 Task: Explore Airbnb accommodation in Mucumpiz, Venezuela from 12th  December, 2023 to 15th December, 2023 for 3 adults.2 bedrooms having 3 beds and 1 bathroom. Property type can be flat. Look for 5 properties as per requirement.
Action: Mouse moved to (423, 78)
Screenshot: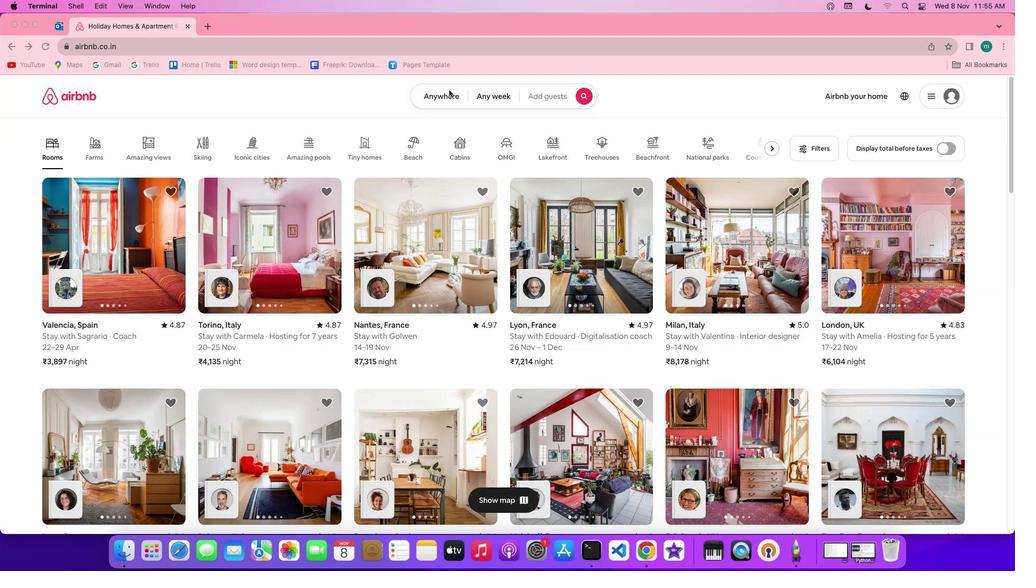 
Action: Mouse pressed left at (423, 78)
Screenshot: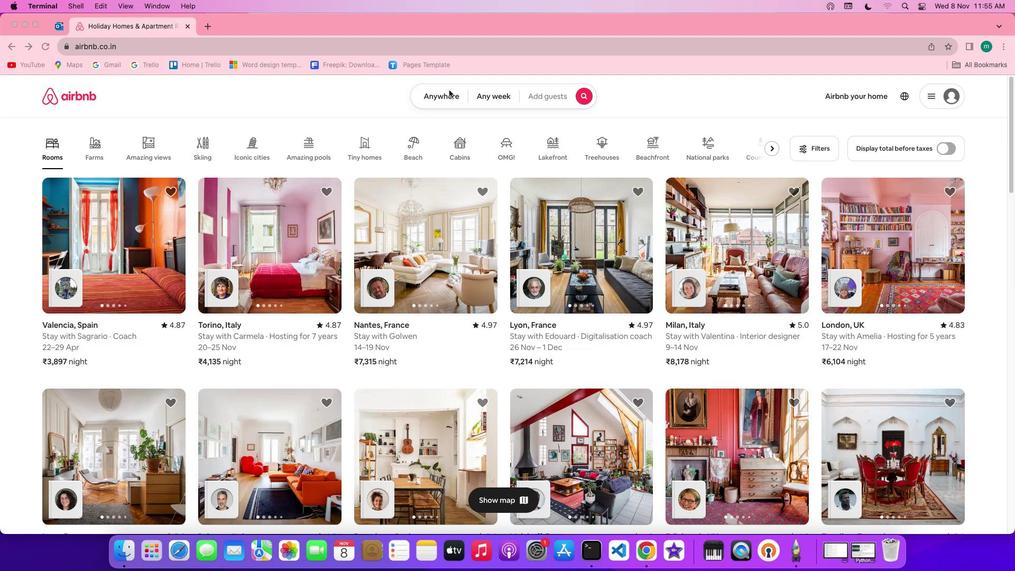 
Action: Mouse pressed left at (423, 78)
Screenshot: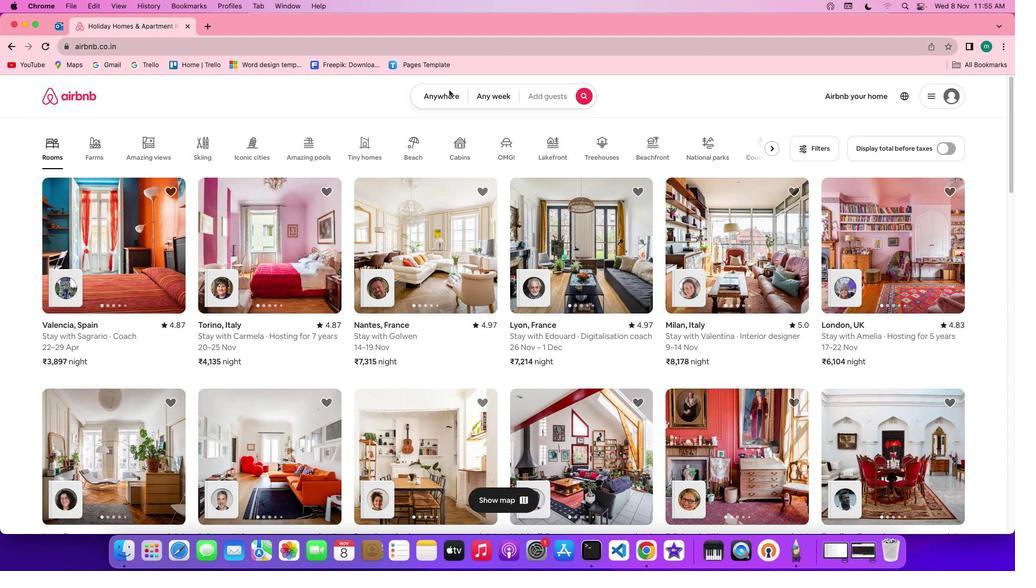 
Action: Mouse moved to (385, 122)
Screenshot: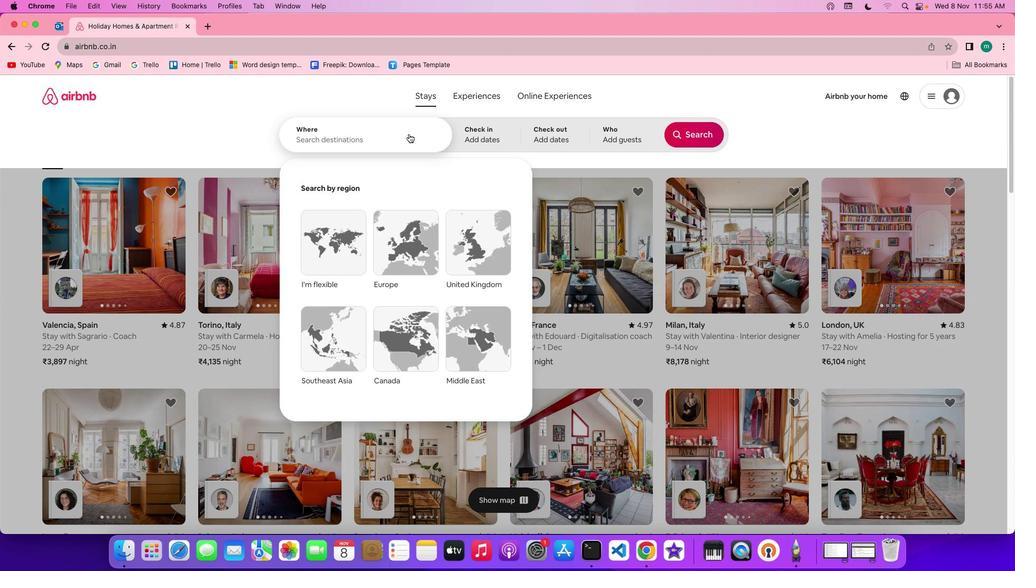 
Action: Mouse pressed left at (385, 122)
Screenshot: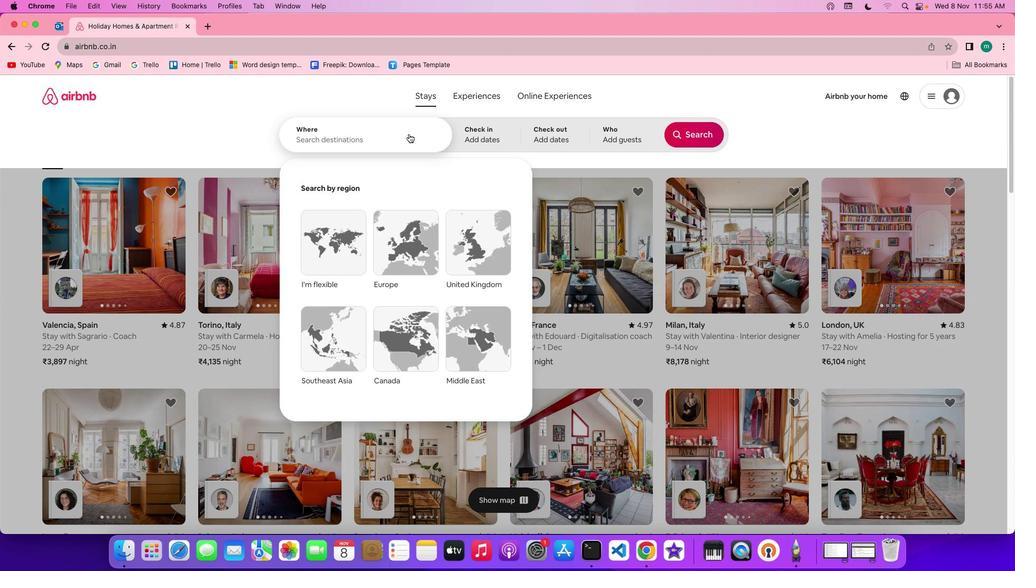 
Action: Mouse moved to (400, 130)
Screenshot: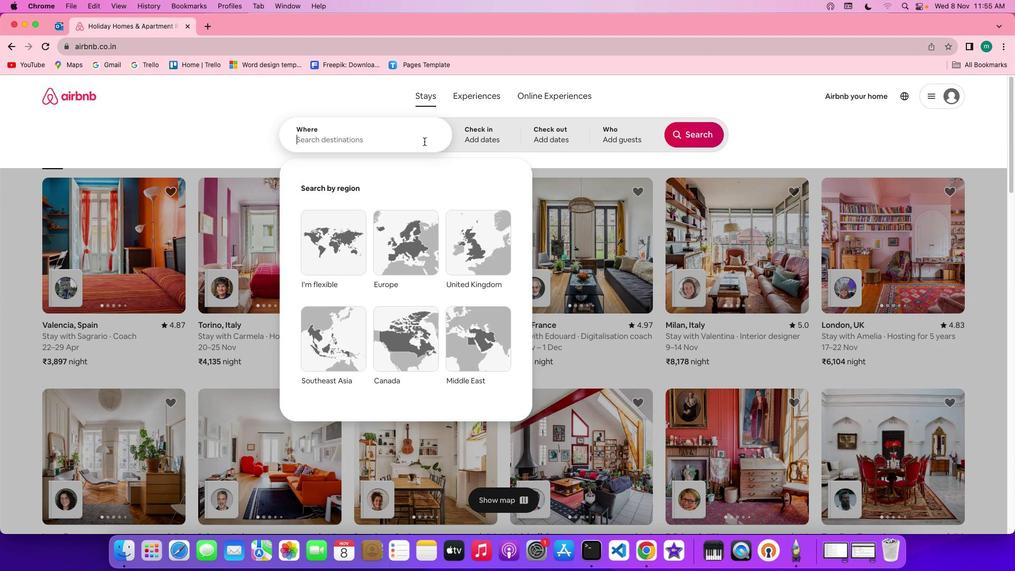 
Action: Key pressed Key.shift'M''u''c''u''m''p''i''z'','Key.spaceKey.shift'V''e''n''e''z''u''e''l''a'
Screenshot: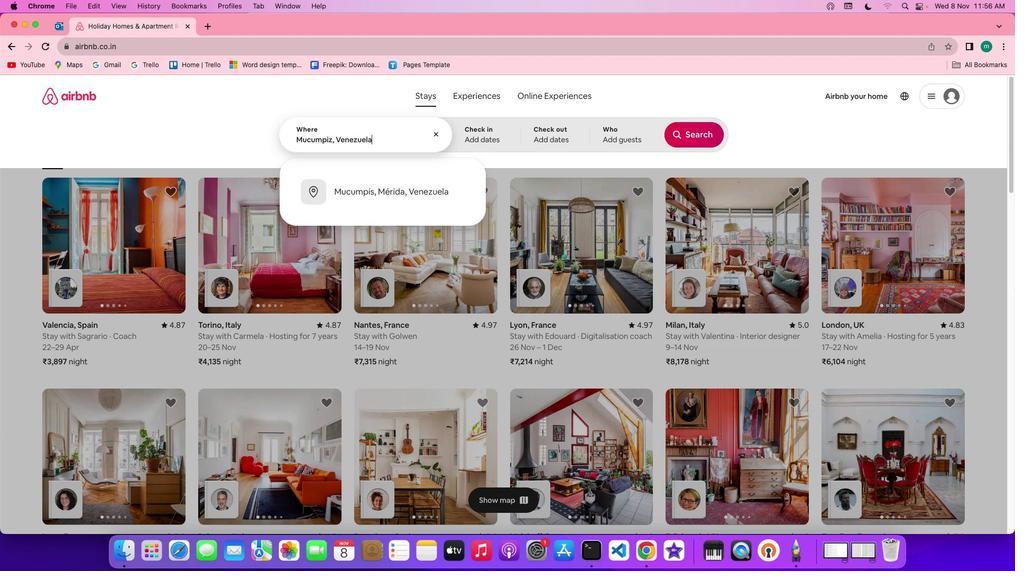 
Action: Mouse moved to (470, 126)
Screenshot: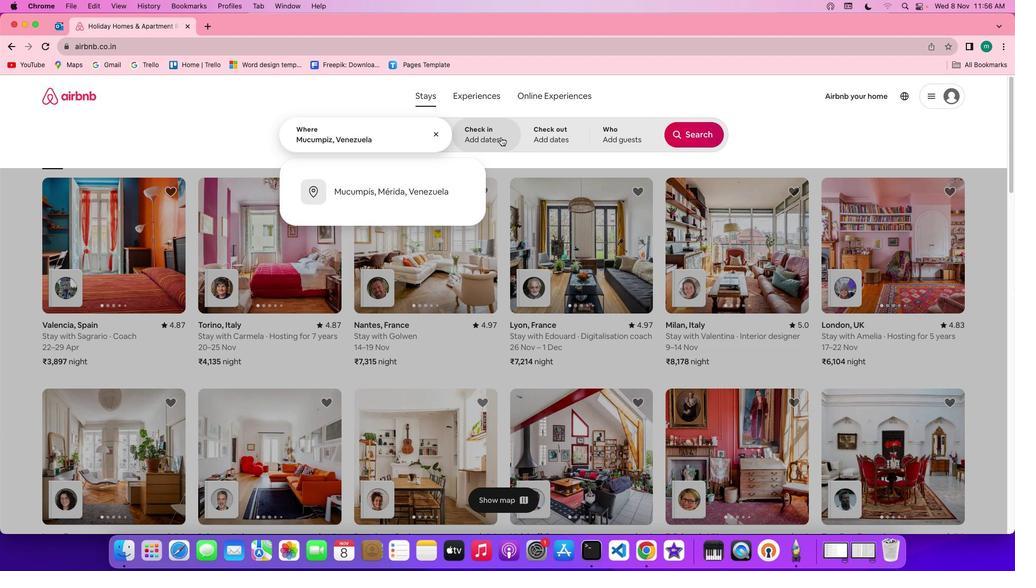 
Action: Mouse pressed left at (470, 126)
Screenshot: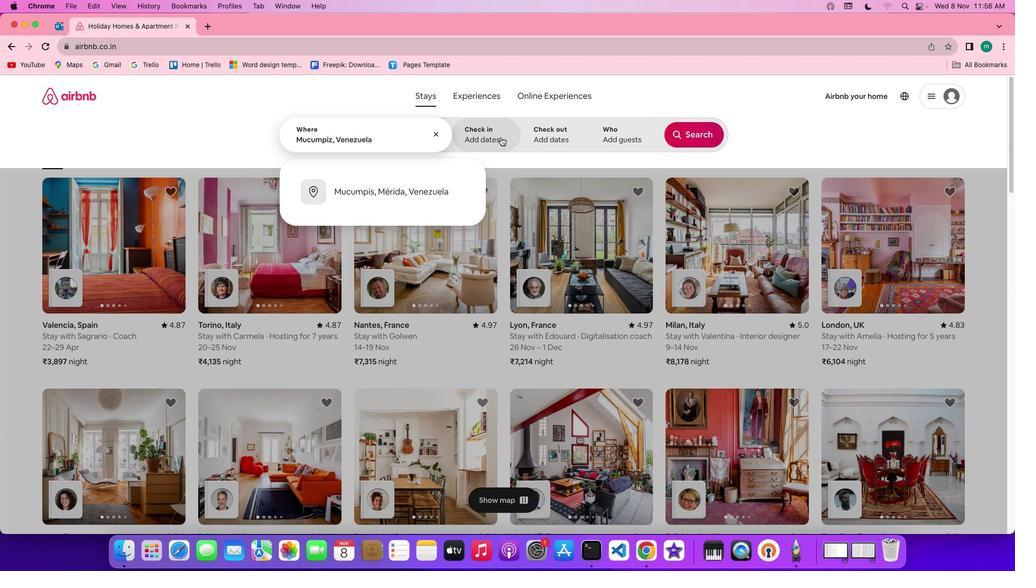 
Action: Mouse moved to (543, 310)
Screenshot: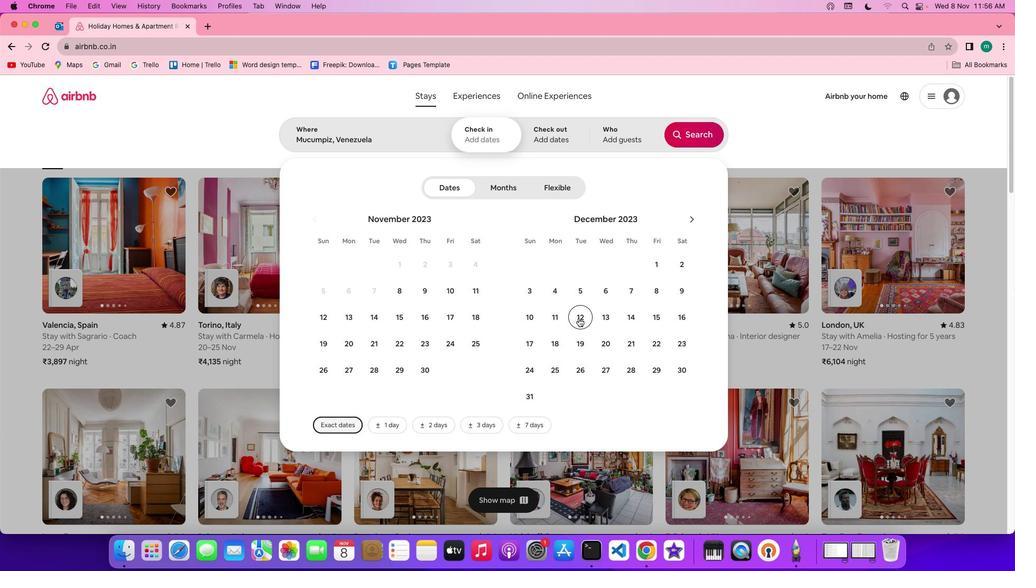 
Action: Mouse pressed left at (543, 310)
Screenshot: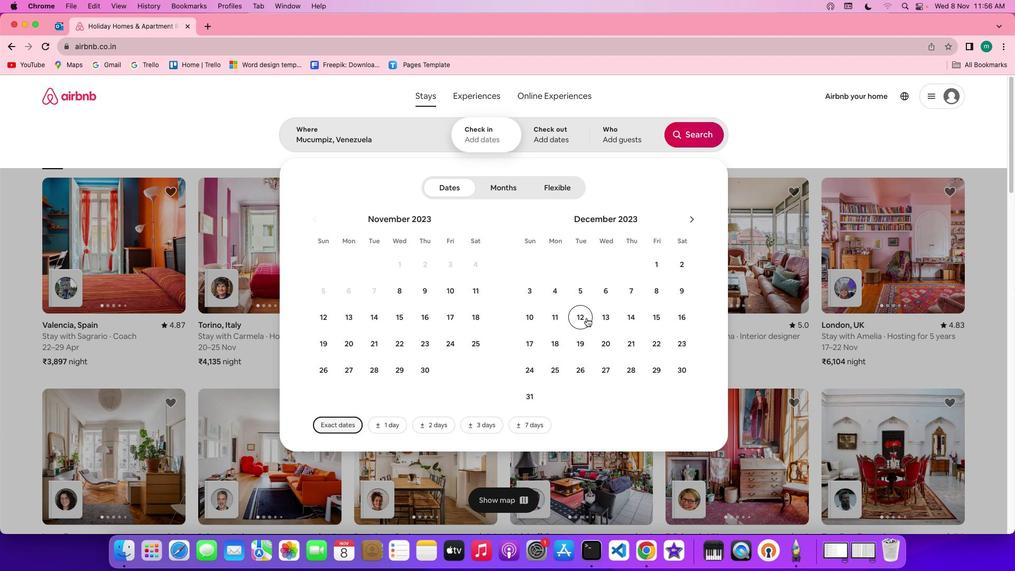 
Action: Mouse moved to (620, 303)
Screenshot: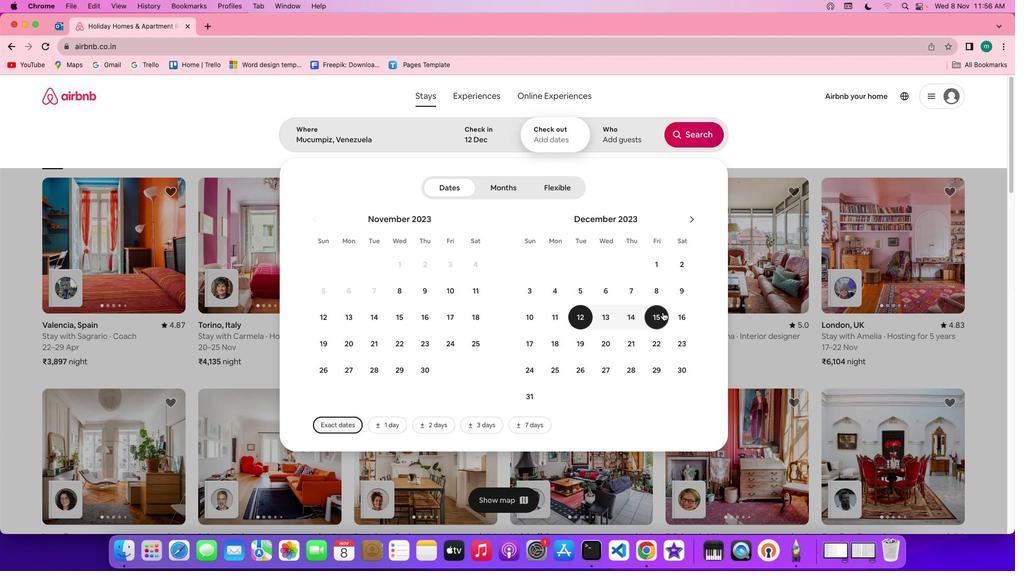 
Action: Mouse pressed left at (620, 303)
Screenshot: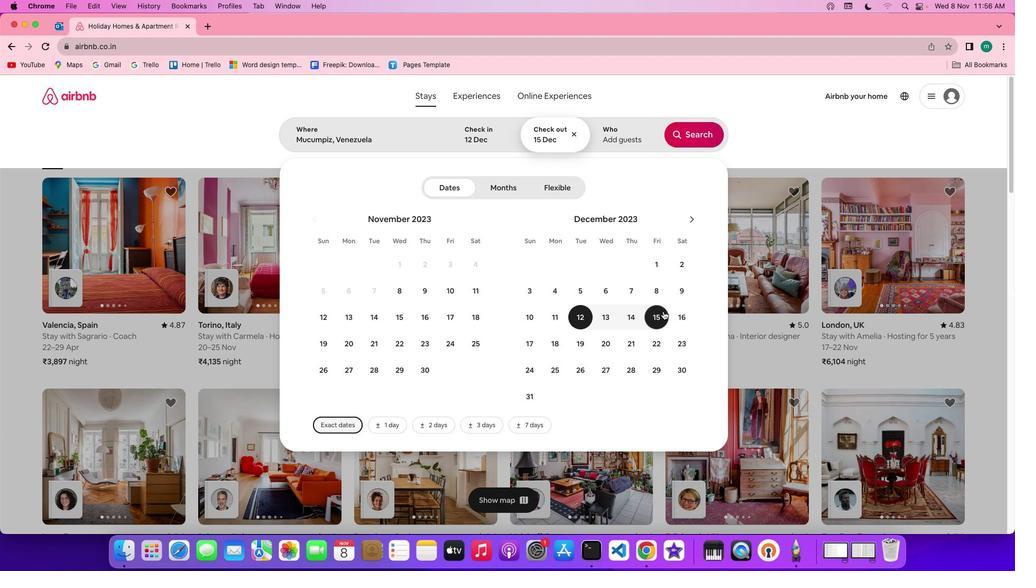 
Action: Mouse moved to (585, 136)
Screenshot: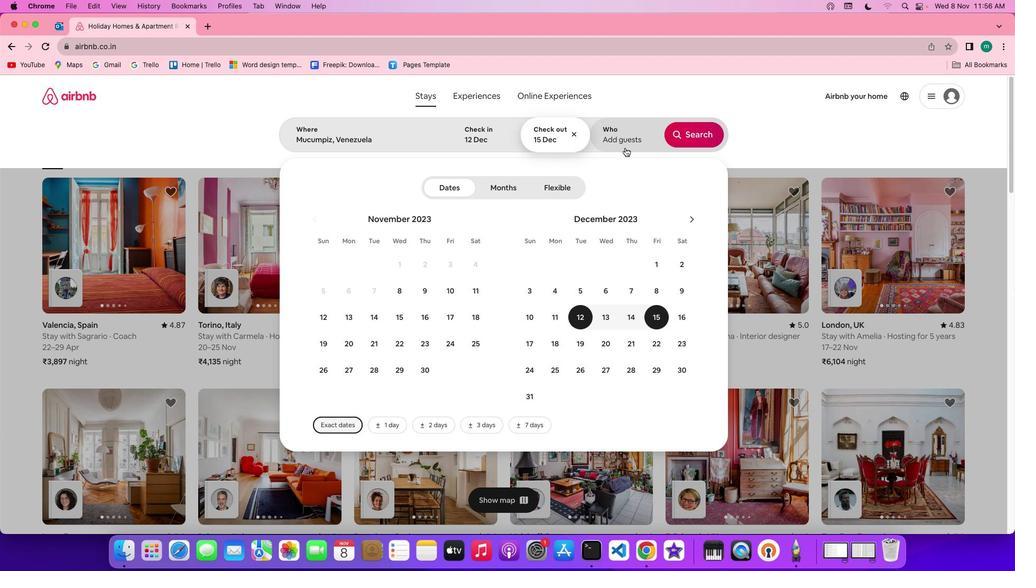 
Action: Mouse pressed left at (585, 136)
Screenshot: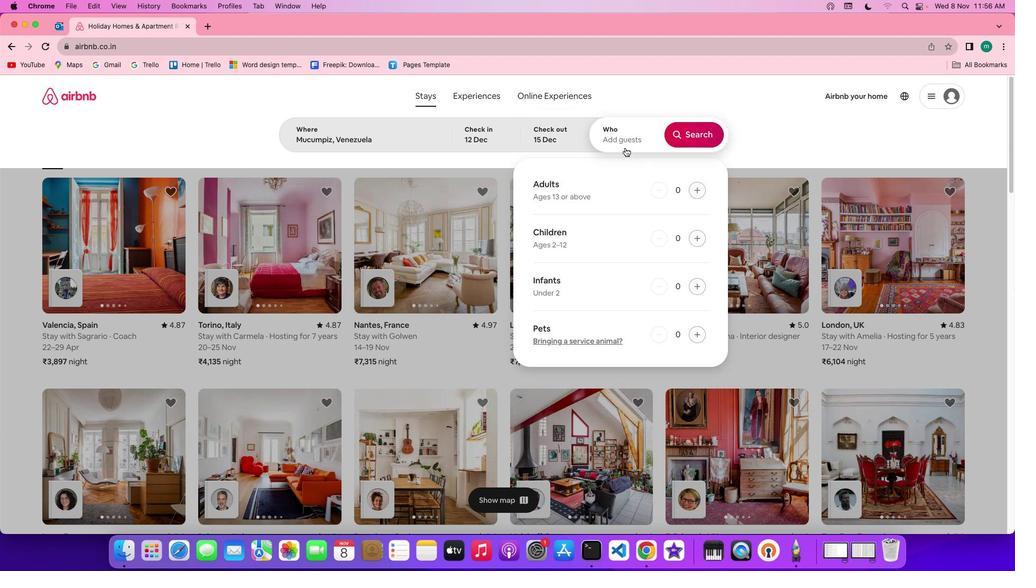 
Action: Mouse moved to (654, 186)
Screenshot: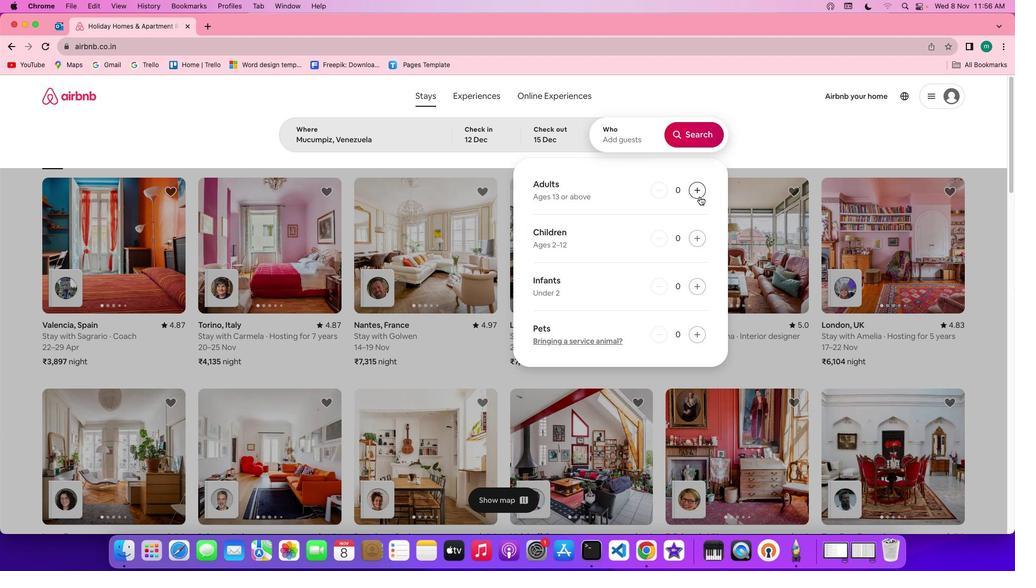 
Action: Mouse pressed left at (654, 186)
Screenshot: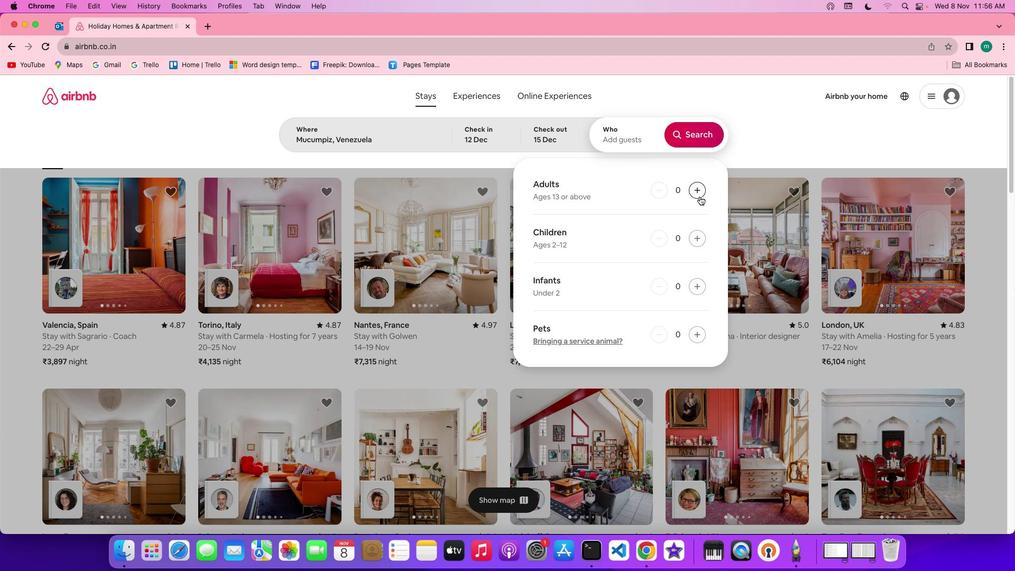 
Action: Mouse pressed left at (654, 186)
Screenshot: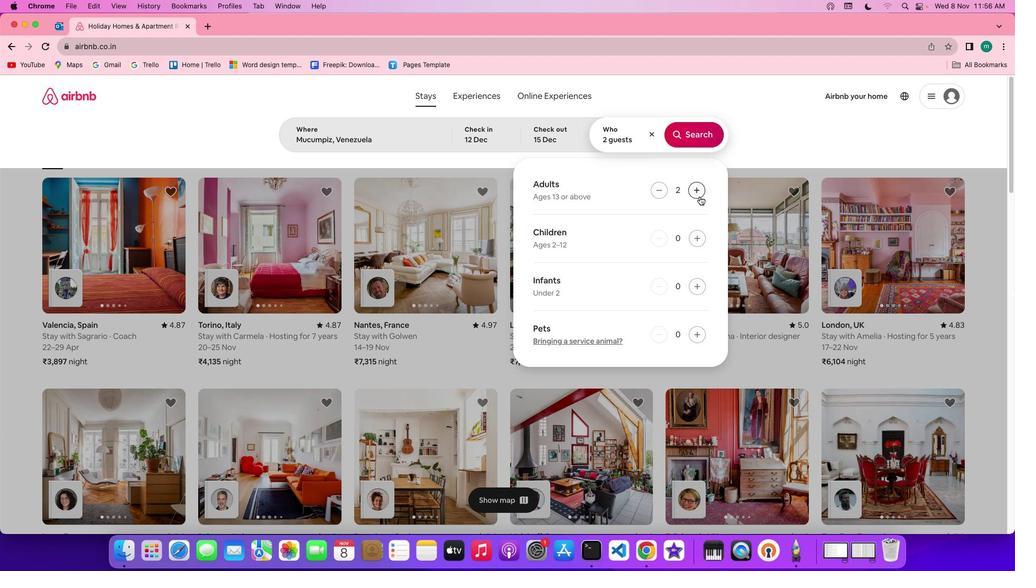 
Action: Mouse pressed left at (654, 186)
Screenshot: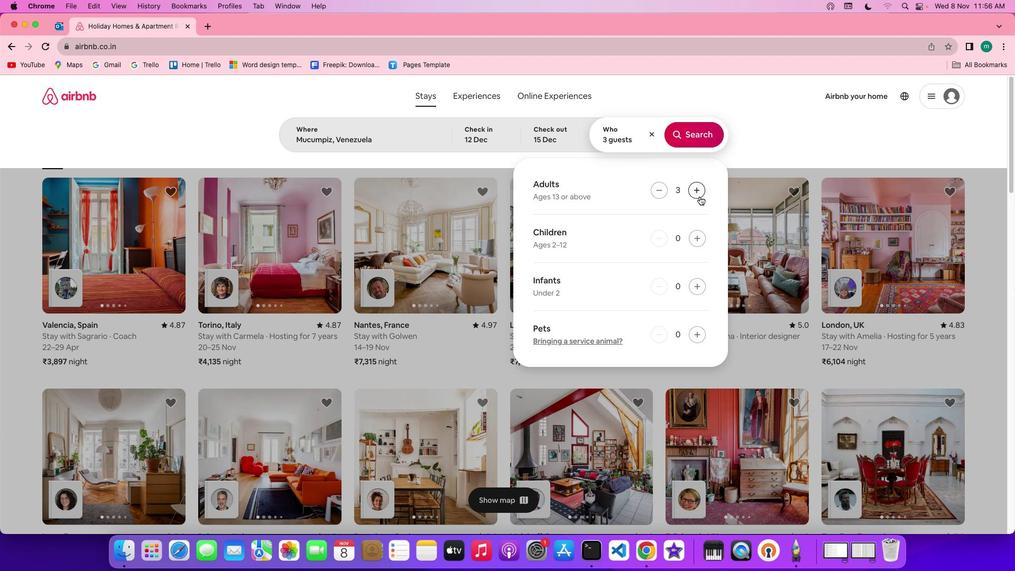 
Action: Mouse moved to (651, 132)
Screenshot: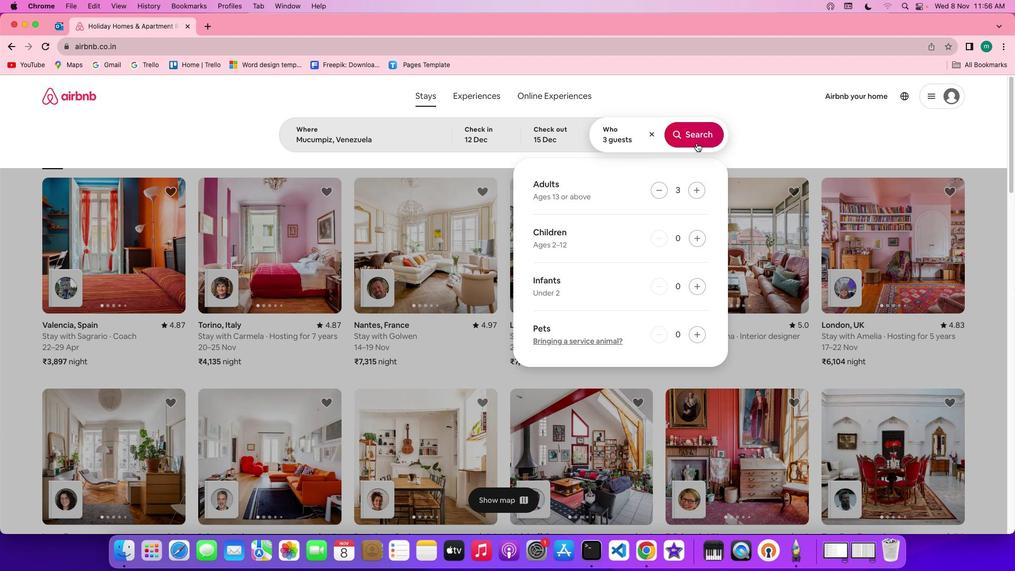 
Action: Mouse pressed left at (651, 132)
Screenshot: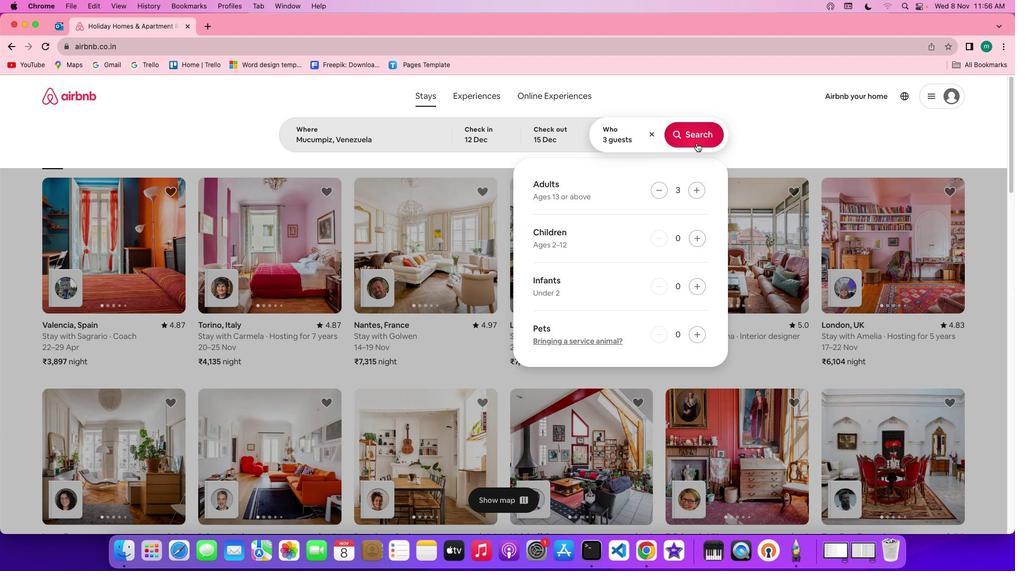 
Action: Mouse moved to (774, 131)
Screenshot: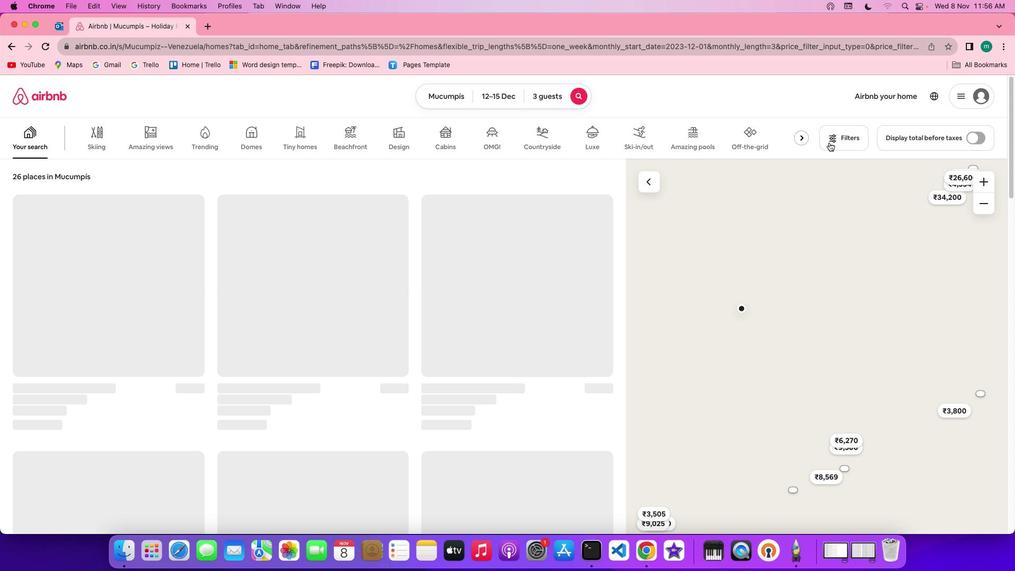 
Action: Mouse pressed left at (774, 131)
Screenshot: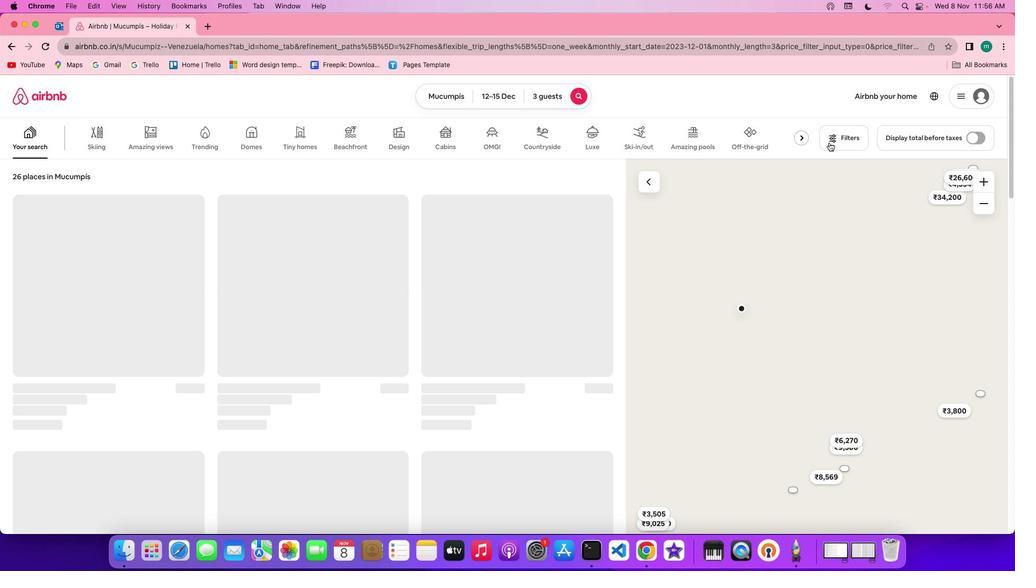 
Action: Mouse moved to (787, 125)
Screenshot: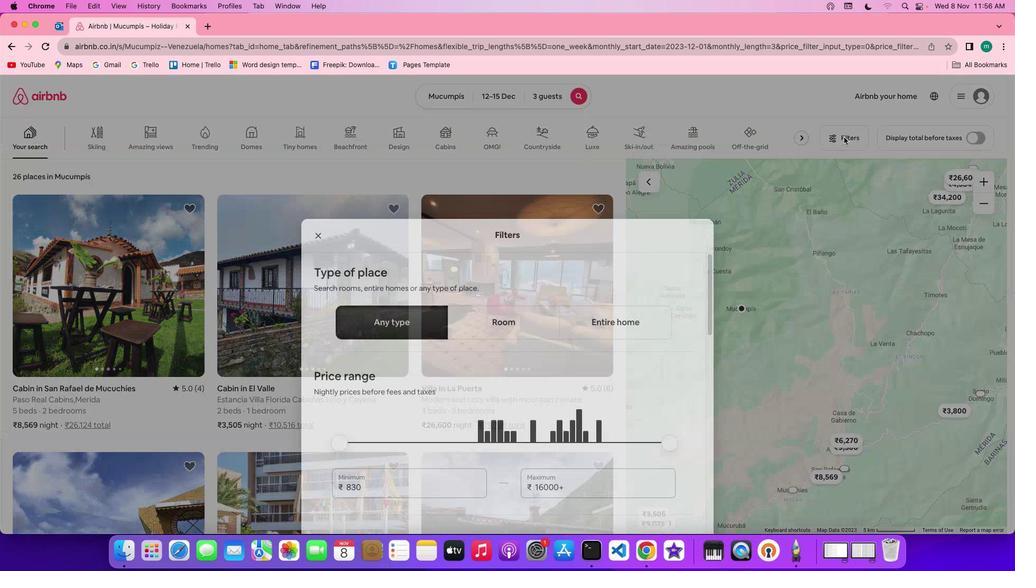 
Action: Mouse pressed left at (787, 125)
Screenshot: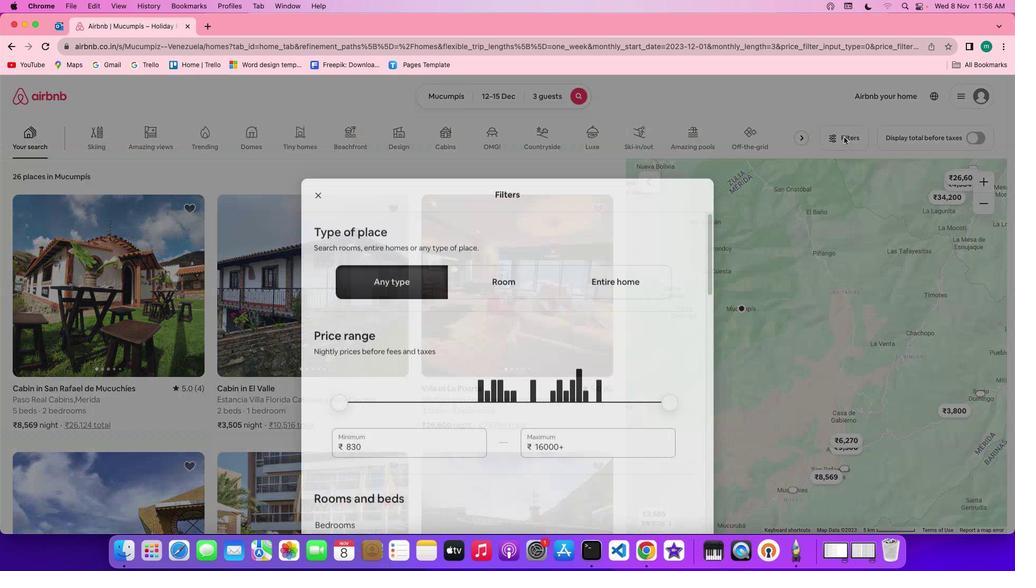 
Action: Mouse pressed left at (787, 125)
Screenshot: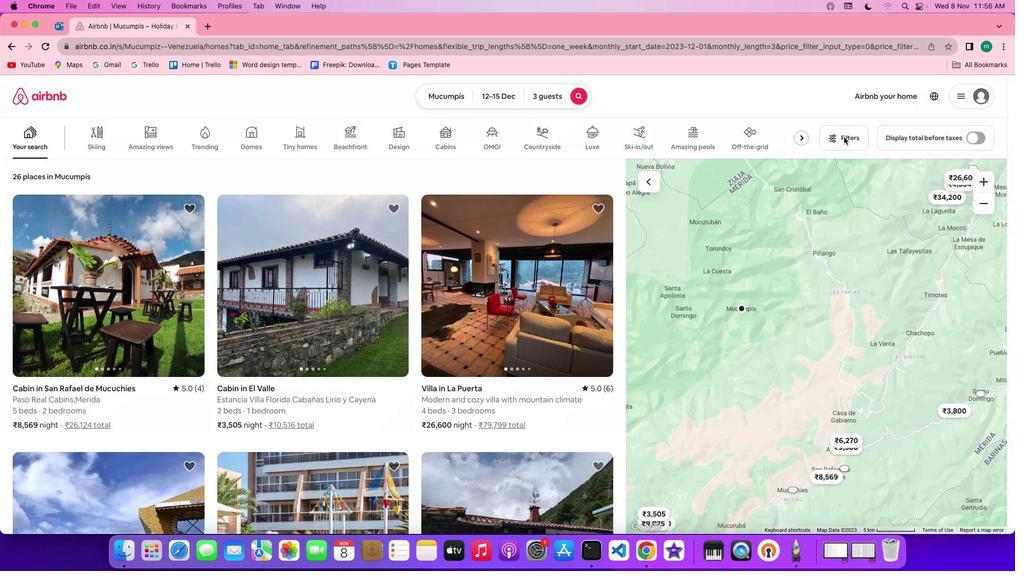 
Action: Mouse moved to (506, 309)
Screenshot: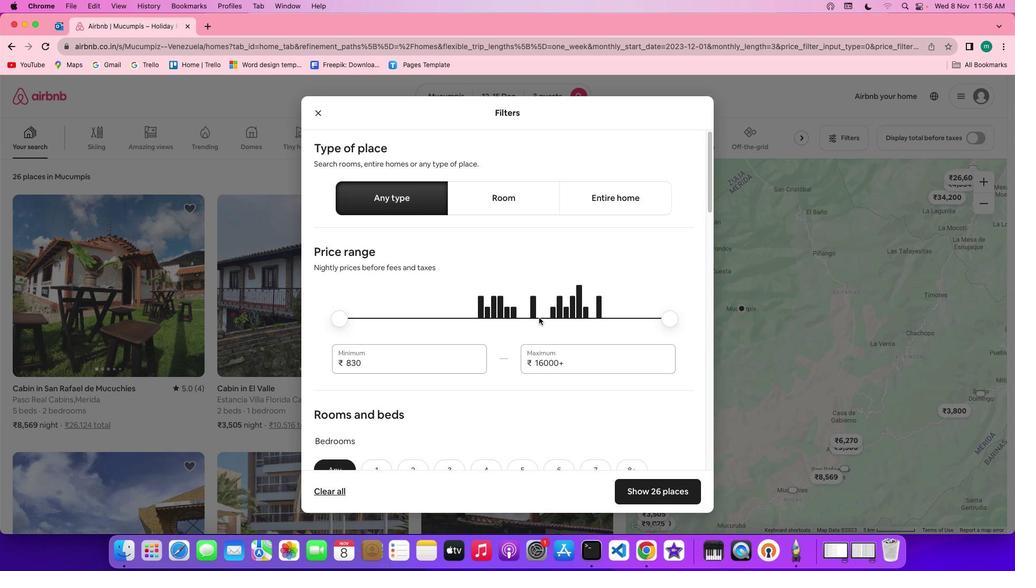 
Action: Mouse scrolled (506, 309) with delta (8, -13)
Screenshot: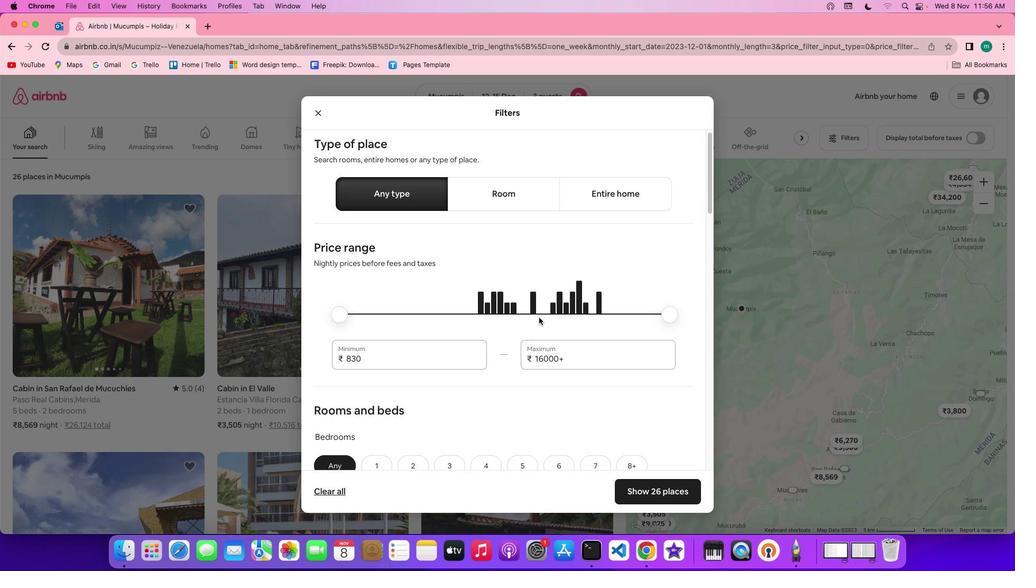 
Action: Mouse scrolled (506, 309) with delta (8, -13)
Screenshot: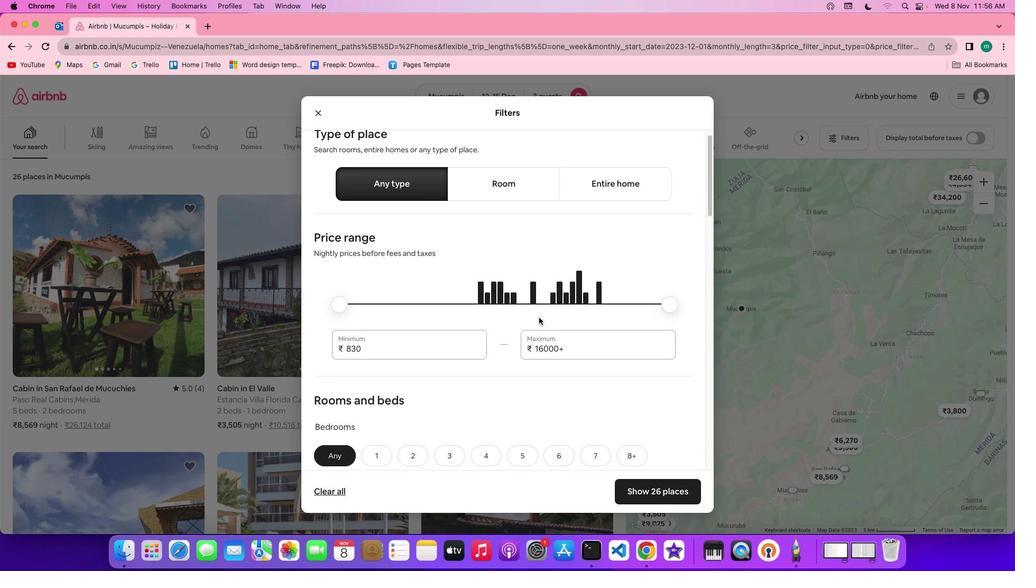 
Action: Mouse moved to (506, 309)
Screenshot: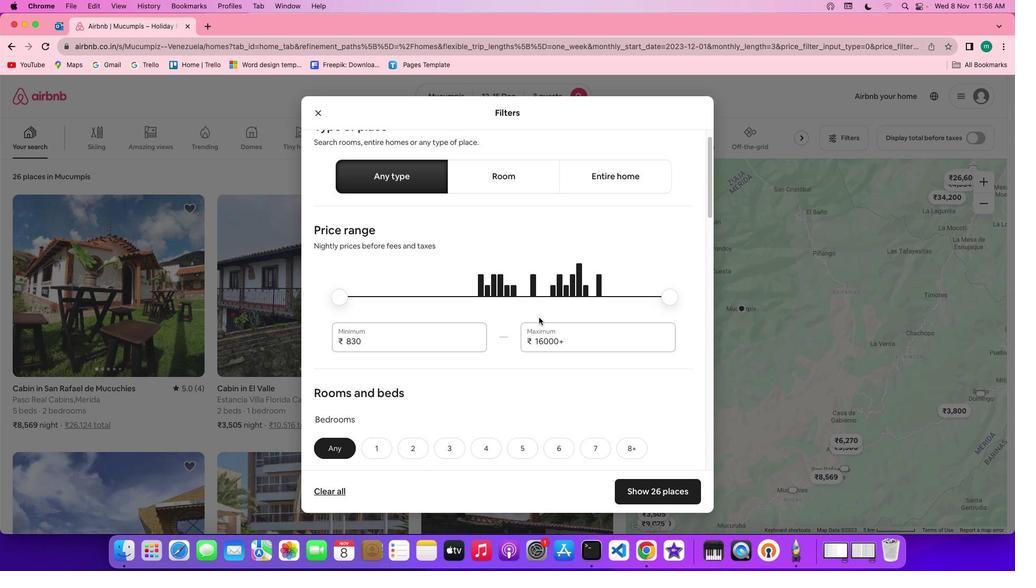 
Action: Mouse scrolled (506, 309) with delta (8, -13)
Screenshot: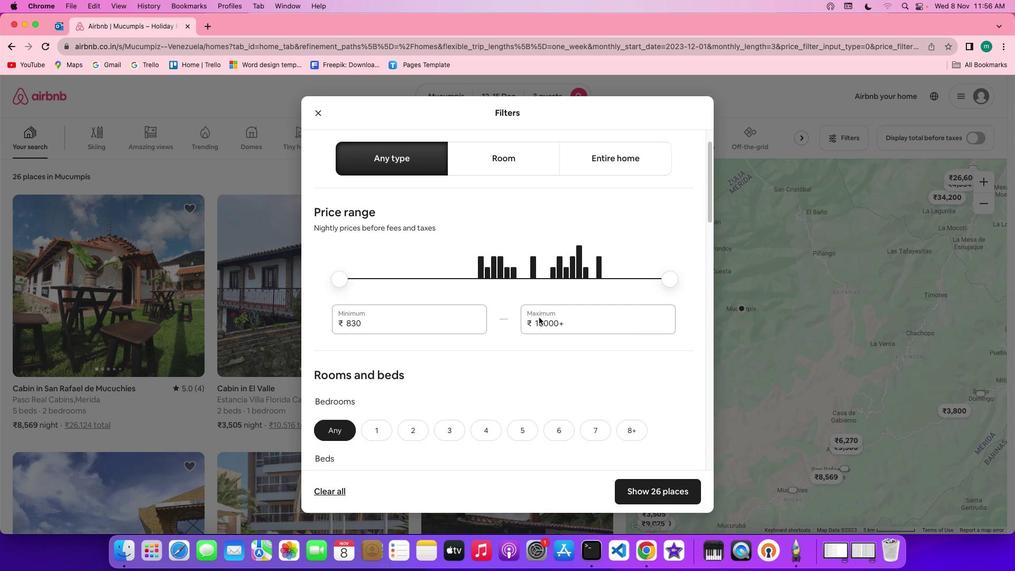 
Action: Mouse scrolled (506, 309) with delta (8, -13)
Screenshot: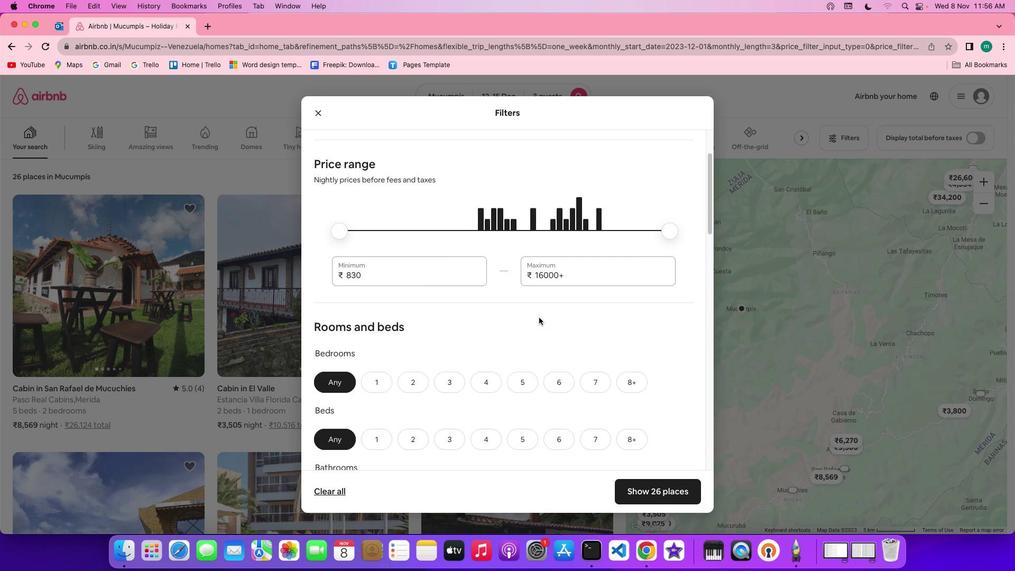 
Action: Mouse moved to (506, 309)
Screenshot: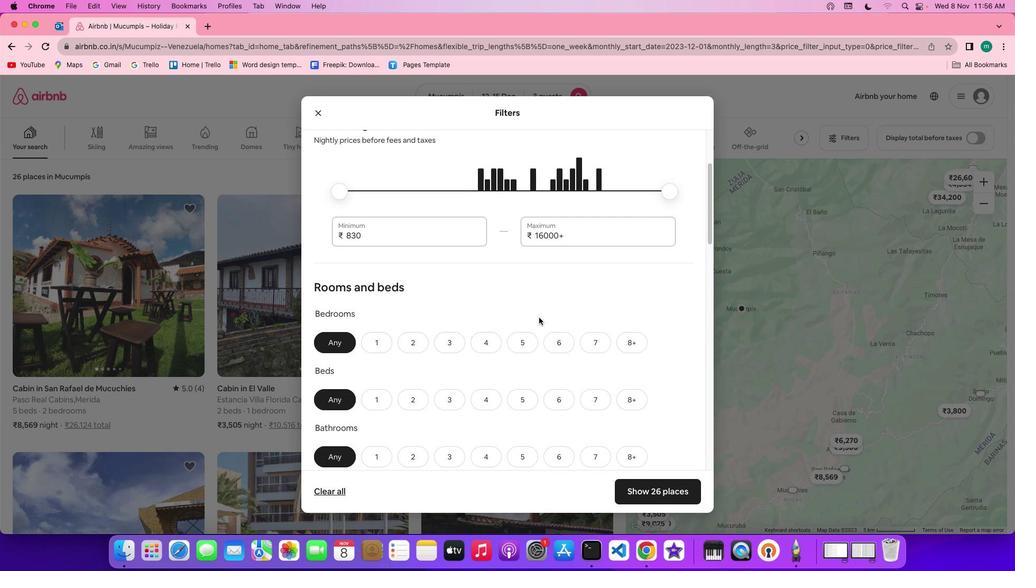 
Action: Mouse scrolled (506, 309) with delta (8, -13)
Screenshot: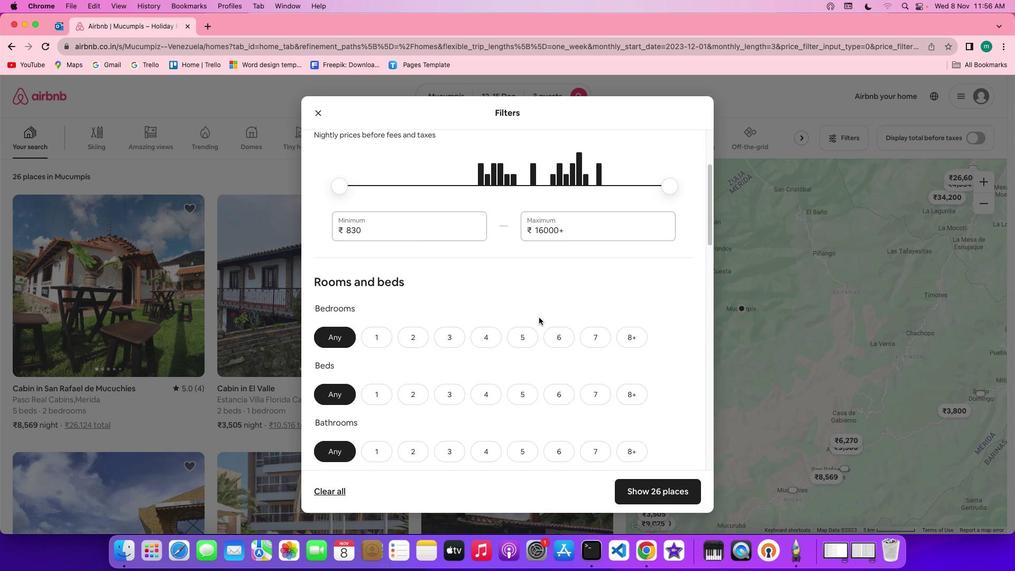 
Action: Mouse scrolled (506, 309) with delta (8, -13)
Screenshot: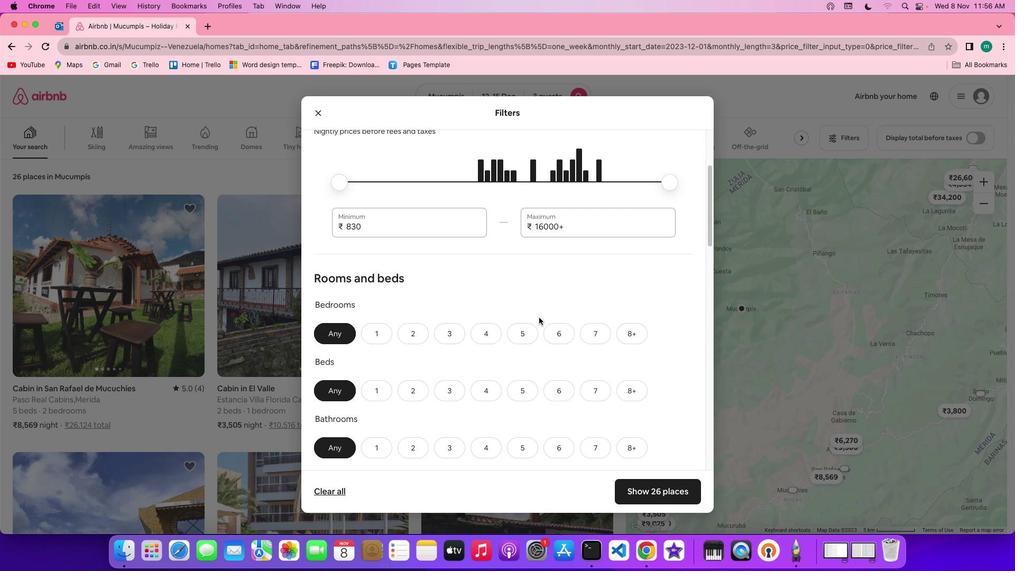 
Action: Mouse scrolled (506, 309) with delta (8, -13)
Screenshot: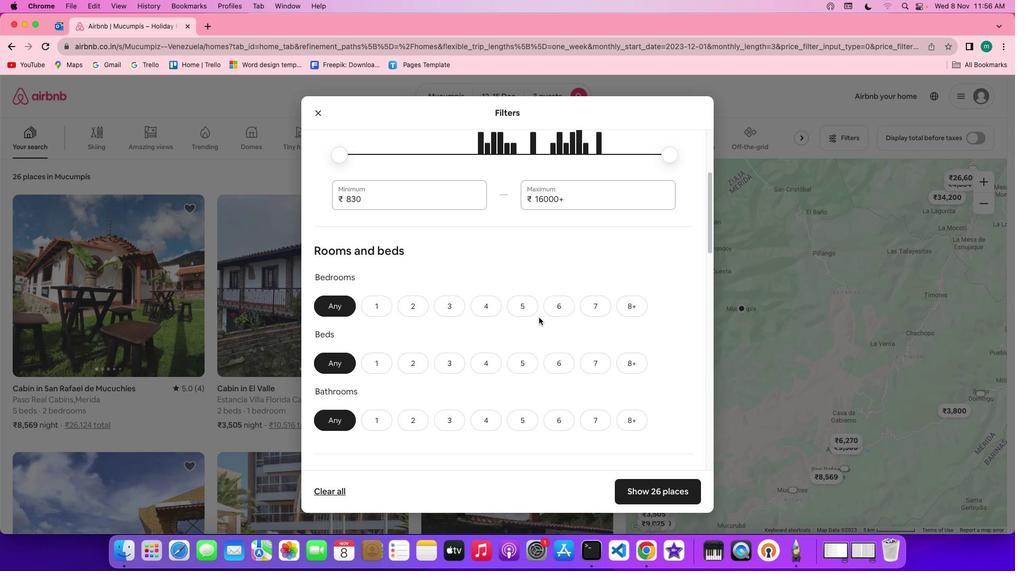 
Action: Mouse scrolled (506, 309) with delta (8, -13)
Screenshot: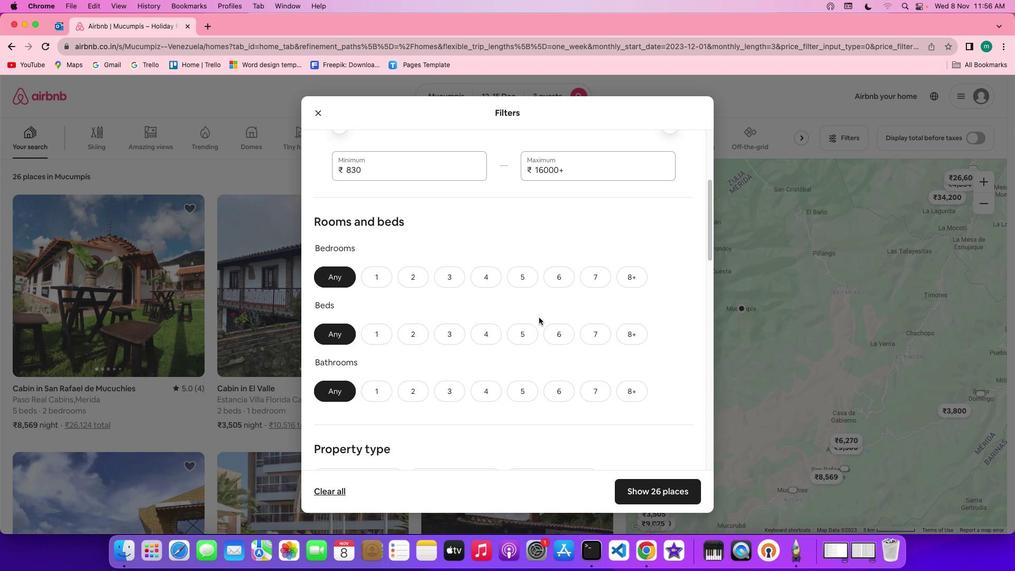 
Action: Mouse scrolled (506, 309) with delta (8, -13)
Screenshot: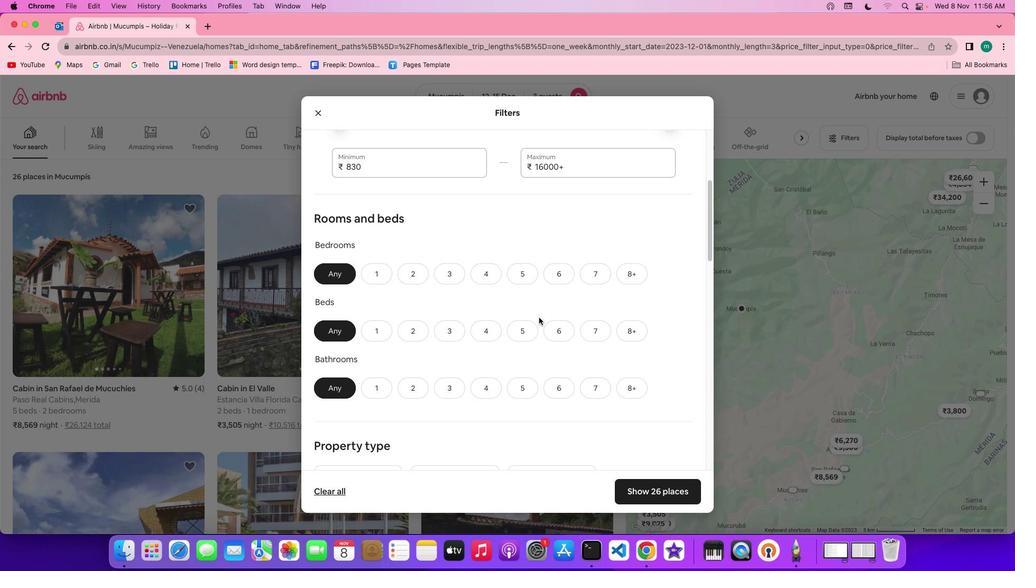 
Action: Mouse moved to (392, 261)
Screenshot: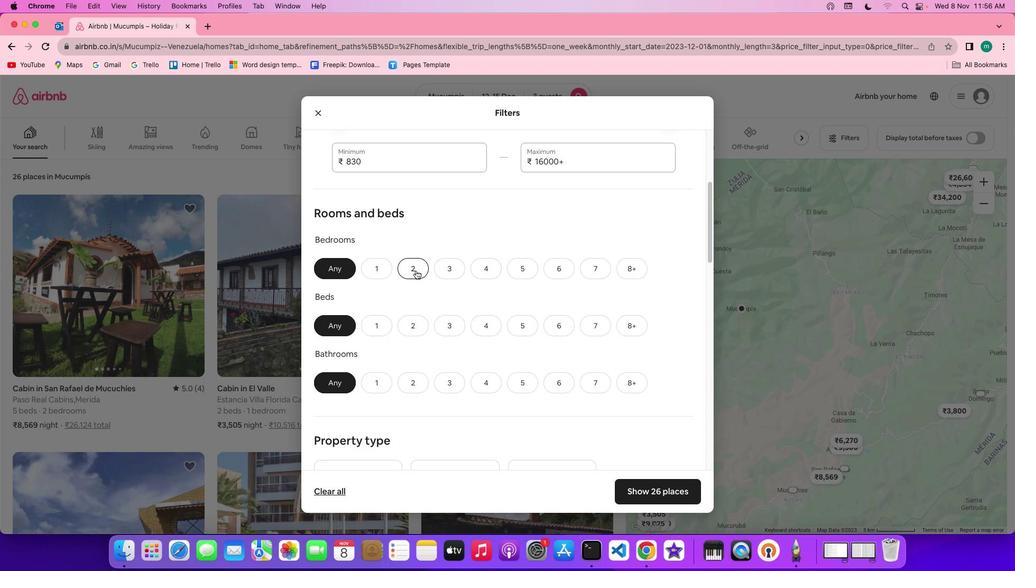 
Action: Mouse pressed left at (392, 261)
Screenshot: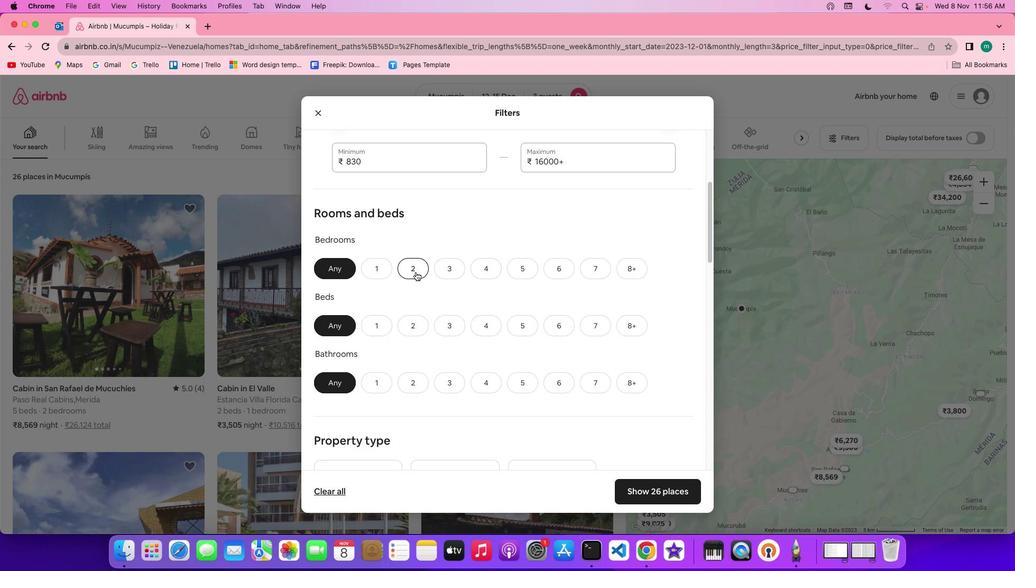 
Action: Mouse moved to (423, 324)
Screenshot: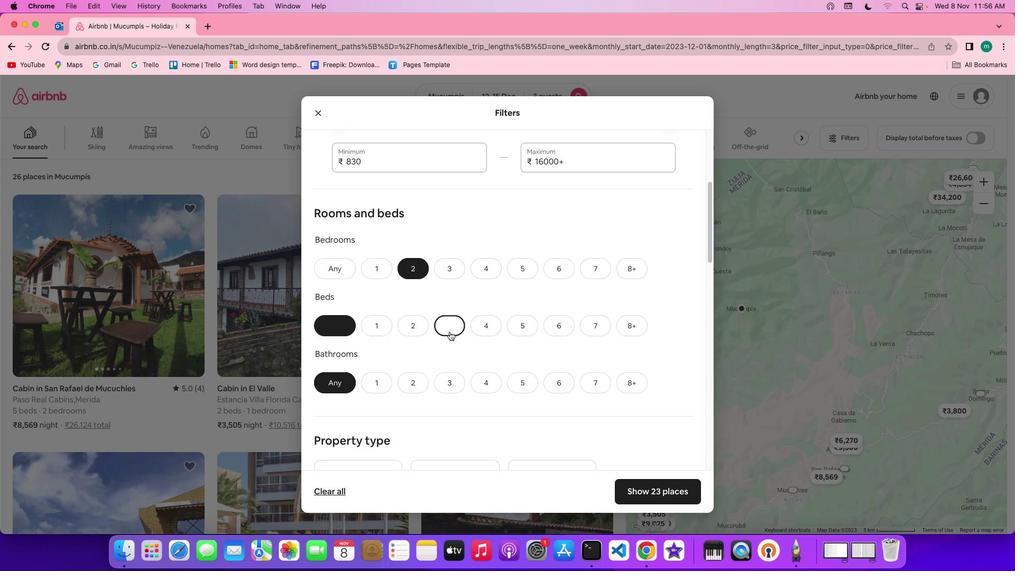 
Action: Mouse pressed left at (423, 324)
Screenshot: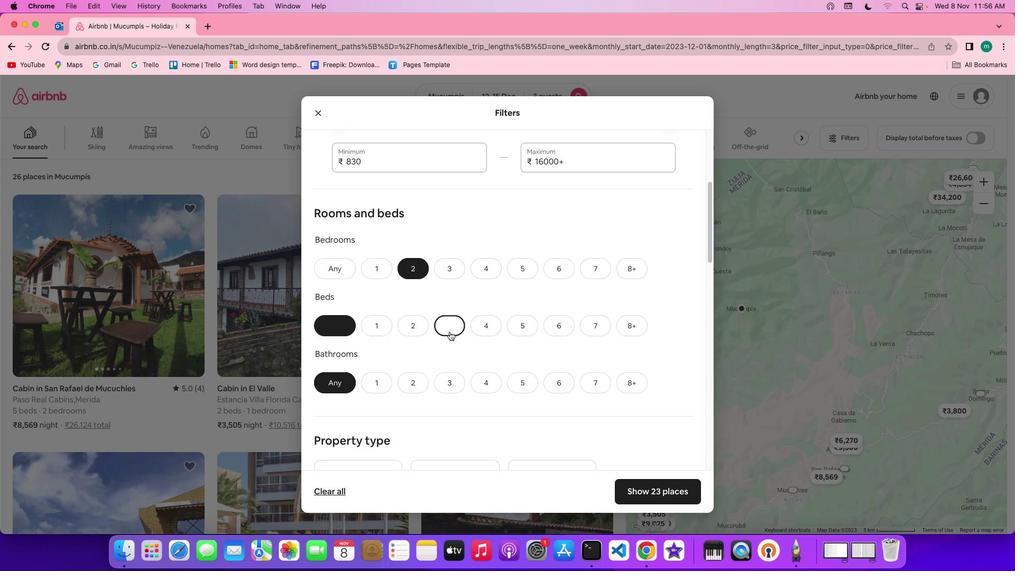 
Action: Mouse moved to (361, 372)
Screenshot: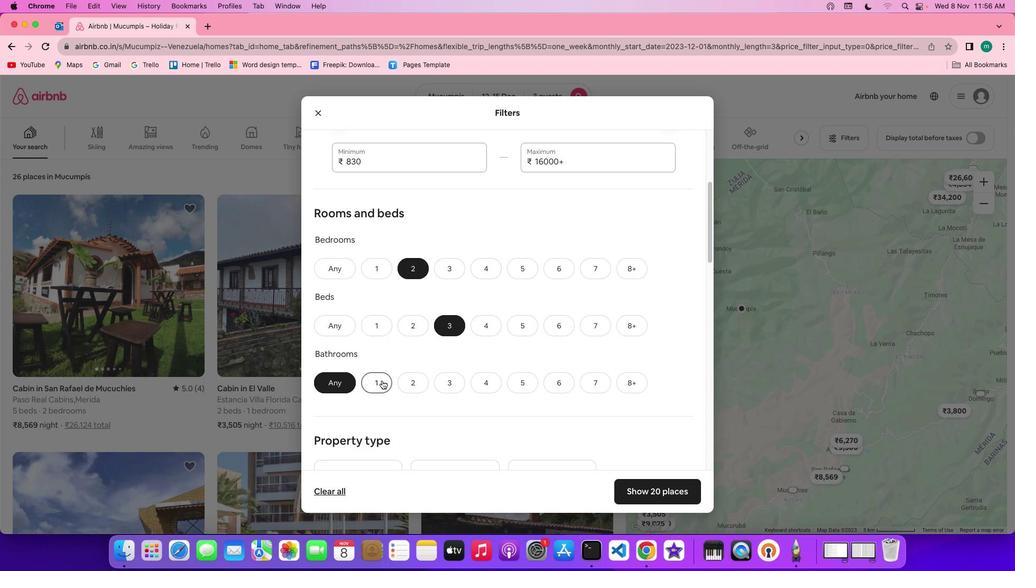
Action: Mouse pressed left at (361, 372)
Screenshot: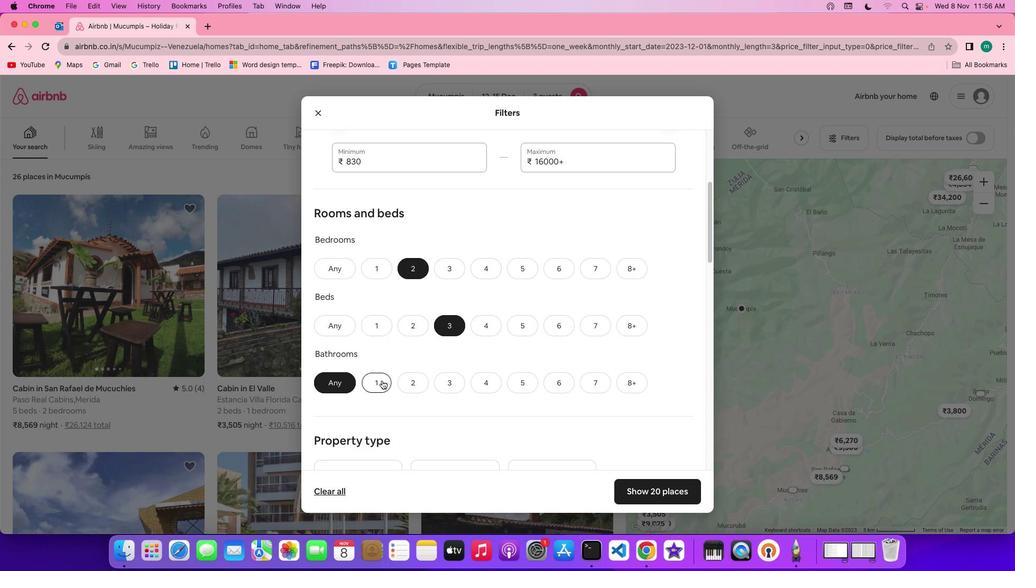 
Action: Mouse moved to (586, 307)
Screenshot: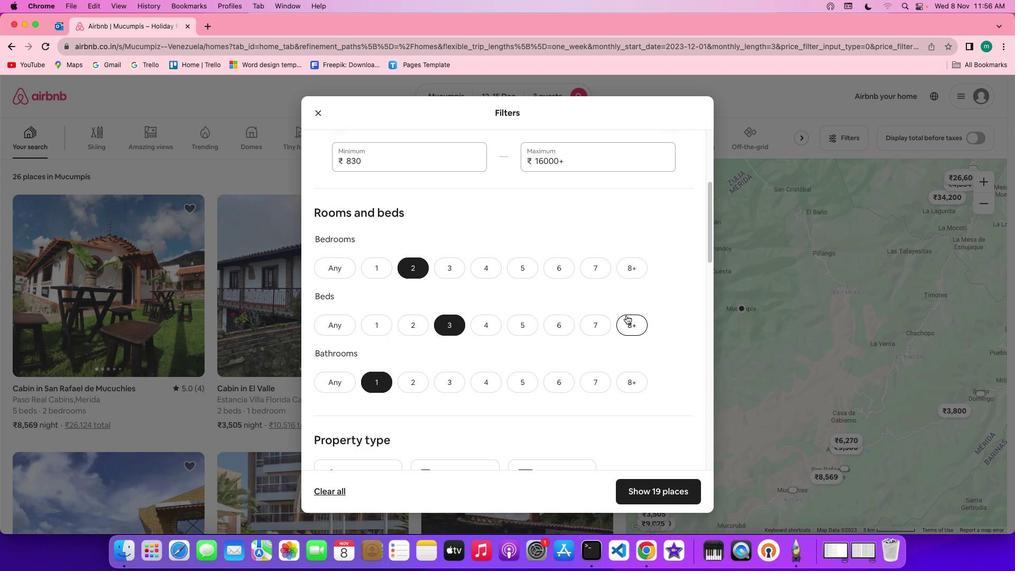 
Action: Mouse scrolled (586, 307) with delta (8, -13)
Screenshot: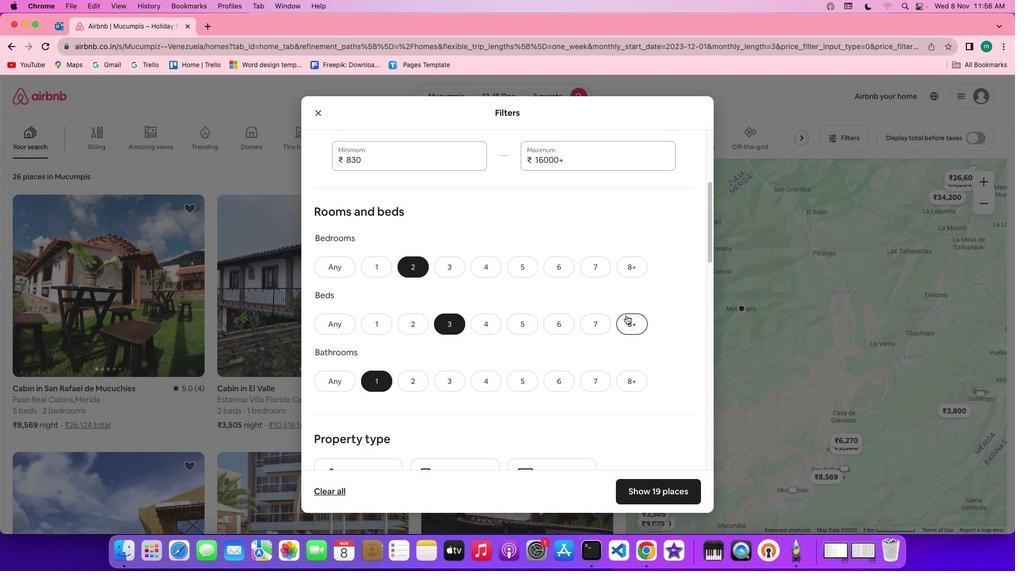 
Action: Mouse scrolled (586, 307) with delta (8, -13)
Screenshot: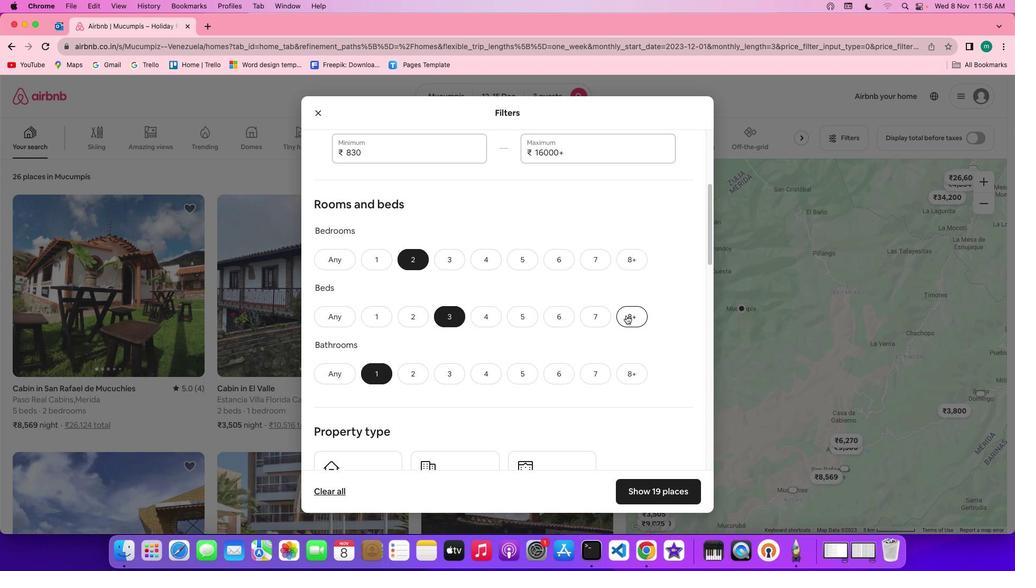 
Action: Mouse scrolled (586, 307) with delta (8, -13)
Screenshot: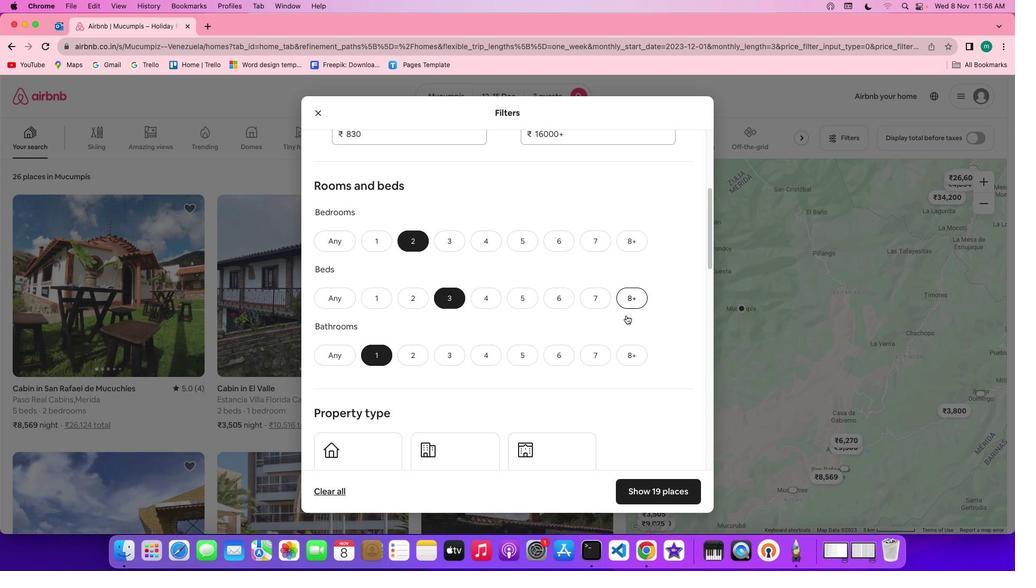 
Action: Mouse scrolled (586, 307) with delta (8, -13)
Screenshot: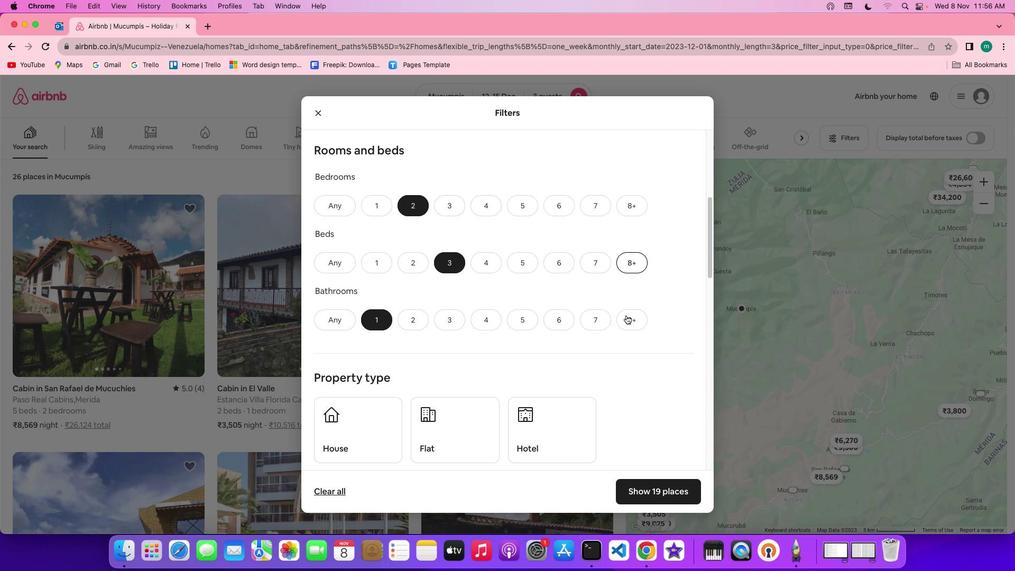 
Action: Mouse moved to (586, 305)
Screenshot: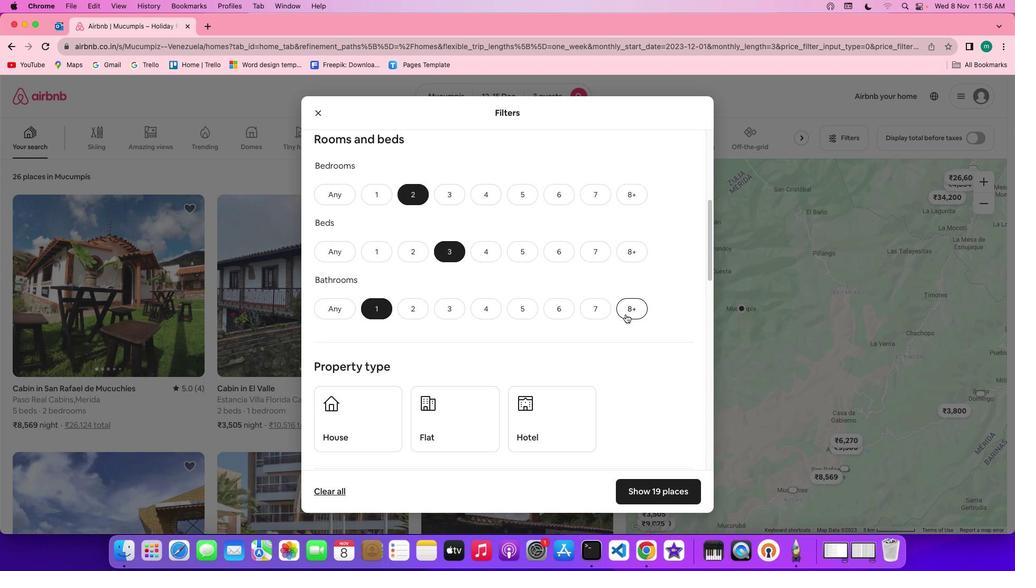 
Action: Mouse scrolled (586, 305) with delta (8, -13)
Screenshot: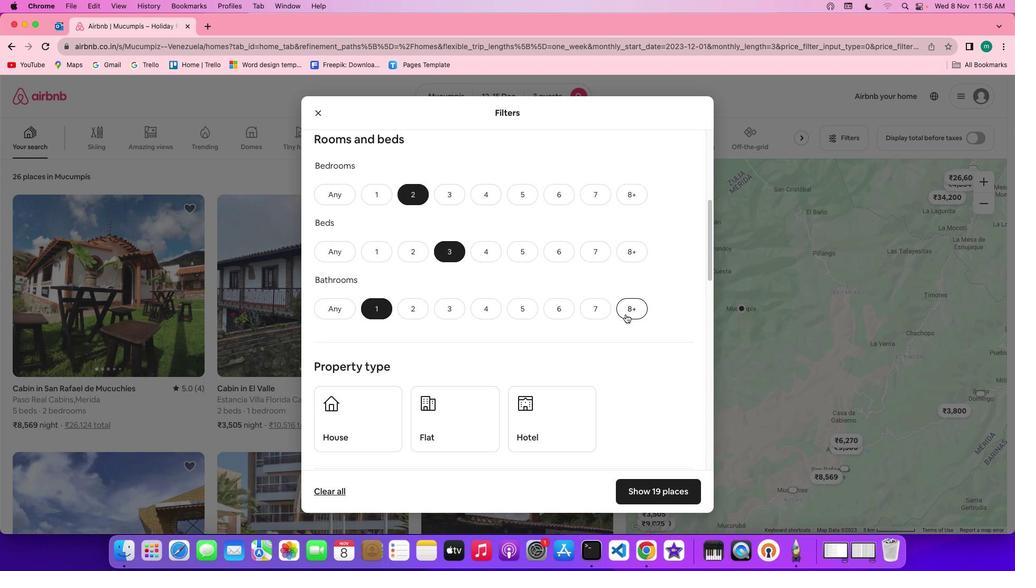 
Action: Mouse scrolled (586, 305) with delta (8, -13)
Screenshot: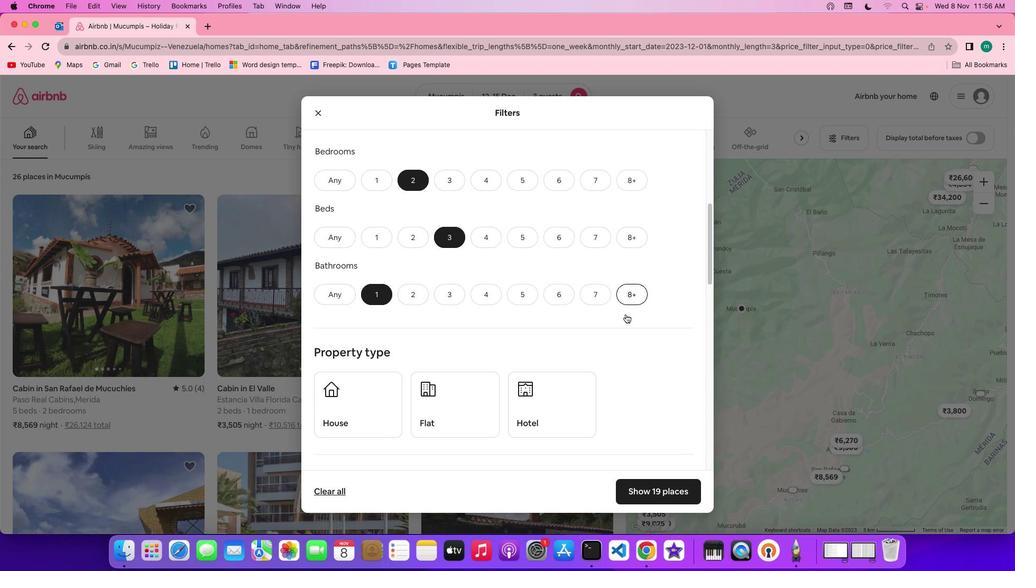 
Action: Mouse scrolled (586, 305) with delta (8, -13)
Screenshot: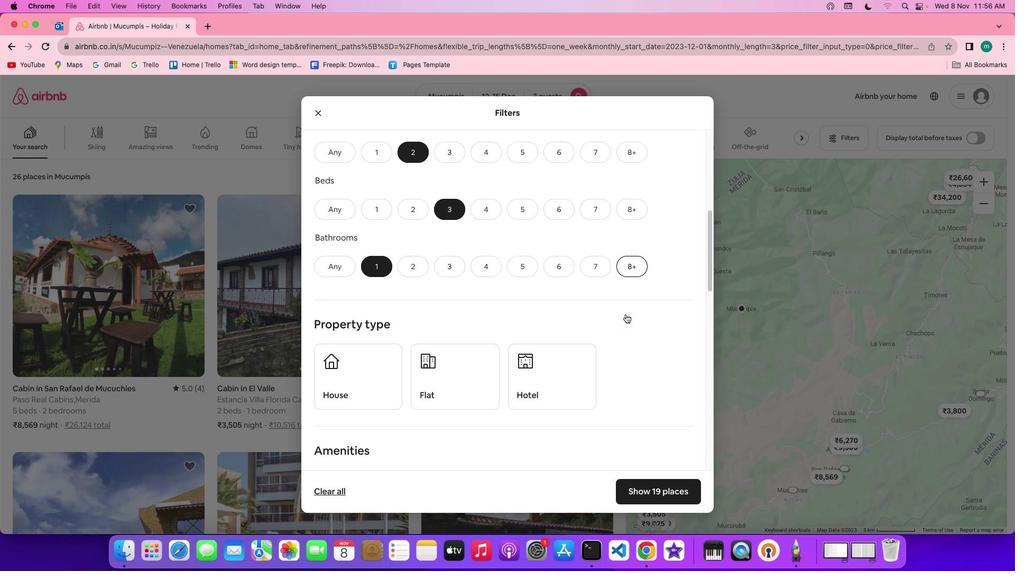 
Action: Mouse scrolled (586, 305) with delta (8, -13)
Screenshot: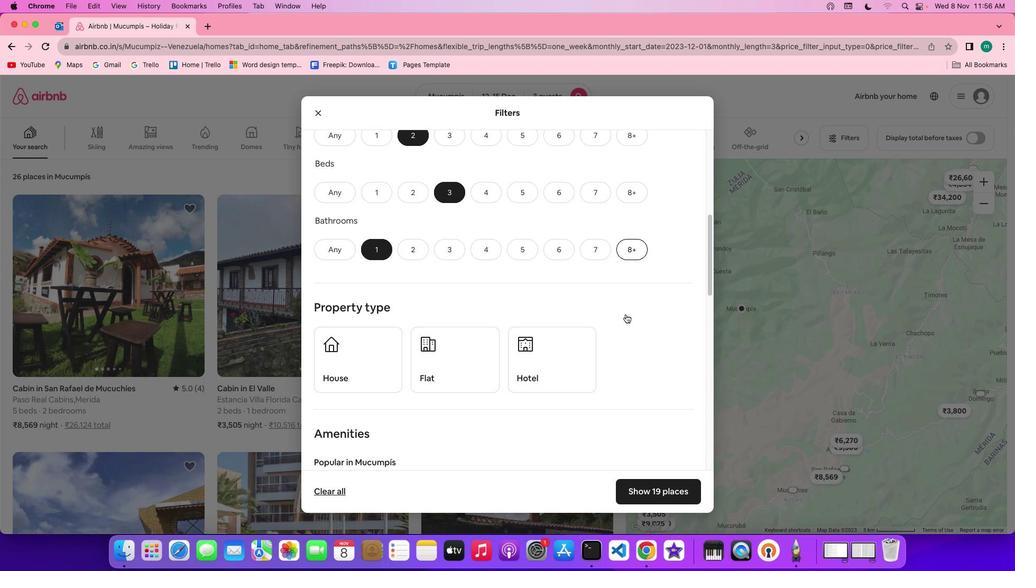 
Action: Mouse scrolled (586, 305) with delta (8, -13)
Screenshot: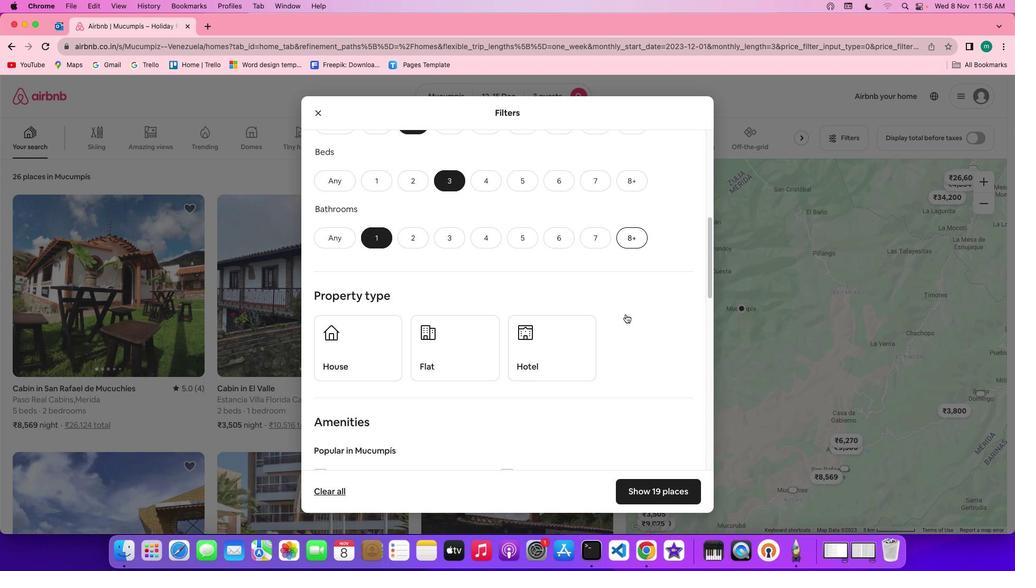 
Action: Mouse scrolled (586, 305) with delta (8, -13)
Screenshot: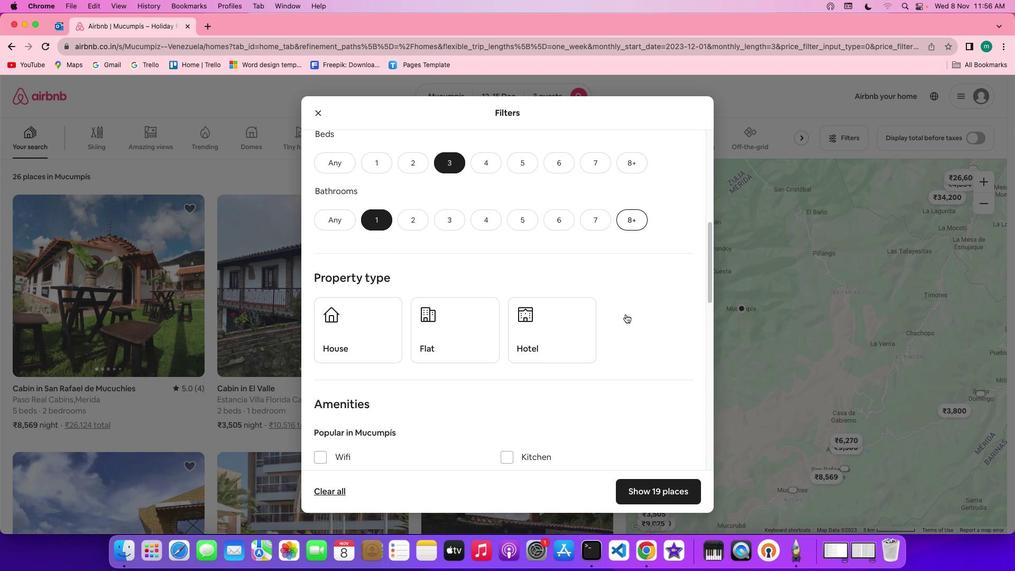 
Action: Mouse moved to (420, 306)
Screenshot: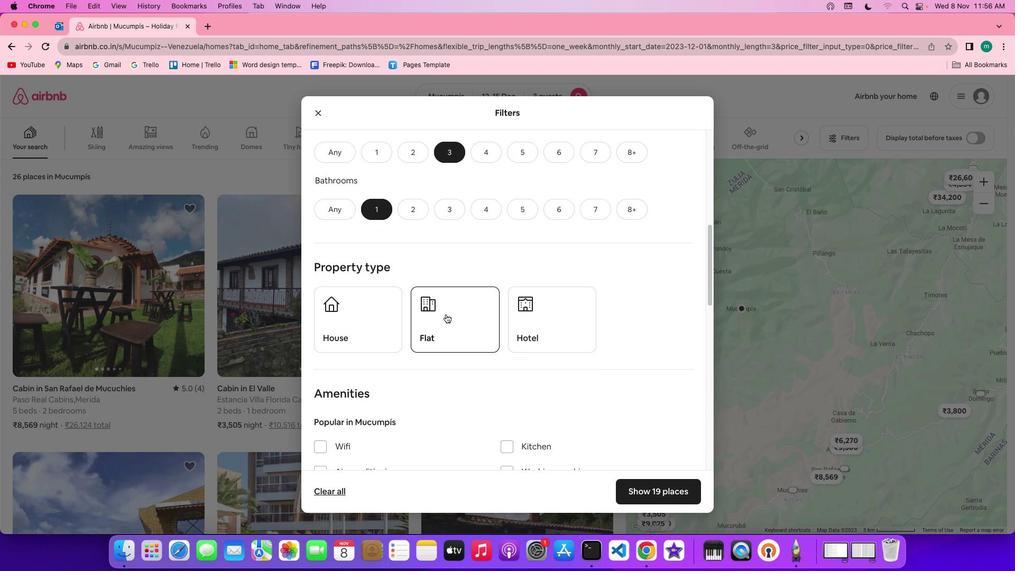 
Action: Mouse pressed left at (420, 306)
Screenshot: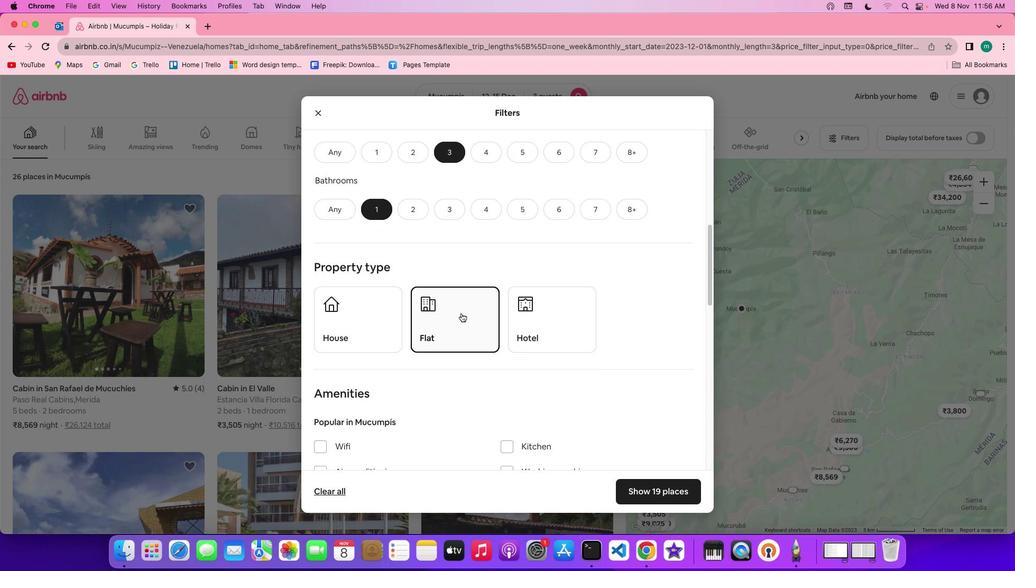 
Action: Mouse moved to (609, 303)
Screenshot: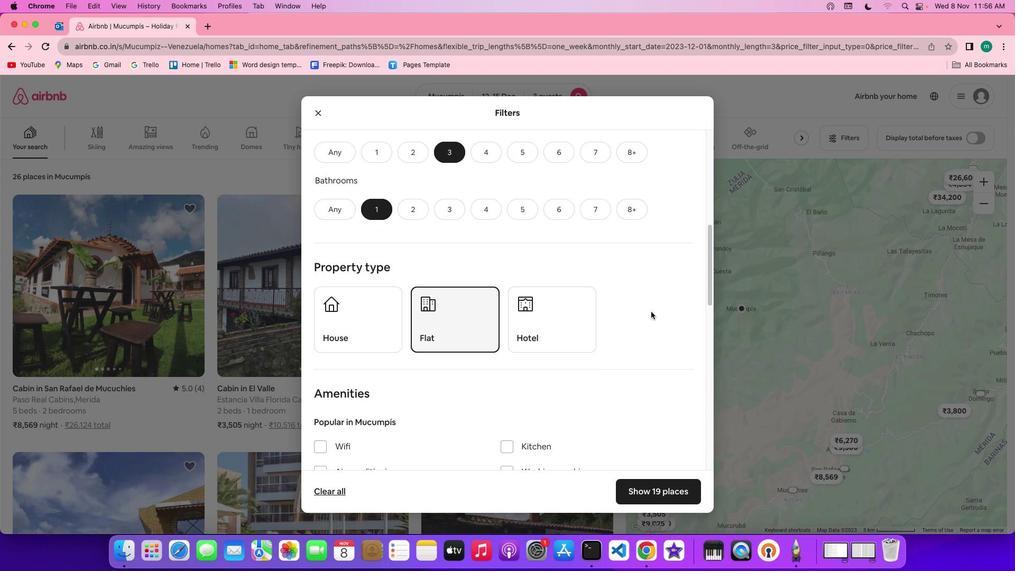 
Action: Mouse scrolled (609, 303) with delta (8, -13)
Screenshot: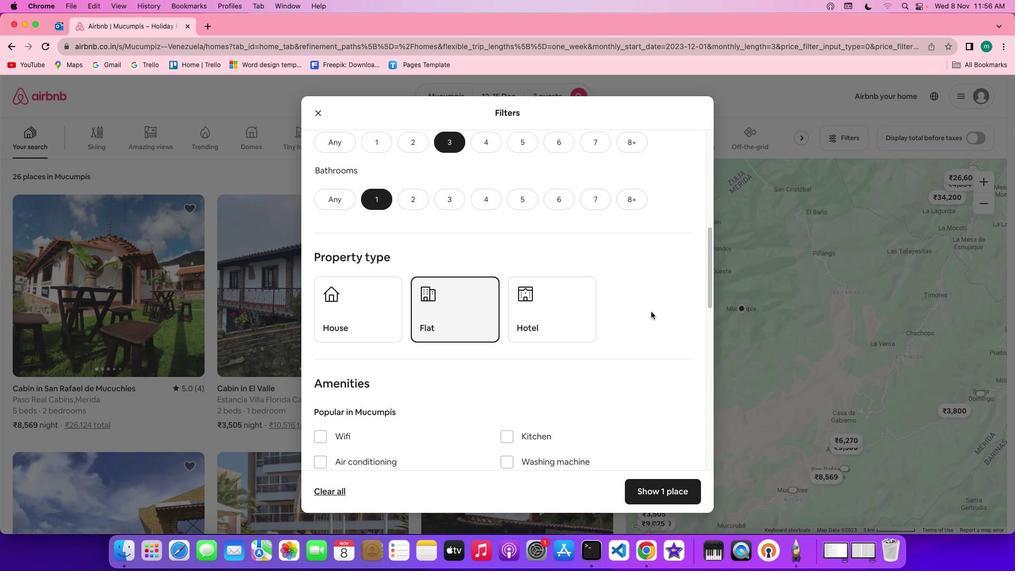 
Action: Mouse scrolled (609, 303) with delta (8, -13)
Screenshot: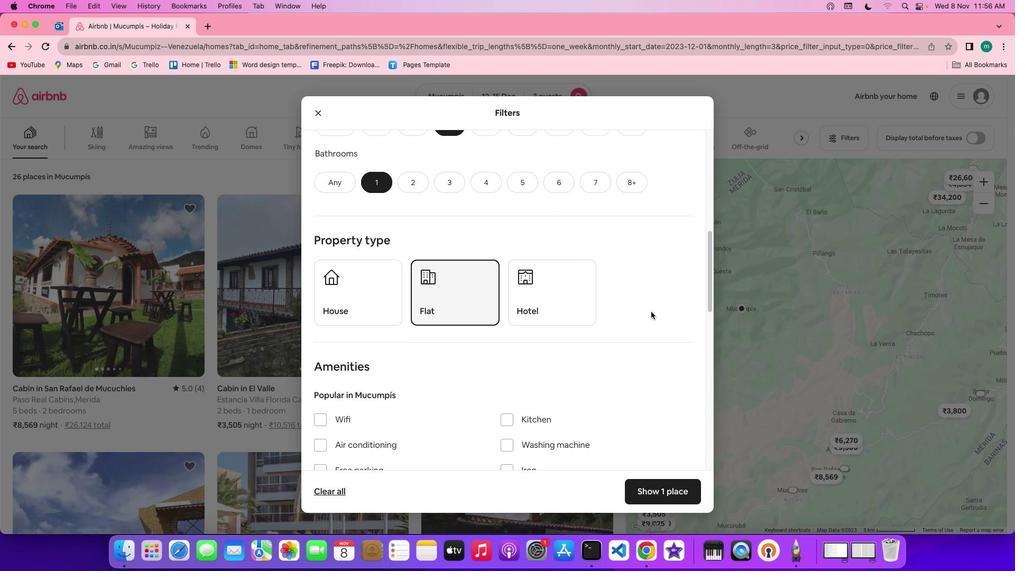 
Action: Mouse scrolled (609, 303) with delta (8, -13)
Screenshot: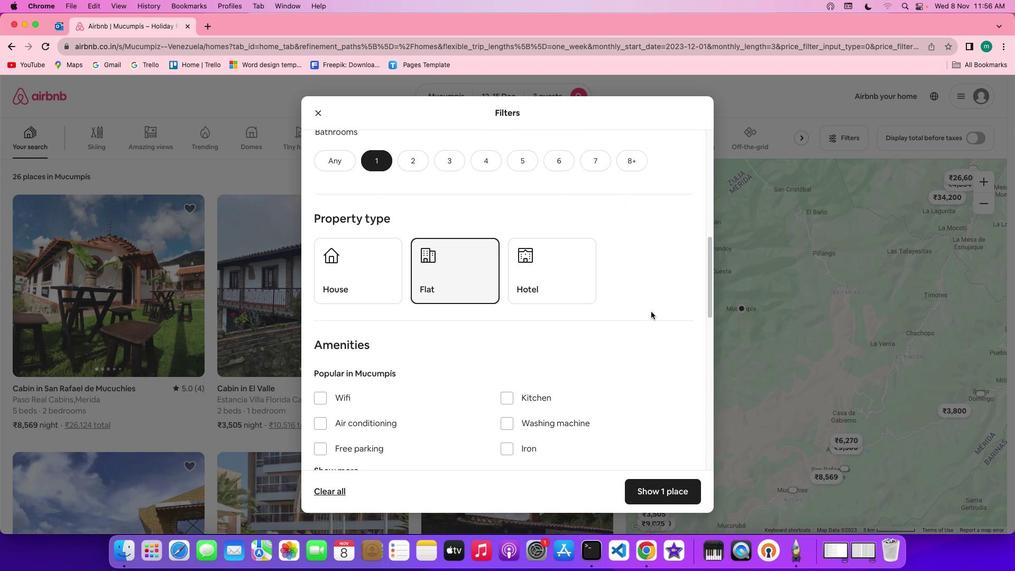 
Action: Mouse scrolled (609, 303) with delta (8, -13)
Screenshot: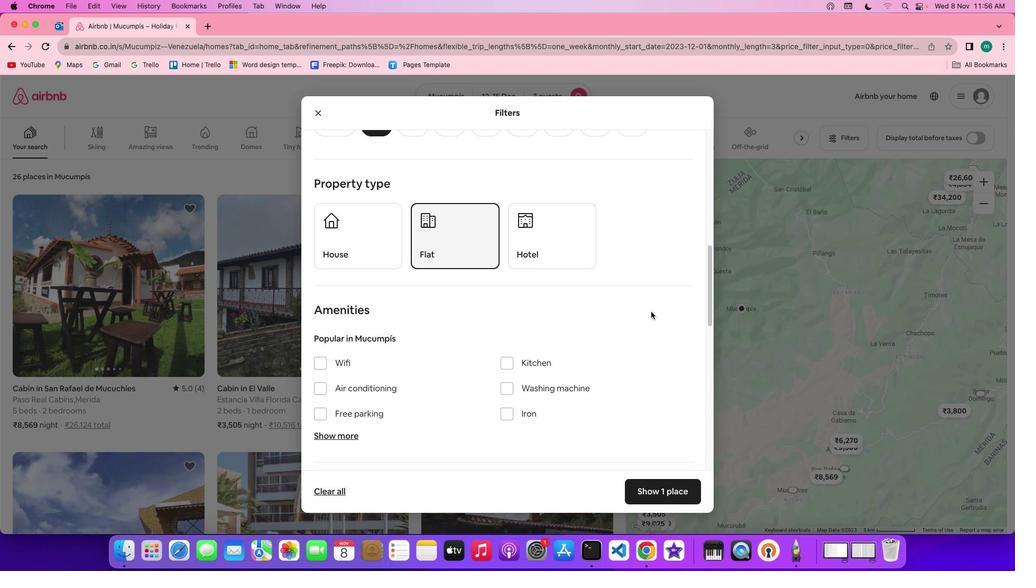 
Action: Mouse scrolled (609, 303) with delta (8, -13)
Screenshot: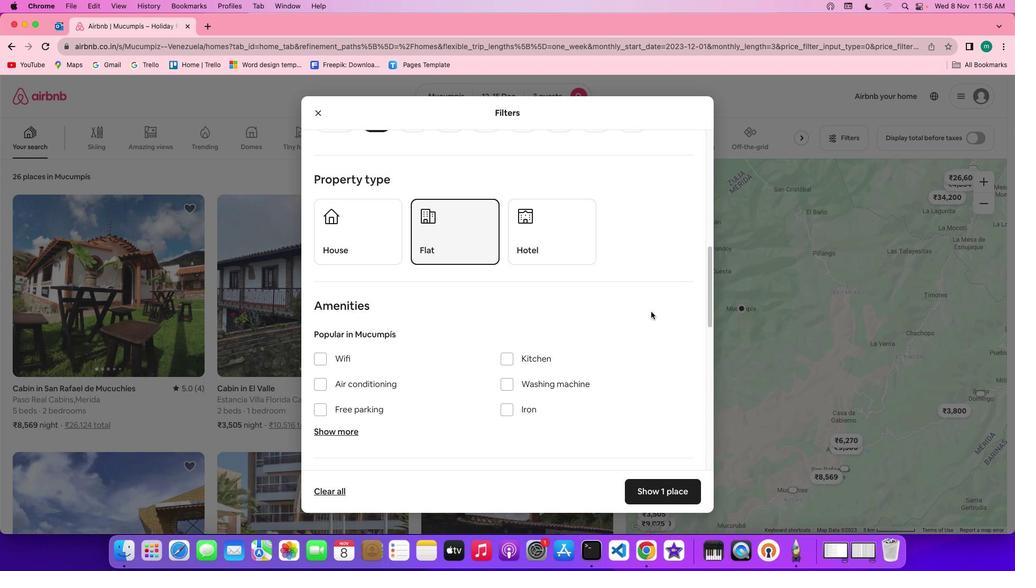 
Action: Mouse scrolled (609, 303) with delta (8, -13)
Screenshot: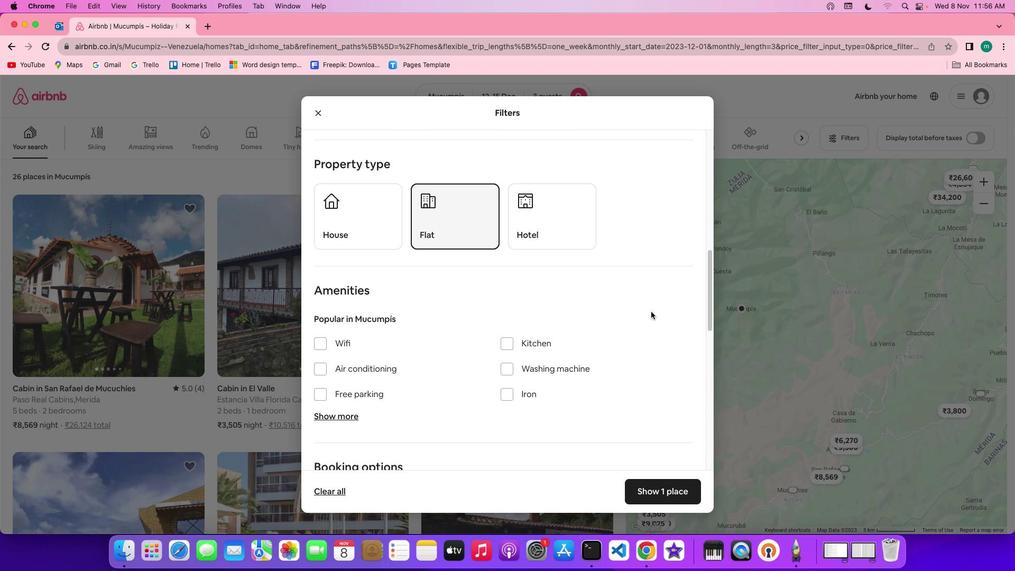 
Action: Mouse scrolled (609, 303) with delta (8, -13)
Screenshot: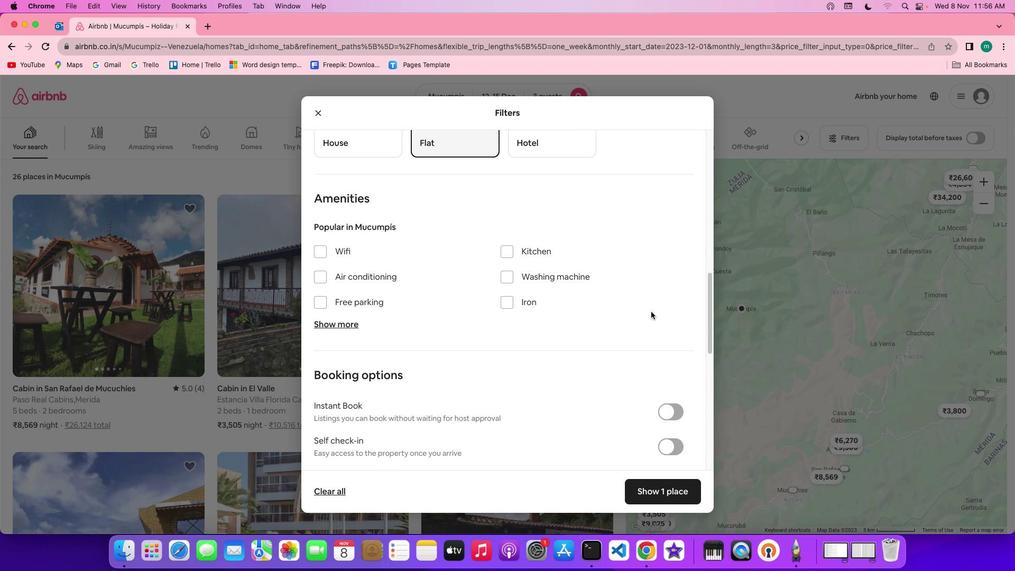 
Action: Mouse scrolled (609, 303) with delta (8, -13)
Screenshot: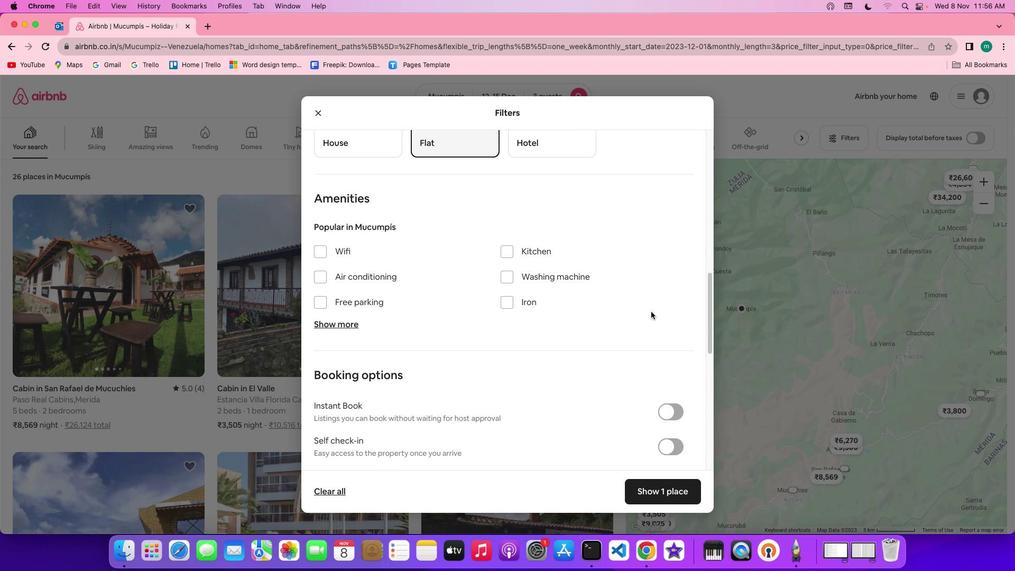 
Action: Mouse scrolled (609, 303) with delta (8, -14)
Screenshot: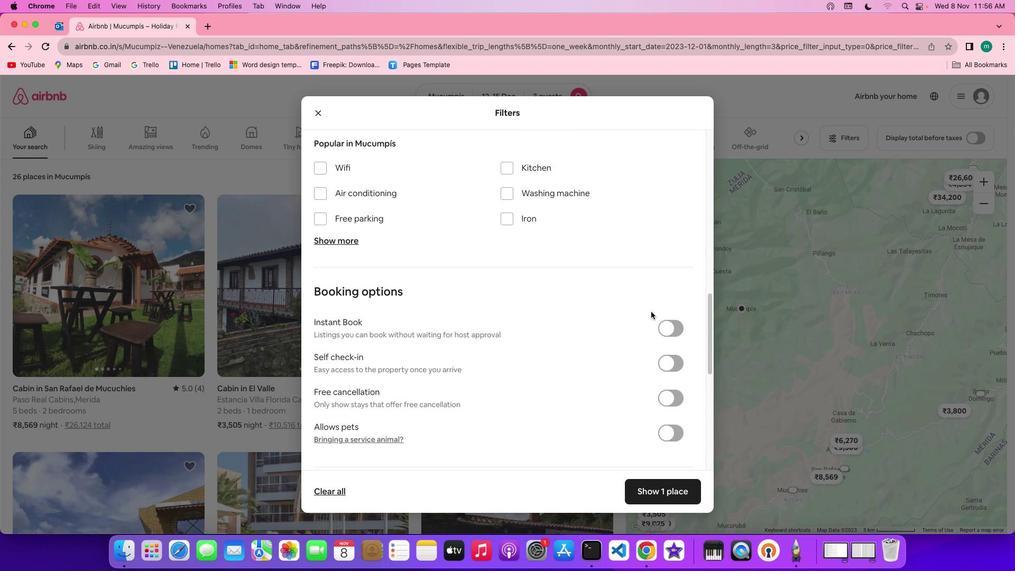 
Action: Mouse scrolled (609, 303) with delta (8, -15)
Screenshot: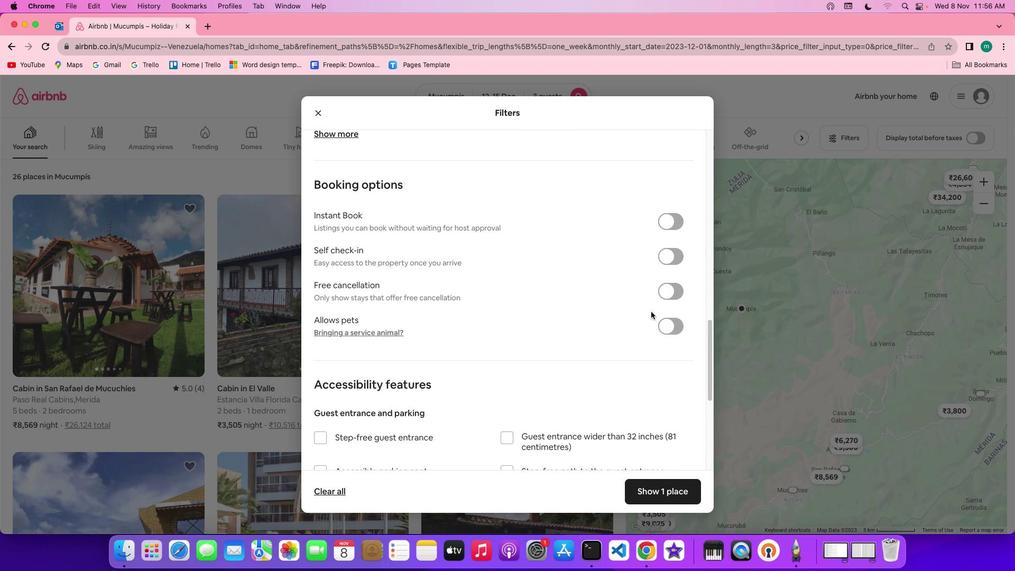 
Action: Mouse scrolled (609, 303) with delta (8, -13)
Screenshot: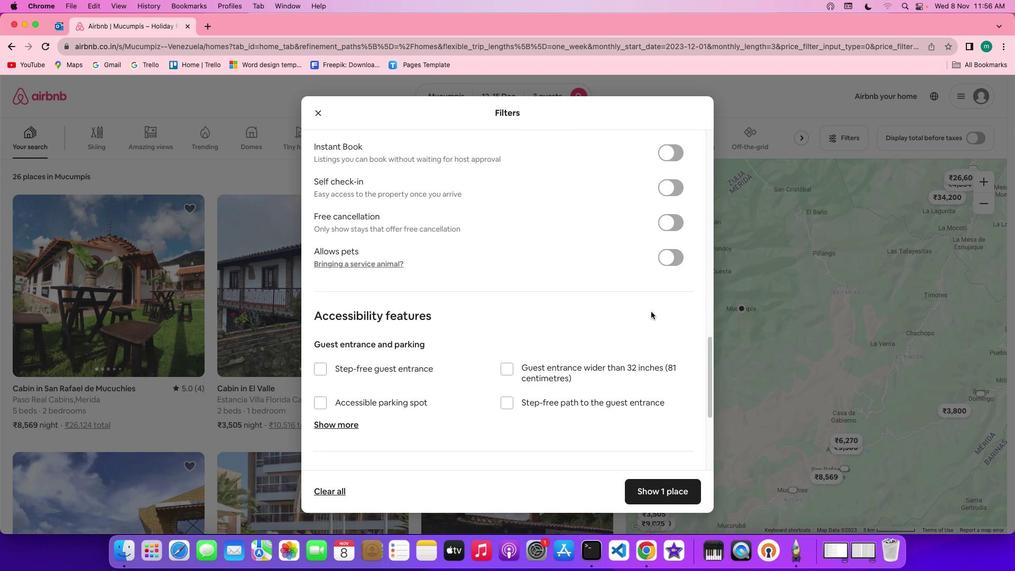 
Action: Mouse scrolled (609, 303) with delta (8, -13)
Screenshot: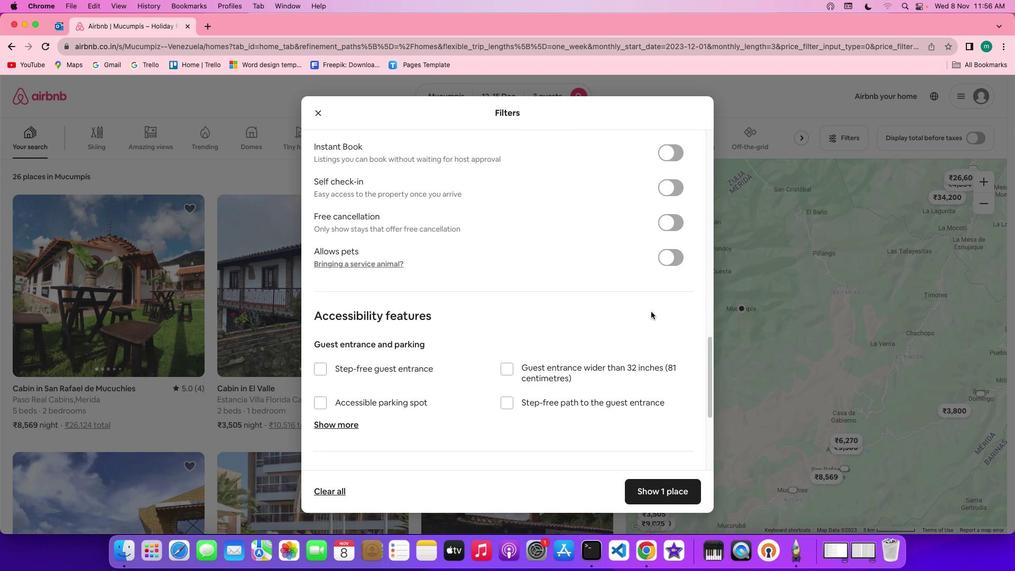 
Action: Mouse scrolled (609, 303) with delta (8, -14)
Screenshot: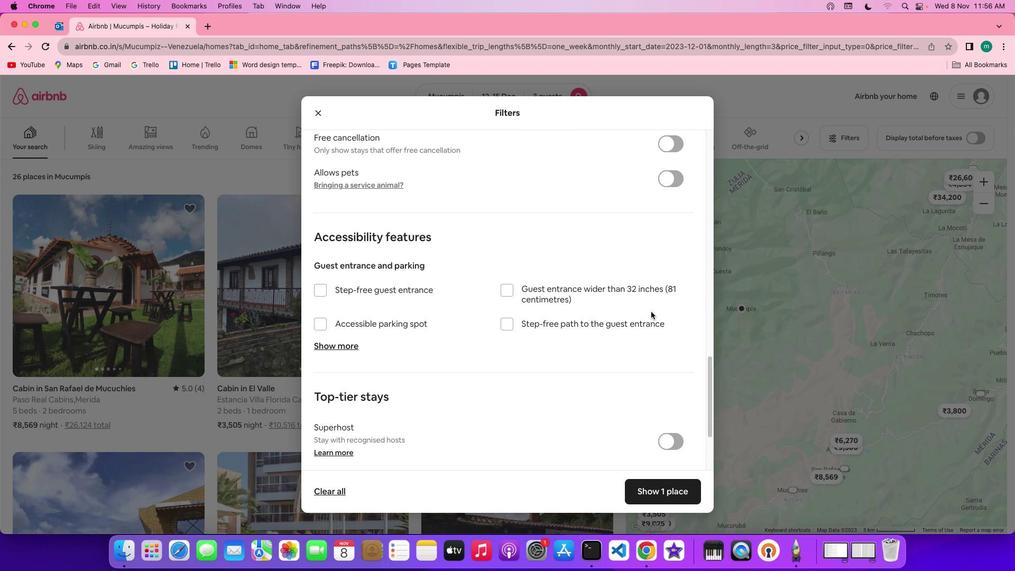 
Action: Mouse scrolled (609, 303) with delta (8, -15)
Screenshot: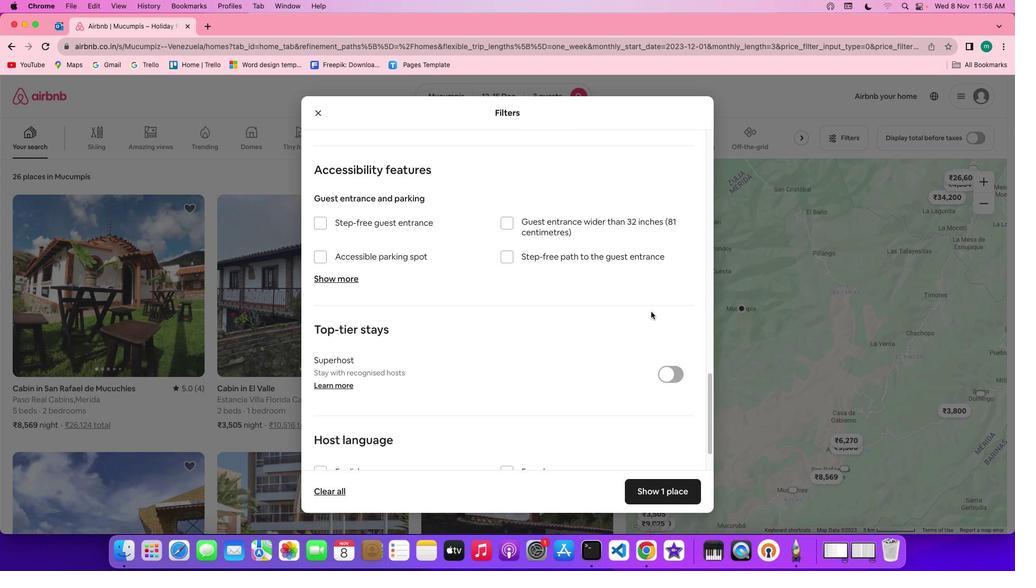 
Action: Mouse scrolled (609, 303) with delta (8, -15)
Screenshot: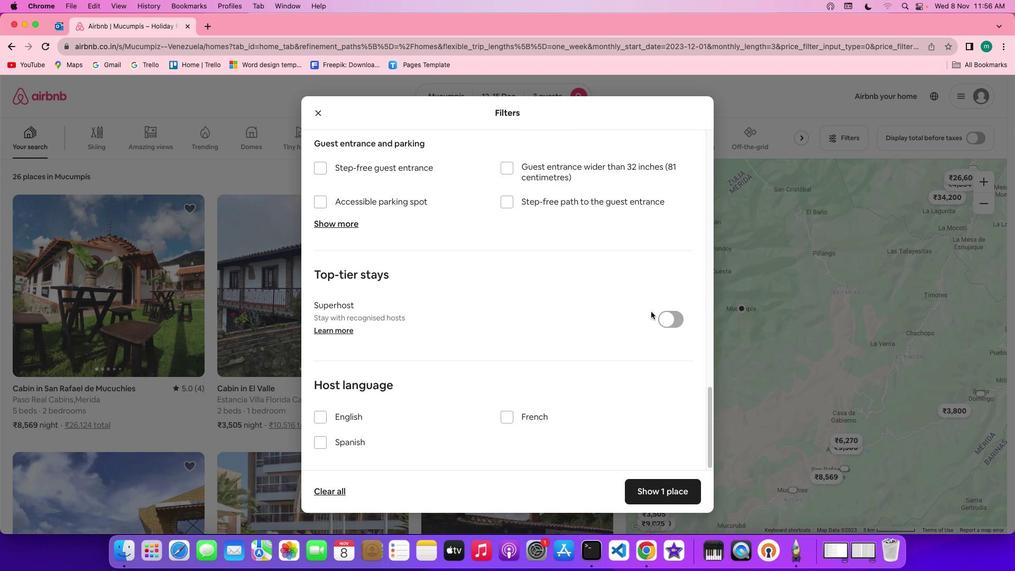 
Action: Mouse scrolled (609, 303) with delta (8, -13)
Screenshot: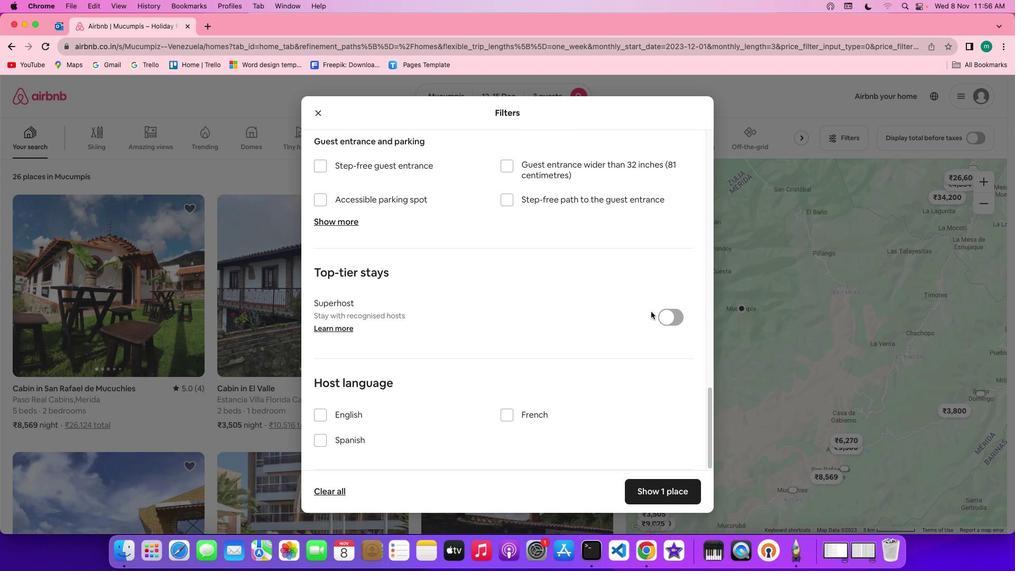 
Action: Mouse scrolled (609, 303) with delta (8, -13)
Screenshot: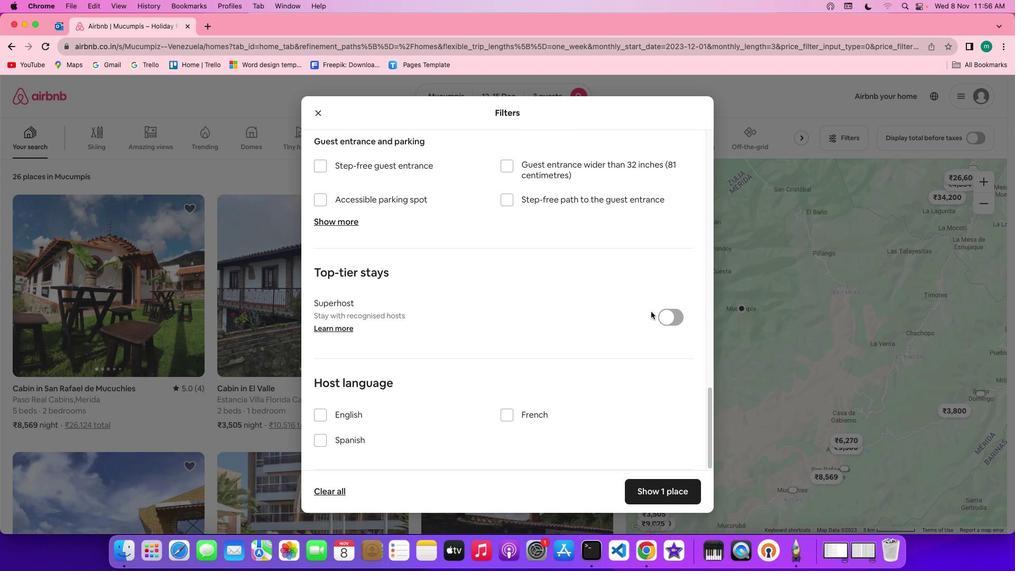 
Action: Mouse scrolled (609, 303) with delta (8, -14)
Screenshot: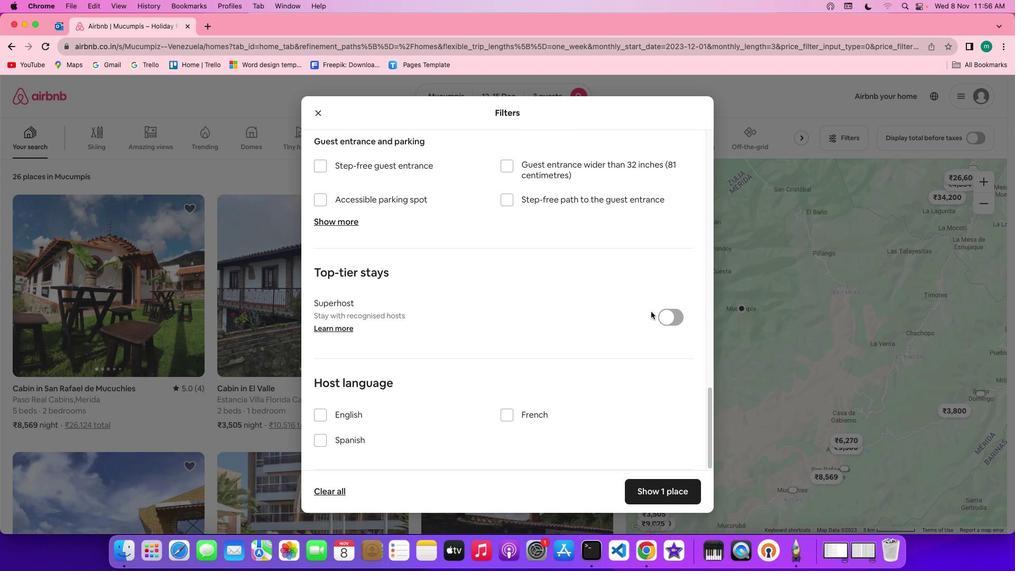 
Action: Mouse scrolled (609, 303) with delta (8, -15)
Screenshot: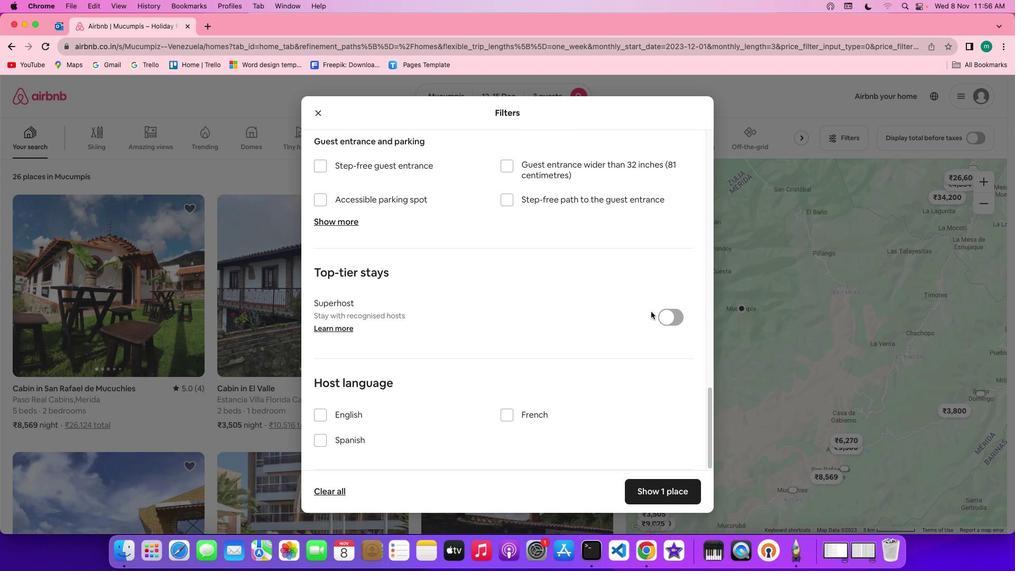 
Action: Mouse scrolled (609, 303) with delta (8, -15)
Screenshot: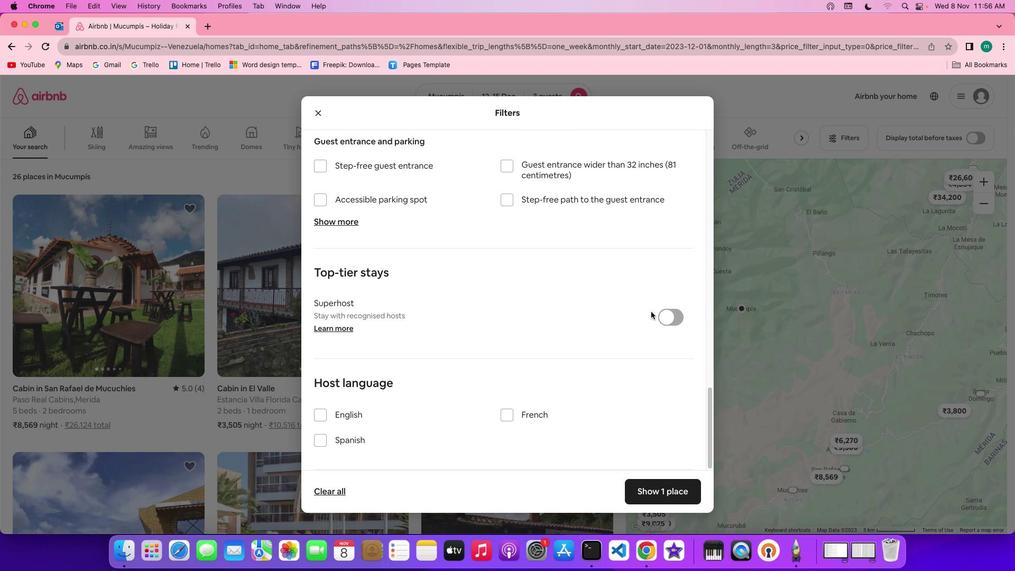 
Action: Mouse scrolled (609, 303) with delta (8, -13)
Screenshot: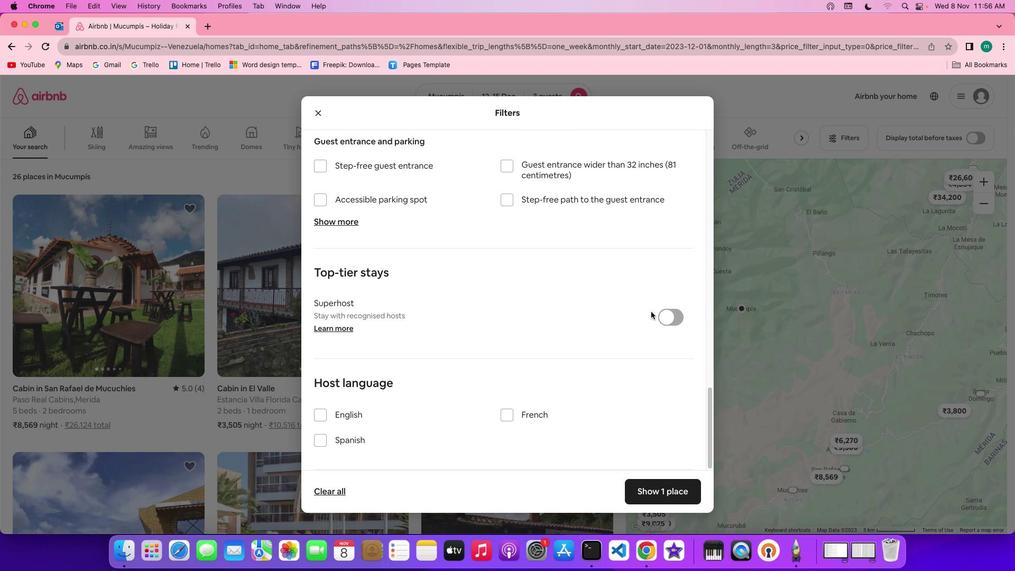 
Action: Mouse scrolled (609, 303) with delta (8, -13)
Screenshot: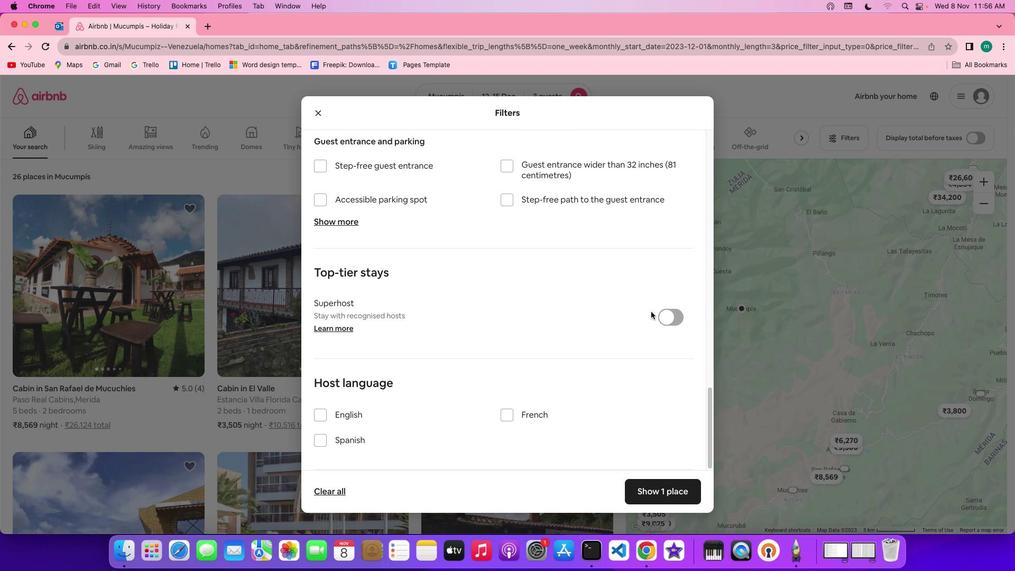 
Action: Mouse scrolled (609, 303) with delta (8, -14)
Screenshot: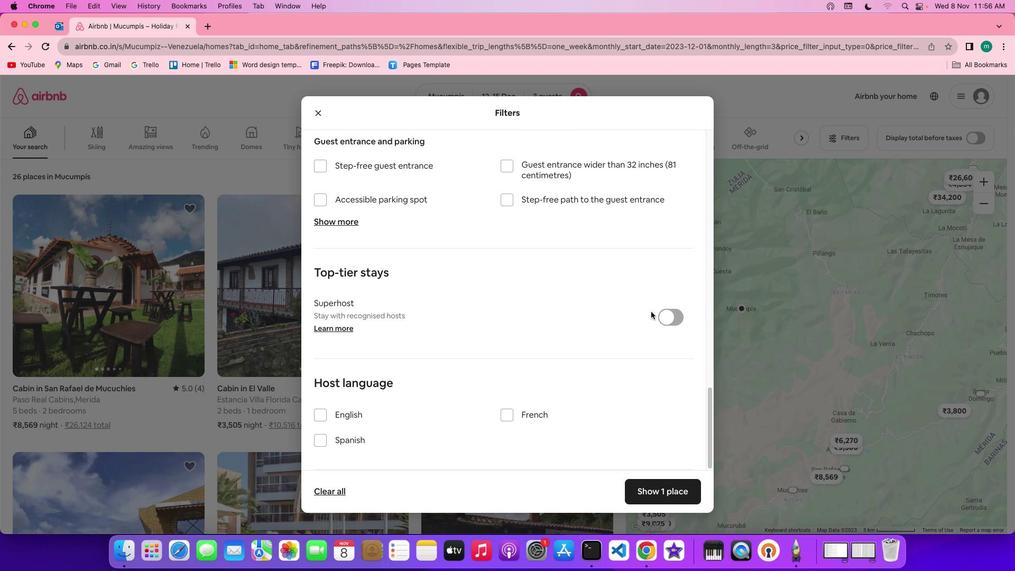
Action: Mouse scrolled (609, 303) with delta (8, -15)
Screenshot: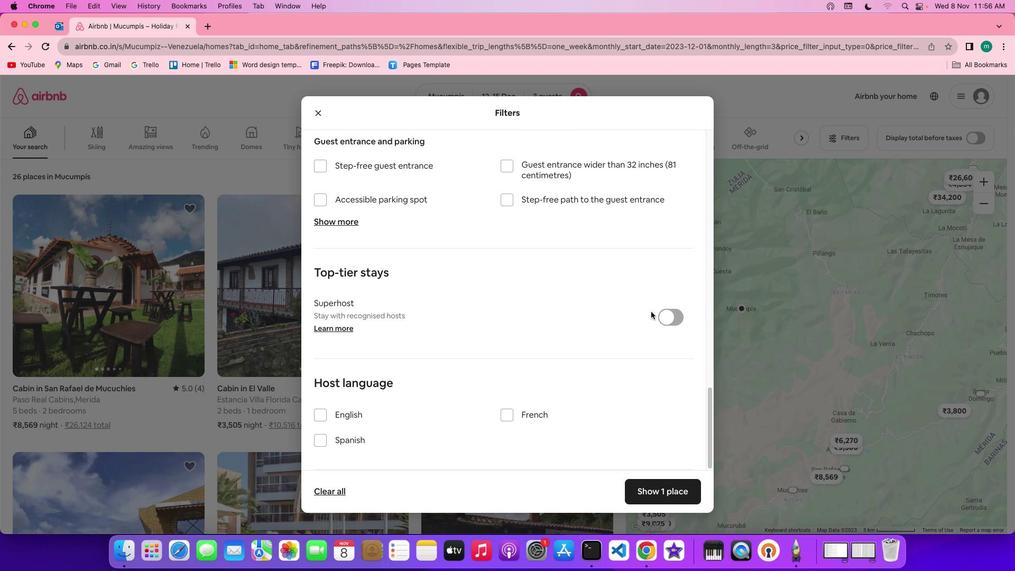 
Action: Mouse scrolled (609, 303) with delta (8, -15)
Screenshot: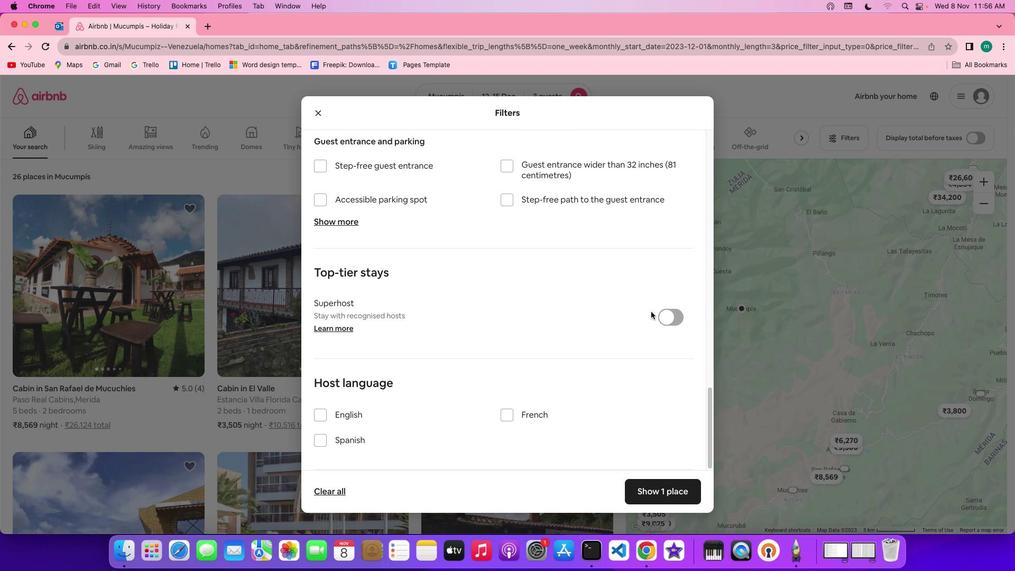 
Action: Mouse moved to (599, 481)
Screenshot: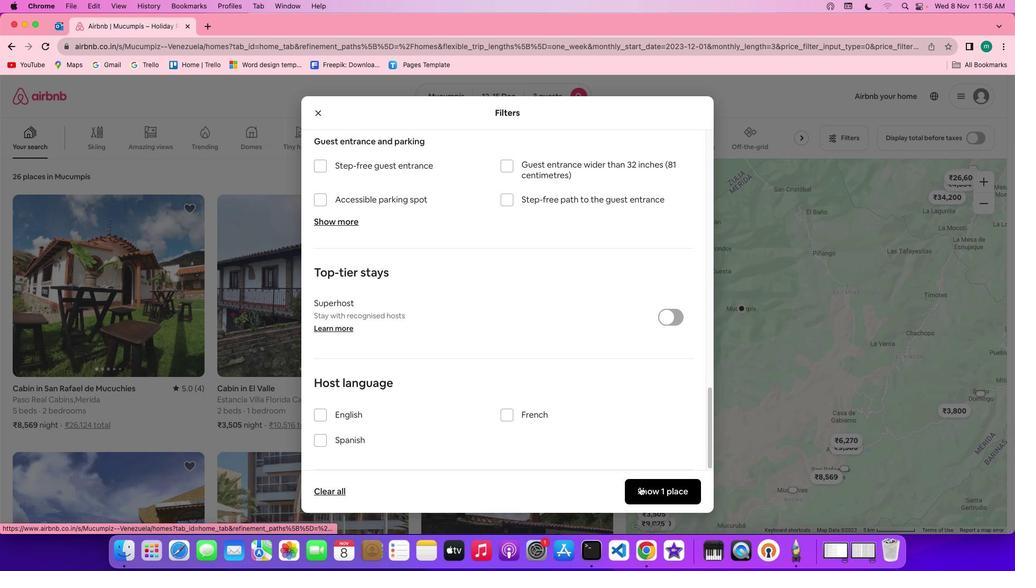 
Action: Mouse pressed left at (599, 481)
Screenshot: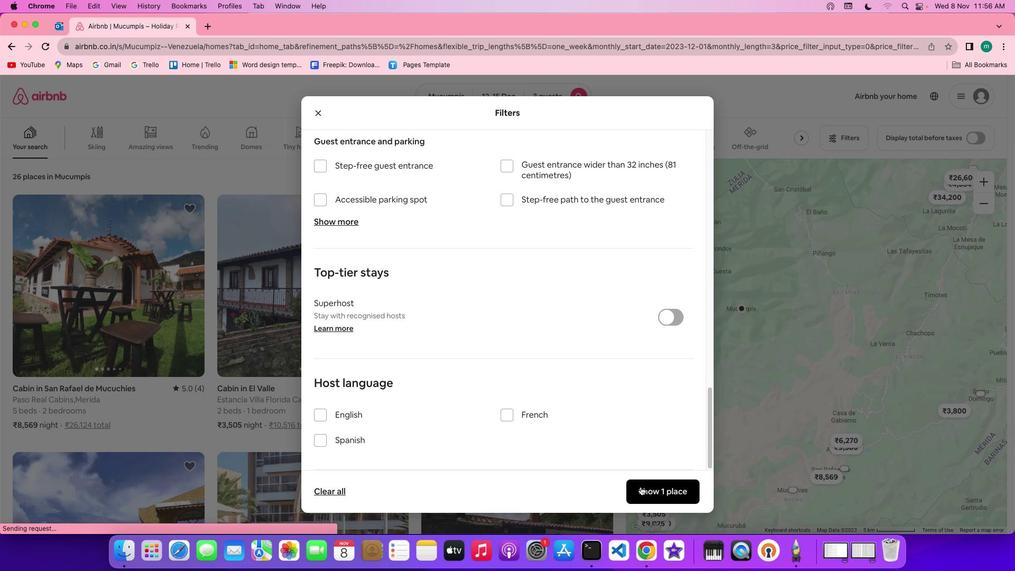 
Action: Mouse moved to (74, 325)
Screenshot: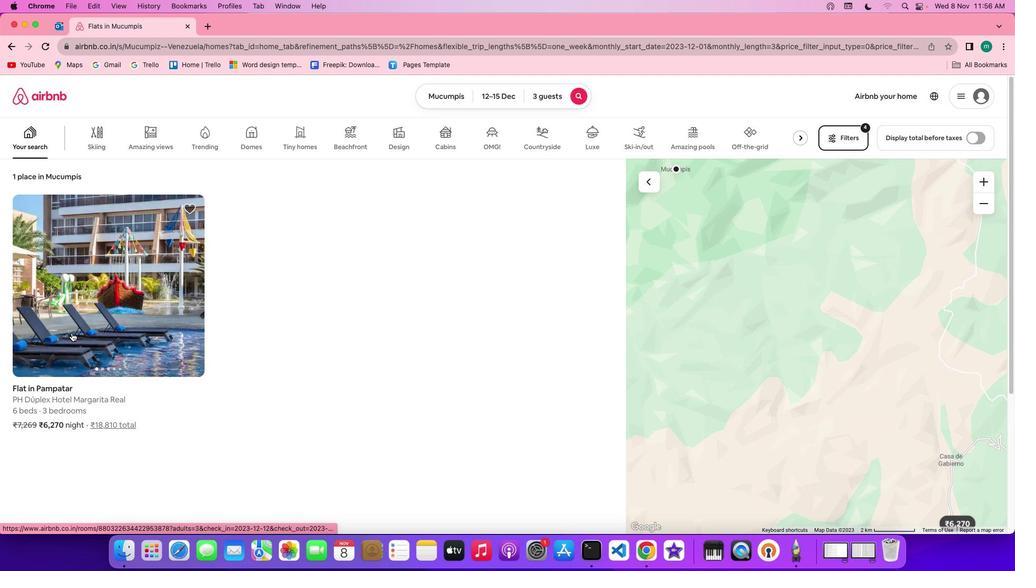
Action: Mouse pressed left at (74, 325)
Screenshot: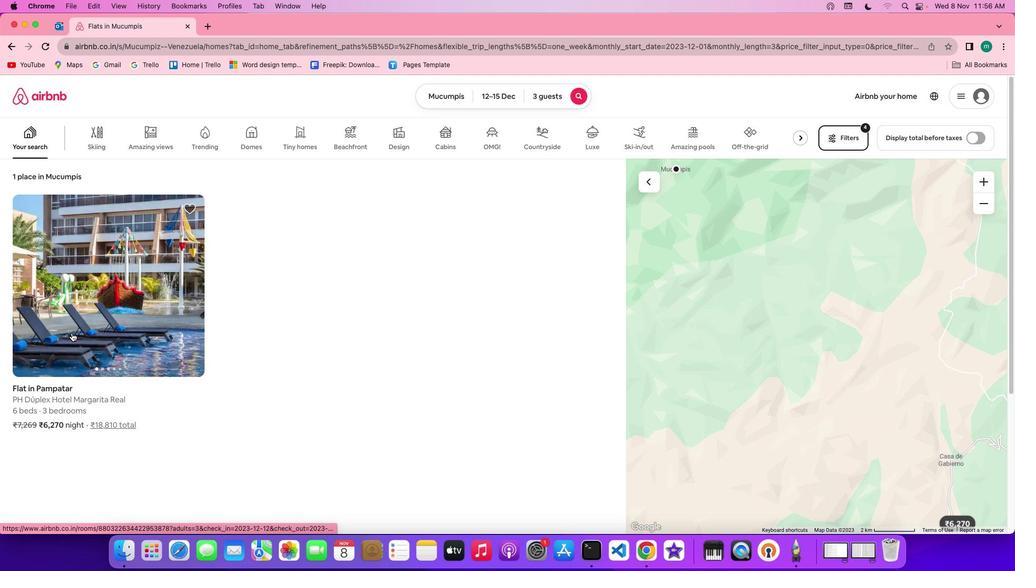 
Action: Mouse moved to (711, 377)
Screenshot: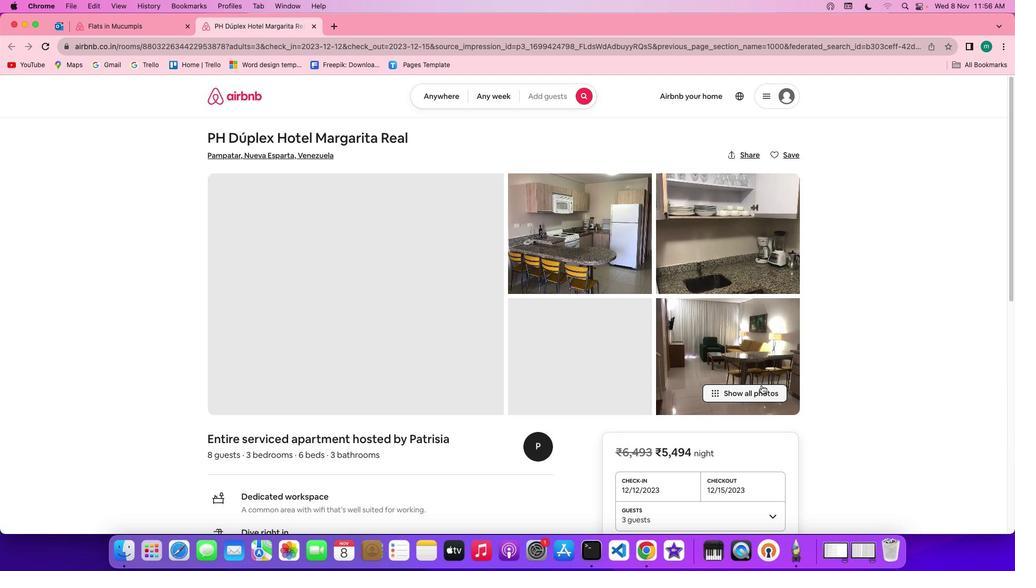 
Action: Mouse pressed left at (711, 377)
Screenshot: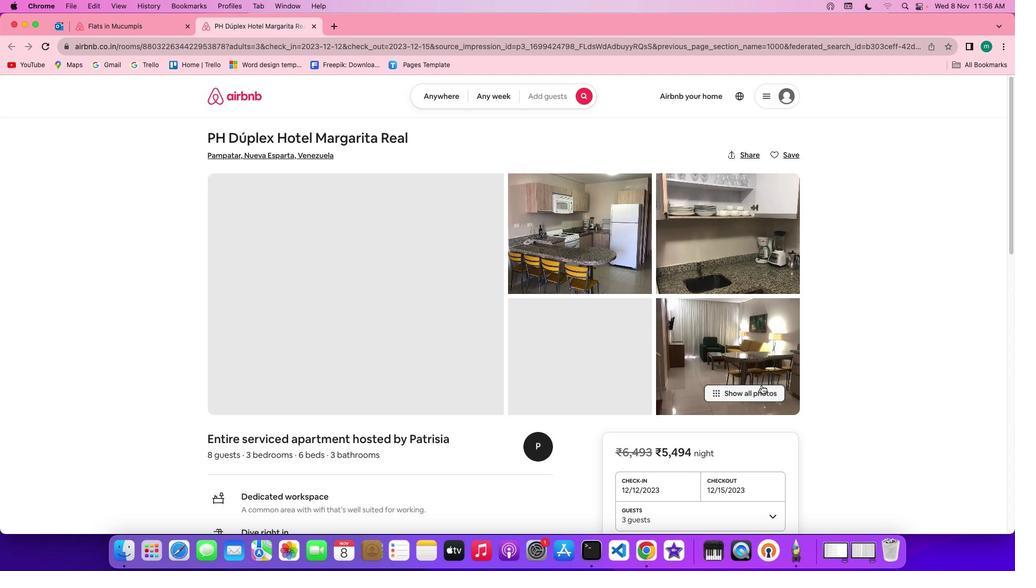 
Action: Mouse moved to (607, 348)
Screenshot: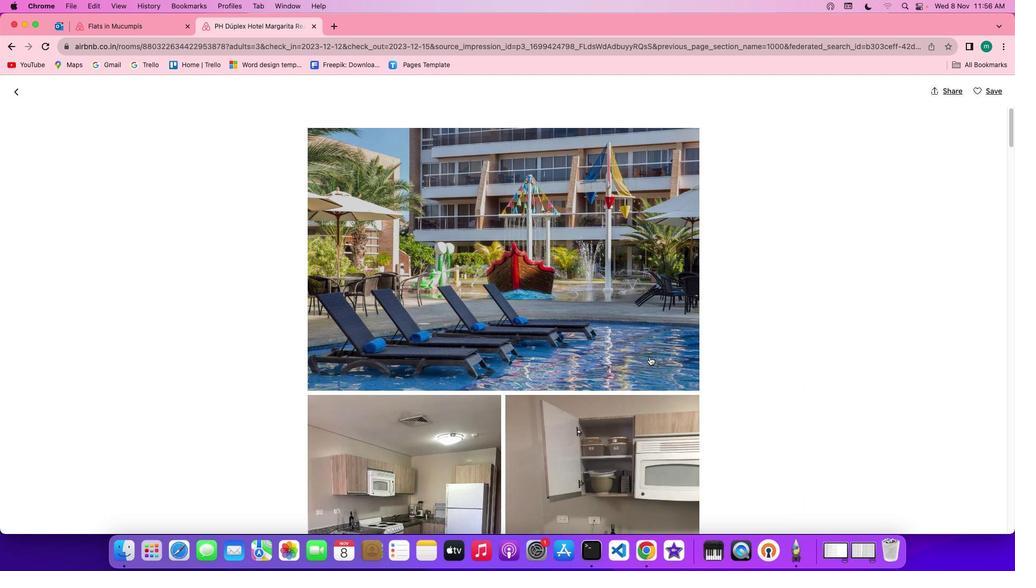 
Action: Mouse scrolled (607, 348) with delta (8, -13)
Screenshot: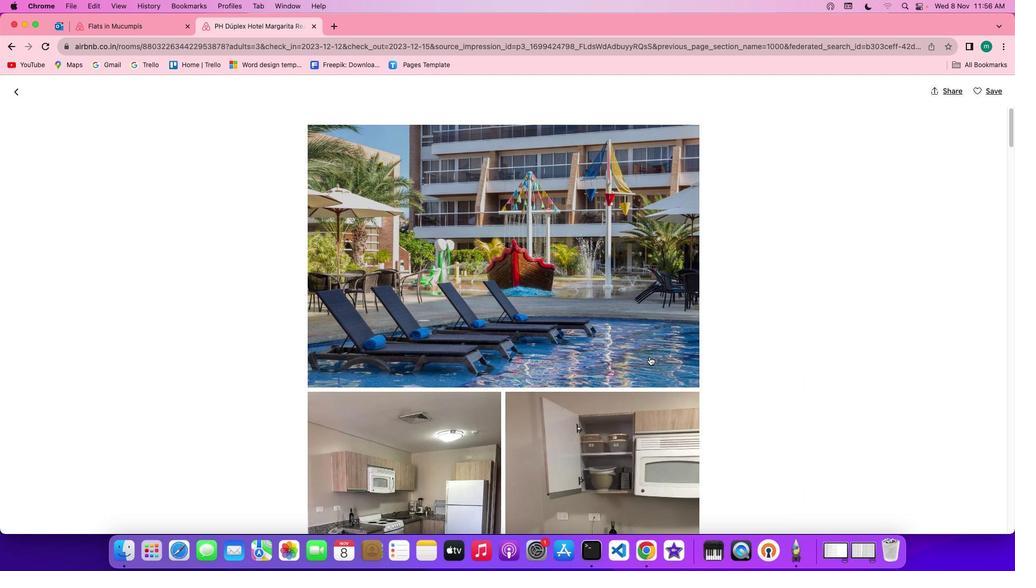 
Action: Mouse scrolled (607, 348) with delta (8, -13)
Screenshot: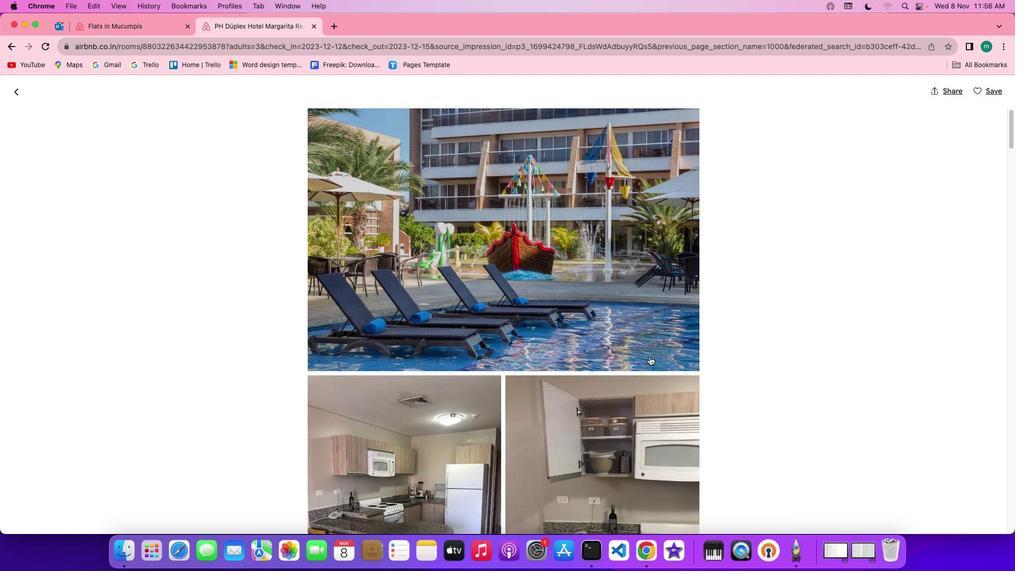 
Action: Mouse scrolled (607, 348) with delta (8, -13)
Screenshot: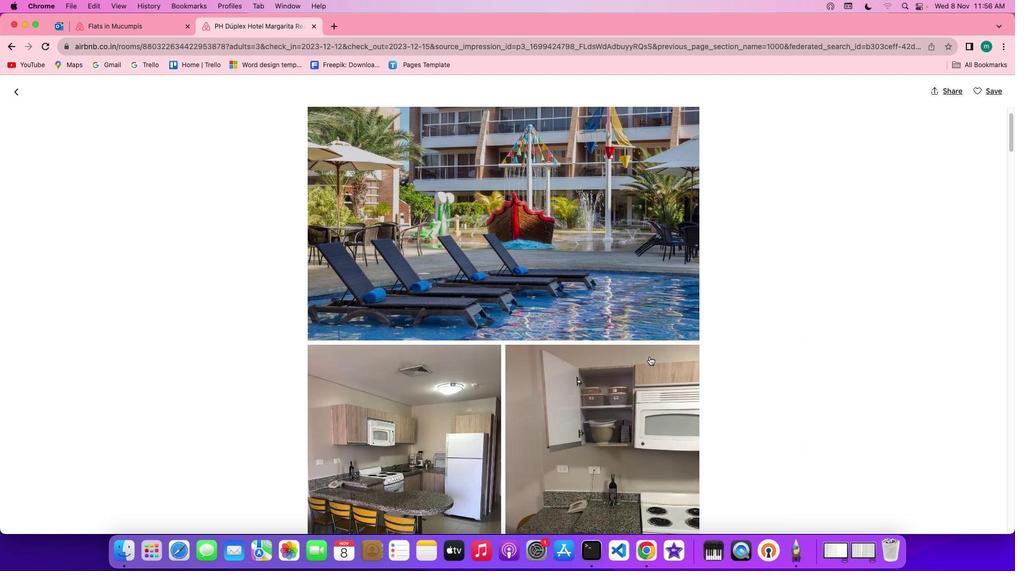 
Action: Mouse scrolled (607, 348) with delta (8, -13)
Screenshot: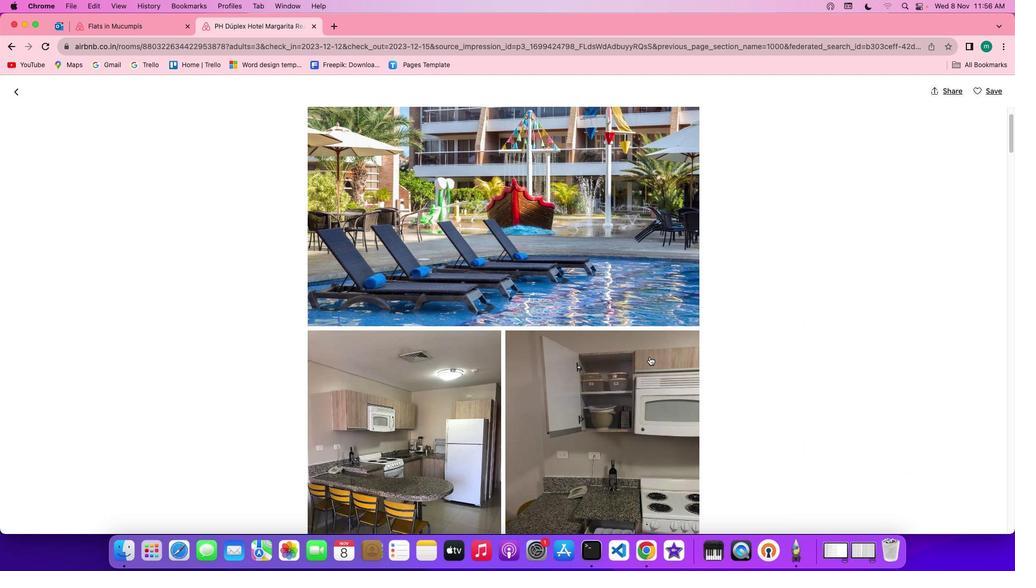 
Action: Mouse scrolled (607, 348) with delta (8, -13)
Screenshot: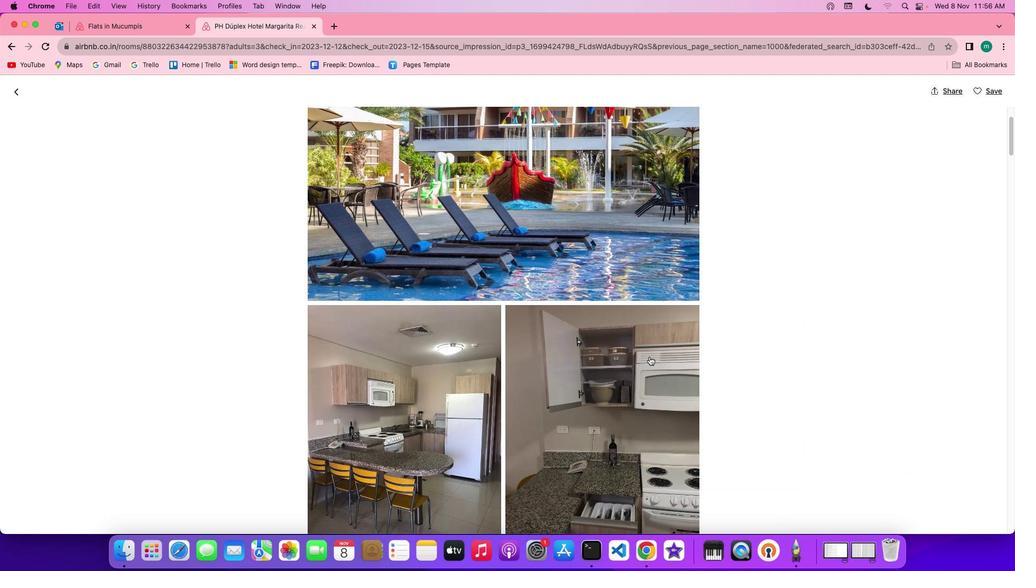 
Action: Mouse scrolled (607, 348) with delta (8, -13)
Screenshot: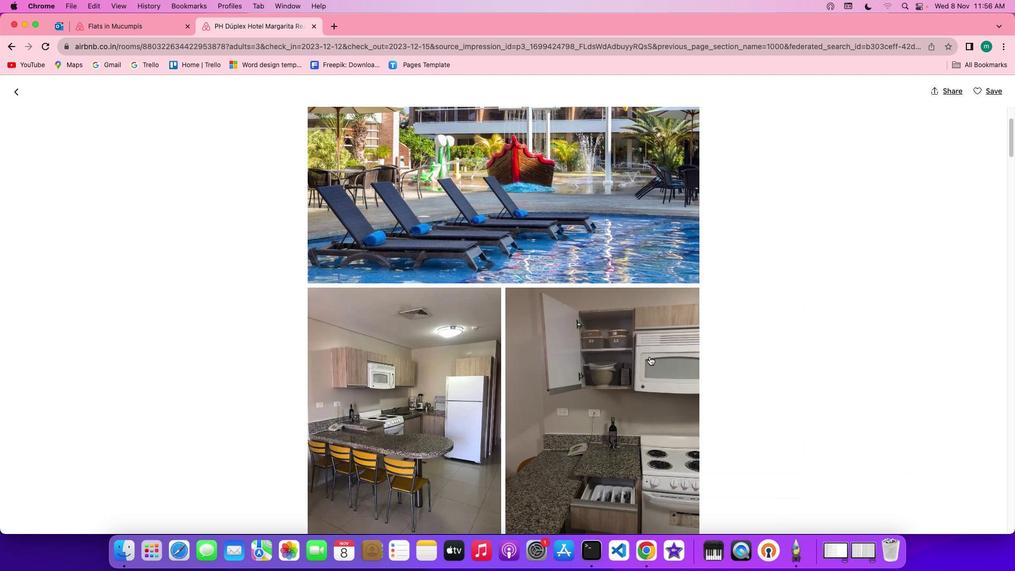 
Action: Mouse scrolled (607, 348) with delta (8, -13)
Screenshot: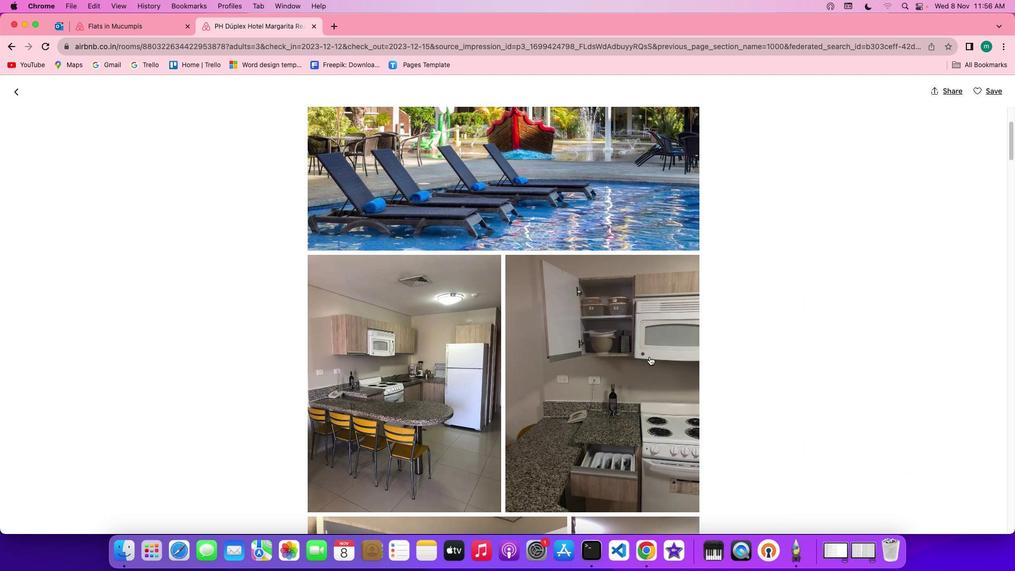 
Action: Mouse scrolled (607, 348) with delta (8, -13)
Screenshot: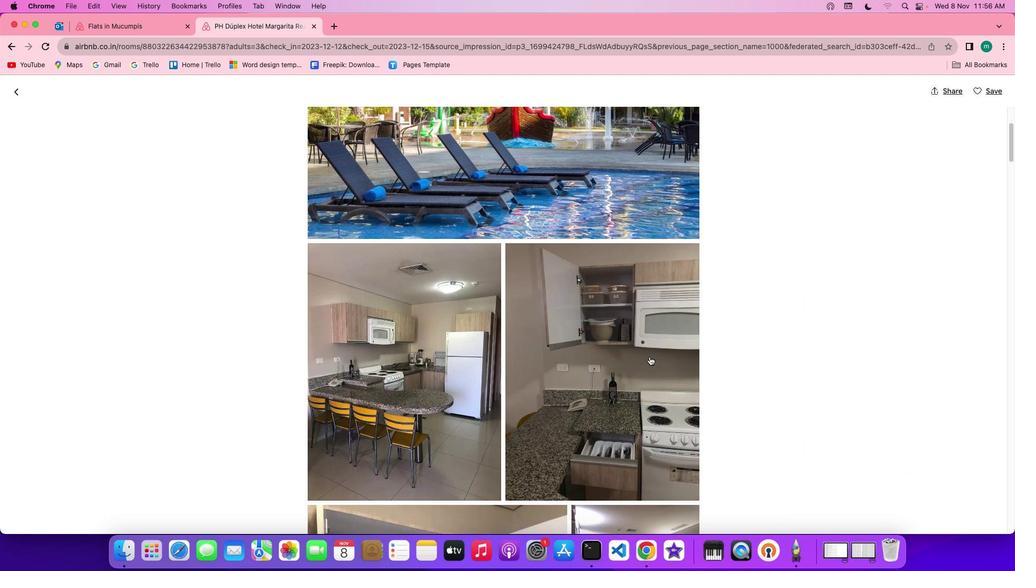 
Action: Mouse scrolled (607, 348) with delta (8, -13)
Screenshot: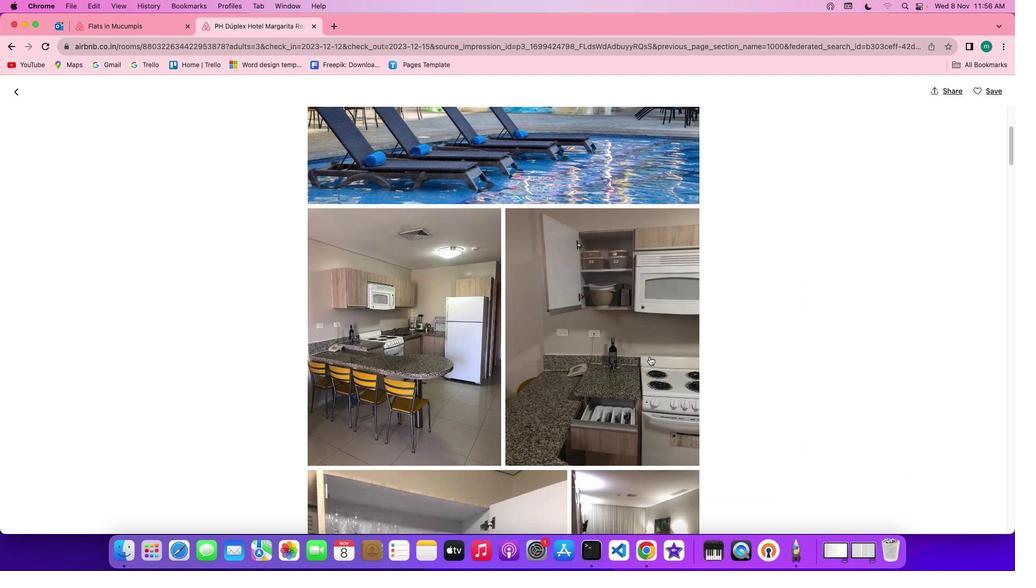 
Action: Mouse scrolled (607, 348) with delta (8, -13)
Screenshot: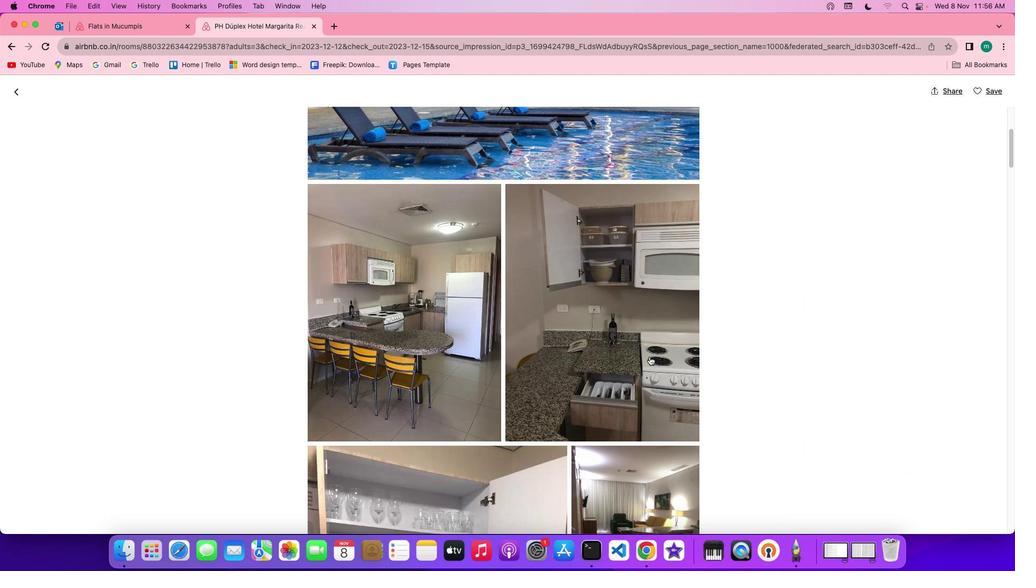 
Action: Mouse scrolled (607, 348) with delta (8, -13)
Screenshot: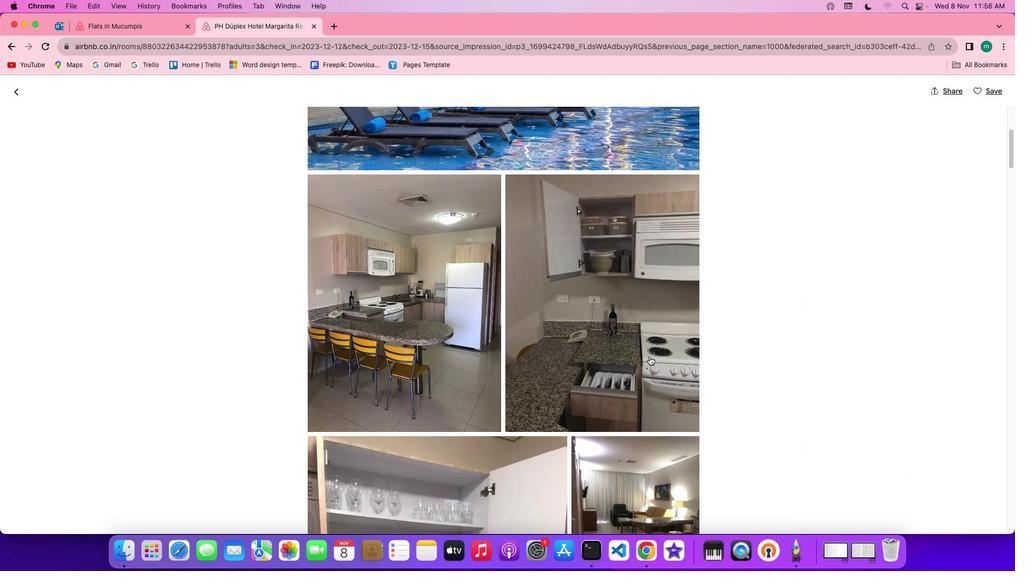 
Action: Mouse scrolled (607, 348) with delta (8, -13)
Screenshot: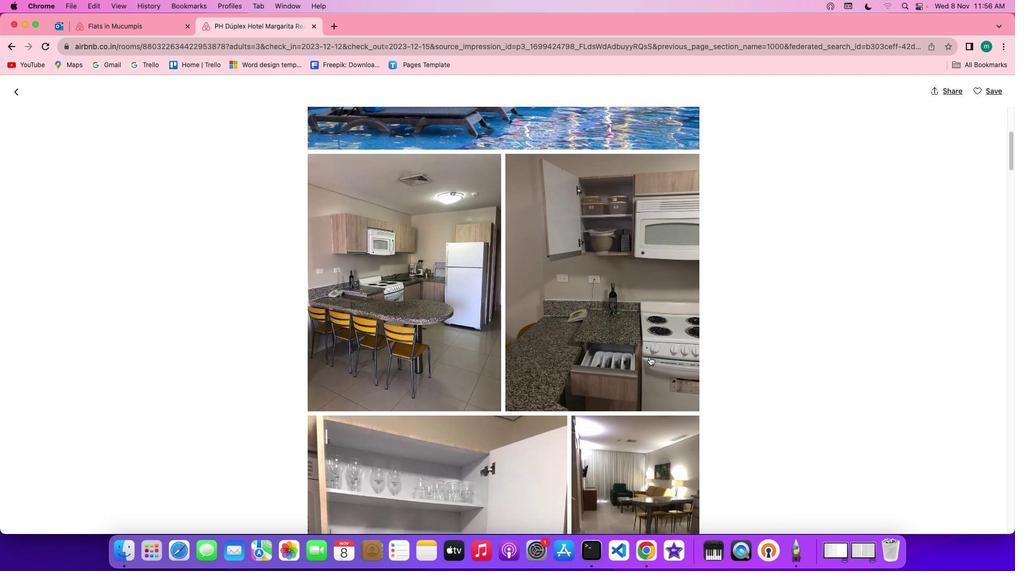 
Action: Mouse scrolled (607, 348) with delta (8, -13)
Screenshot: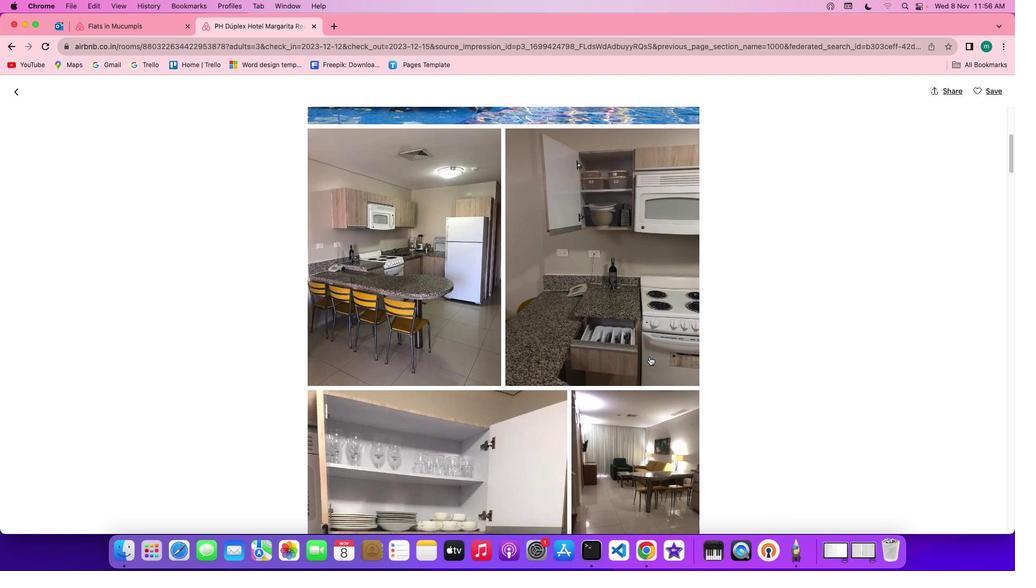 
Action: Mouse scrolled (607, 348) with delta (8, -13)
Screenshot: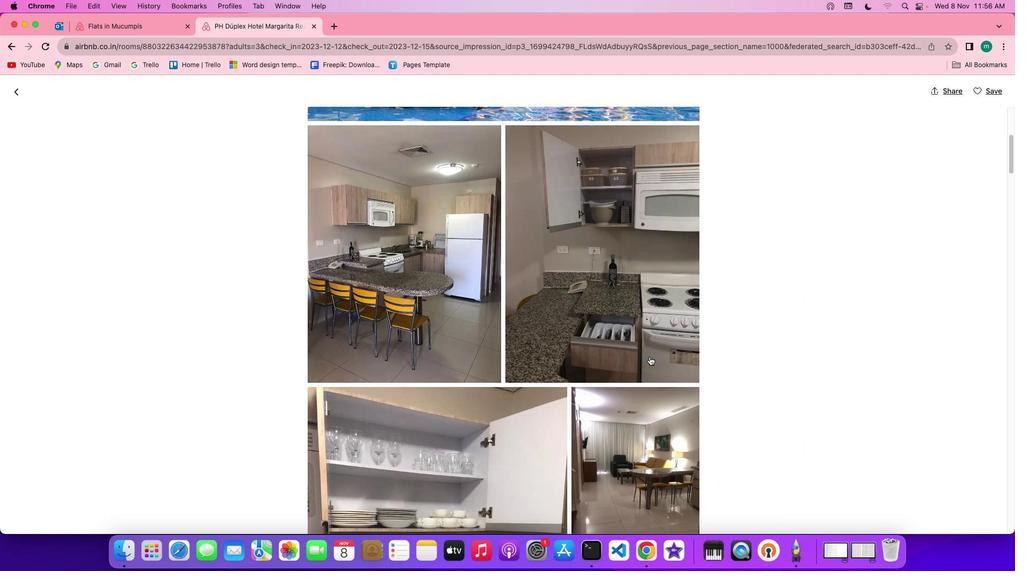 
Action: Mouse scrolled (607, 348) with delta (8, -13)
Screenshot: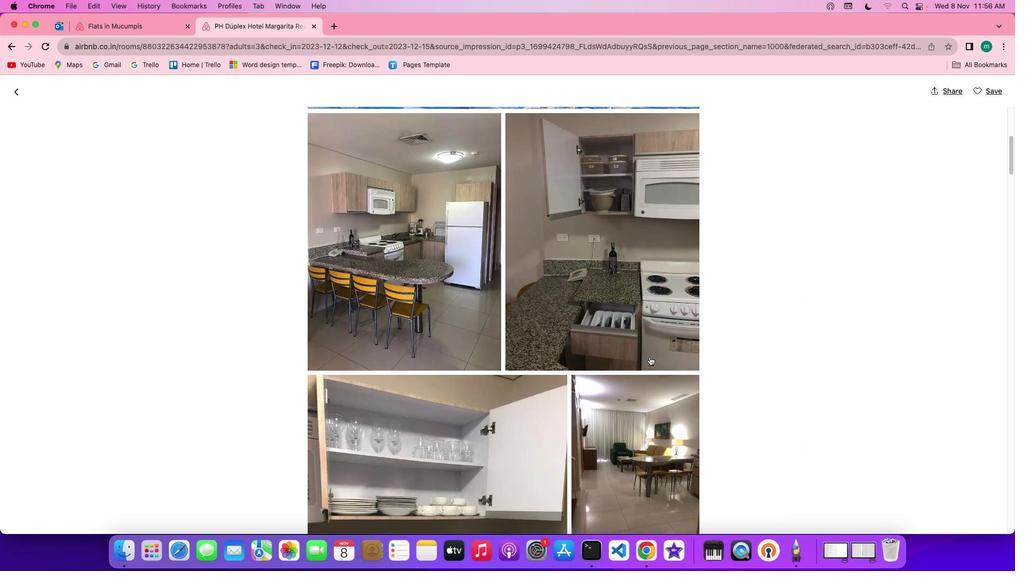 
Action: Mouse scrolled (607, 348) with delta (8, -13)
Screenshot: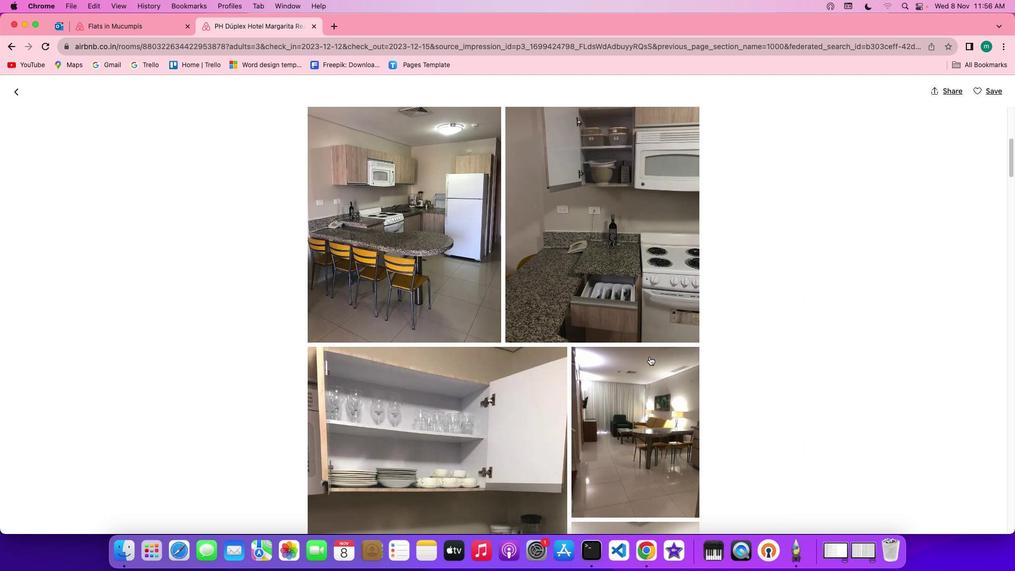 
Action: Mouse scrolled (607, 348) with delta (8, -13)
Screenshot: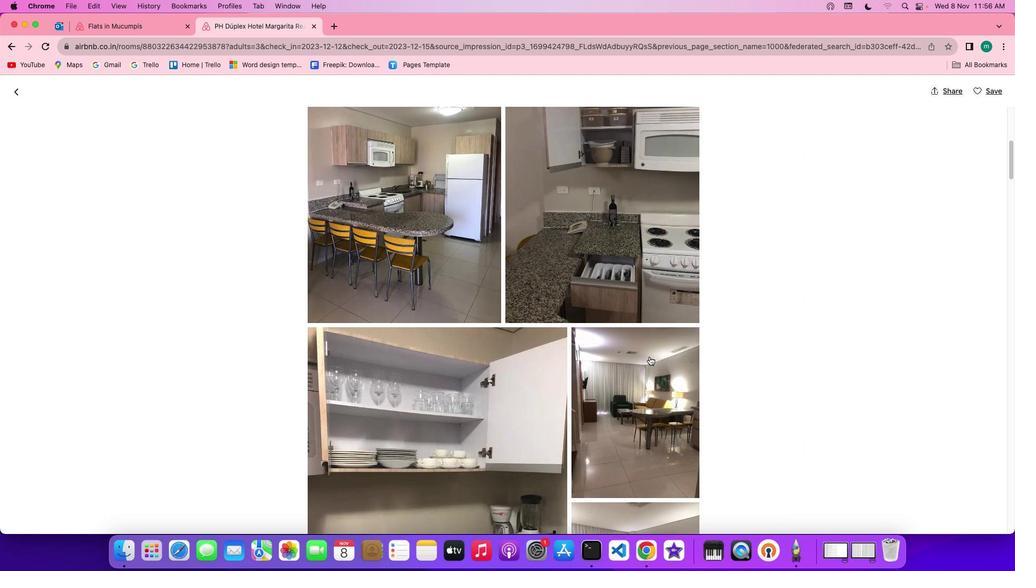 
Action: Mouse scrolled (607, 348) with delta (8, -13)
Screenshot: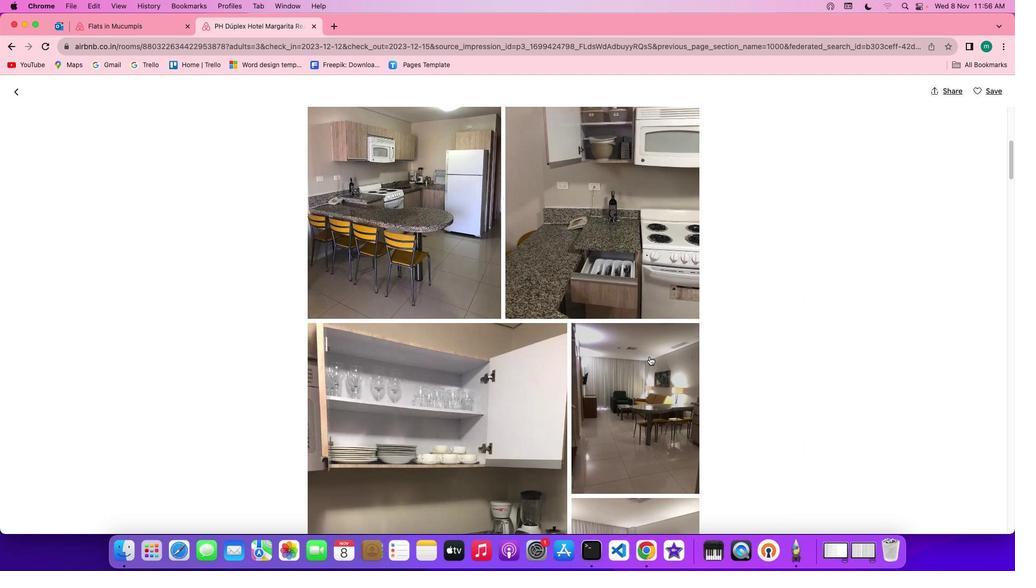 
Action: Mouse scrolled (607, 348) with delta (8, -13)
Screenshot: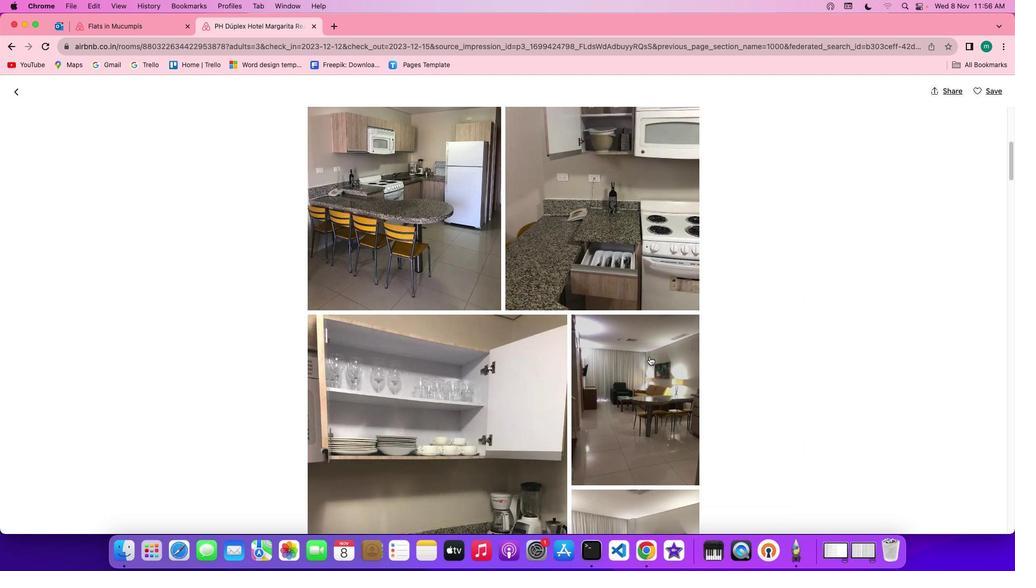 
Action: Mouse scrolled (607, 348) with delta (8, -13)
Screenshot: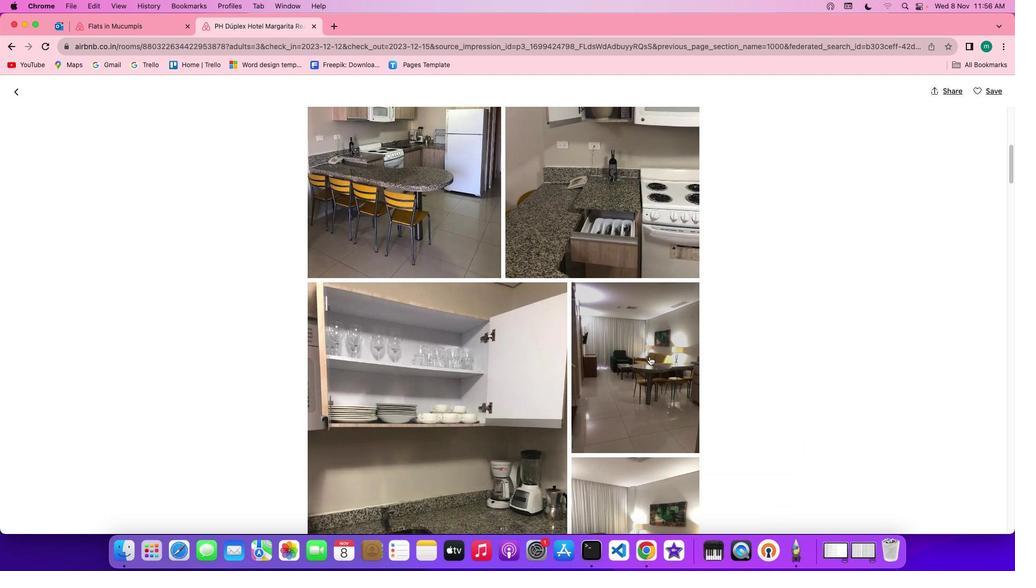 
Action: Mouse scrolled (607, 348) with delta (8, -13)
Screenshot: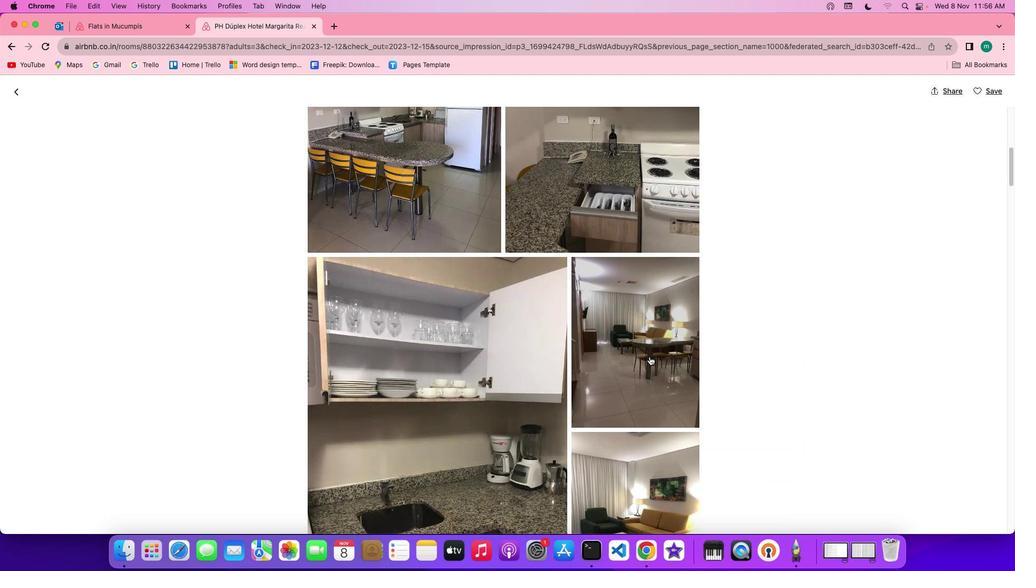
Action: Mouse scrolled (607, 348) with delta (8, -13)
Screenshot: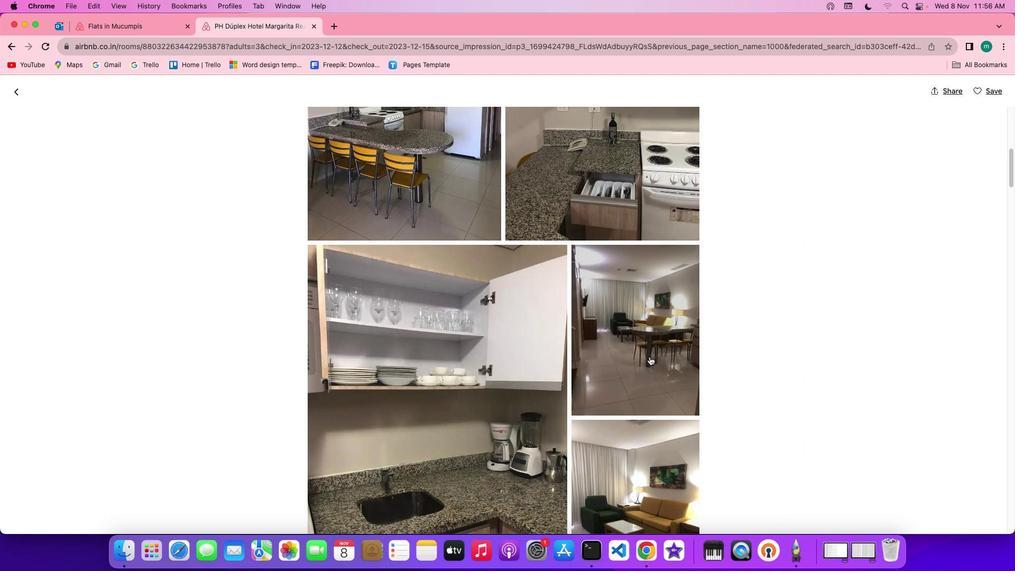 
Action: Mouse scrolled (607, 348) with delta (8, -13)
Screenshot: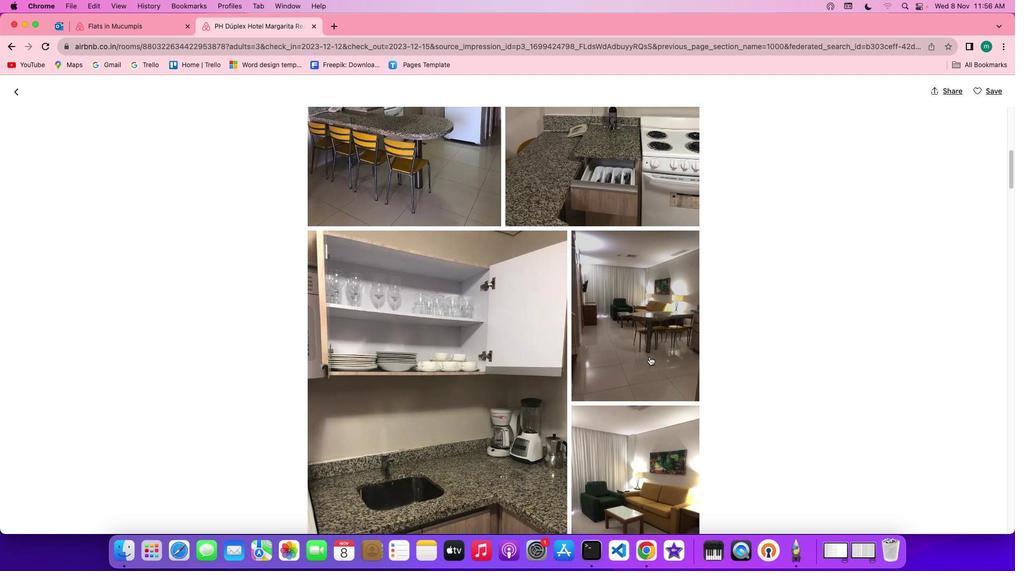 
Action: Mouse scrolled (607, 348) with delta (8, -13)
Screenshot: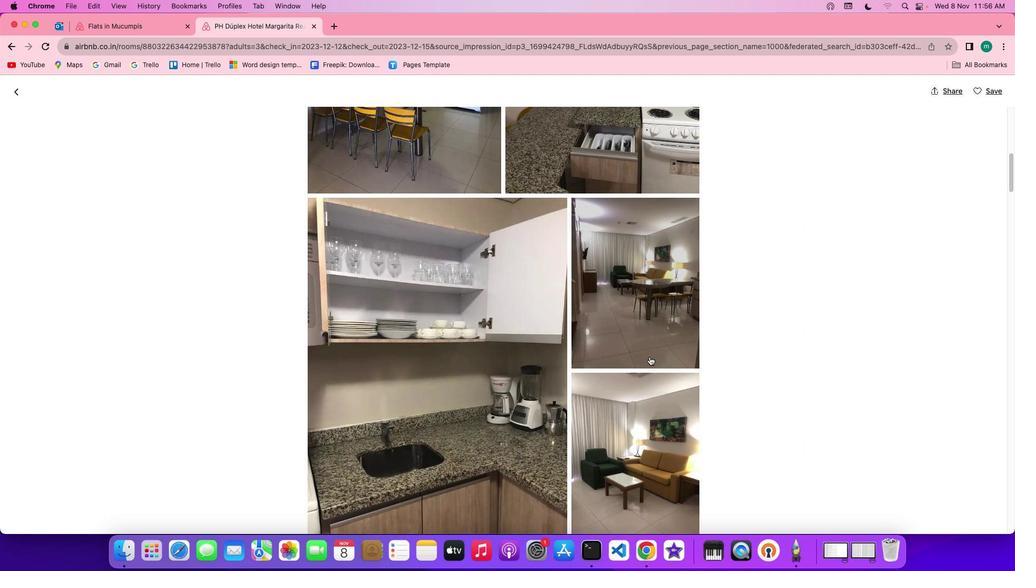 
Action: Mouse scrolled (607, 348) with delta (8, -13)
Screenshot: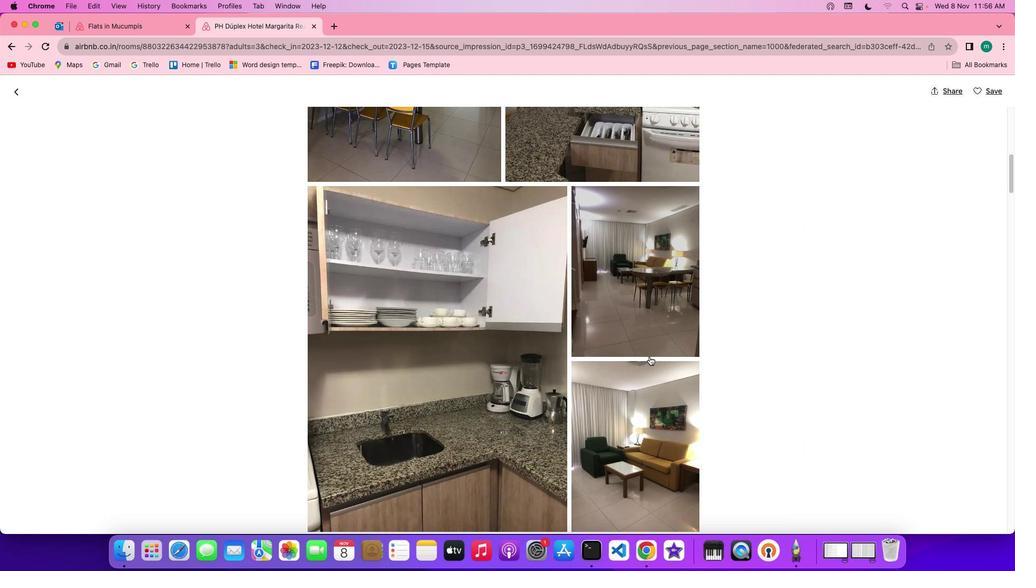 
Action: Mouse scrolled (607, 348) with delta (8, -13)
Screenshot: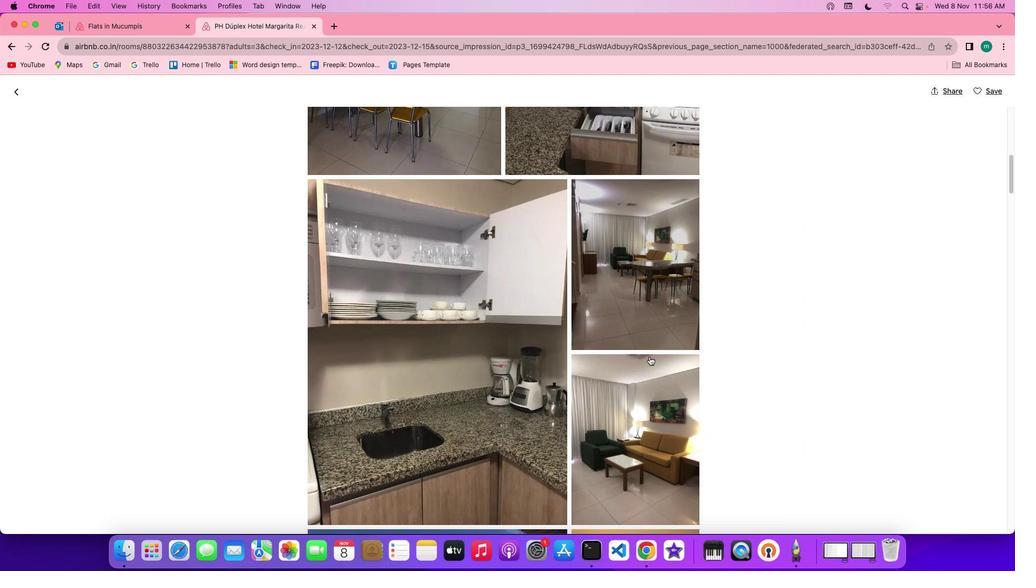 
Action: Mouse scrolled (607, 348) with delta (8, -13)
Screenshot: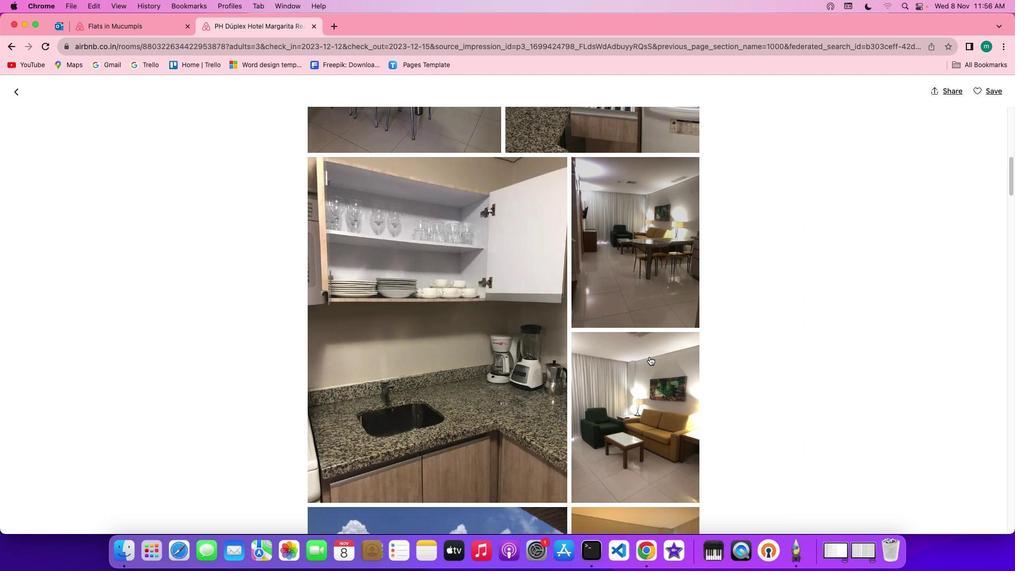 
Action: Mouse scrolled (607, 348) with delta (8, -13)
Screenshot: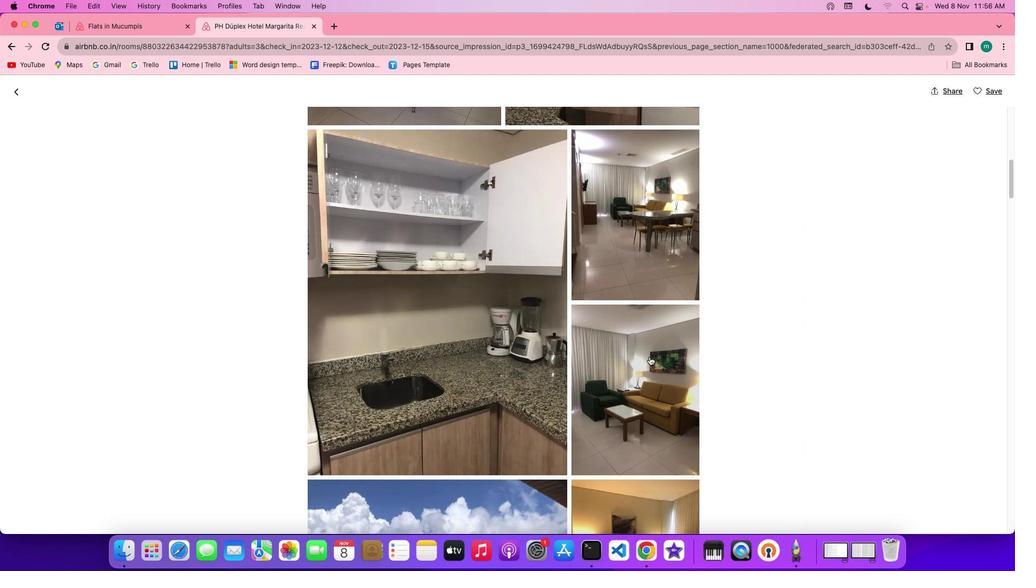 
Action: Mouse scrolled (607, 348) with delta (8, -13)
Screenshot: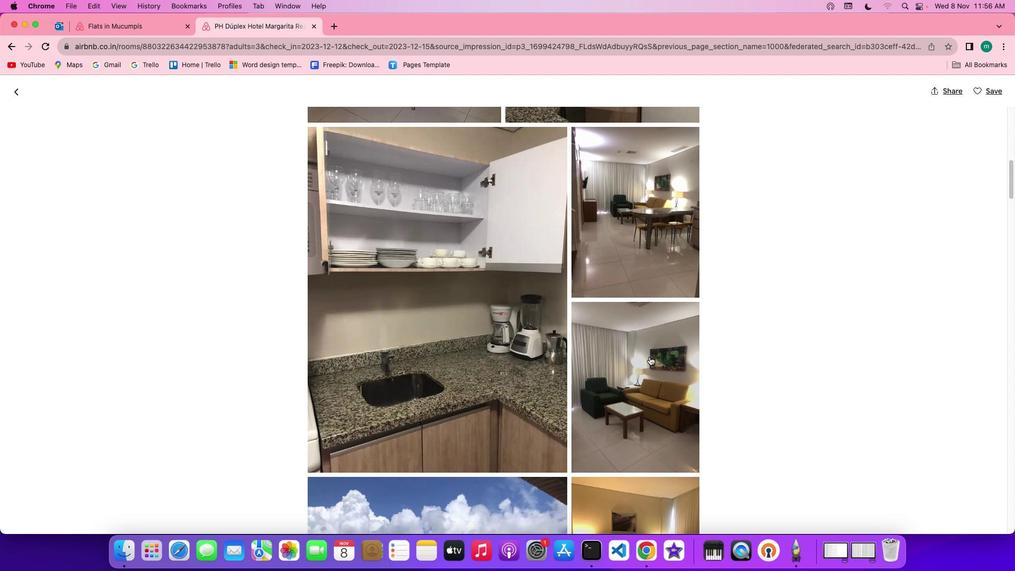 
Action: Mouse scrolled (607, 348) with delta (8, -13)
Screenshot: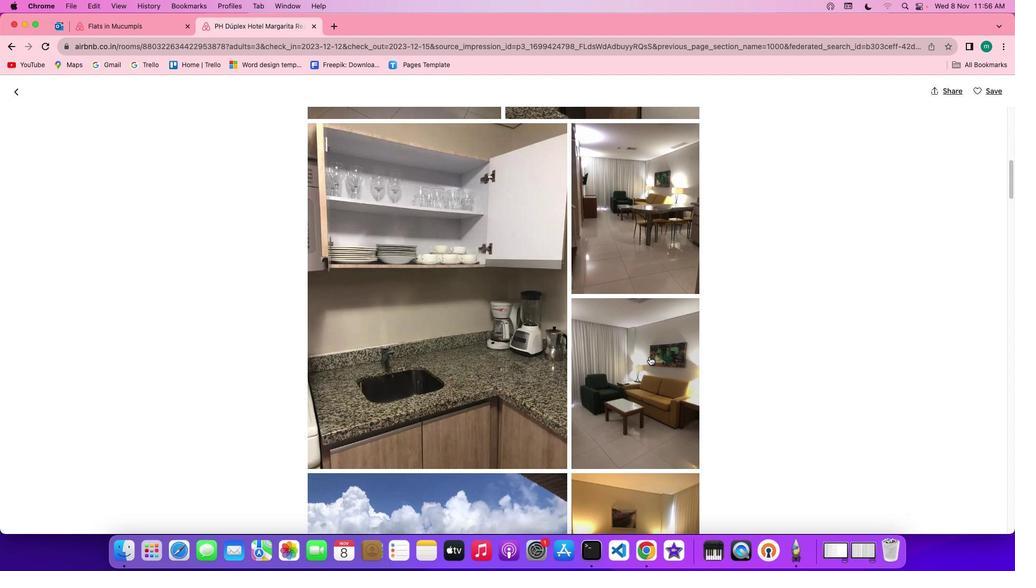 
Action: Mouse scrolled (607, 348) with delta (8, -13)
Screenshot: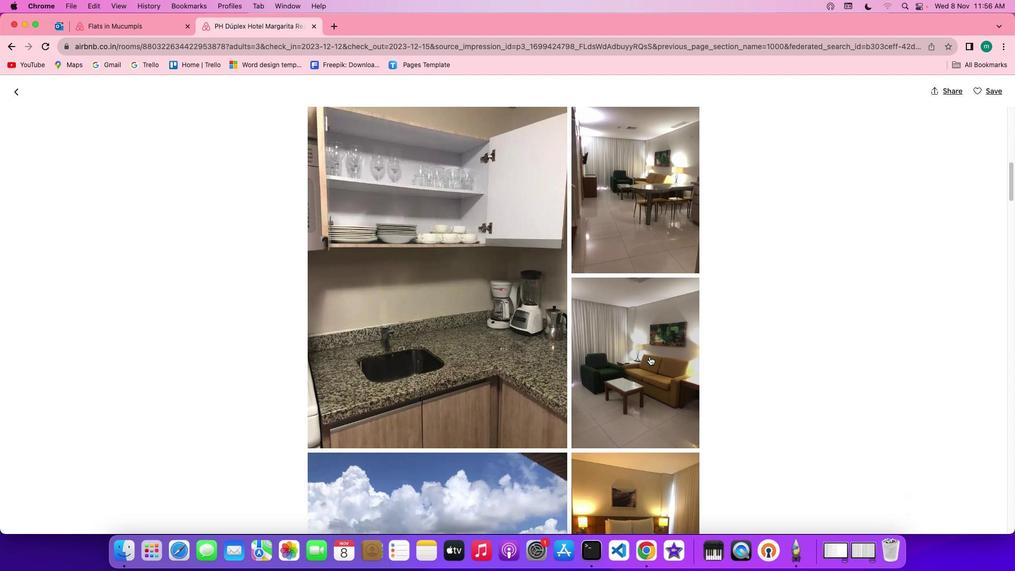 
Action: Mouse scrolled (607, 348) with delta (8, -14)
Screenshot: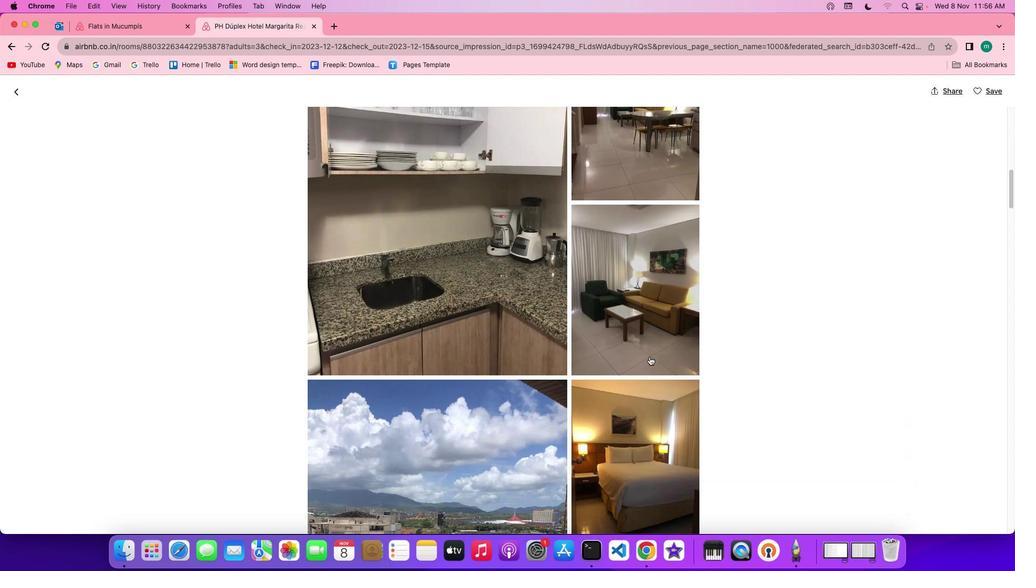 
Action: Mouse scrolled (607, 348) with delta (8, -13)
Screenshot: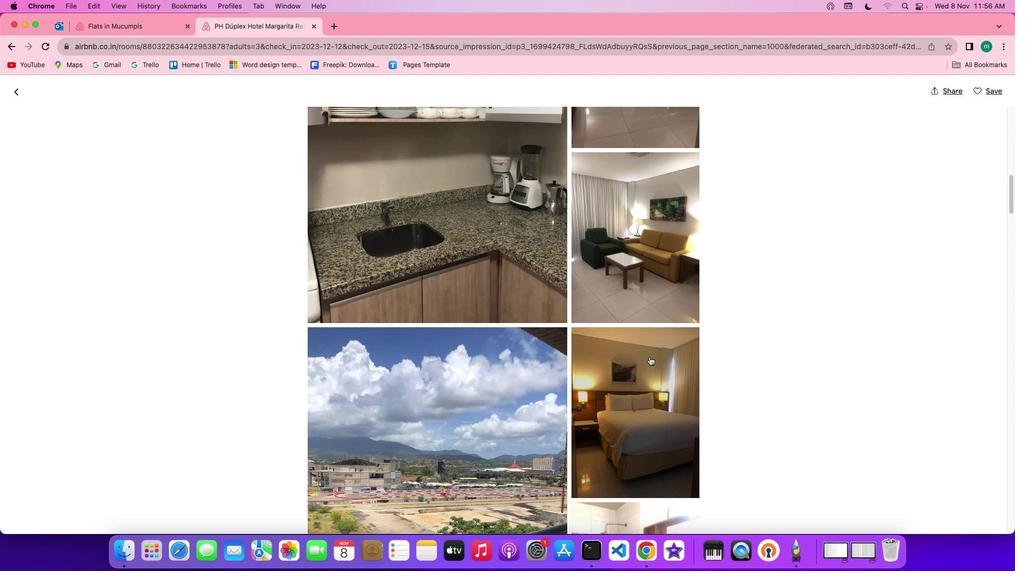 
Action: Mouse scrolled (607, 348) with delta (8, -13)
Screenshot: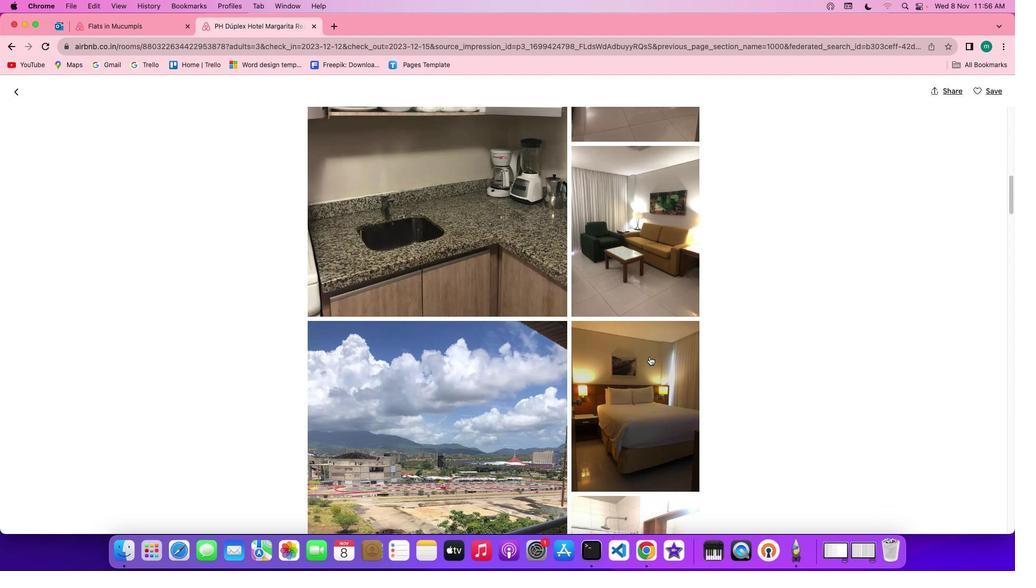 
Action: Mouse scrolled (607, 348) with delta (8, -13)
Screenshot: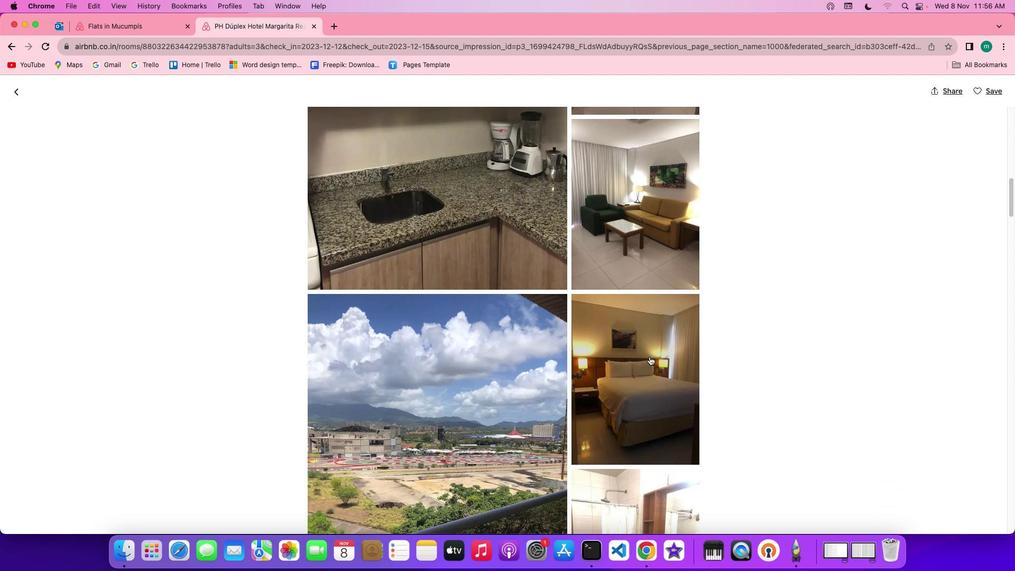 
Action: Mouse scrolled (607, 348) with delta (8, -13)
Screenshot: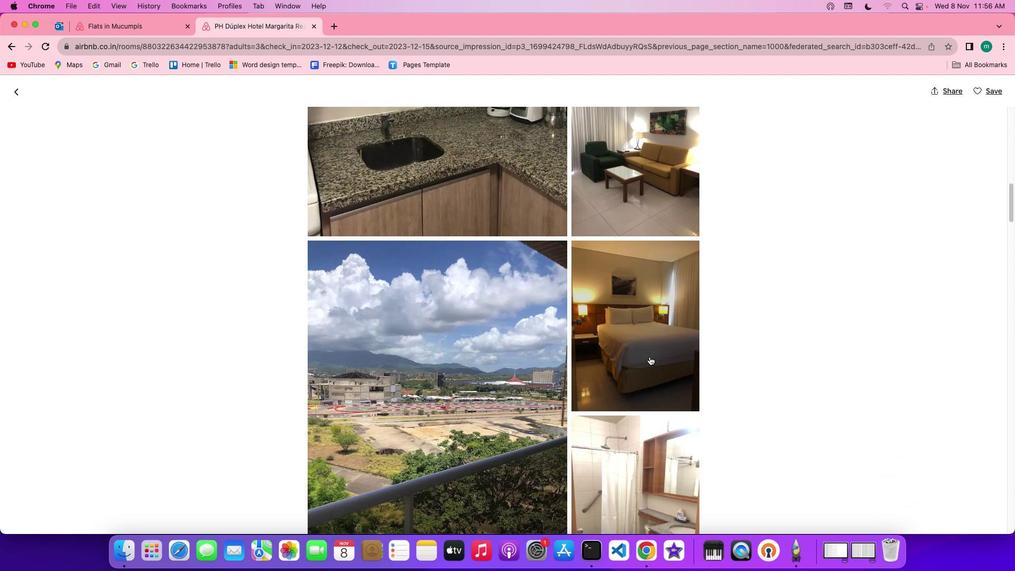 
Action: Mouse scrolled (607, 348) with delta (8, -13)
Screenshot: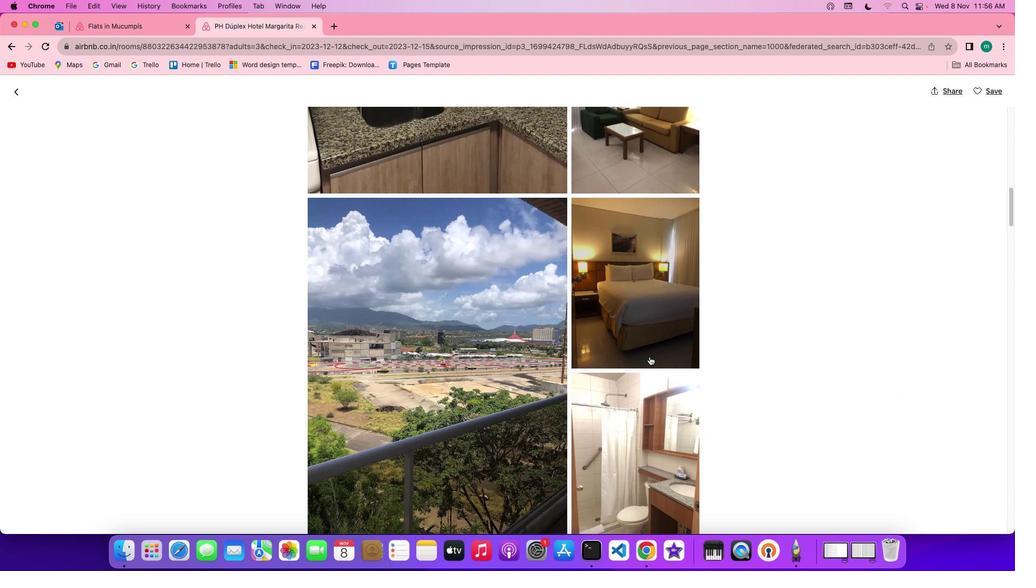 
Action: Mouse scrolled (607, 348) with delta (8, -13)
Screenshot: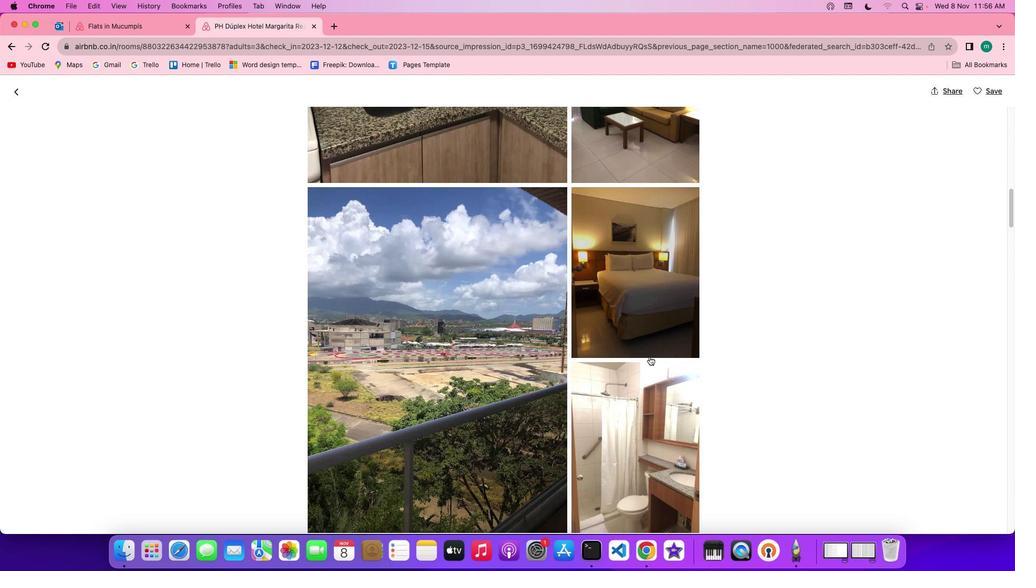 
Action: Mouse scrolled (607, 348) with delta (8, -13)
Screenshot: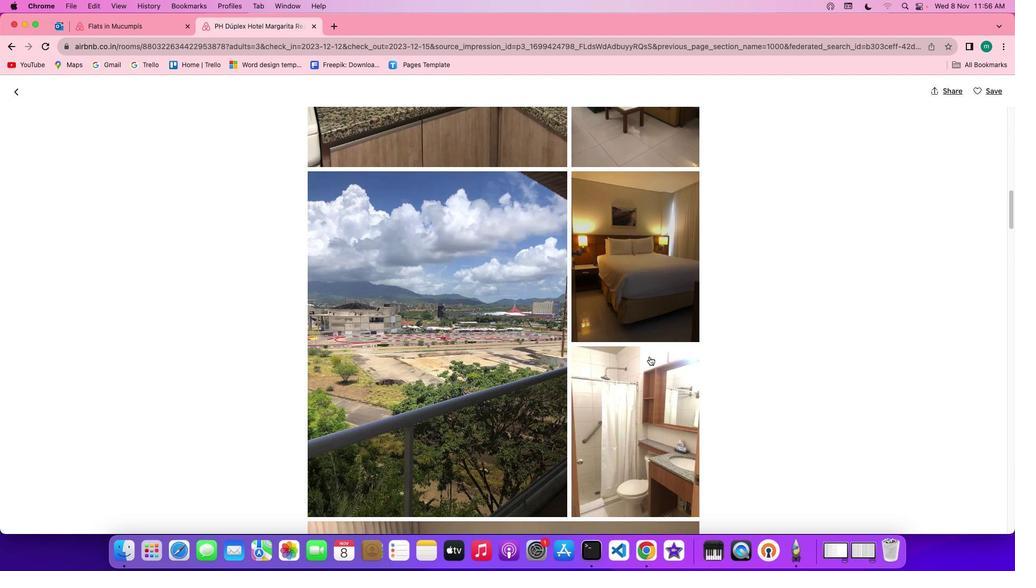 
Action: Mouse scrolled (607, 348) with delta (8, -14)
Screenshot: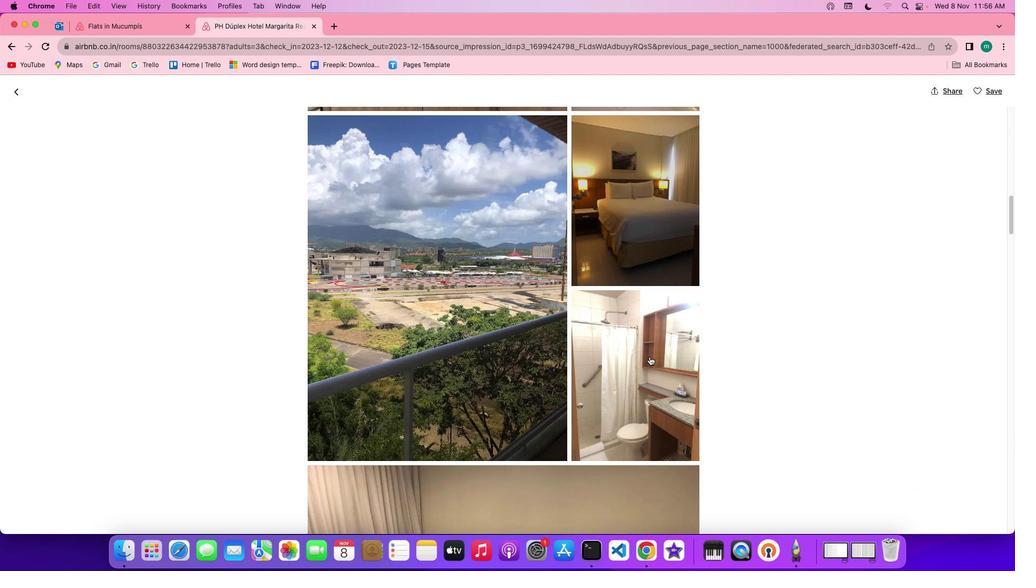 
Action: Mouse scrolled (607, 348) with delta (8, -13)
Screenshot: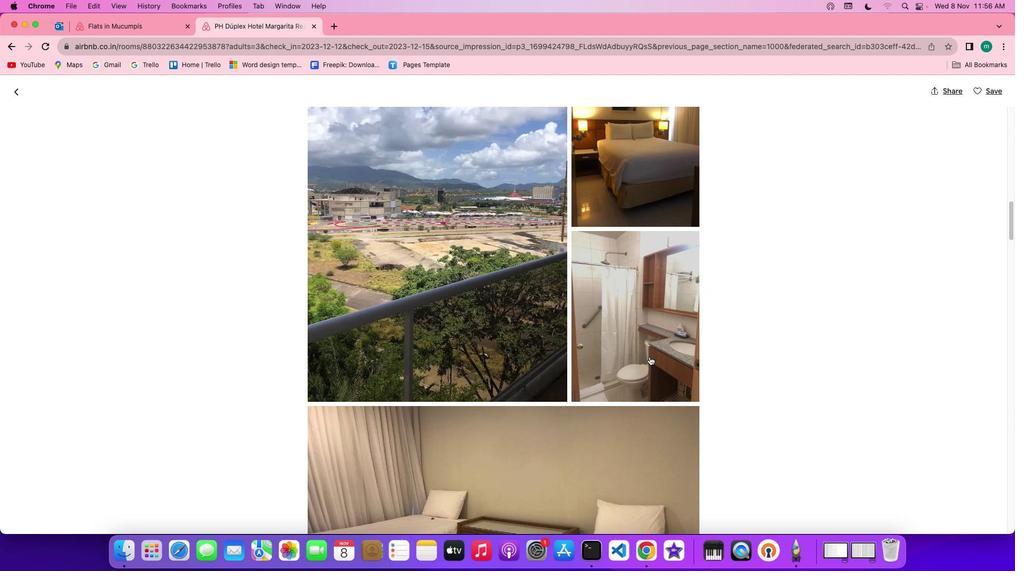 
Action: Mouse scrolled (607, 348) with delta (8, -13)
Screenshot: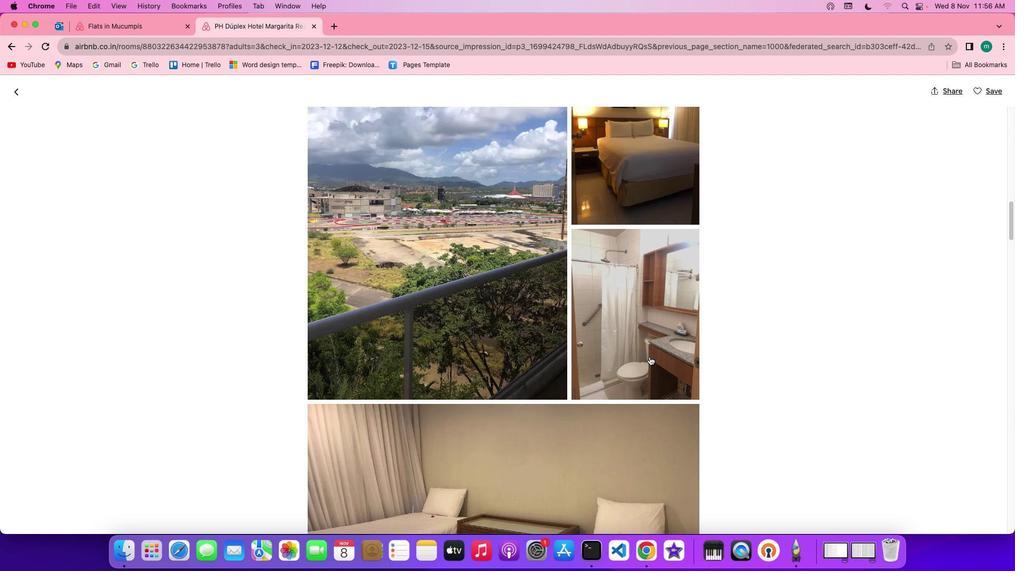 
Action: Mouse scrolled (607, 348) with delta (8, -13)
Screenshot: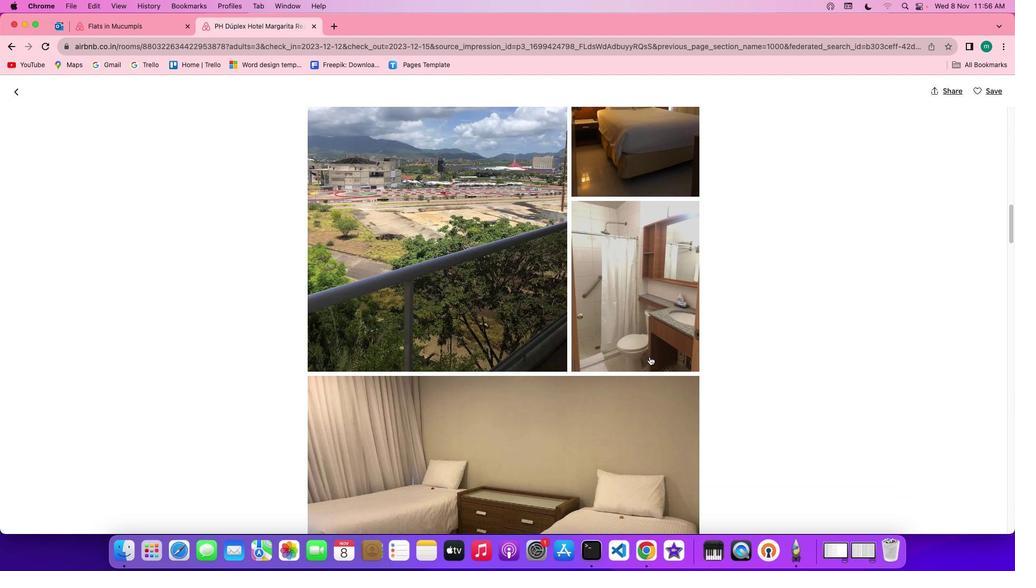 
Action: Mouse scrolled (607, 348) with delta (8, -13)
Screenshot: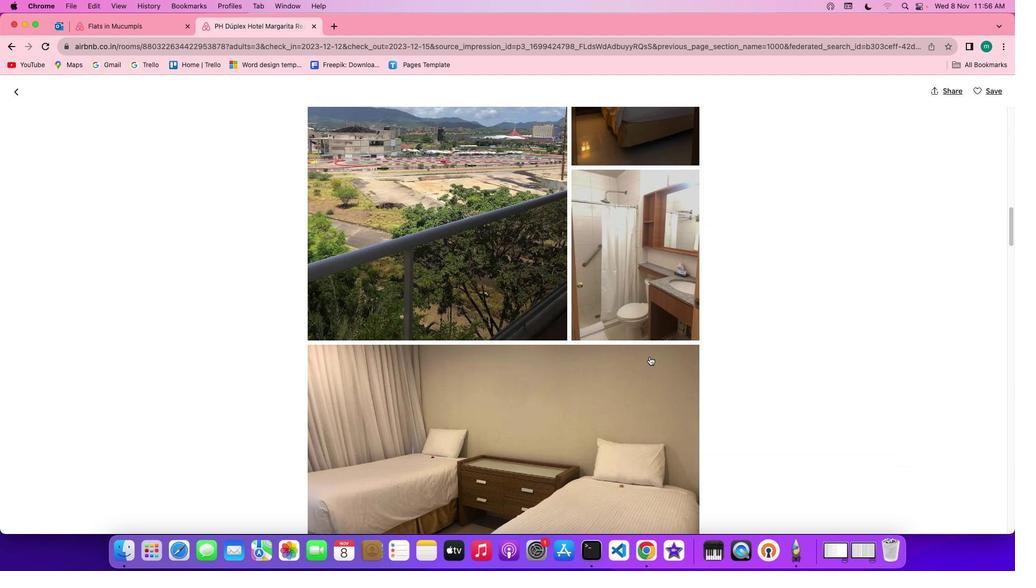 
Action: Mouse scrolled (607, 348) with delta (8, -13)
Screenshot: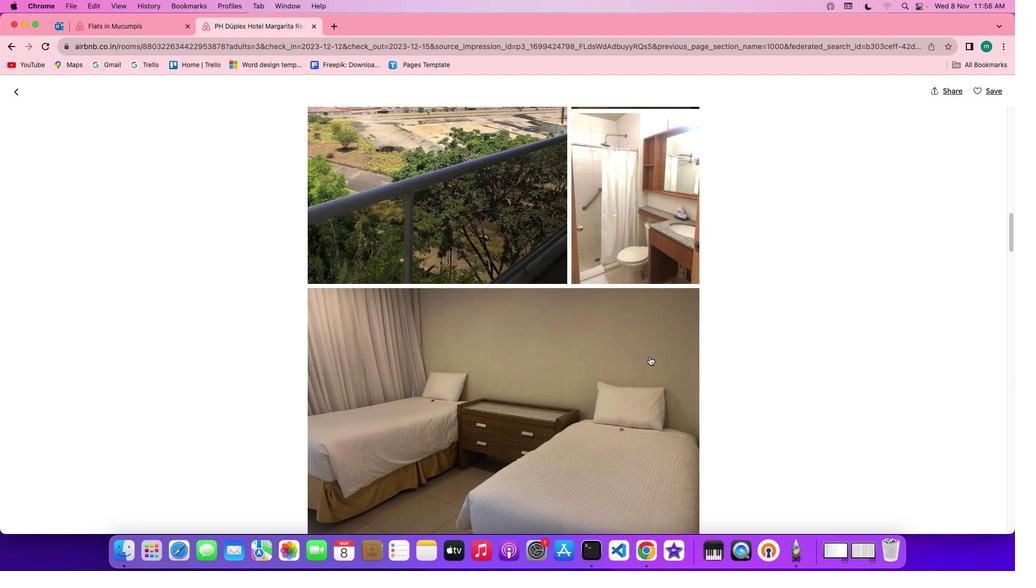 
Action: Mouse scrolled (607, 348) with delta (8, -13)
Screenshot: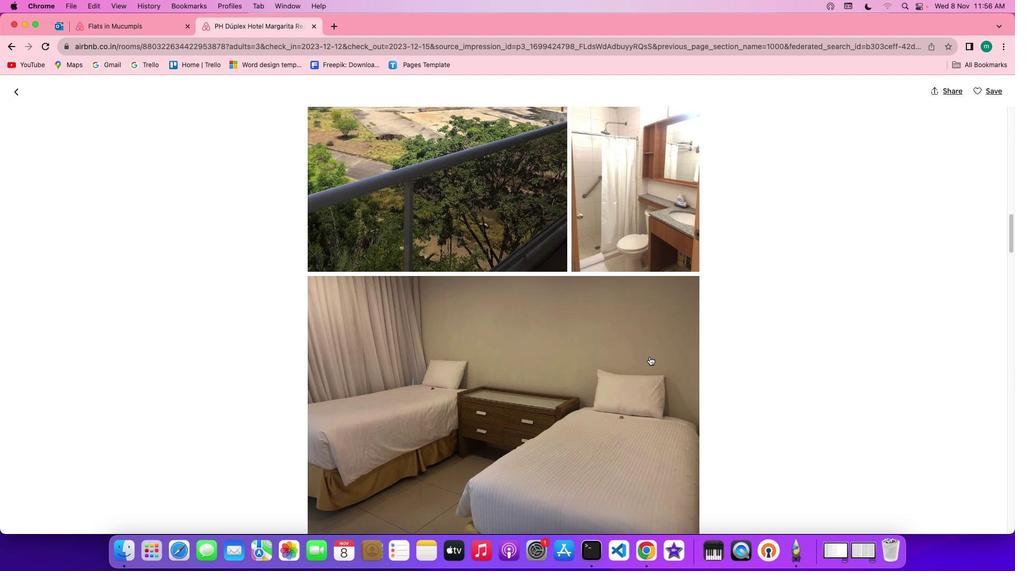 
Action: Mouse scrolled (607, 348) with delta (8, -13)
Screenshot: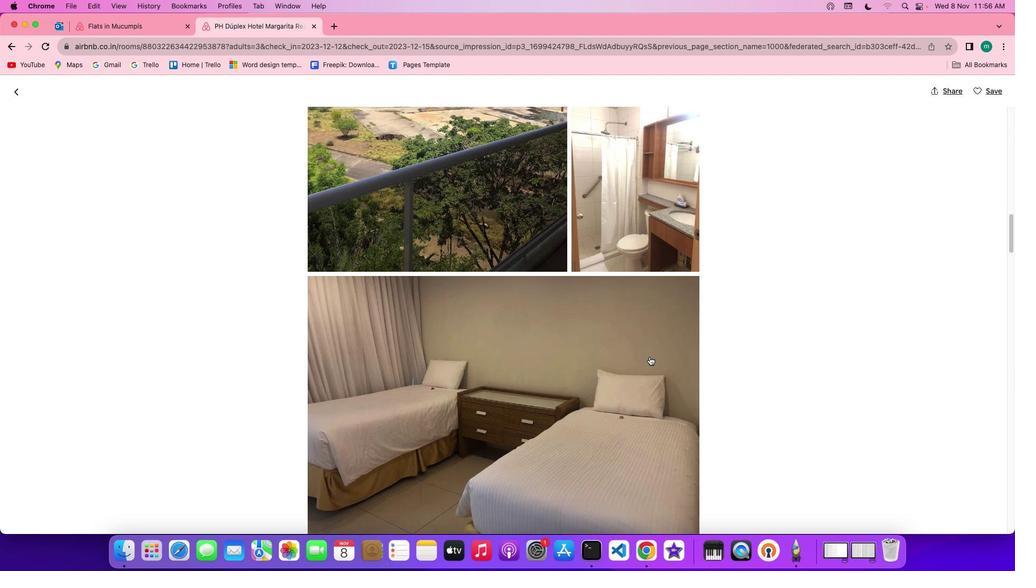 
Action: Mouse scrolled (607, 348) with delta (8, -13)
Screenshot: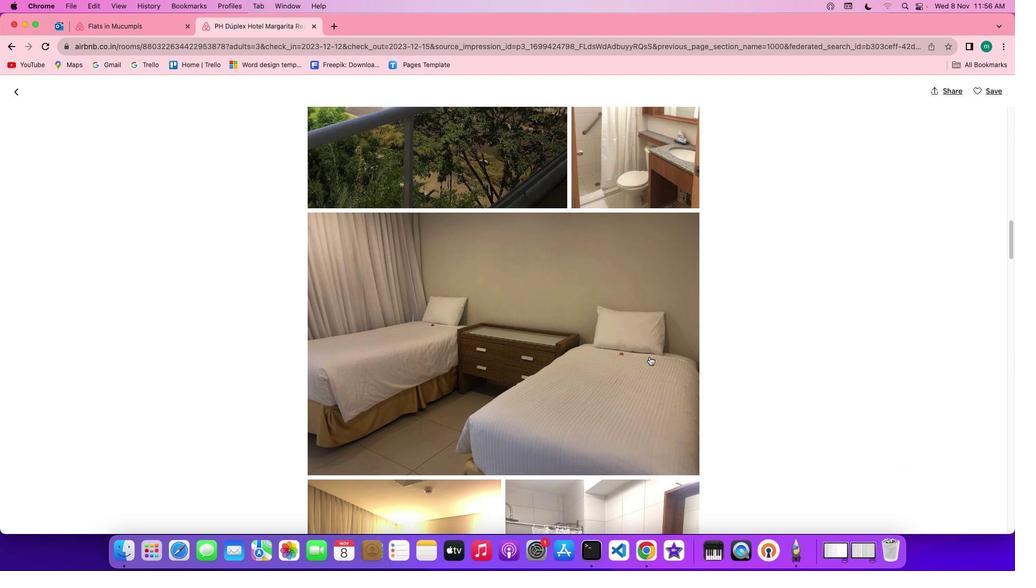 
Action: Mouse scrolled (607, 348) with delta (8, -13)
Screenshot: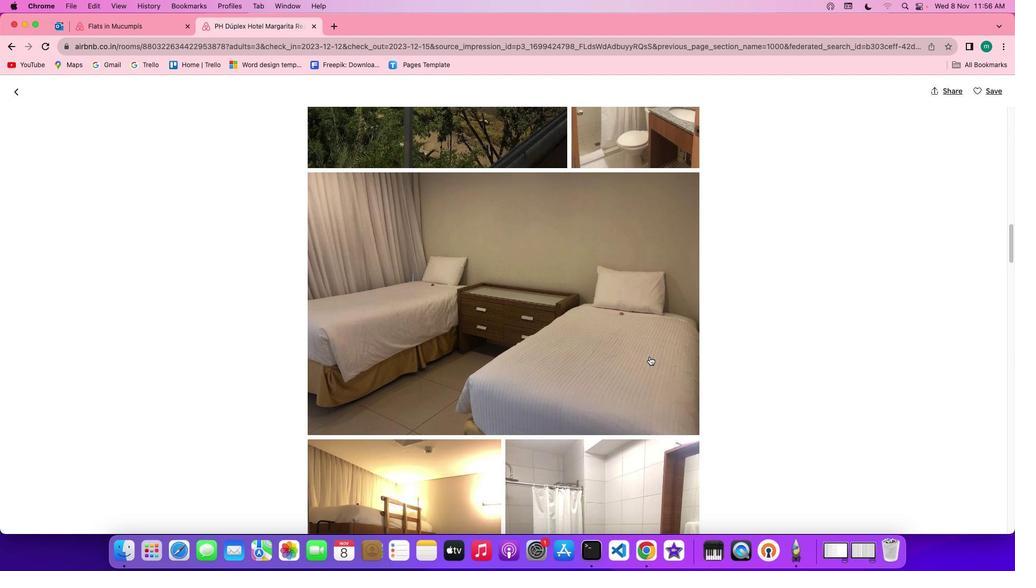 
Action: Mouse scrolled (607, 348) with delta (8, -13)
Screenshot: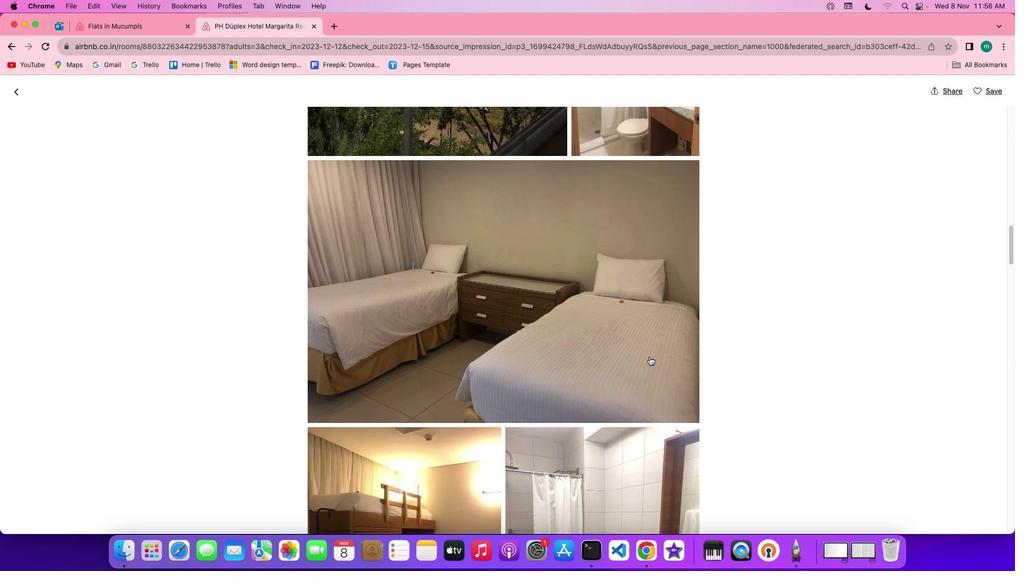 
Action: Mouse scrolled (607, 348) with delta (8, -13)
Screenshot: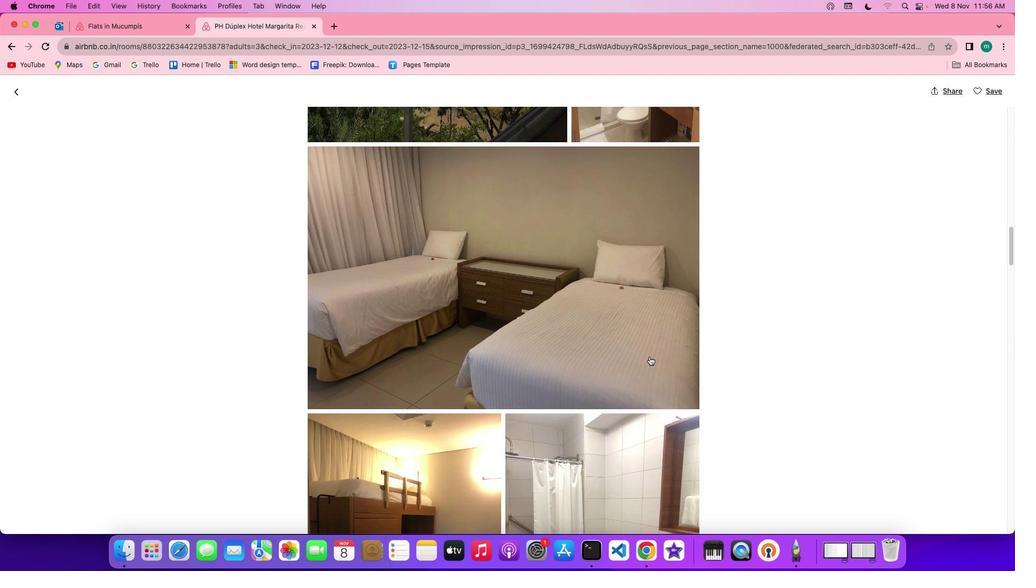
Action: Mouse scrolled (607, 348) with delta (8, -13)
Screenshot: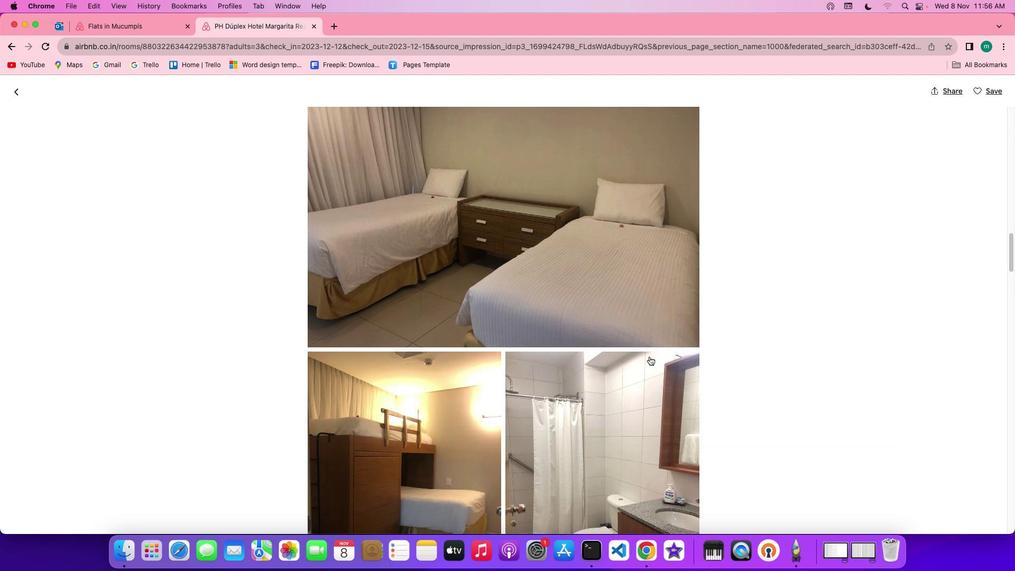 
Action: Mouse scrolled (607, 348) with delta (8, -13)
Screenshot: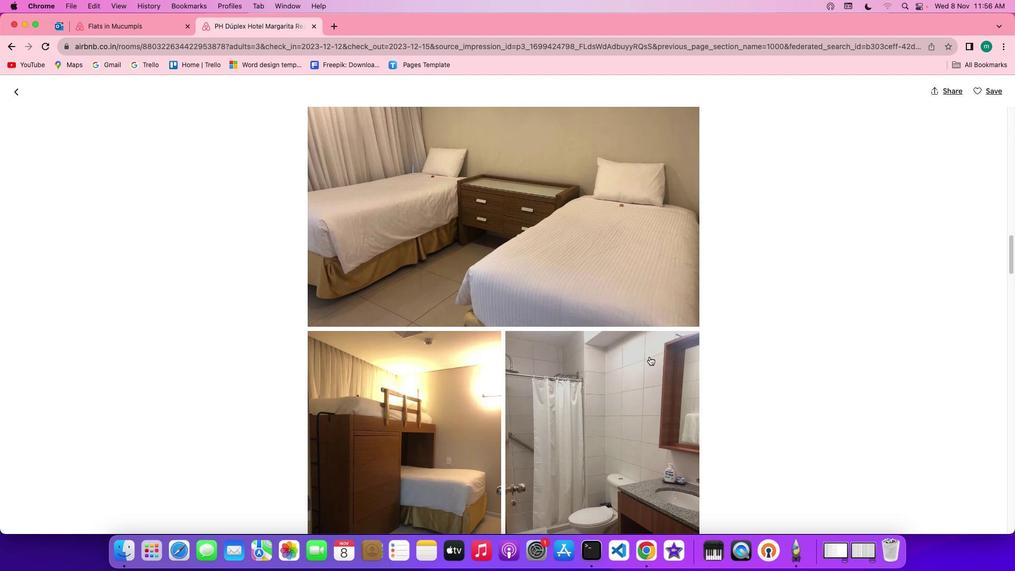 
Action: Mouse scrolled (607, 348) with delta (8, -13)
Screenshot: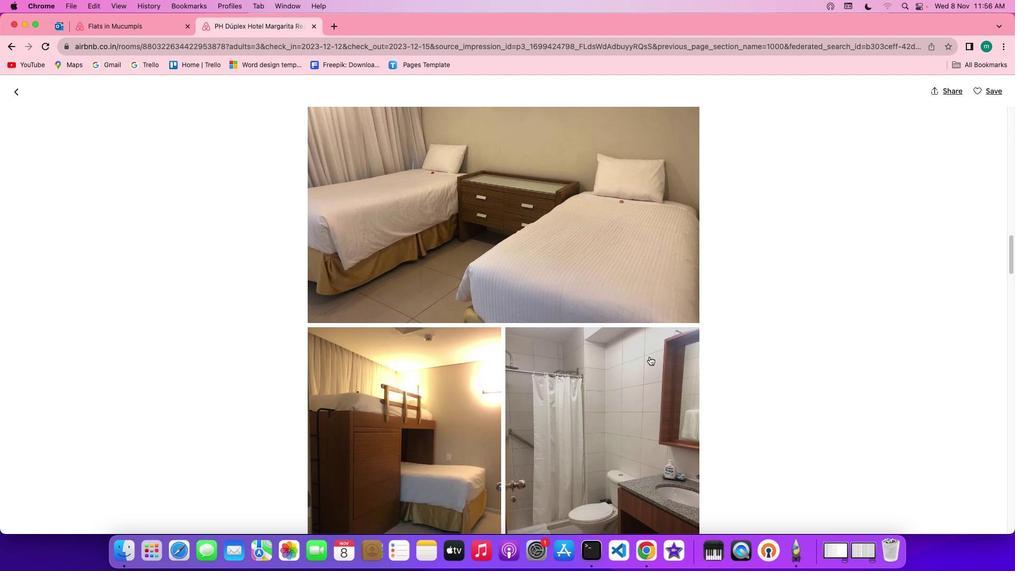 
Action: Mouse scrolled (607, 348) with delta (8, -13)
Screenshot: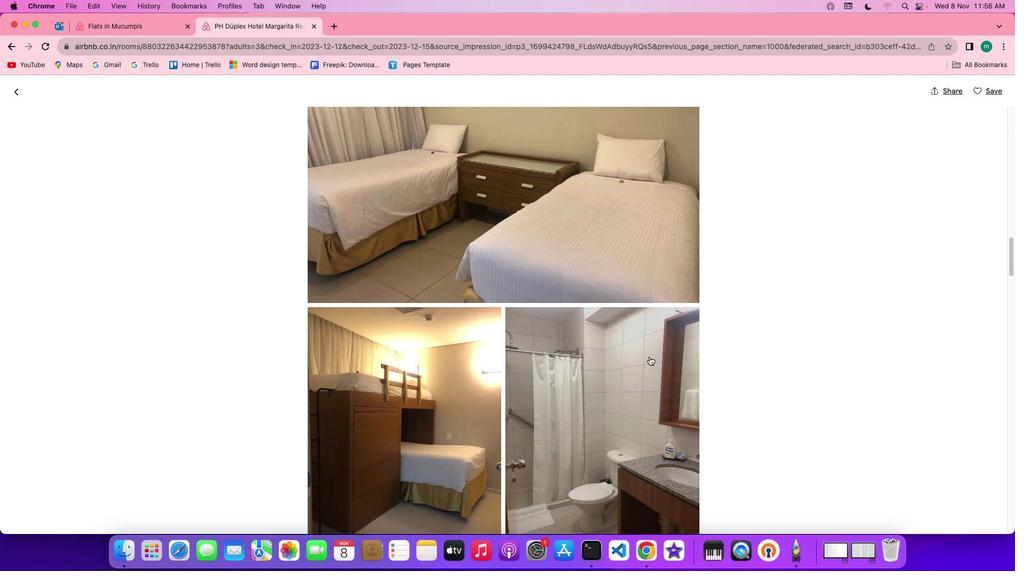 
Action: Mouse scrolled (607, 348) with delta (8, -13)
Screenshot: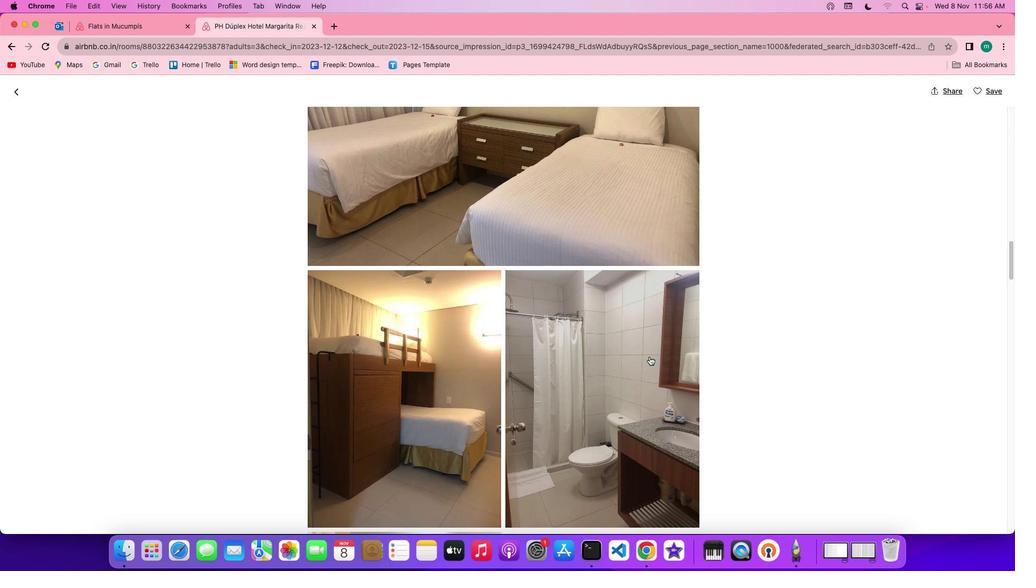
Action: Mouse scrolled (607, 348) with delta (8, -13)
Screenshot: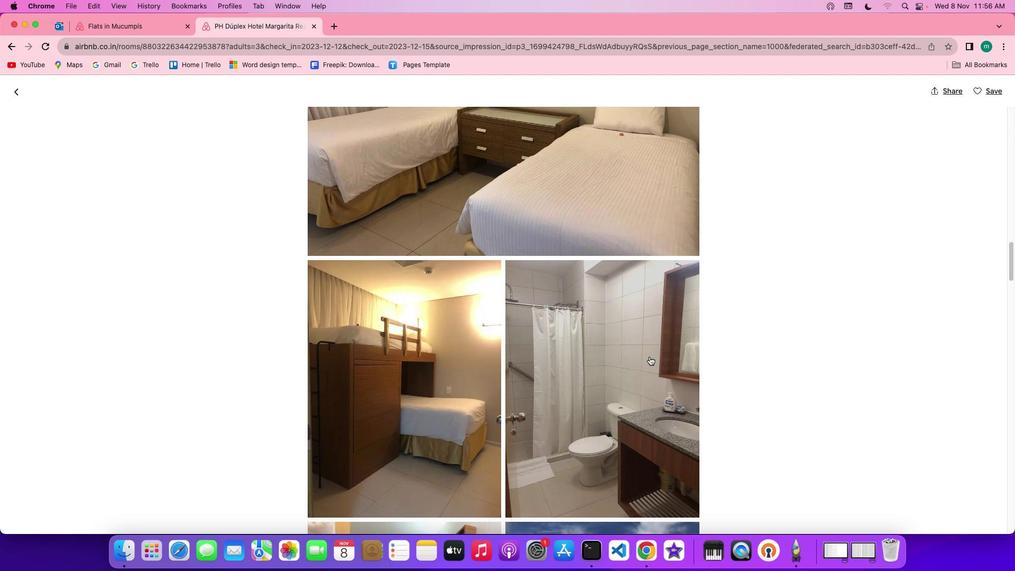 
Action: Mouse scrolled (607, 348) with delta (8, -13)
Screenshot: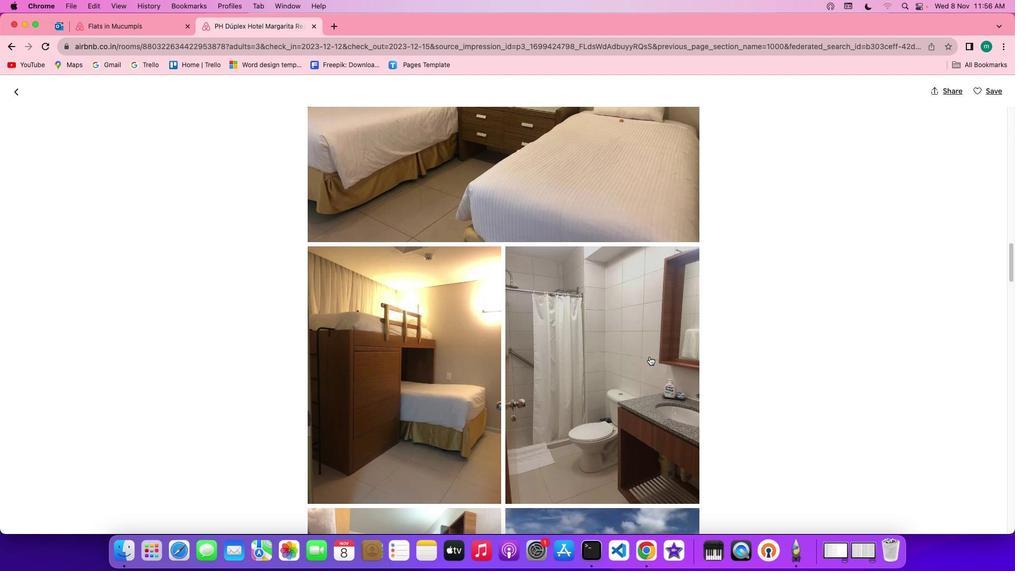 
Action: Mouse scrolled (607, 348) with delta (8, -13)
Screenshot: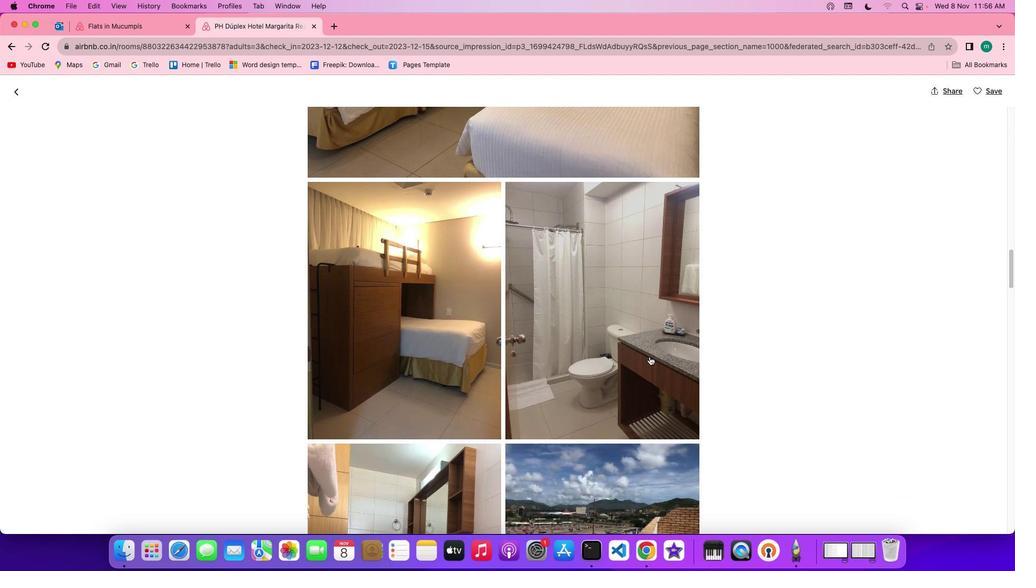 
Action: Mouse scrolled (607, 348) with delta (8, -13)
Screenshot: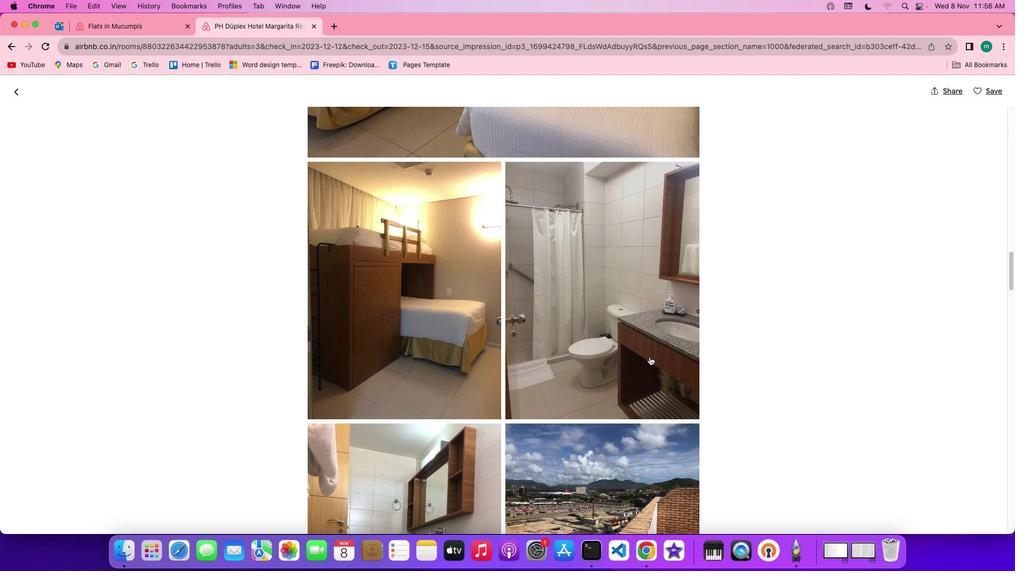 
Action: Mouse scrolled (607, 348) with delta (8, -13)
Screenshot: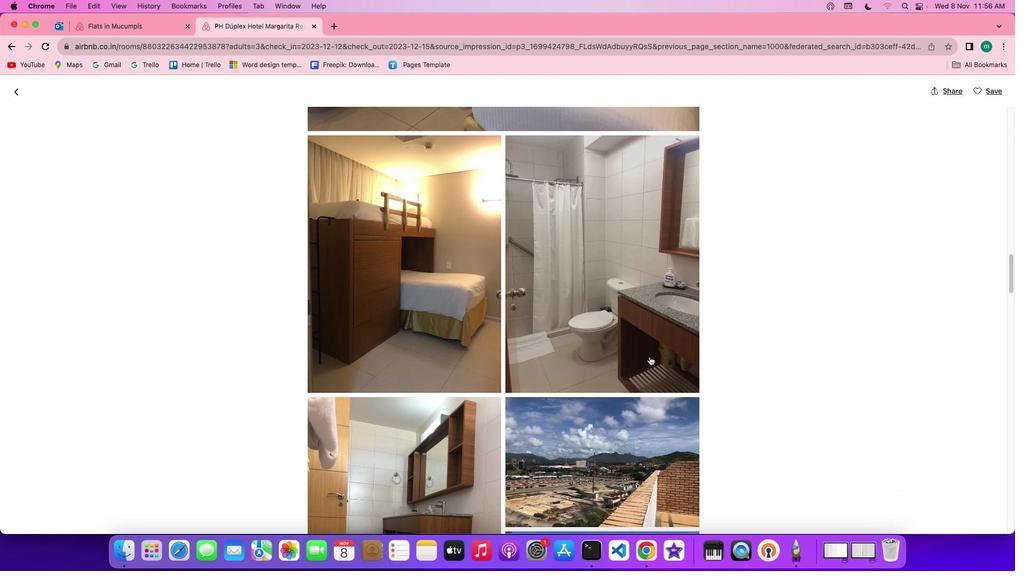
Action: Mouse scrolled (607, 348) with delta (8, -13)
Screenshot: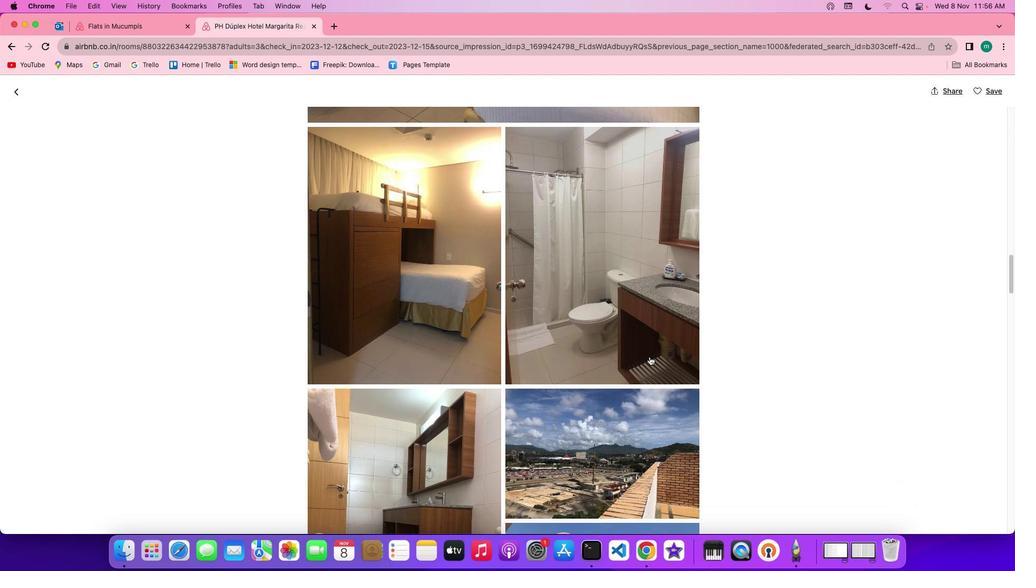 
Action: Mouse scrolled (607, 348) with delta (8, -13)
Screenshot: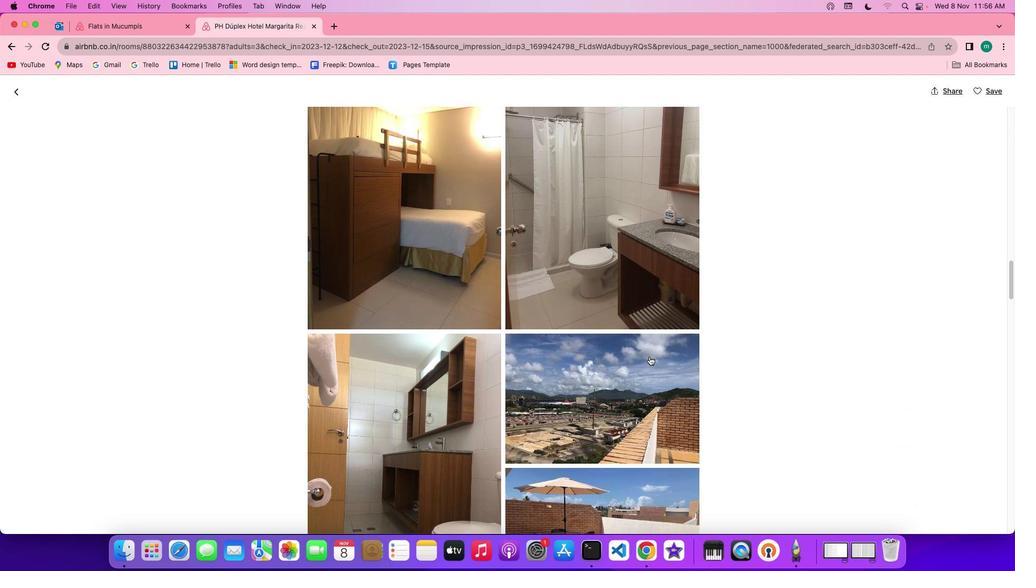
Action: Mouse scrolled (607, 348) with delta (8, -13)
Screenshot: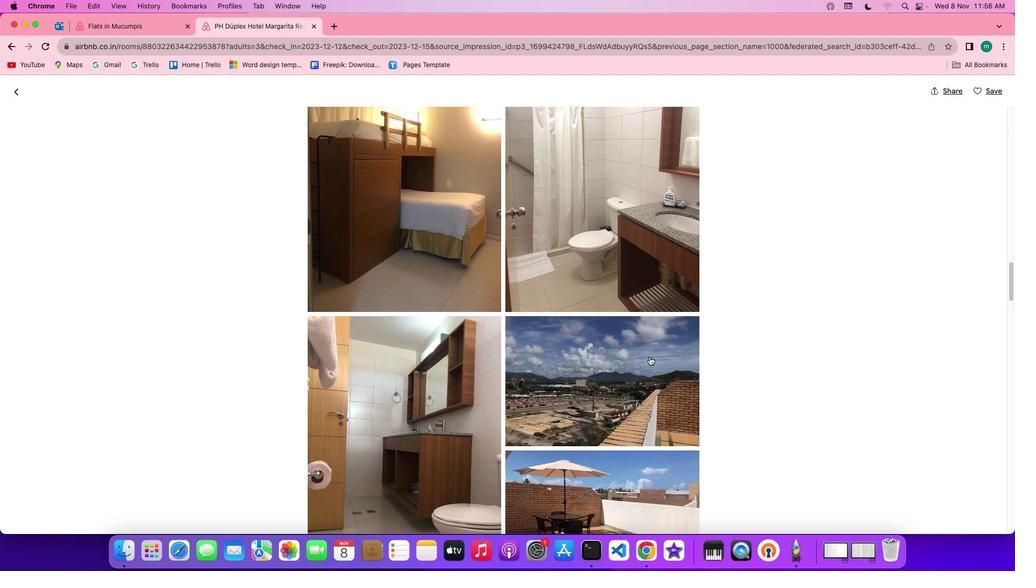 
Action: Mouse scrolled (607, 348) with delta (8, -13)
Screenshot: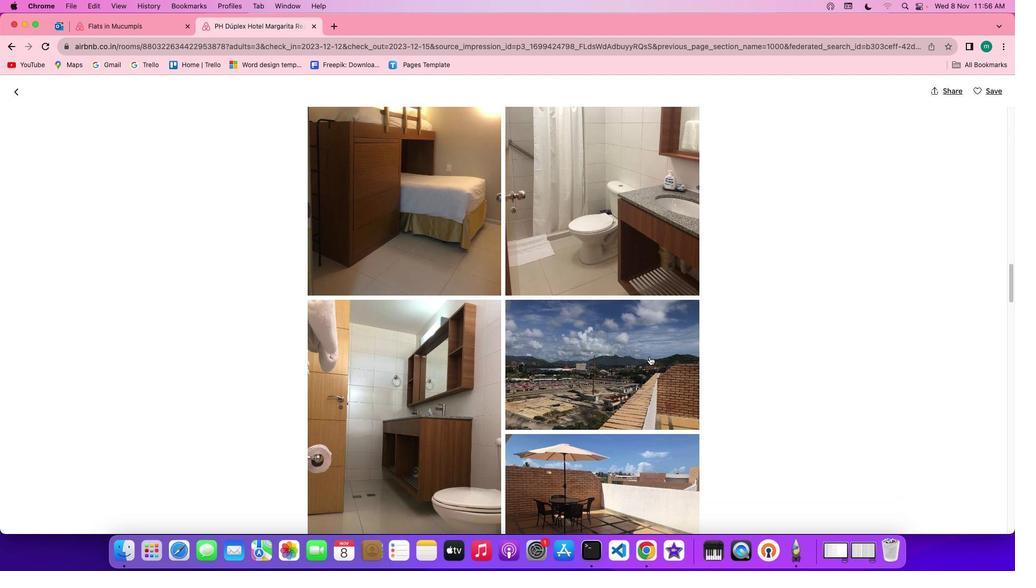 
Action: Mouse scrolled (607, 348) with delta (8, -13)
Screenshot: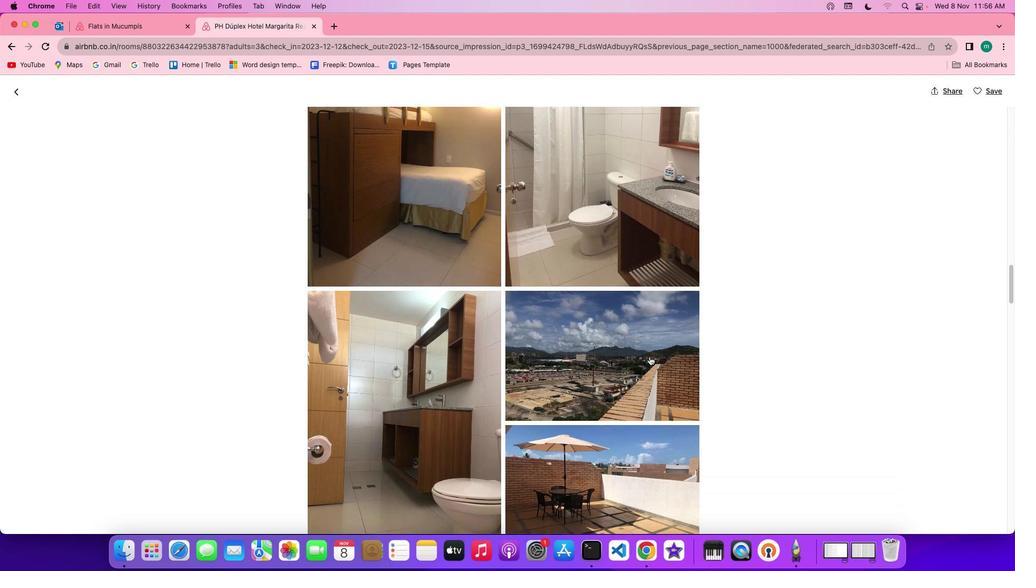 
Action: Mouse scrolled (607, 348) with delta (8, -14)
Screenshot: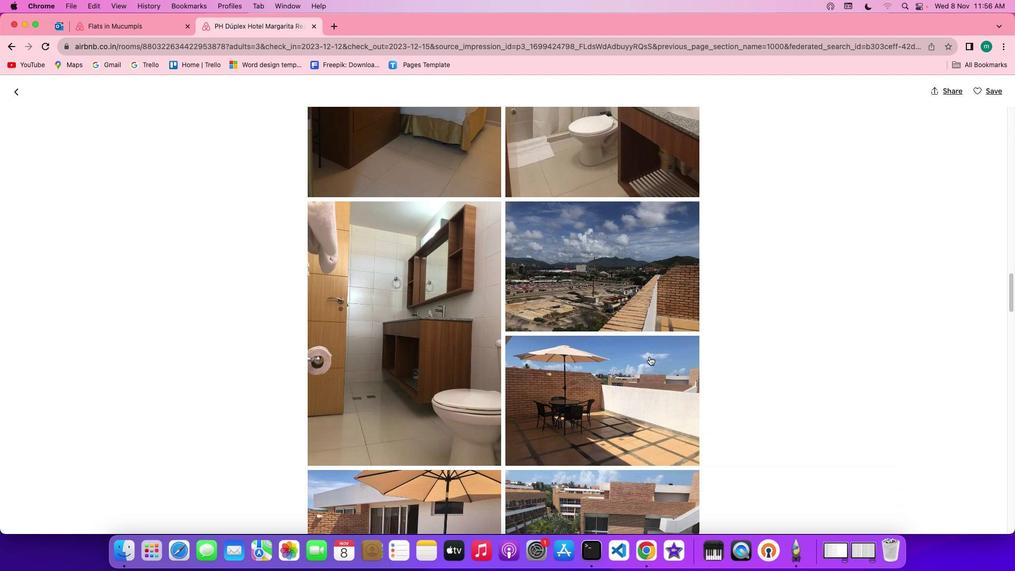 
Action: Mouse scrolled (607, 348) with delta (8, -13)
Screenshot: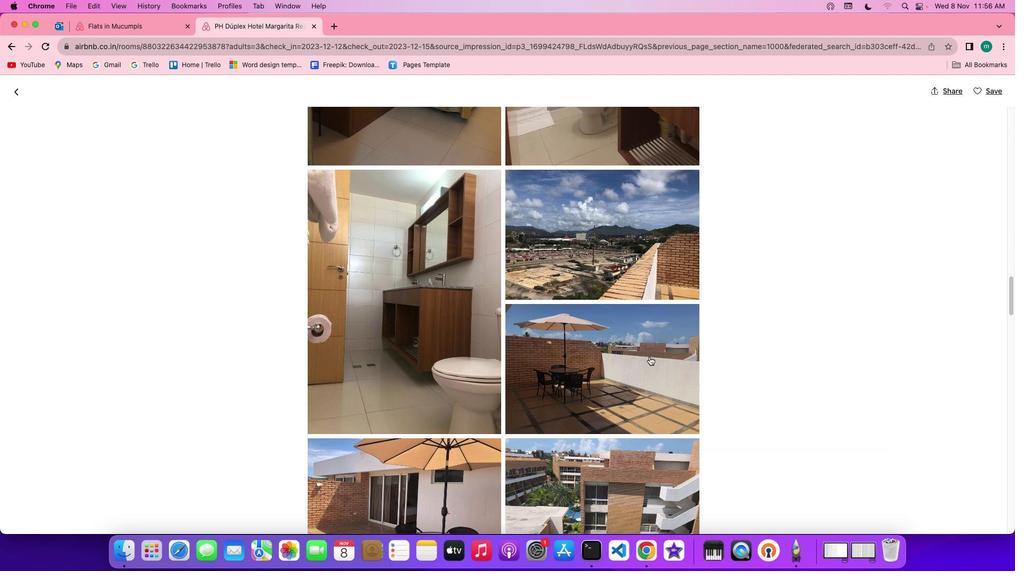 
Action: Mouse scrolled (607, 348) with delta (8, -13)
Screenshot: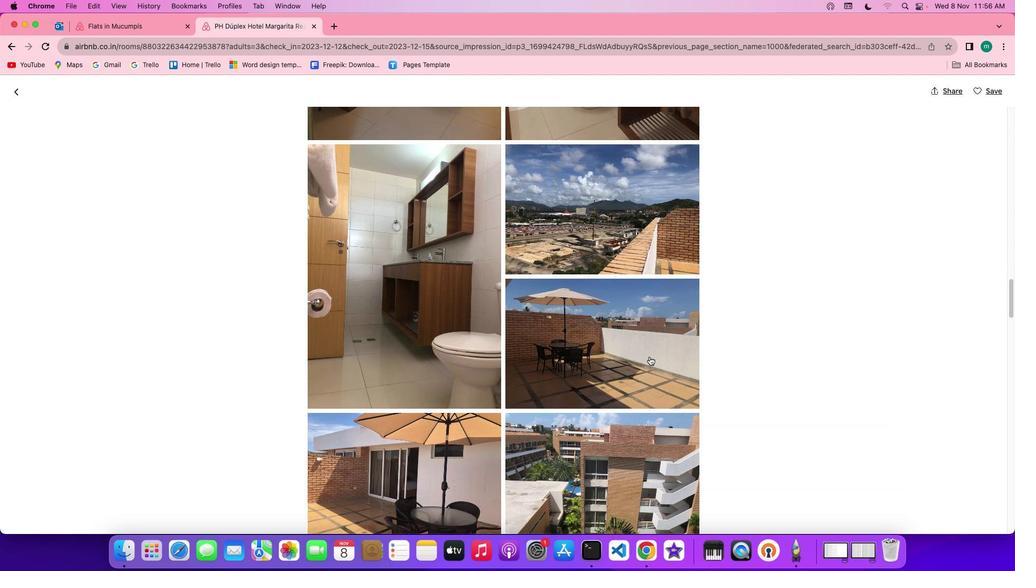 
Action: Mouse scrolled (607, 348) with delta (8, -13)
Screenshot: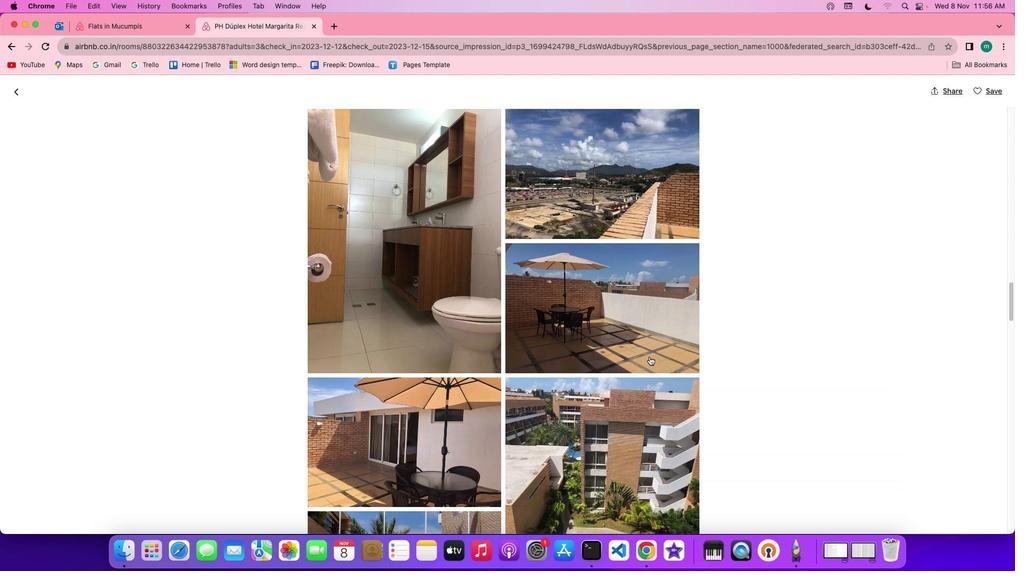 
Action: Mouse scrolled (607, 348) with delta (8, -14)
Screenshot: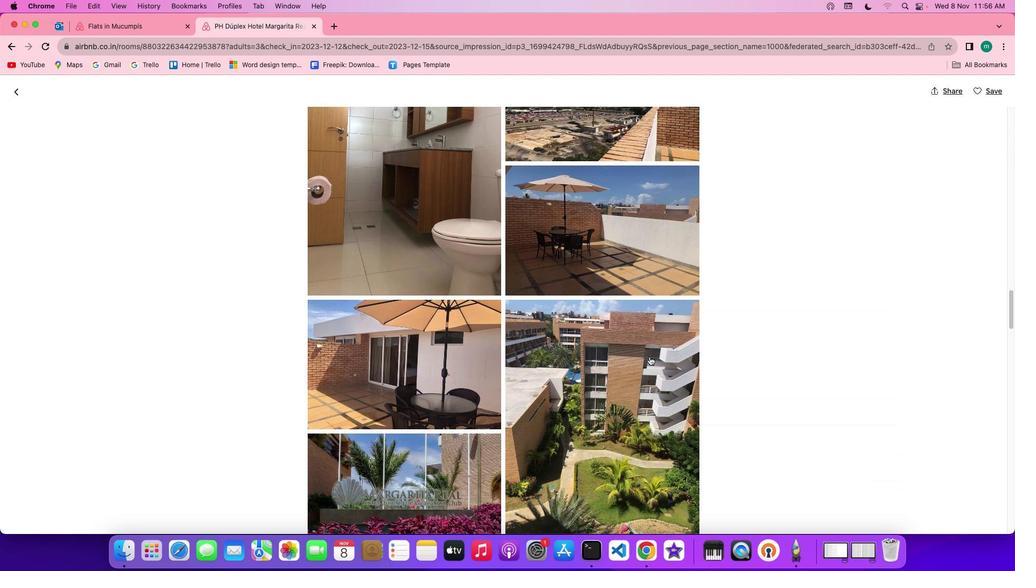 
Action: Mouse scrolled (607, 348) with delta (8, -13)
Screenshot: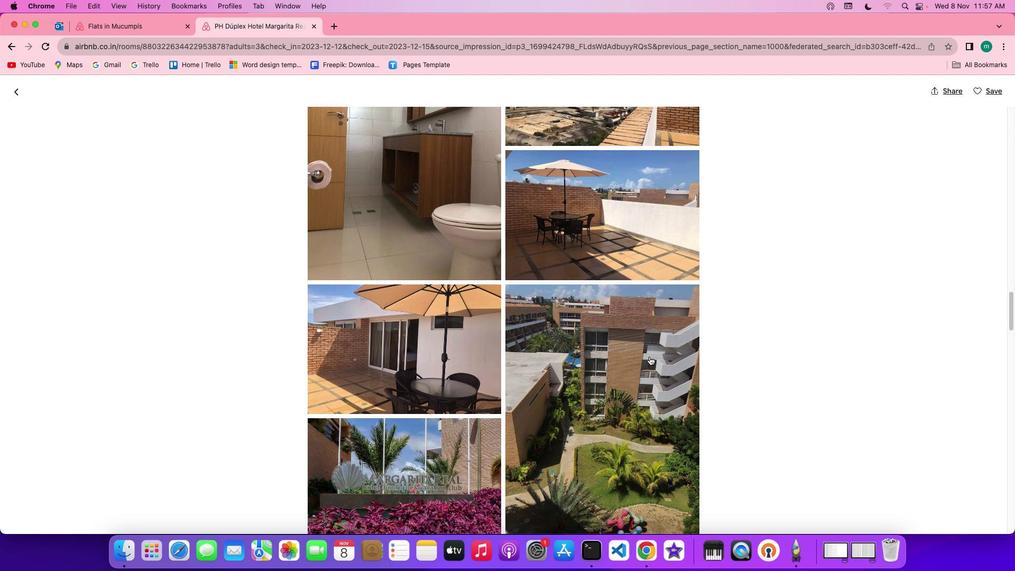 
Action: Mouse scrolled (607, 348) with delta (8, -13)
Screenshot: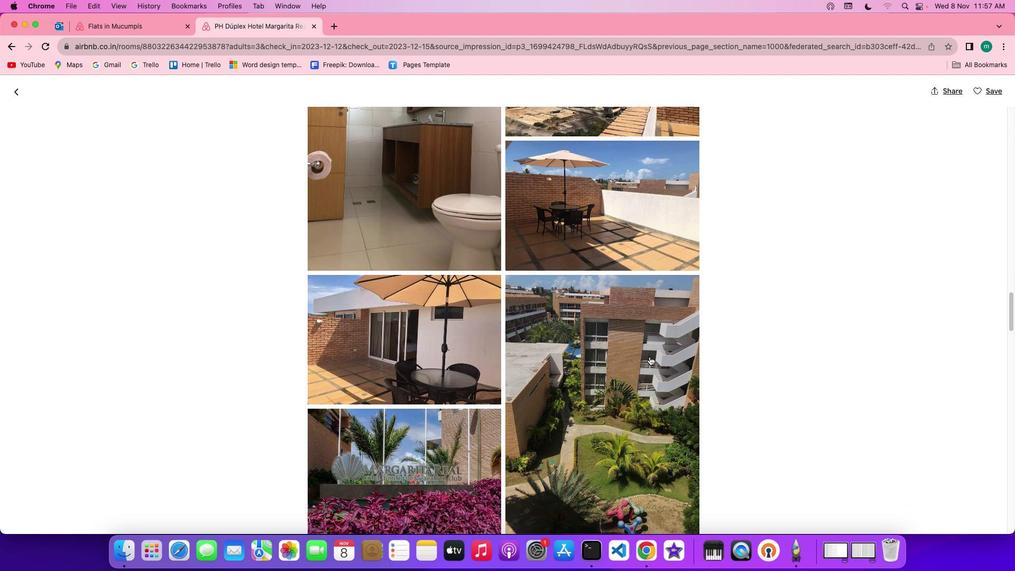 
Action: Mouse scrolled (607, 348) with delta (8, -13)
Screenshot: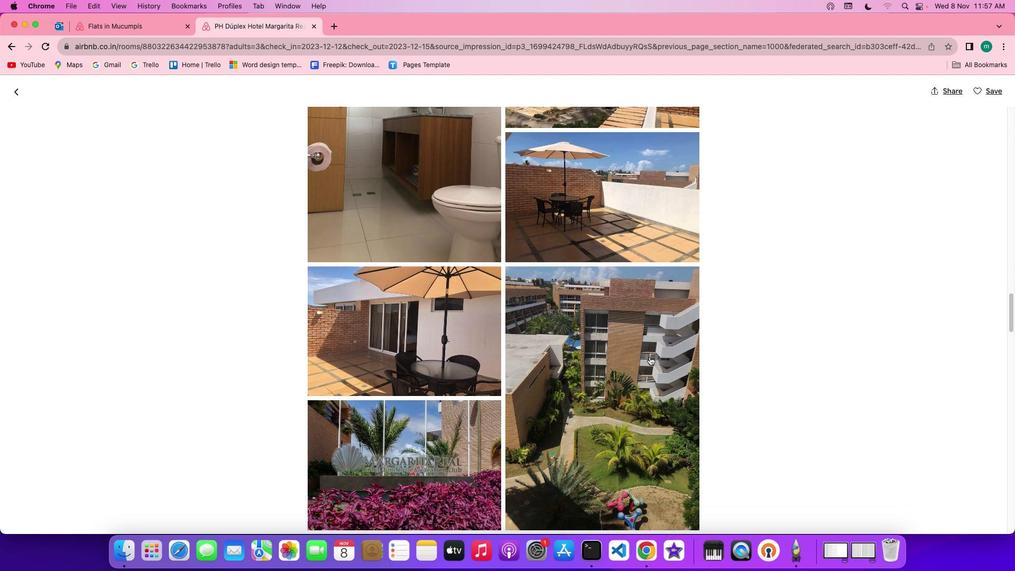 
Action: Mouse scrolled (607, 348) with delta (8, -14)
Screenshot: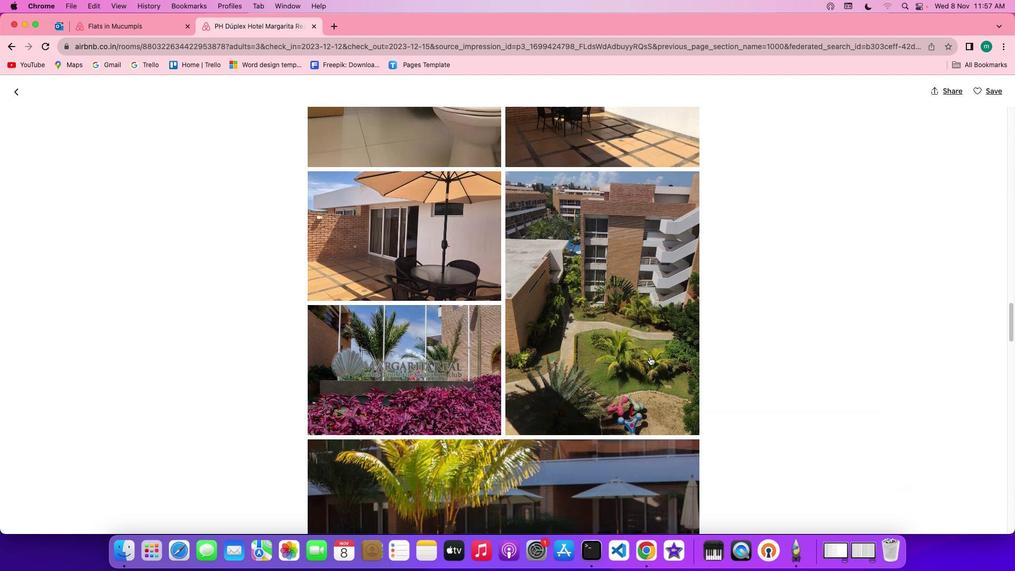 
Action: Mouse scrolled (607, 348) with delta (8, -13)
Screenshot: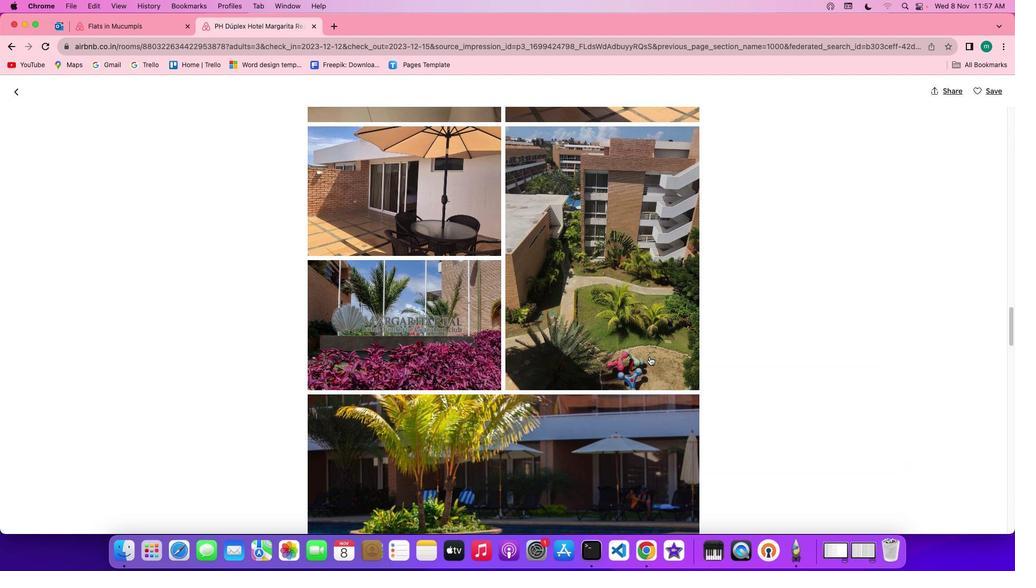 
Action: Mouse scrolled (607, 348) with delta (8, -13)
Screenshot: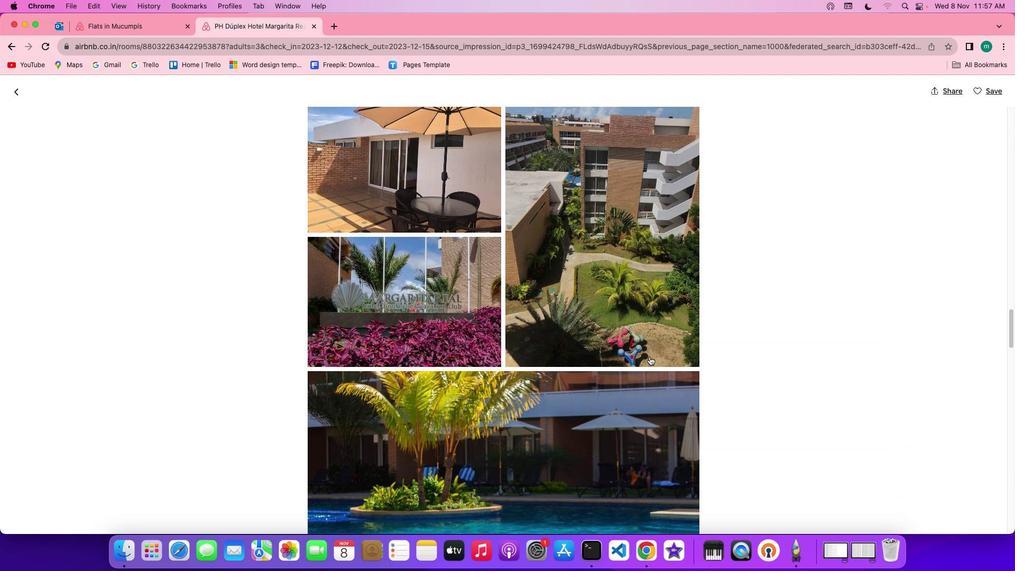 
Action: Mouse scrolled (607, 348) with delta (8, -13)
Screenshot: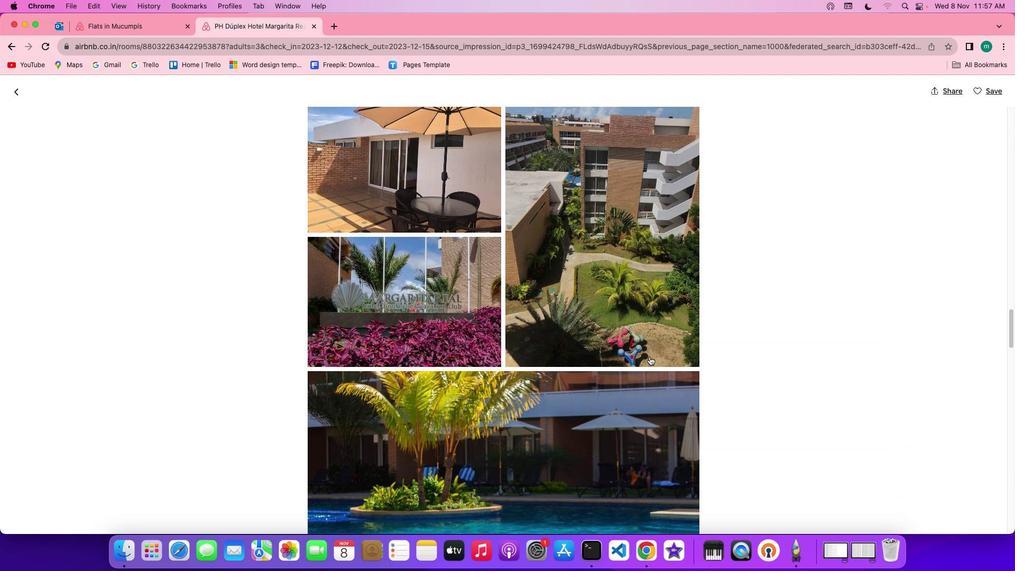 
Action: Mouse scrolled (607, 348) with delta (8, -14)
Screenshot: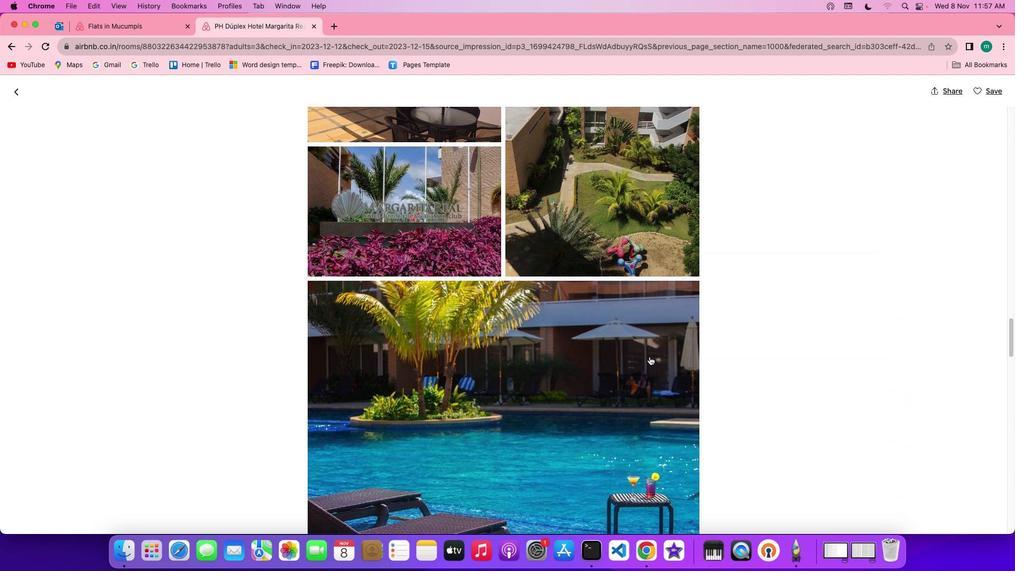 
Action: Mouse scrolled (607, 348) with delta (8, -13)
Screenshot: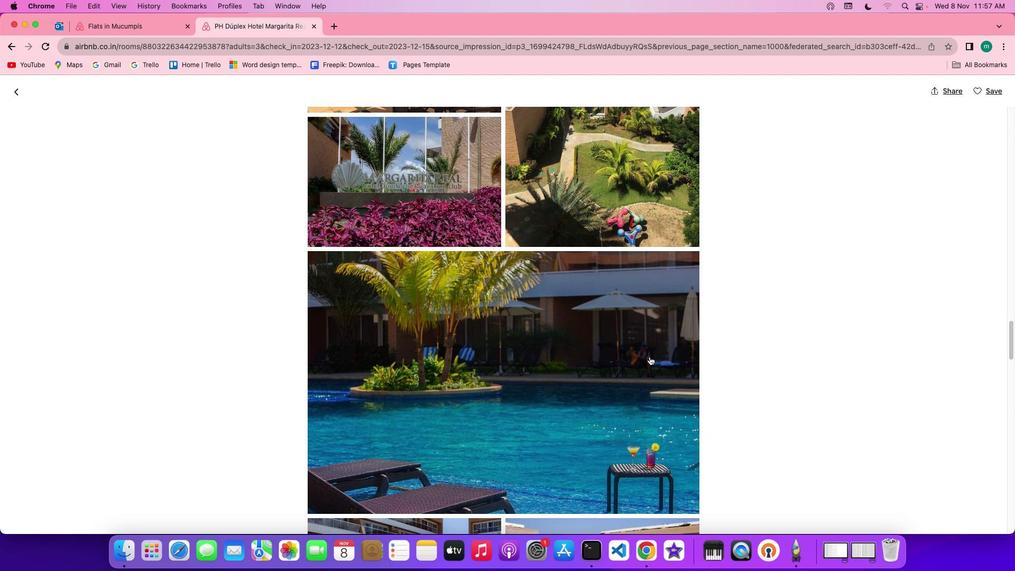 
Action: Mouse scrolled (607, 348) with delta (8, -13)
Screenshot: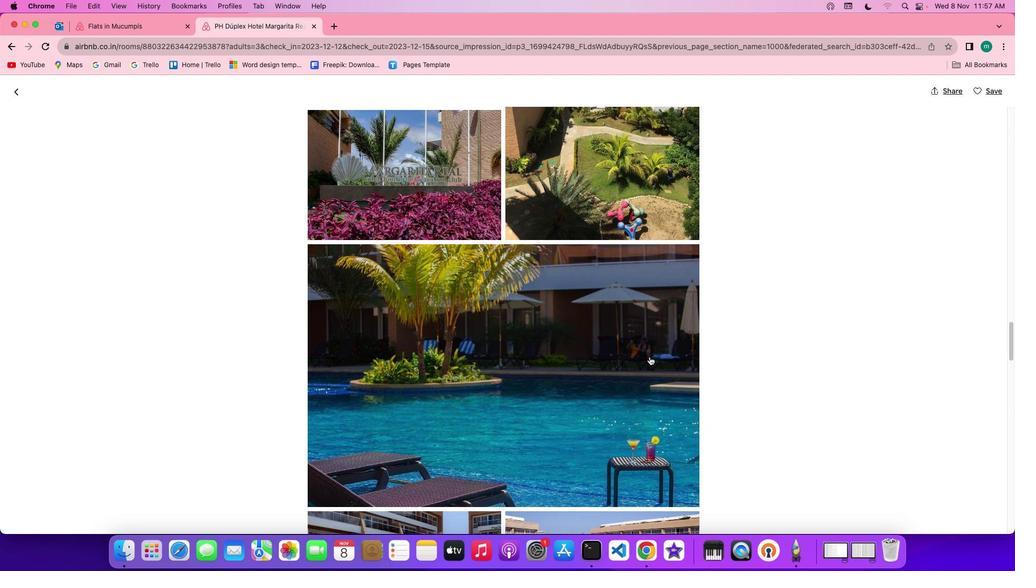 
Action: Mouse scrolled (607, 348) with delta (8, -13)
Screenshot: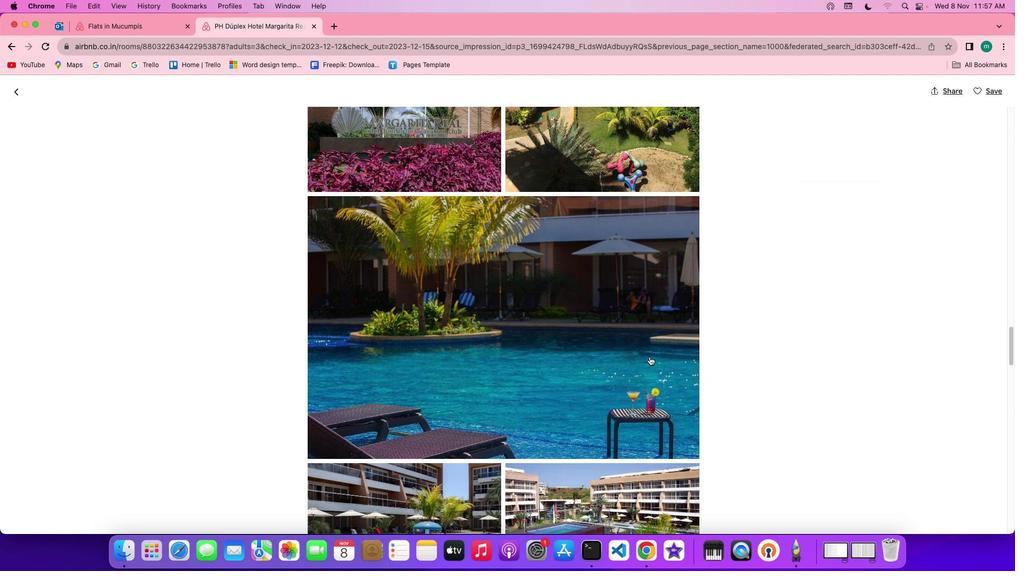 
Action: Mouse scrolled (607, 348) with delta (8, -14)
Screenshot: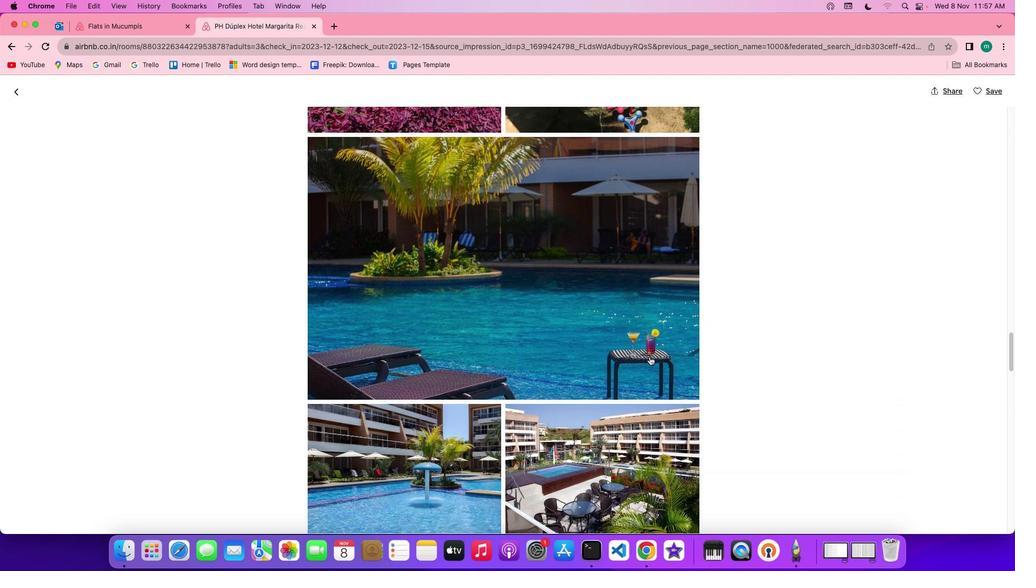 
Action: Mouse scrolled (607, 348) with delta (8, -13)
Screenshot: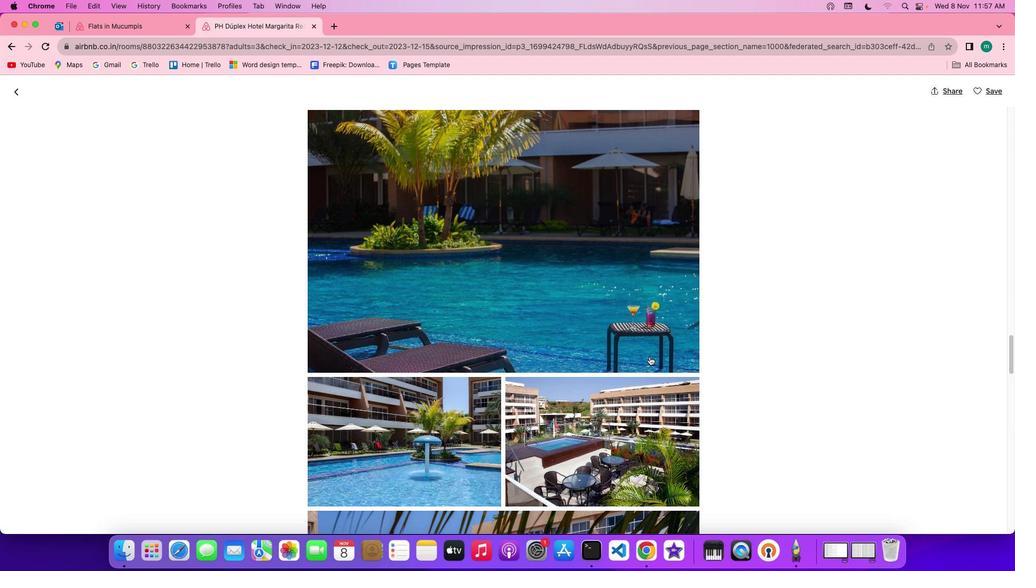 
Action: Mouse scrolled (607, 348) with delta (8, -13)
Screenshot: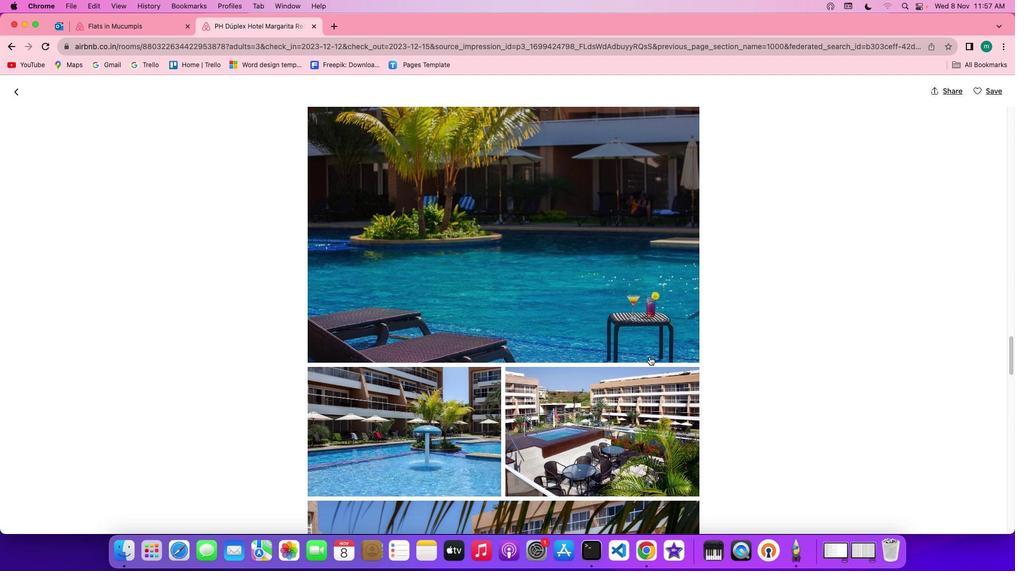 
Action: Mouse scrolled (607, 348) with delta (8, -13)
Screenshot: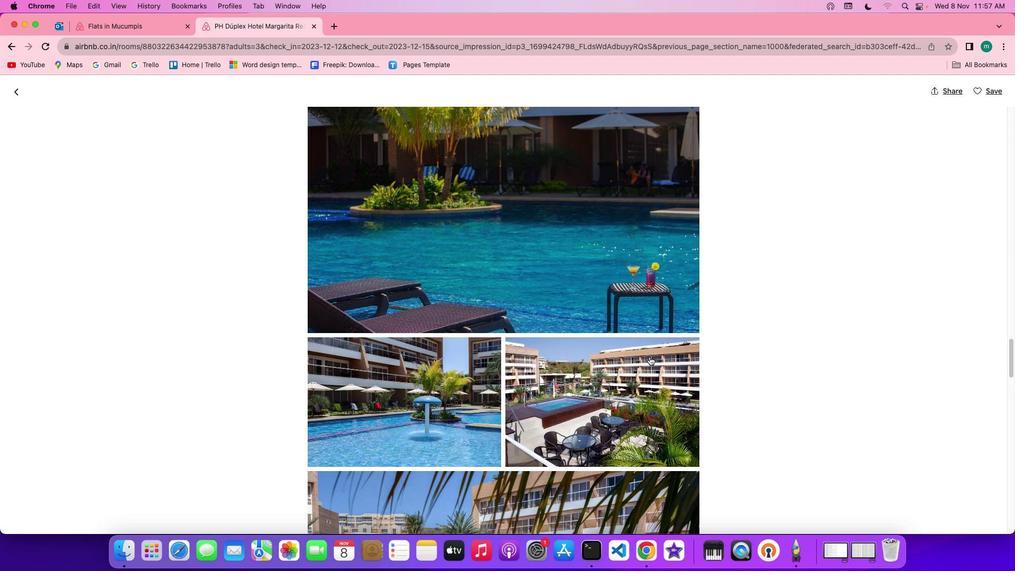 
Action: Mouse scrolled (607, 348) with delta (8, -13)
Screenshot: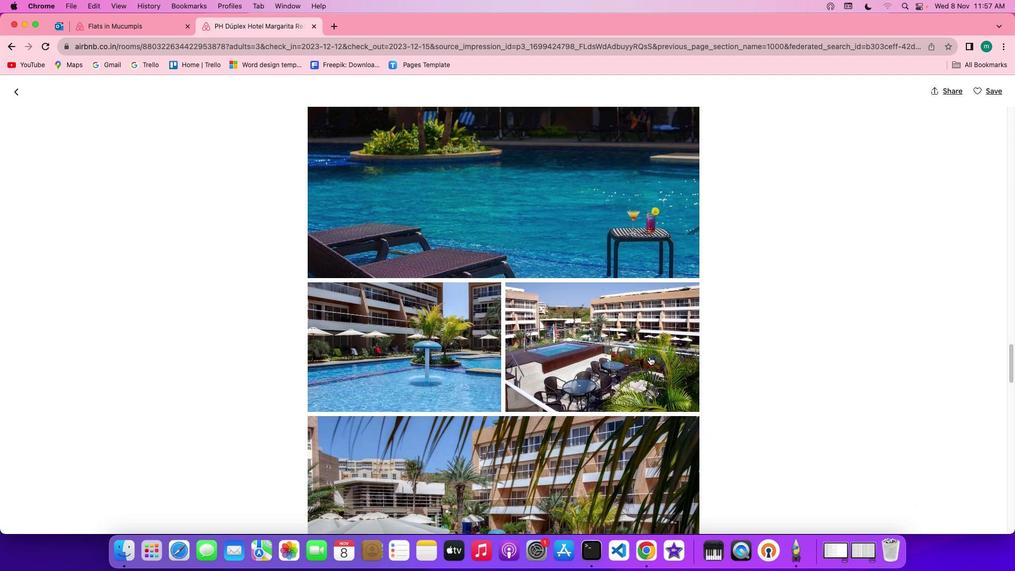
Action: Mouse scrolled (607, 348) with delta (8, -13)
Screenshot: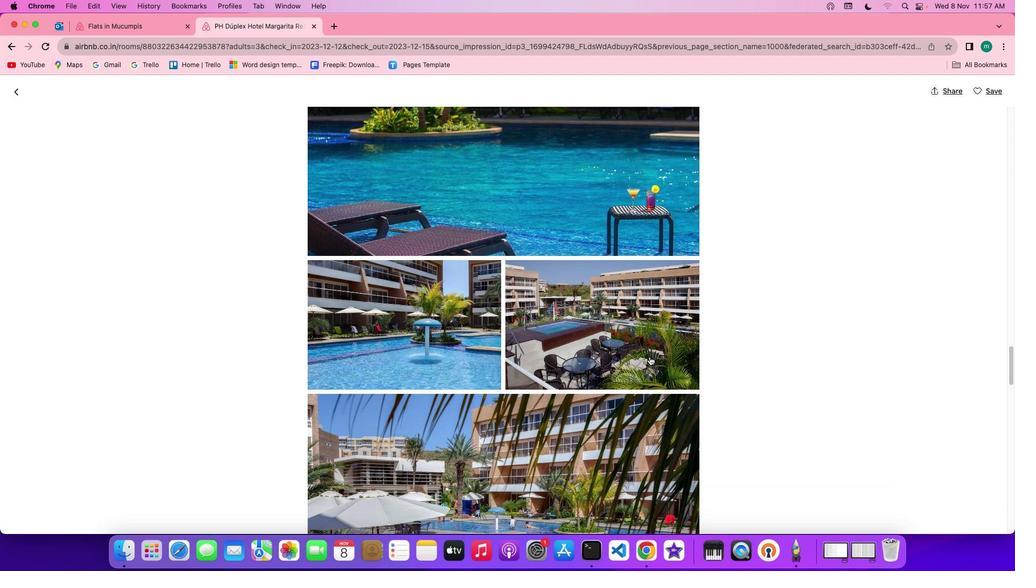 
Action: Mouse scrolled (607, 348) with delta (8, -13)
Screenshot: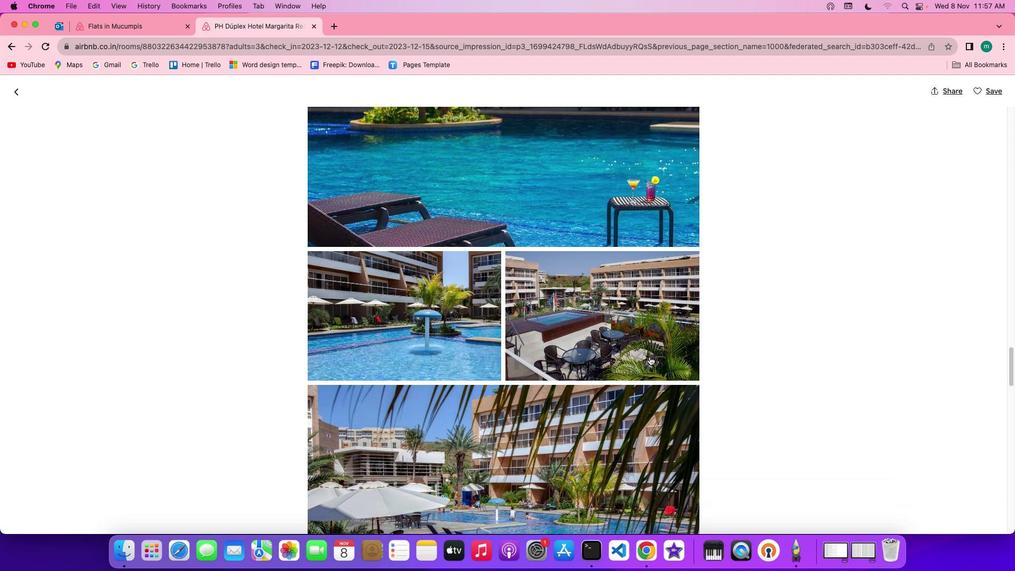 
Action: Mouse scrolled (607, 348) with delta (8, -13)
Screenshot: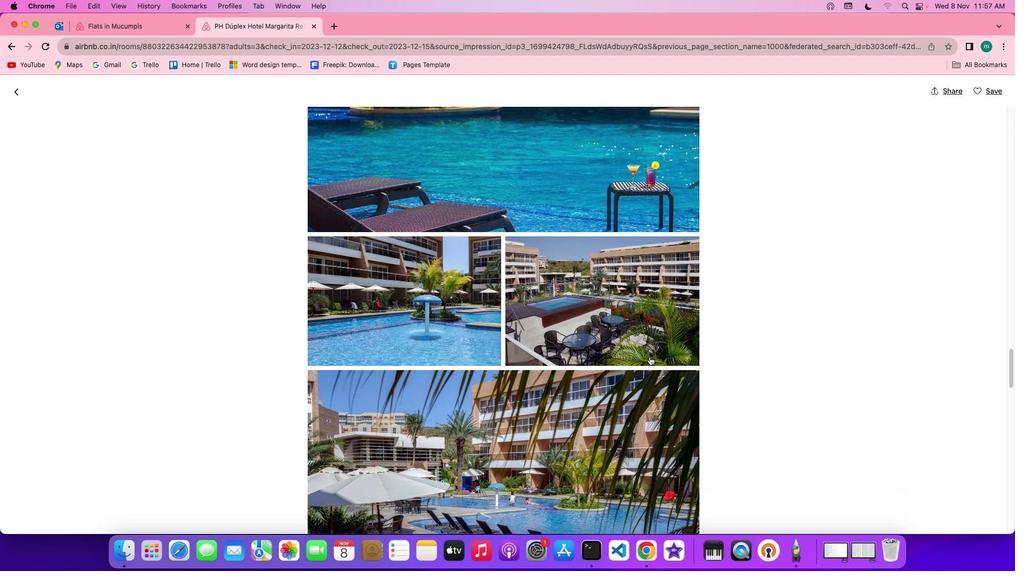 
Action: Mouse scrolled (607, 348) with delta (8, -13)
Screenshot: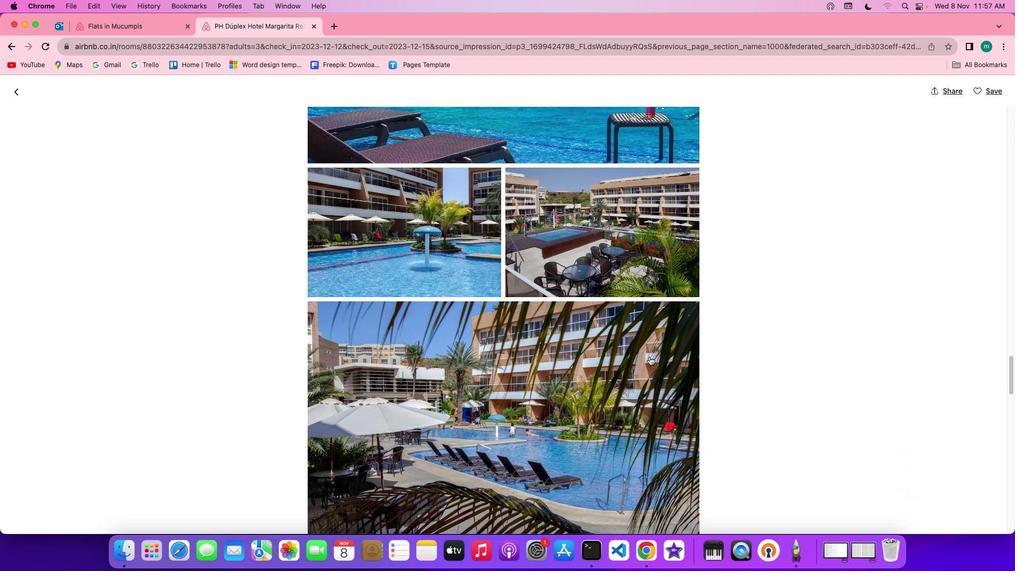 
Action: Mouse scrolled (607, 348) with delta (8, -13)
Screenshot: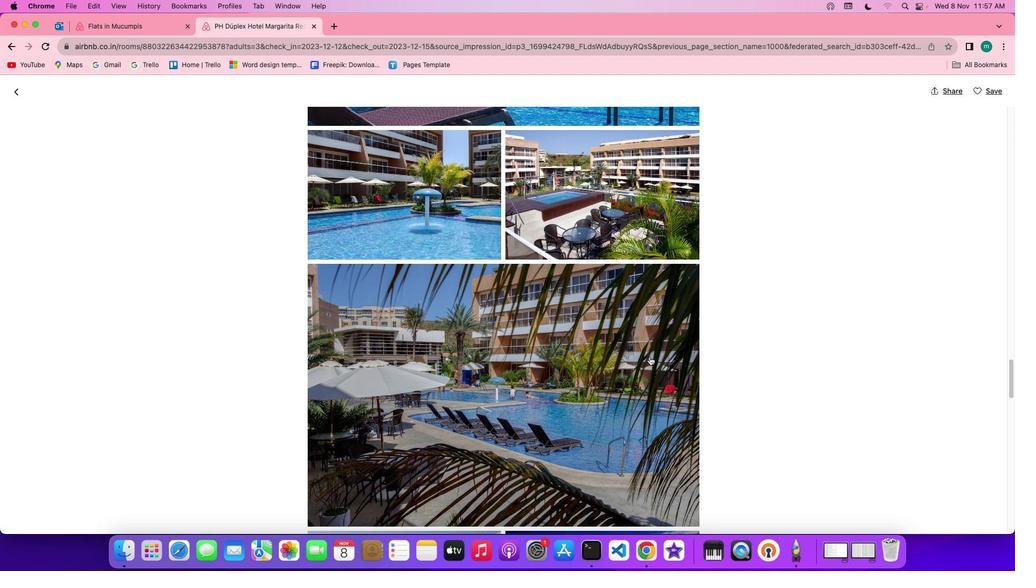 
Action: Mouse scrolled (607, 348) with delta (8, -13)
Screenshot: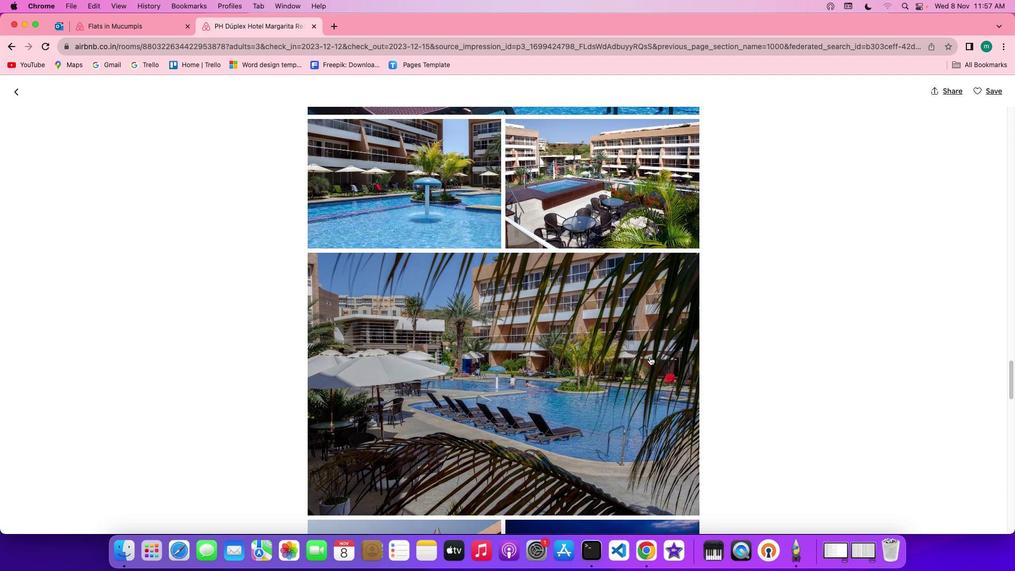 
Action: Mouse scrolled (607, 348) with delta (8, -13)
Screenshot: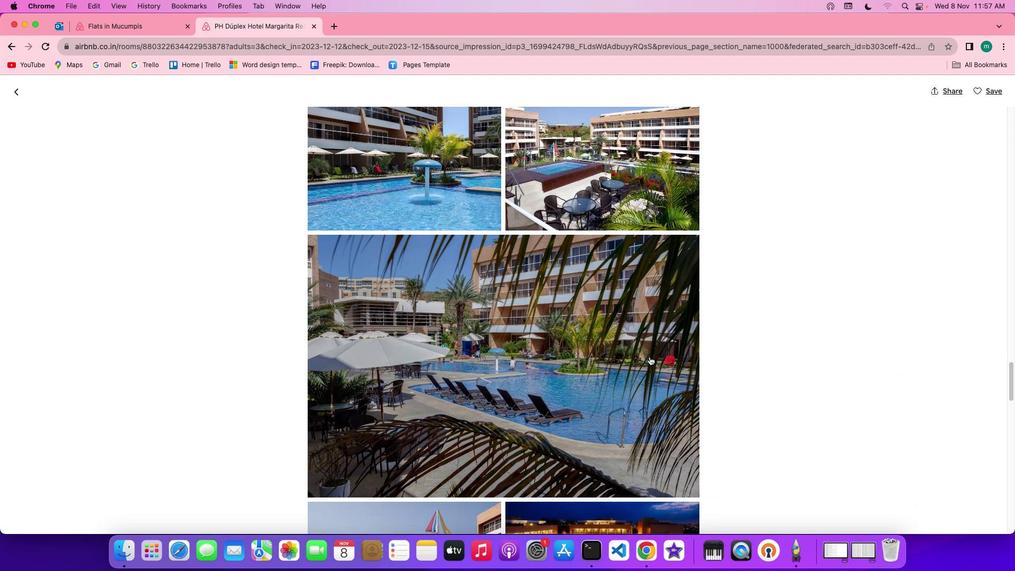
Action: Mouse scrolled (607, 348) with delta (8, -14)
Screenshot: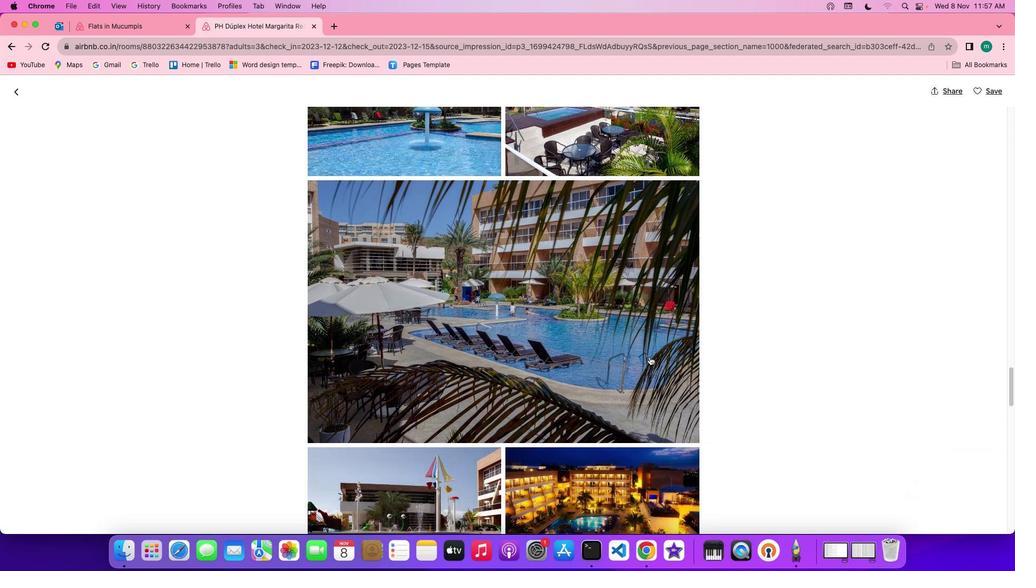 
Action: Mouse scrolled (607, 348) with delta (8, -13)
Screenshot: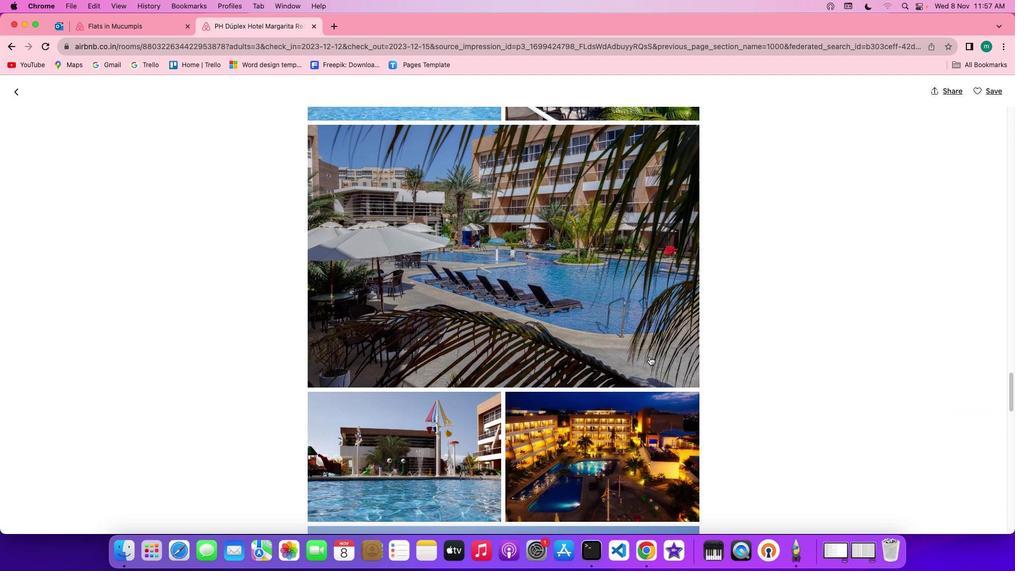 
Action: Mouse scrolled (607, 348) with delta (8, -13)
Screenshot: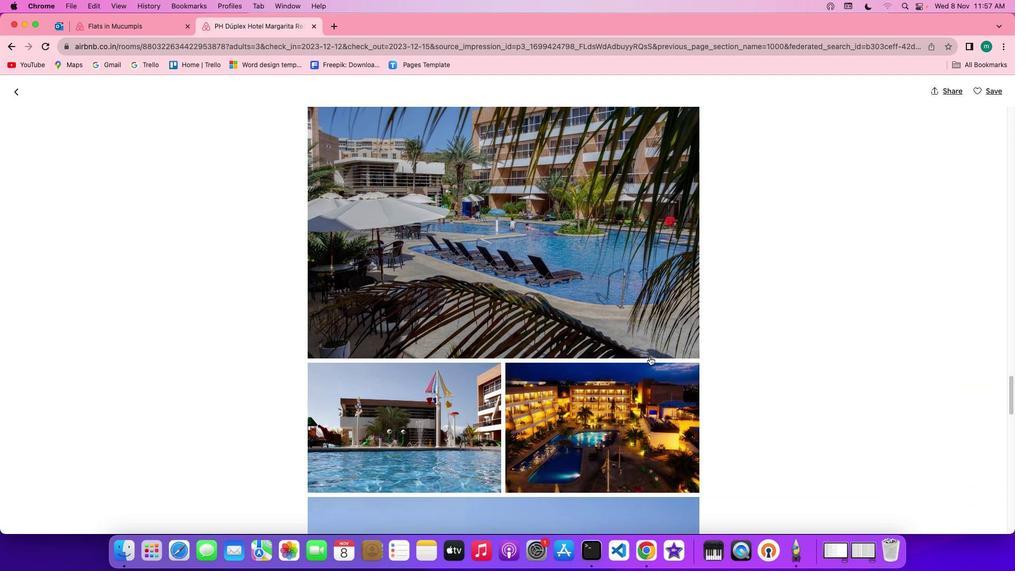 
Action: Mouse scrolled (607, 348) with delta (8, -13)
Screenshot: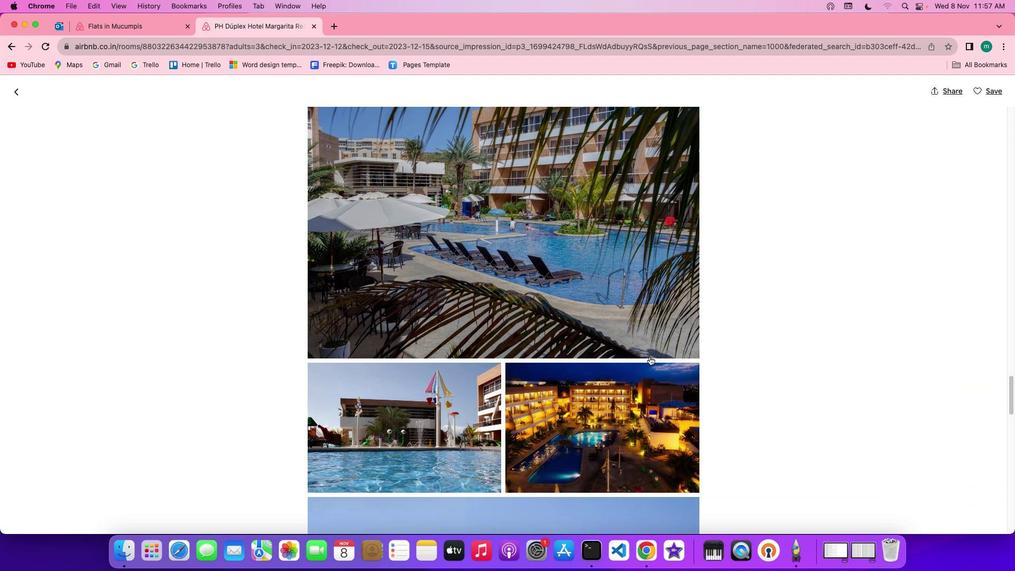 
Action: Mouse scrolled (607, 348) with delta (8, -14)
Screenshot: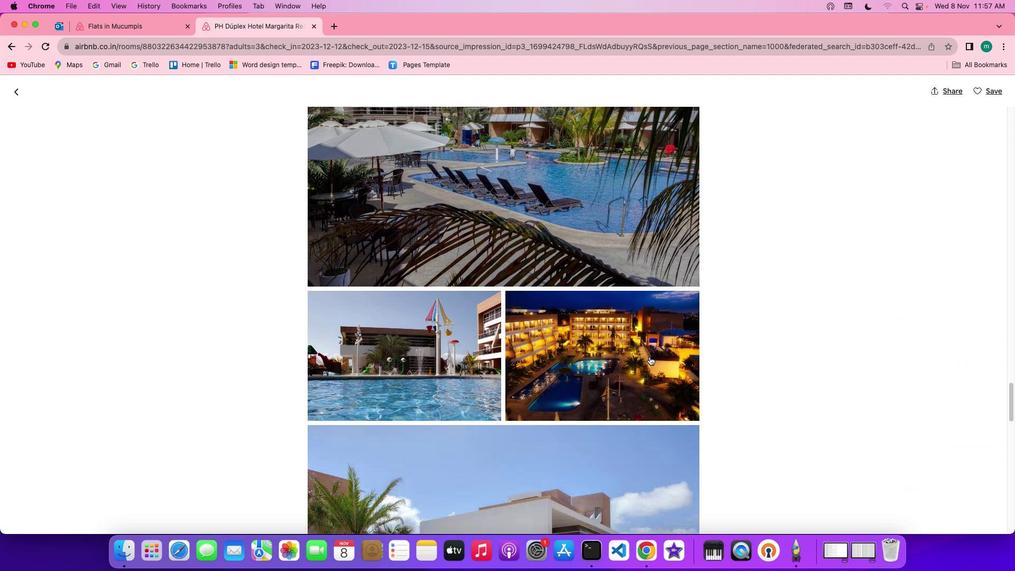 
Action: Mouse scrolled (607, 348) with delta (8, -13)
Screenshot: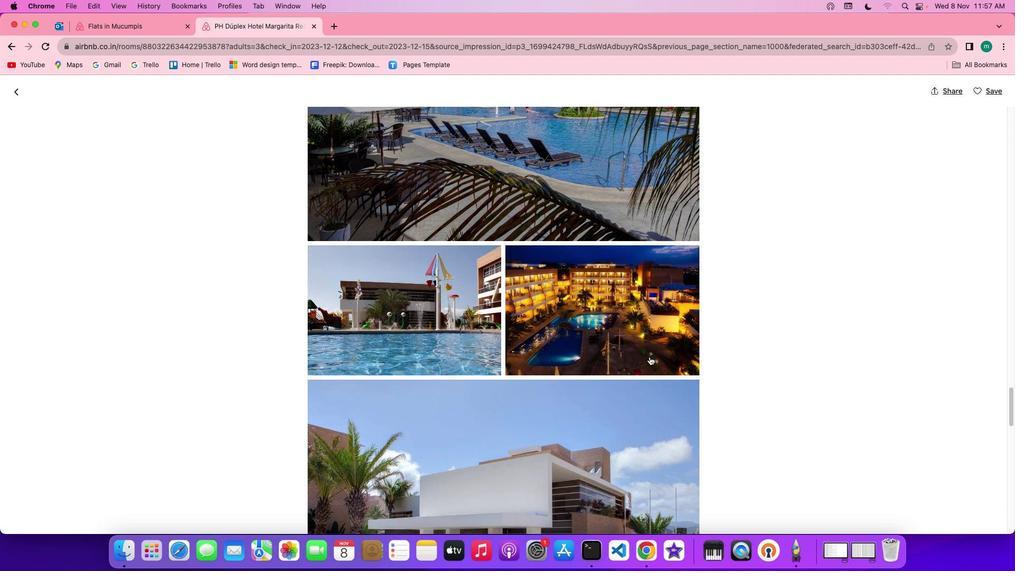 
Action: Mouse scrolled (607, 348) with delta (8, -13)
Screenshot: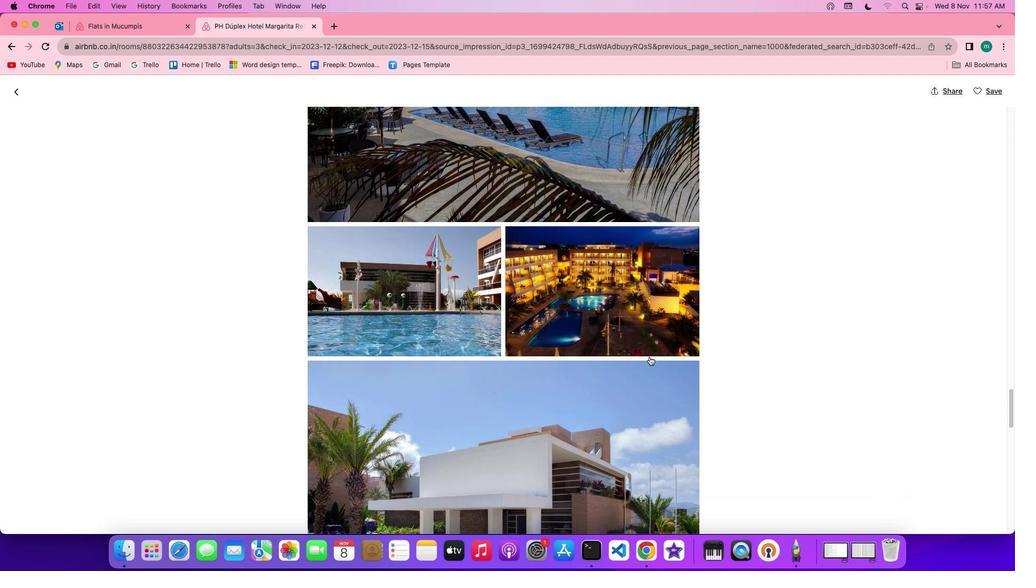 
Action: Mouse scrolled (607, 348) with delta (8, -13)
Screenshot: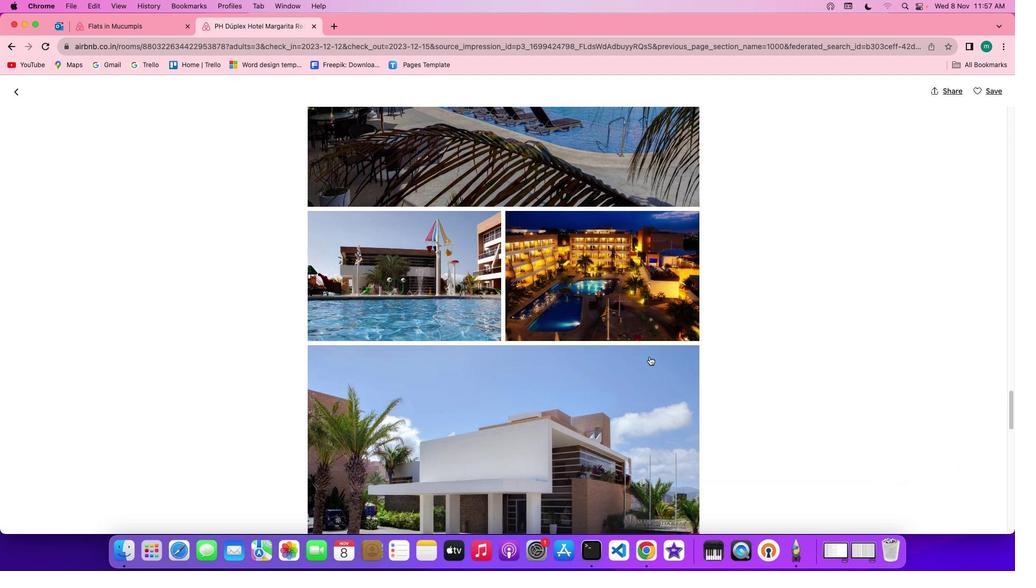 
Action: Mouse scrolled (607, 348) with delta (8, -14)
Screenshot: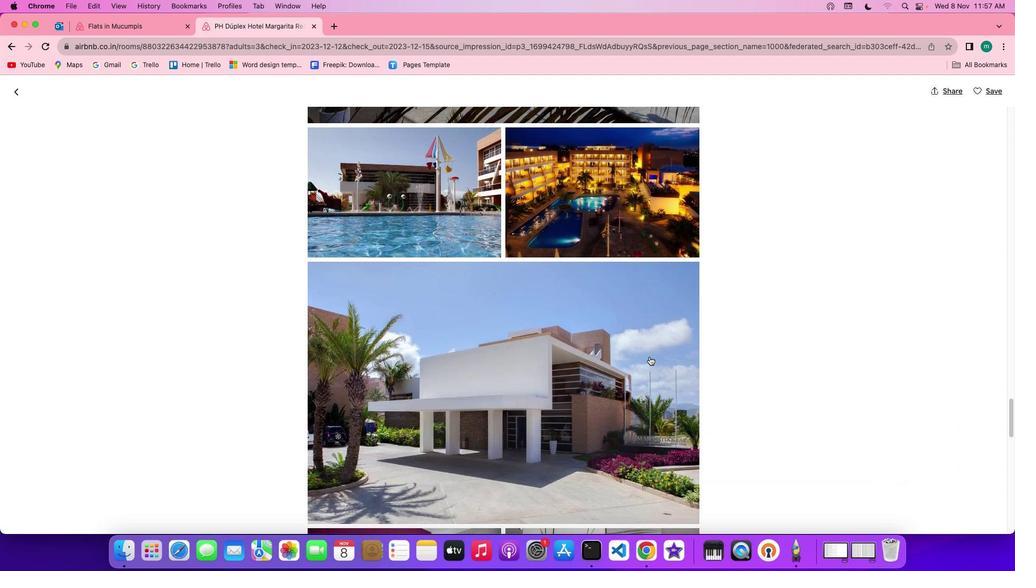 
Action: Mouse scrolled (607, 348) with delta (8, -13)
Screenshot: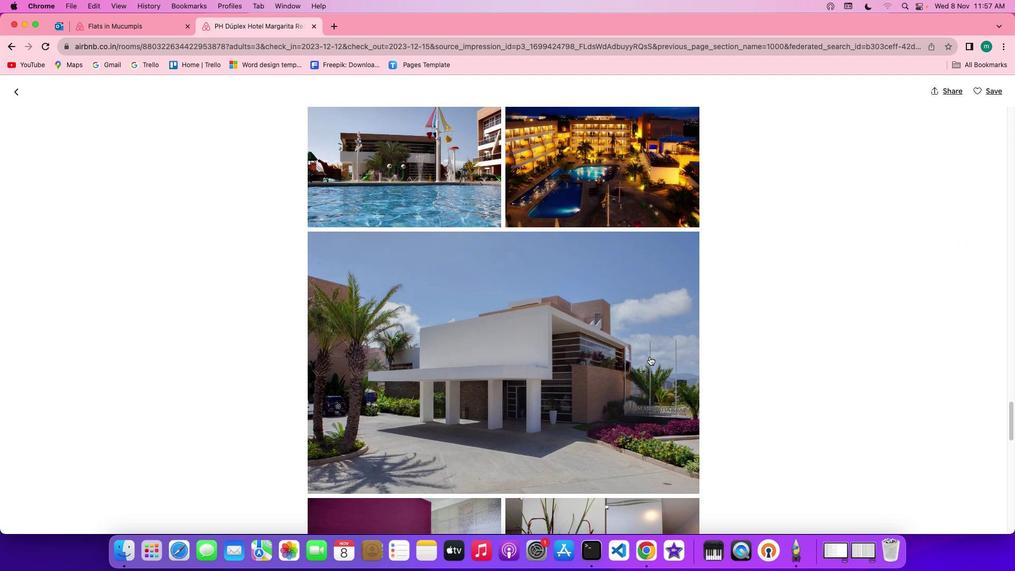 
Action: Mouse scrolled (607, 348) with delta (8, -13)
Screenshot: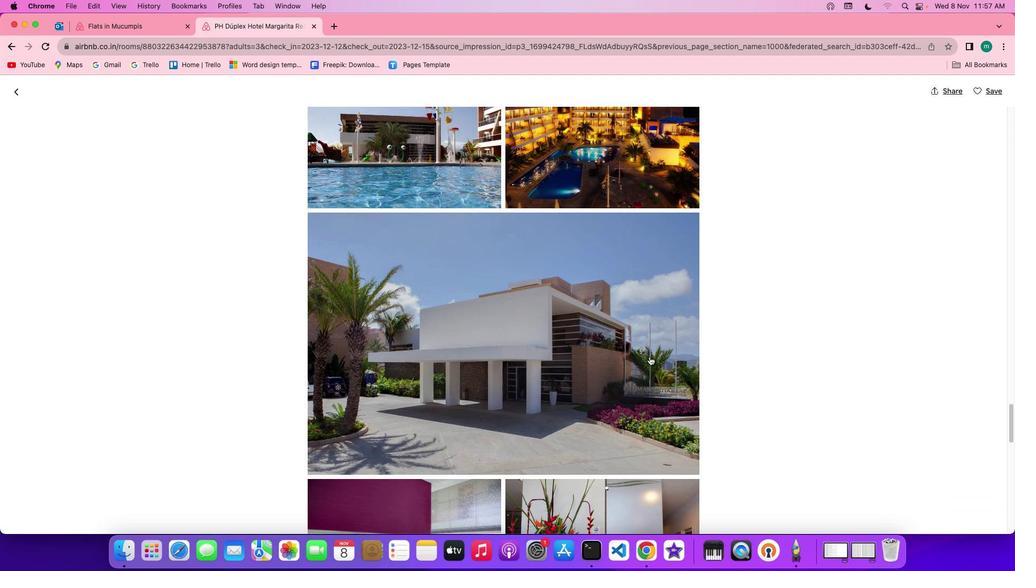 
Action: Mouse scrolled (607, 348) with delta (8, -13)
Screenshot: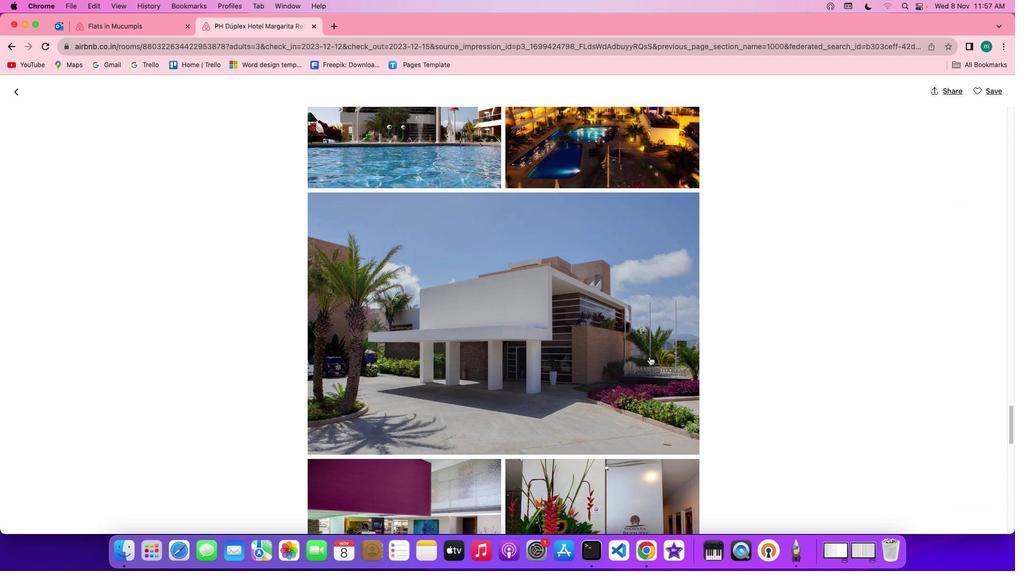 
Action: Mouse scrolled (607, 348) with delta (8, -14)
Screenshot: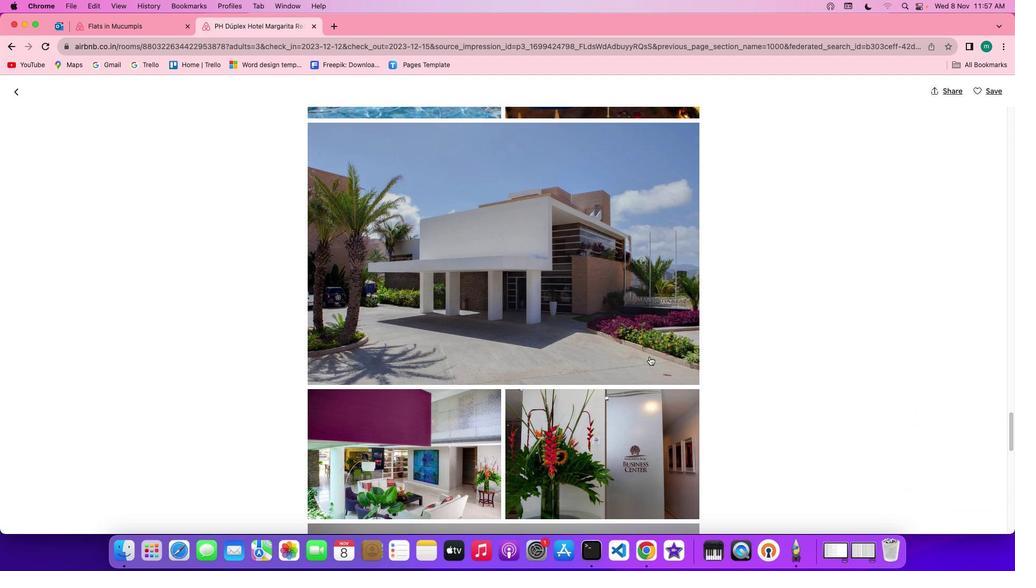 
Action: Mouse scrolled (607, 348) with delta (8, -13)
Screenshot: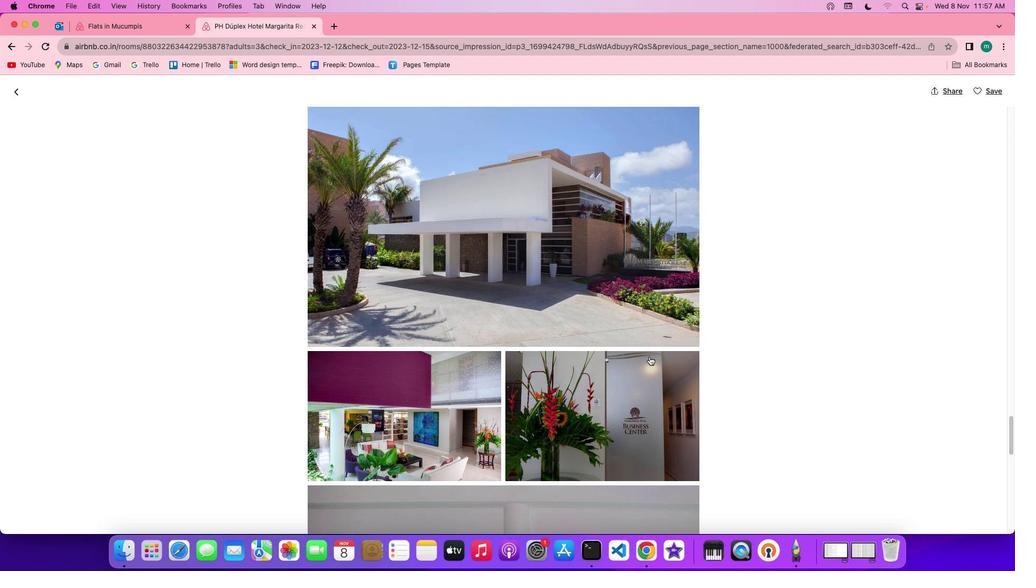 
Action: Mouse scrolled (607, 348) with delta (8, -13)
Screenshot: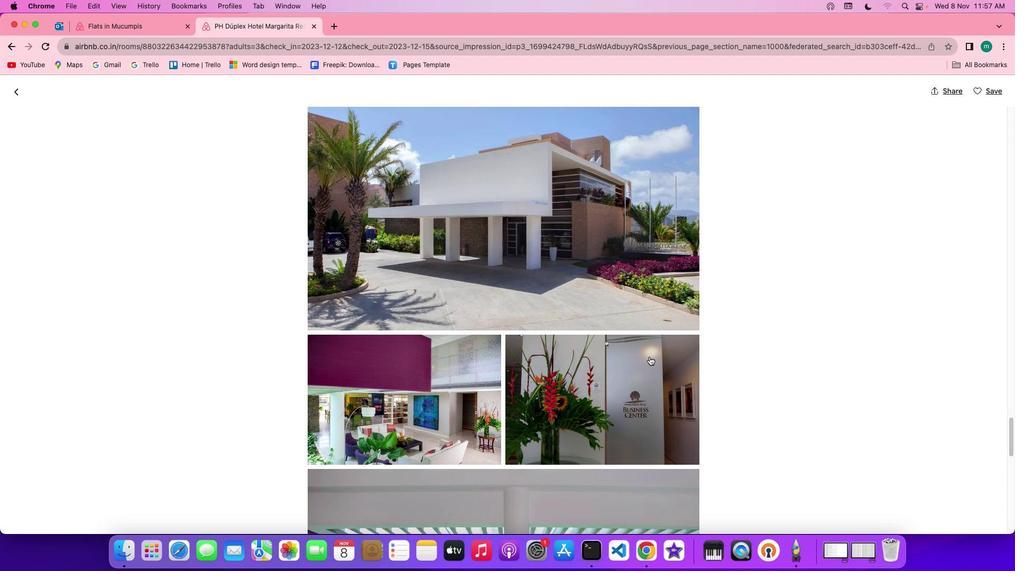 
Action: Mouse scrolled (607, 348) with delta (8, -13)
Screenshot: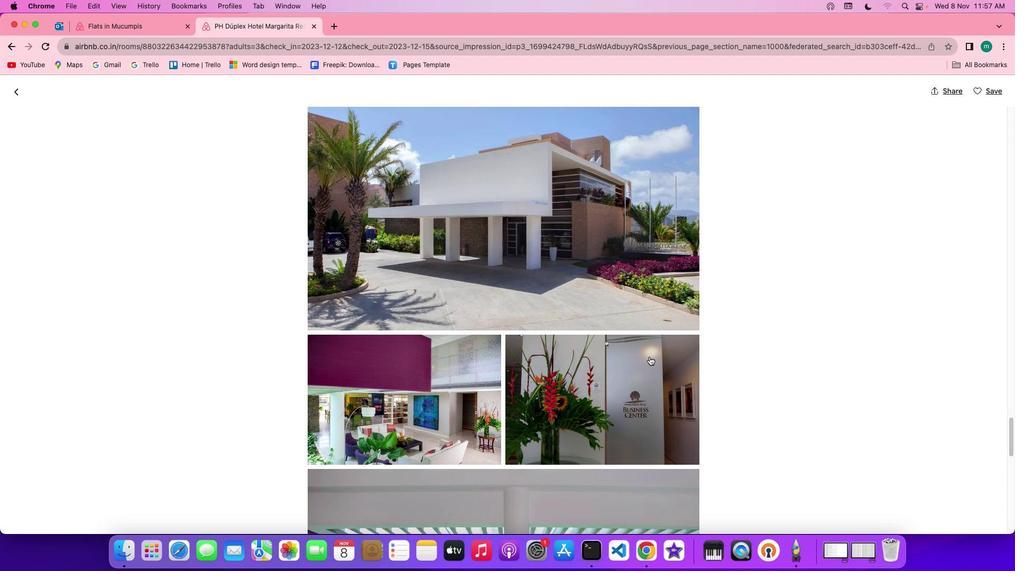
Action: Mouse scrolled (607, 348) with delta (8, -14)
Screenshot: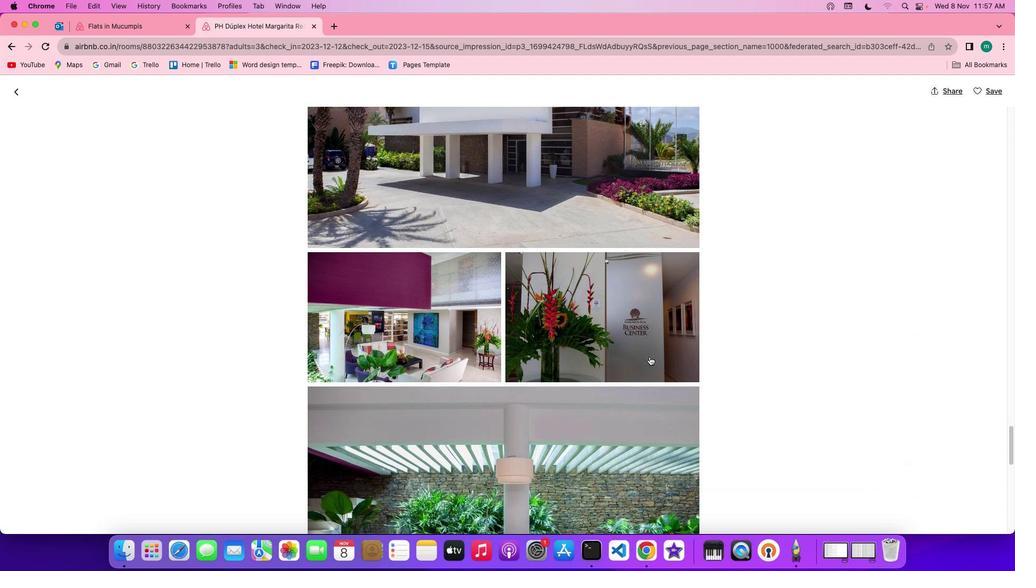 
Action: Mouse scrolled (607, 348) with delta (8, -13)
Screenshot: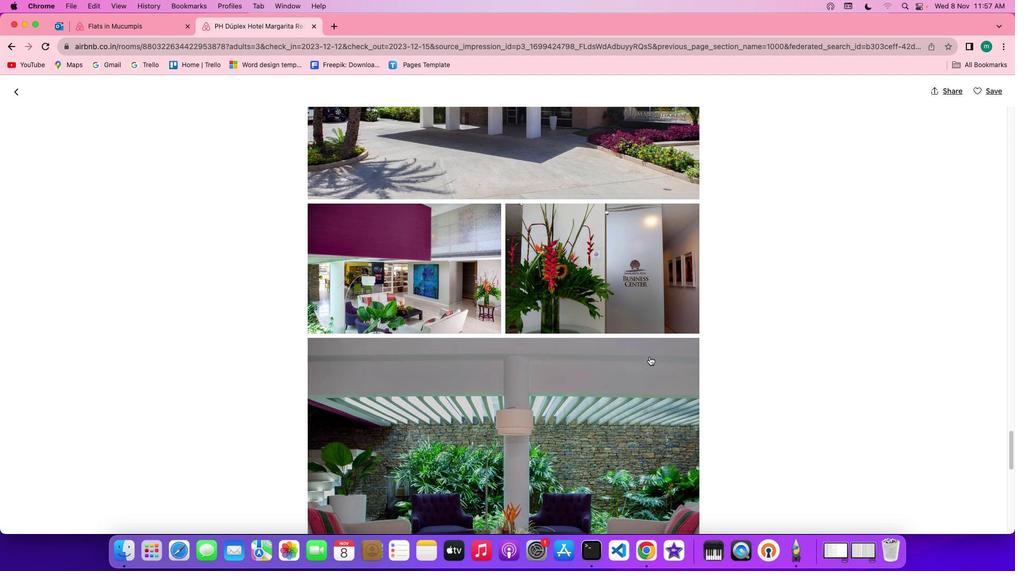 
Action: Mouse scrolled (607, 348) with delta (8, -13)
Screenshot: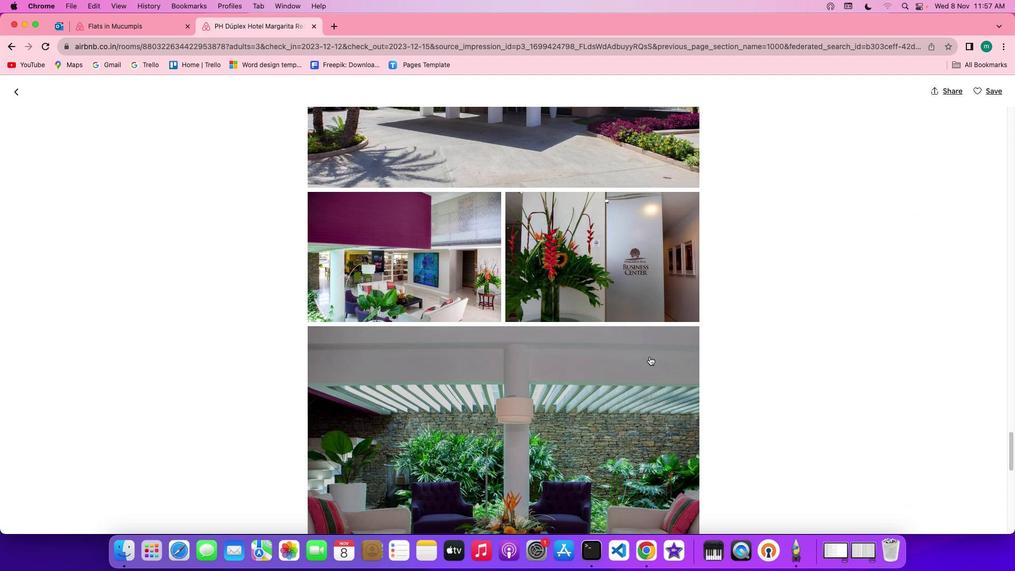 
Action: Mouse scrolled (607, 348) with delta (8, -13)
Screenshot: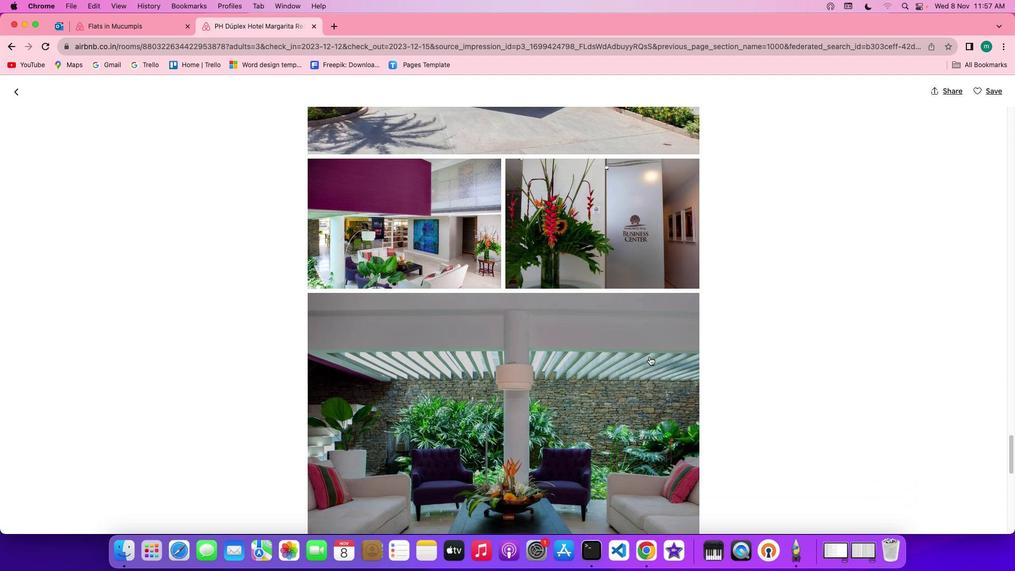 
Action: Mouse scrolled (607, 348) with delta (8, -13)
Screenshot: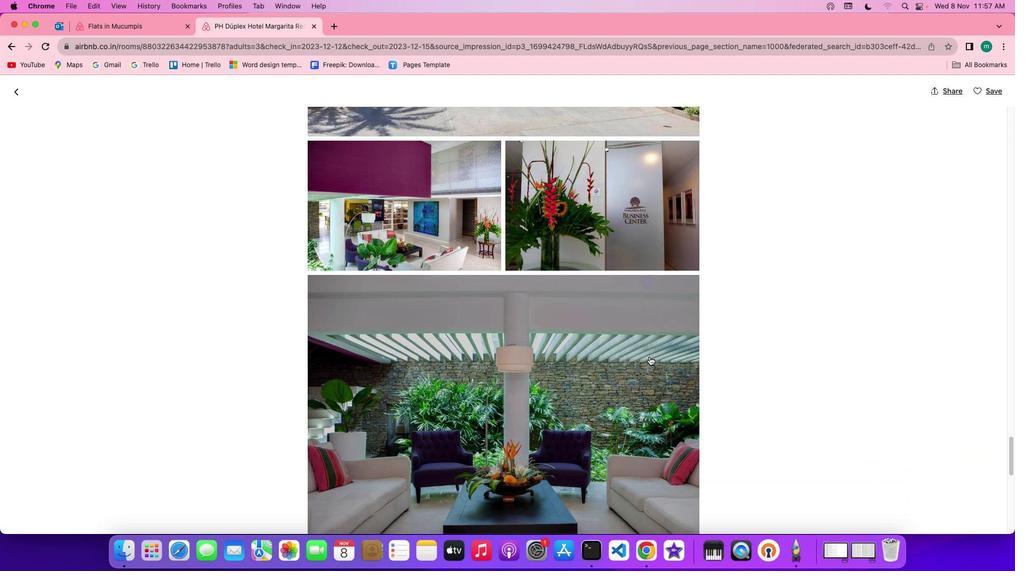 
Action: Mouse scrolled (607, 348) with delta (8, -13)
Screenshot: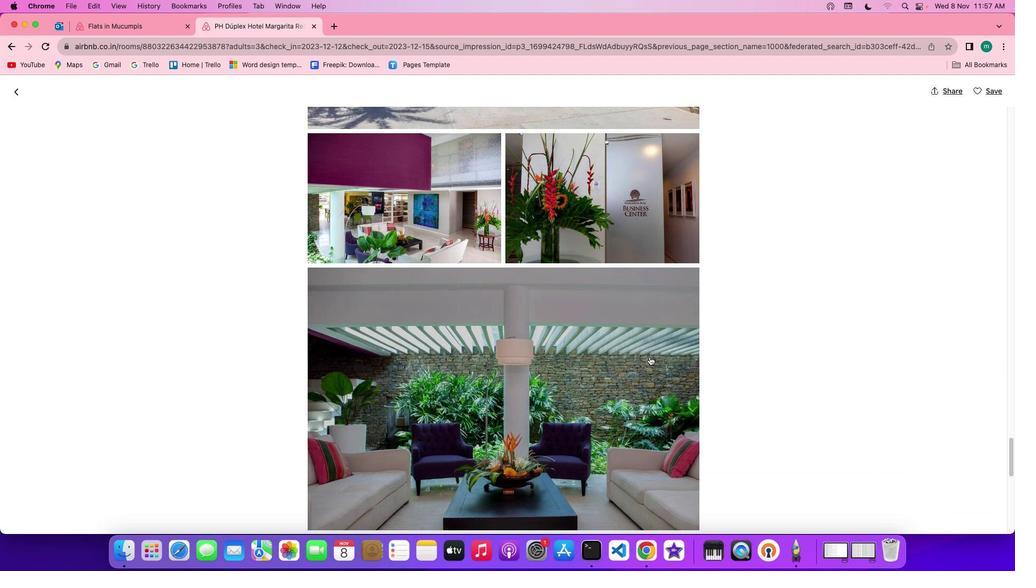 
Action: Mouse scrolled (607, 348) with delta (8, -13)
Screenshot: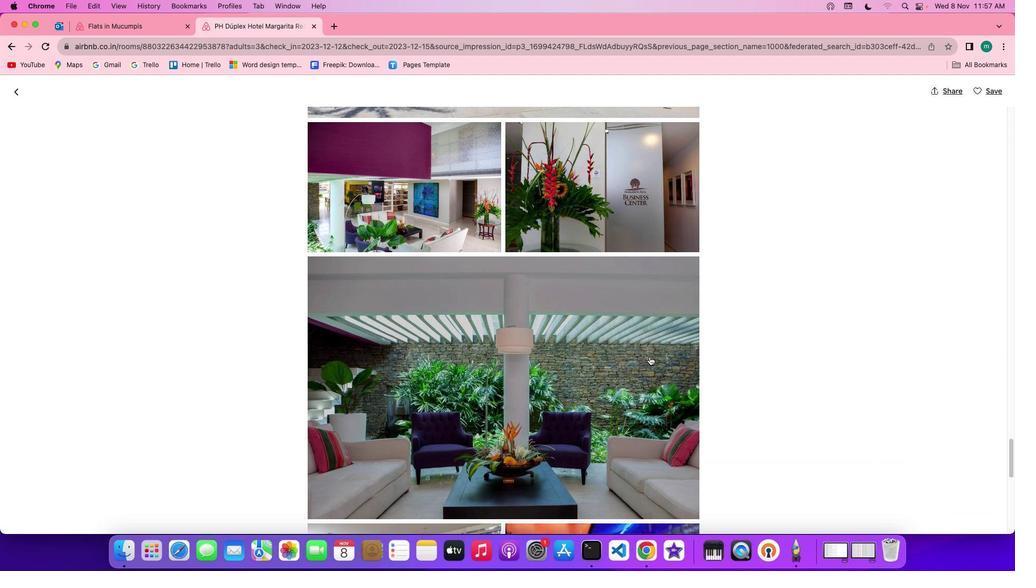 
Action: Mouse scrolled (607, 348) with delta (8, -13)
Screenshot: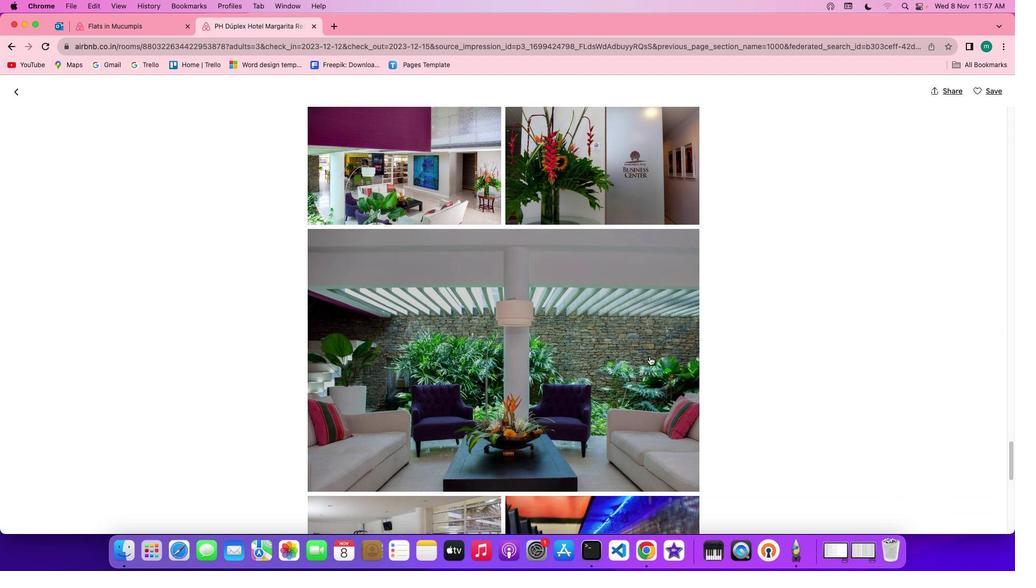 
Action: Mouse scrolled (607, 348) with delta (8, -13)
Screenshot: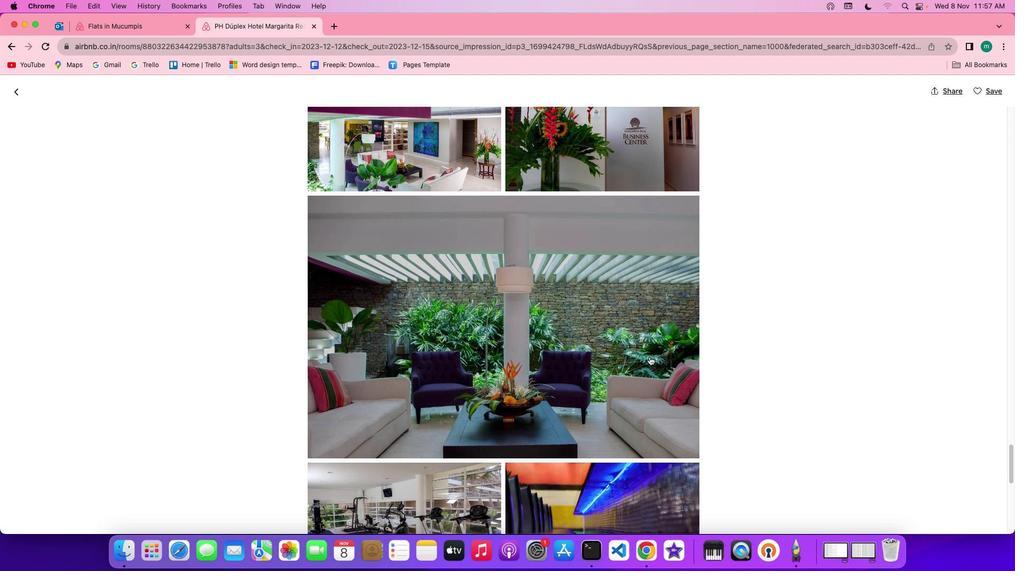 
Action: Mouse scrolled (607, 348) with delta (8, -13)
Screenshot: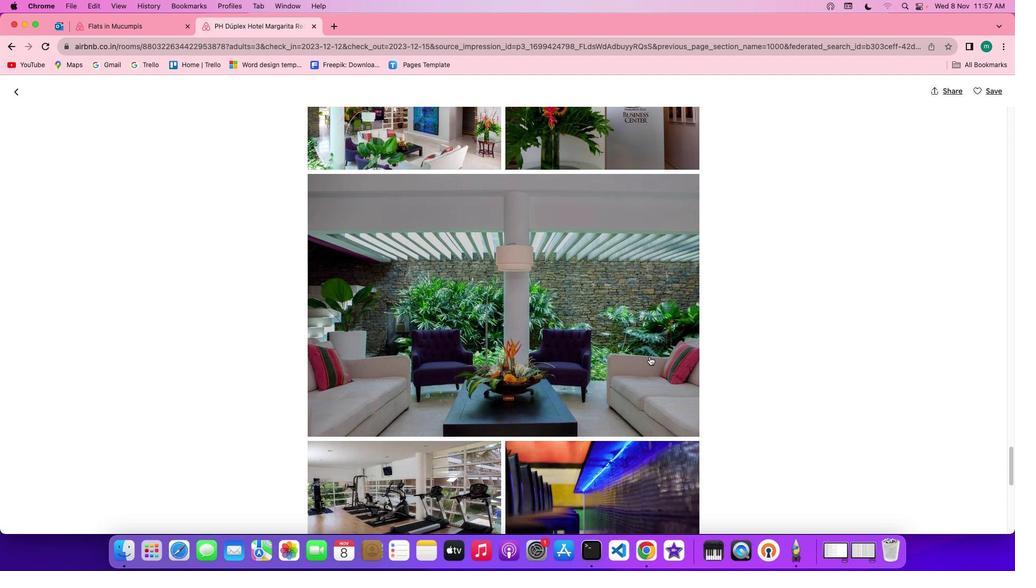 
Action: Mouse scrolled (607, 348) with delta (8, -13)
Screenshot: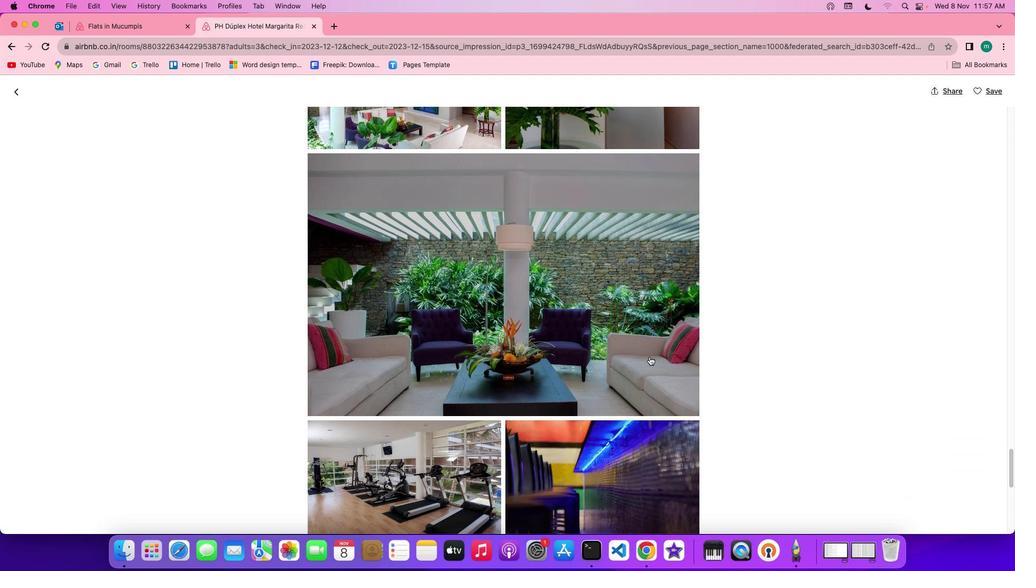 
Action: Mouse scrolled (607, 348) with delta (8, -14)
Screenshot: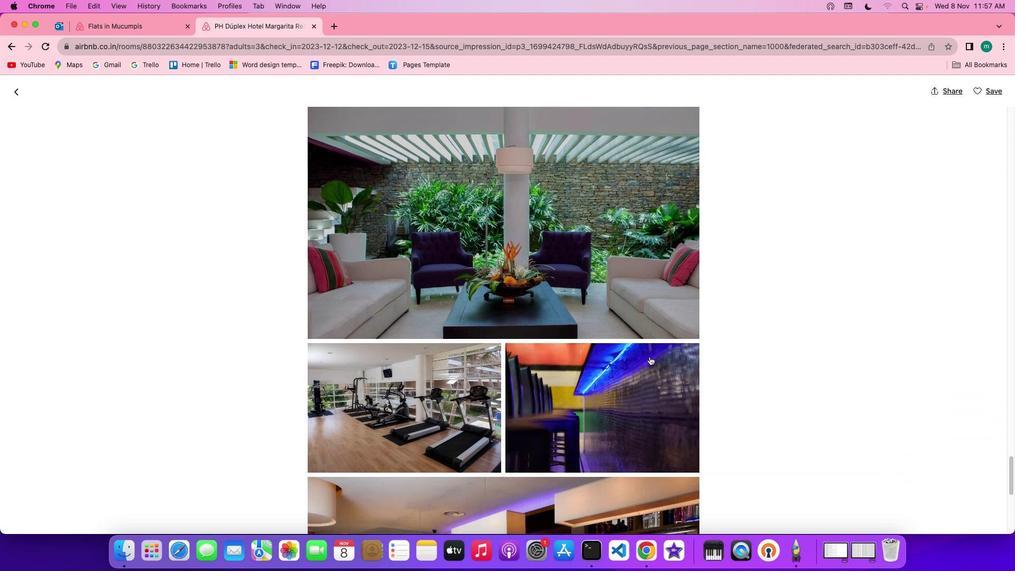 
Action: Mouse scrolled (607, 348) with delta (8, -13)
Screenshot: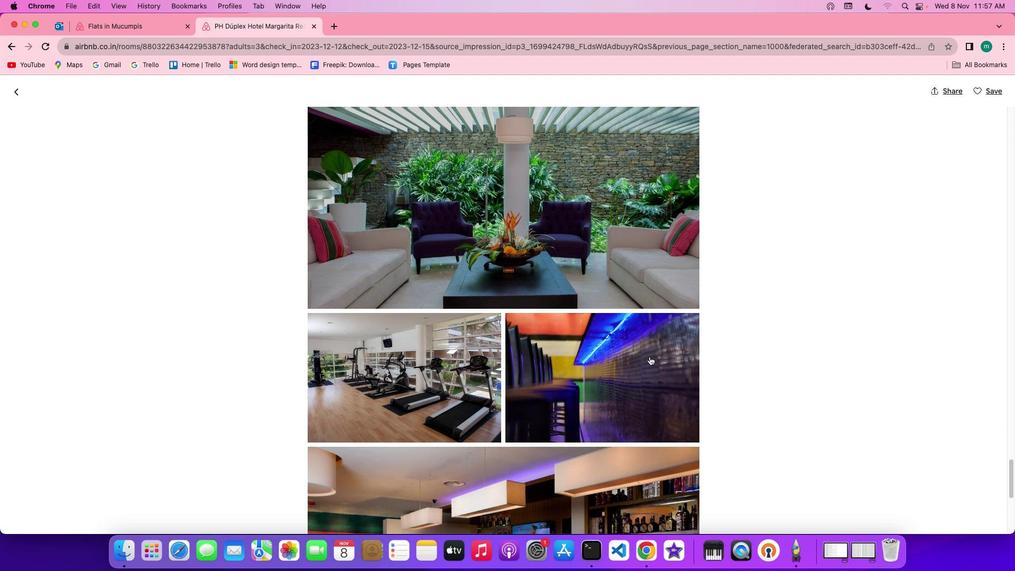 
Action: Mouse scrolled (607, 348) with delta (8, -13)
Screenshot: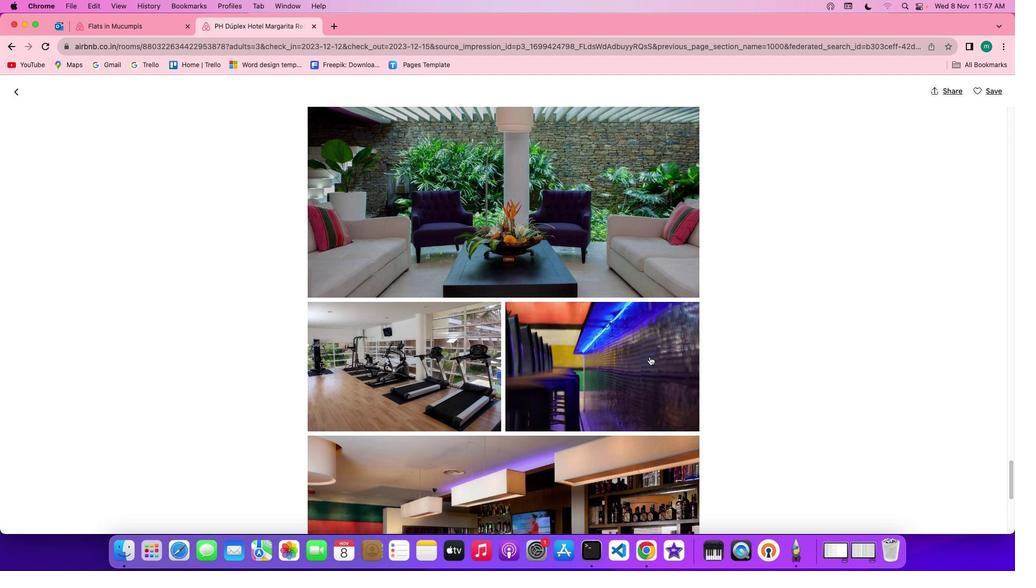 
Action: Mouse scrolled (607, 348) with delta (8, -14)
Screenshot: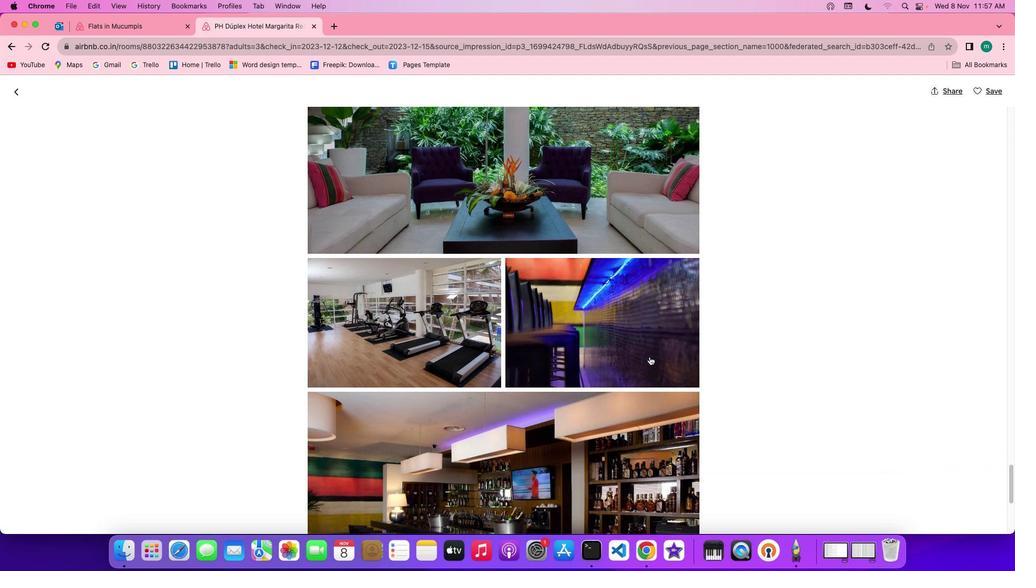 
Action: Mouse scrolled (607, 348) with delta (8, -14)
Screenshot: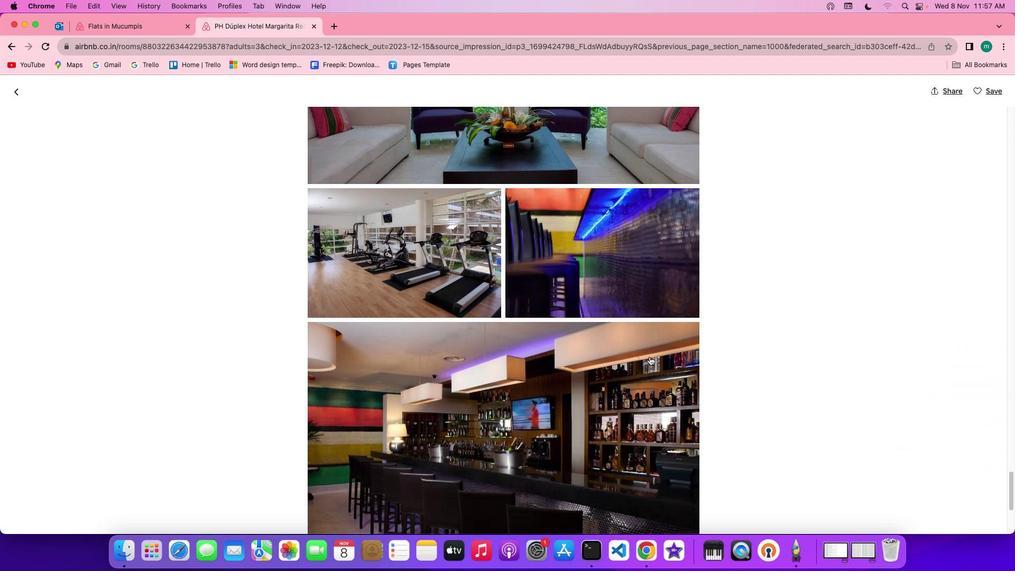 
Action: Mouse scrolled (607, 348) with delta (8, -13)
Screenshot: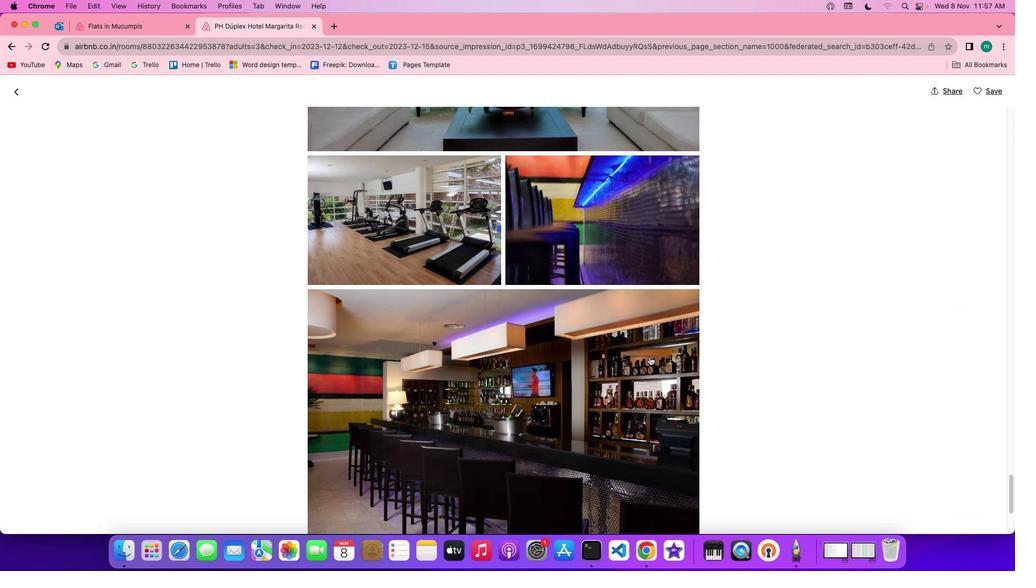 
Action: Mouse scrolled (607, 348) with delta (8, -13)
Screenshot: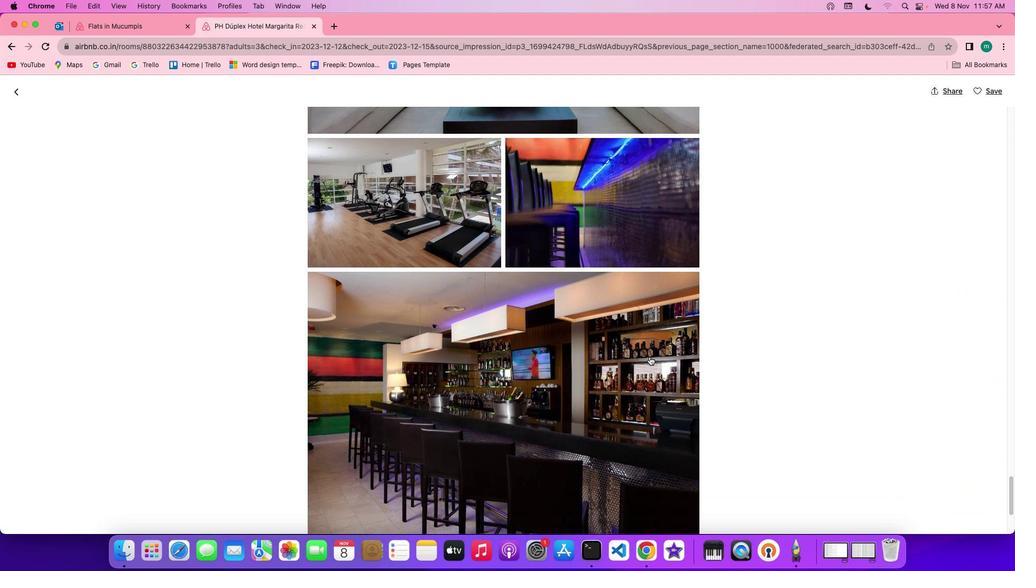 
Action: Mouse scrolled (607, 348) with delta (8, -13)
Screenshot: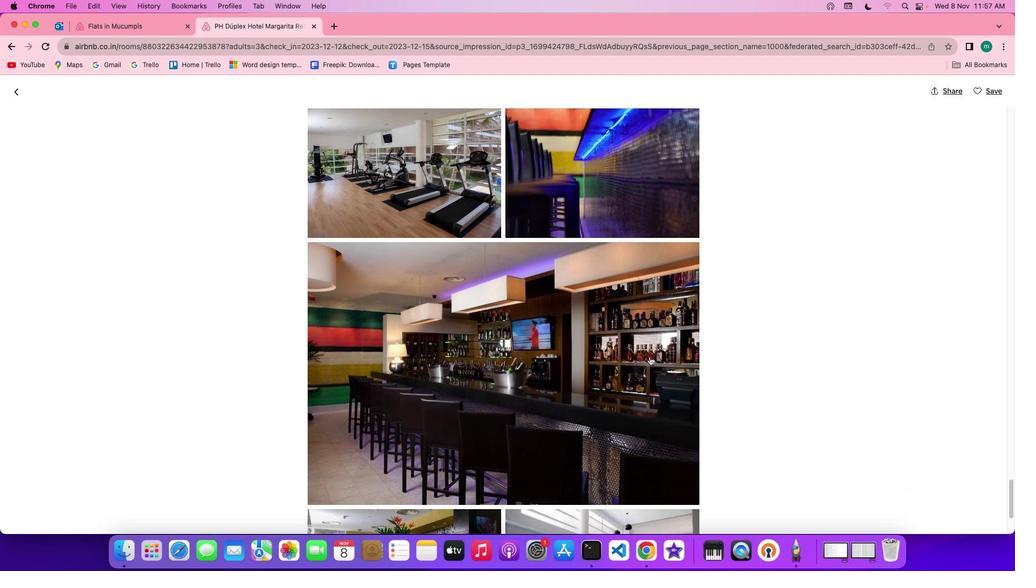 
Action: Mouse scrolled (607, 348) with delta (8, -14)
Screenshot: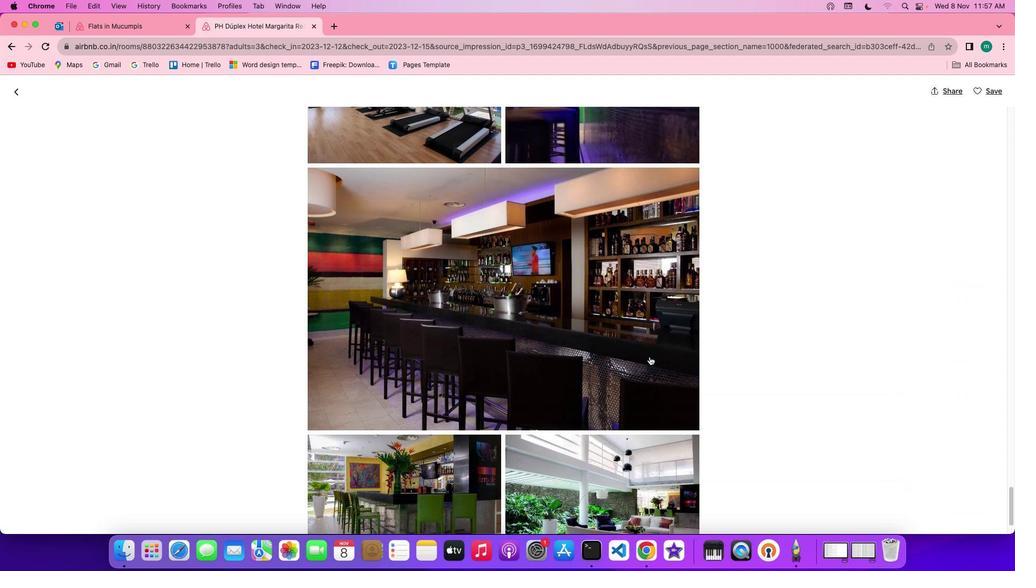 
Action: Mouse scrolled (607, 348) with delta (8, -13)
Screenshot: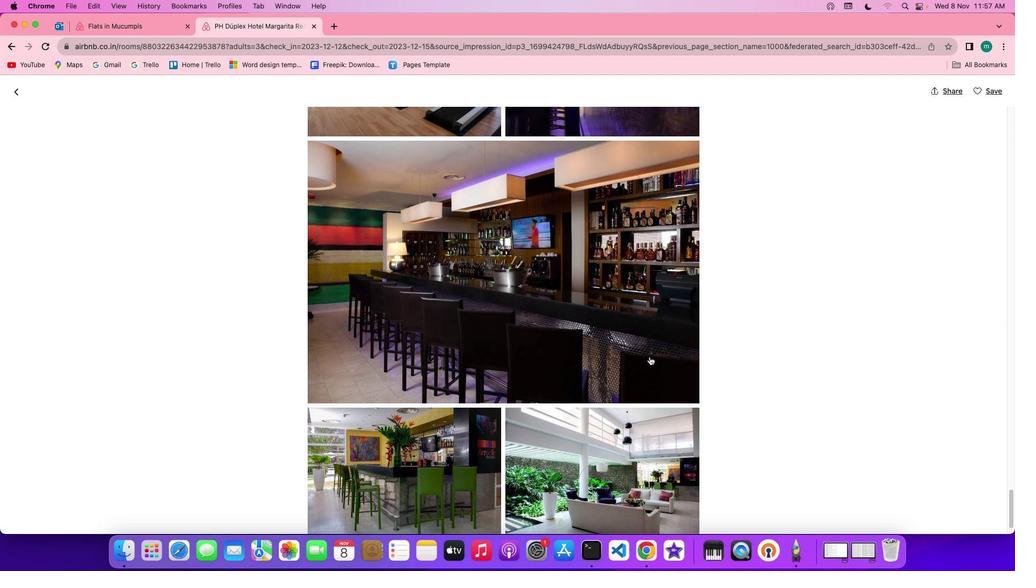 
Action: Mouse scrolled (607, 348) with delta (8, -13)
Screenshot: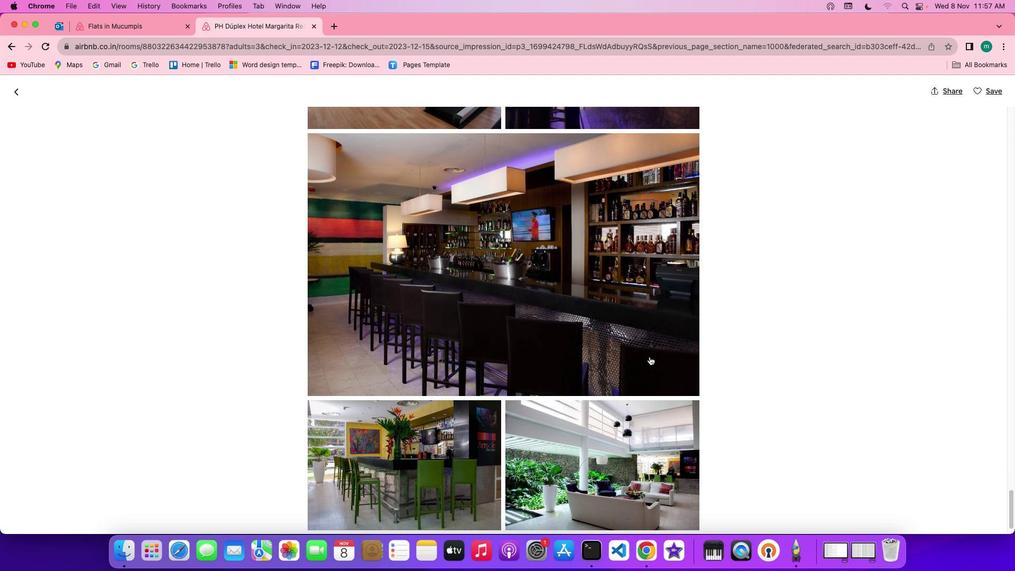 
Action: Mouse scrolled (607, 348) with delta (8, -13)
Screenshot: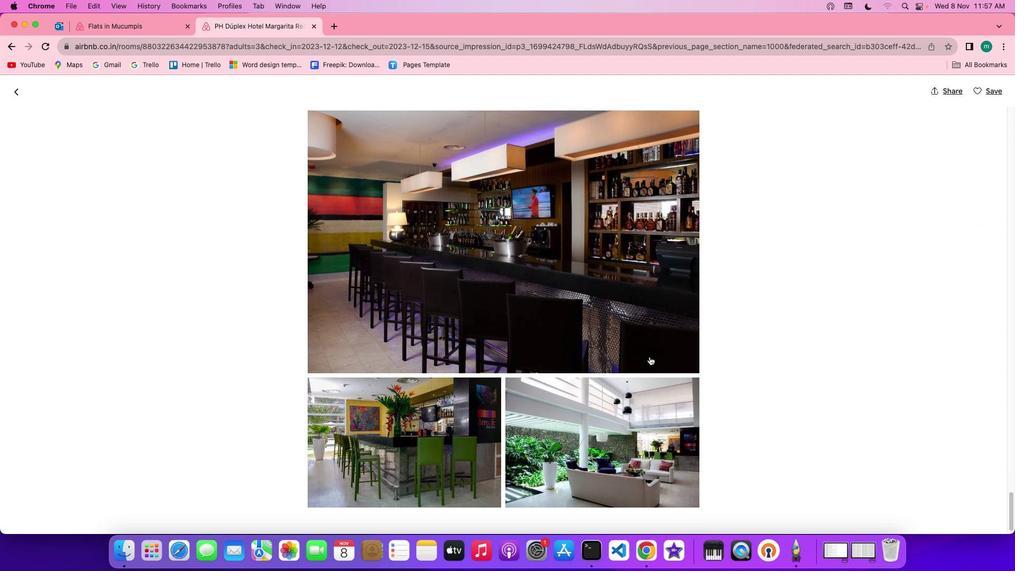 
Action: Mouse scrolled (607, 348) with delta (8, -13)
Screenshot: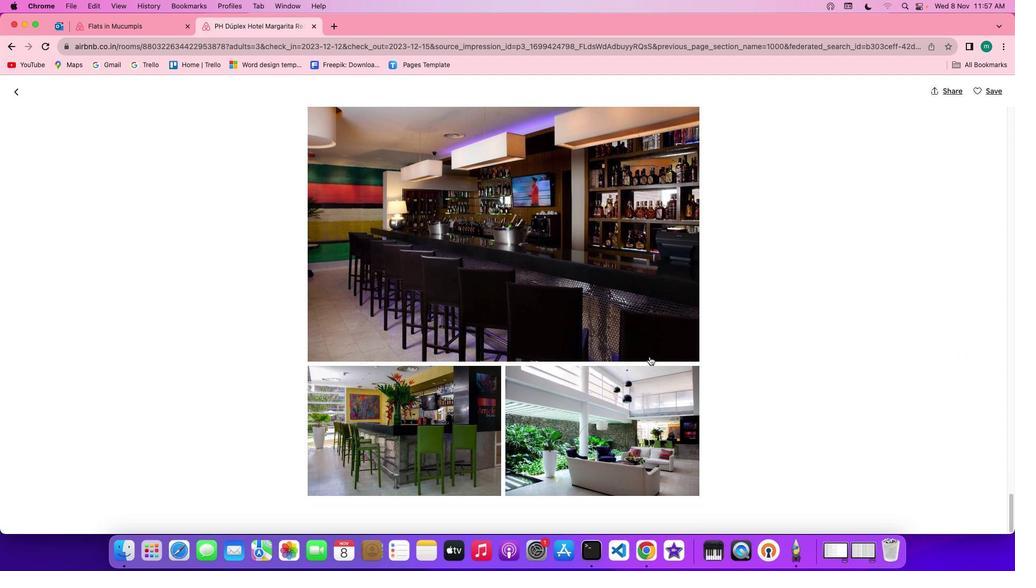 
Action: Mouse scrolled (607, 348) with delta (8, -13)
Screenshot: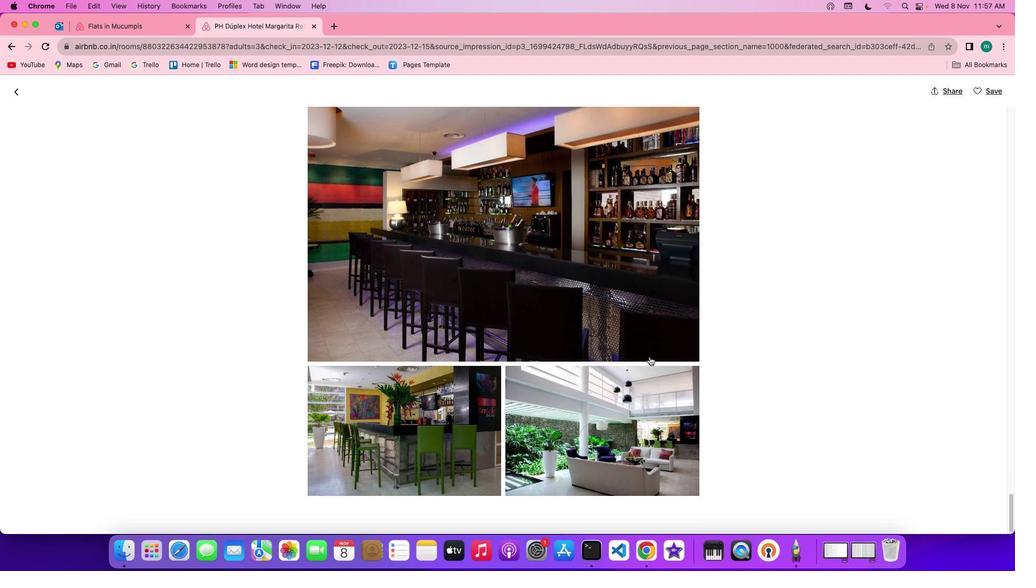 
Action: Mouse scrolled (607, 348) with delta (8, -13)
Screenshot: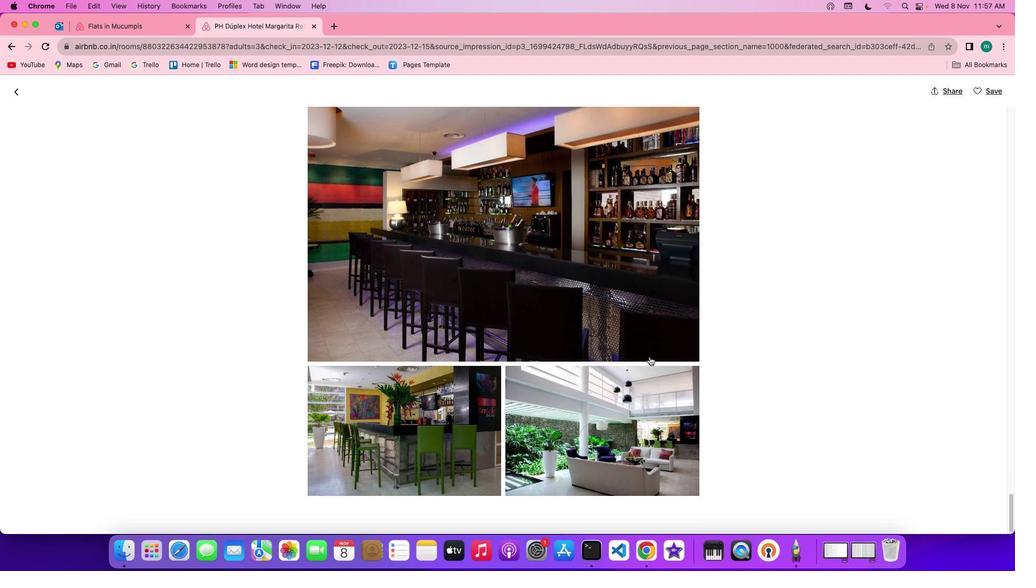 
Action: Mouse scrolled (607, 348) with delta (8, -13)
Screenshot: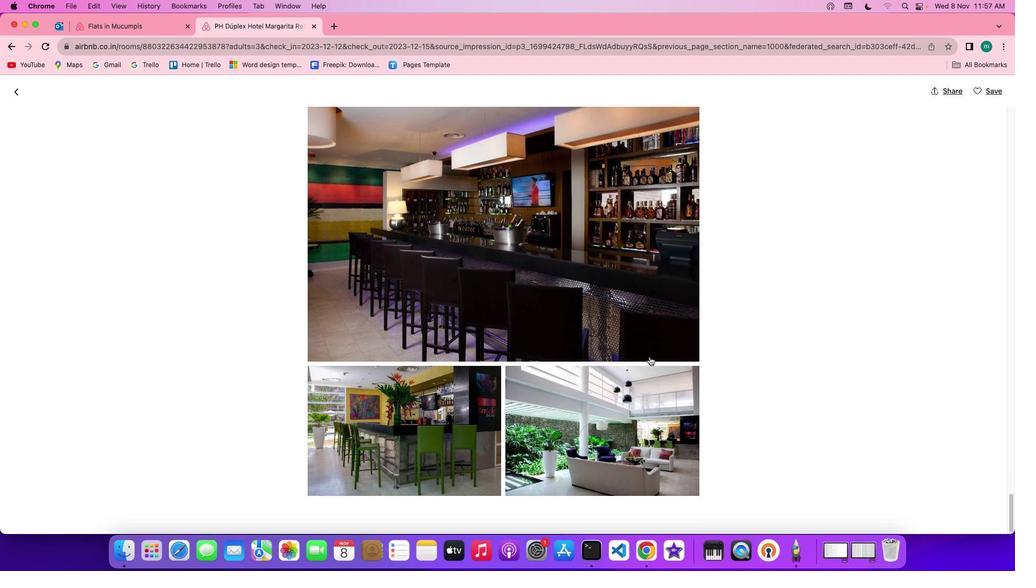 
Action: Mouse scrolled (607, 348) with delta (8, -13)
Screenshot: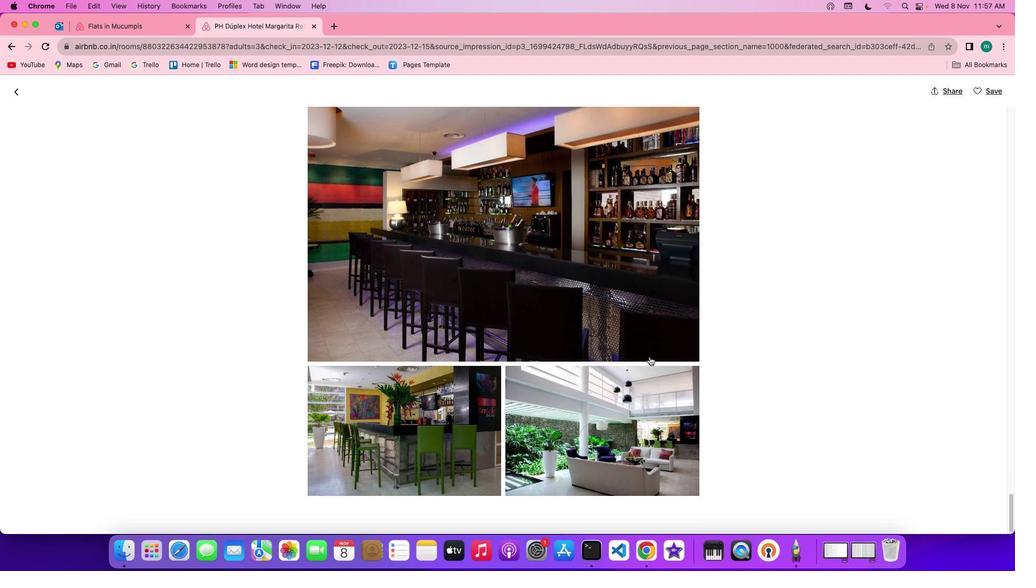 
Action: Mouse scrolled (607, 348) with delta (8, -13)
Screenshot: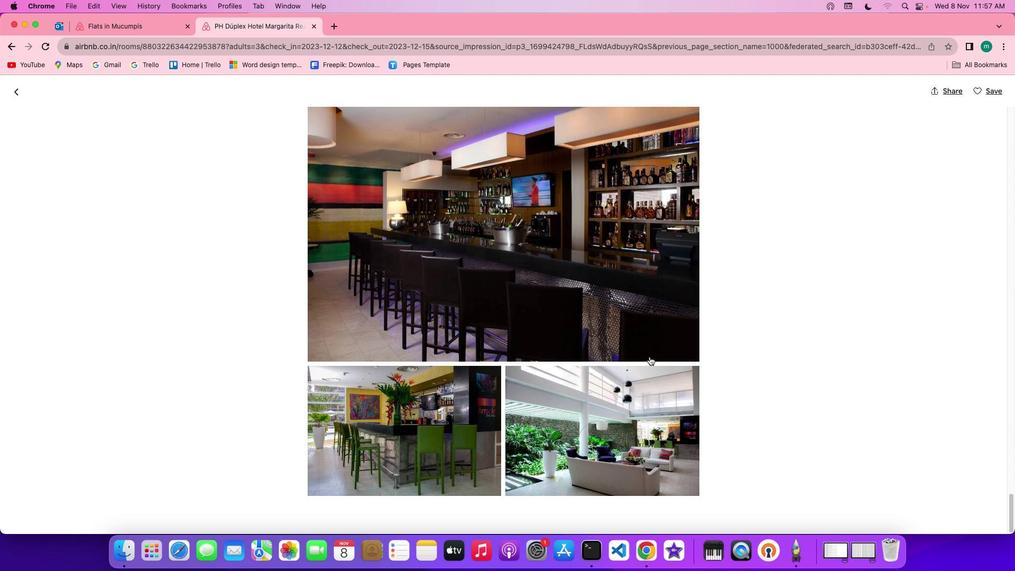 
Action: Mouse scrolled (607, 348) with delta (8, -13)
Screenshot: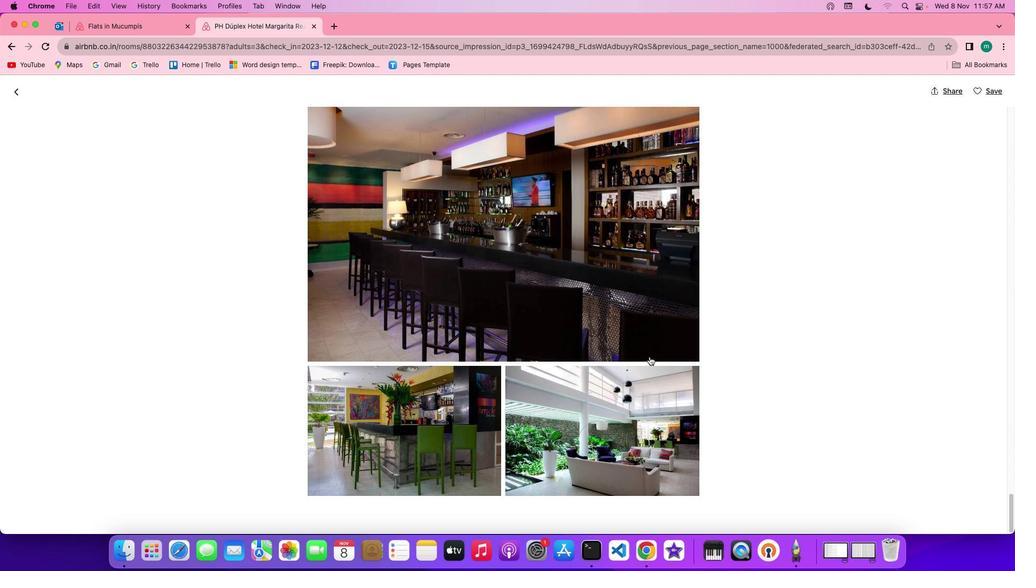 
Action: Mouse scrolled (607, 348) with delta (8, -13)
Screenshot: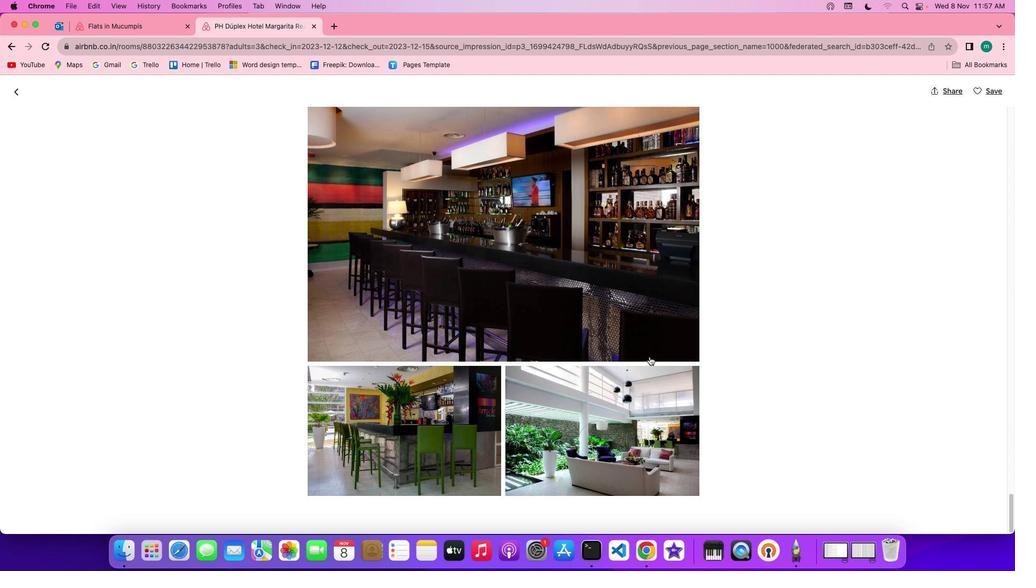 
Action: Mouse scrolled (607, 348) with delta (8, -14)
Screenshot: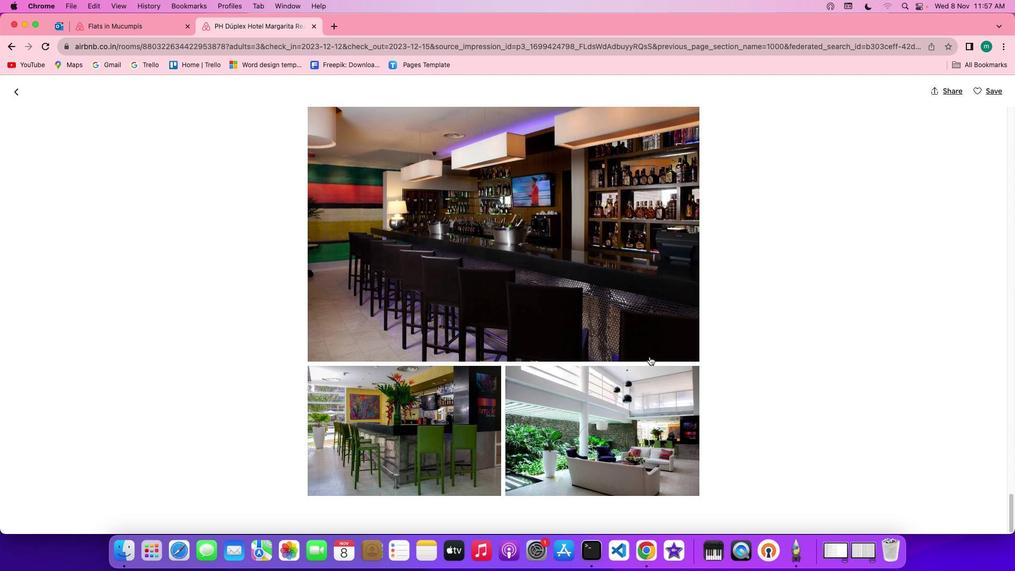 
Action: Mouse scrolled (607, 348) with delta (8, -13)
Screenshot: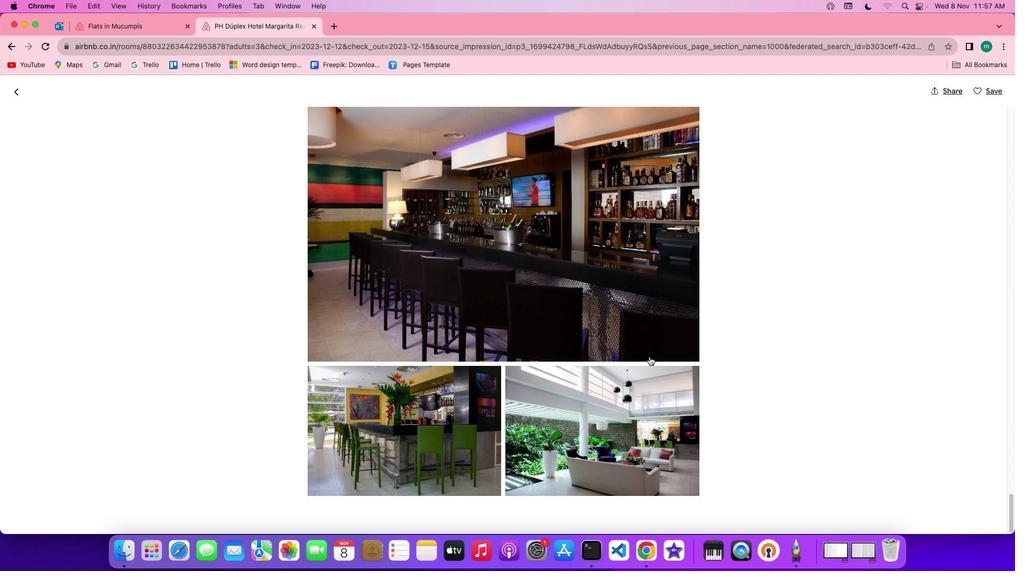 
Action: Mouse scrolled (607, 348) with delta (8, -13)
Screenshot: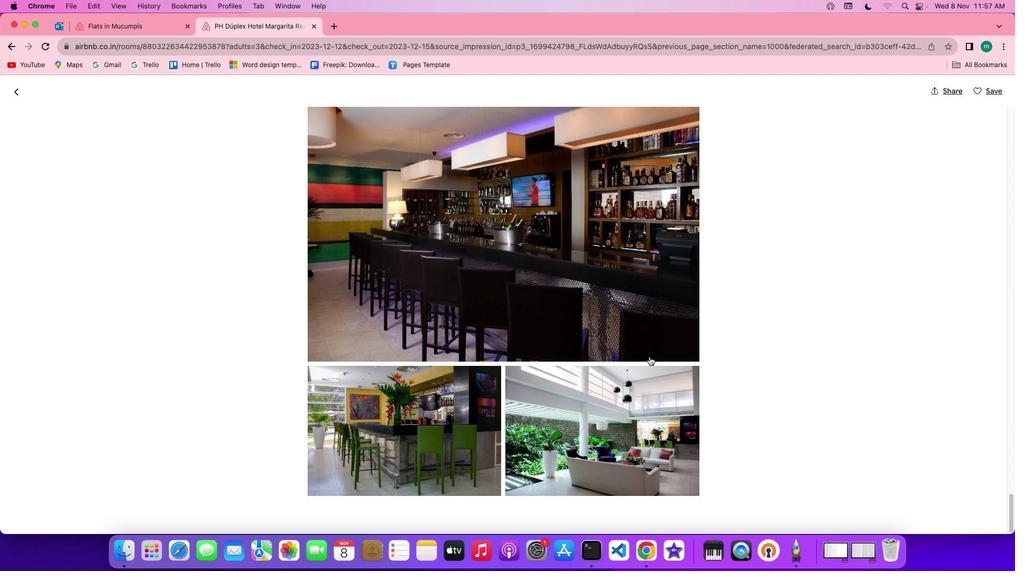 
Action: Mouse scrolled (607, 348) with delta (8, -13)
Screenshot: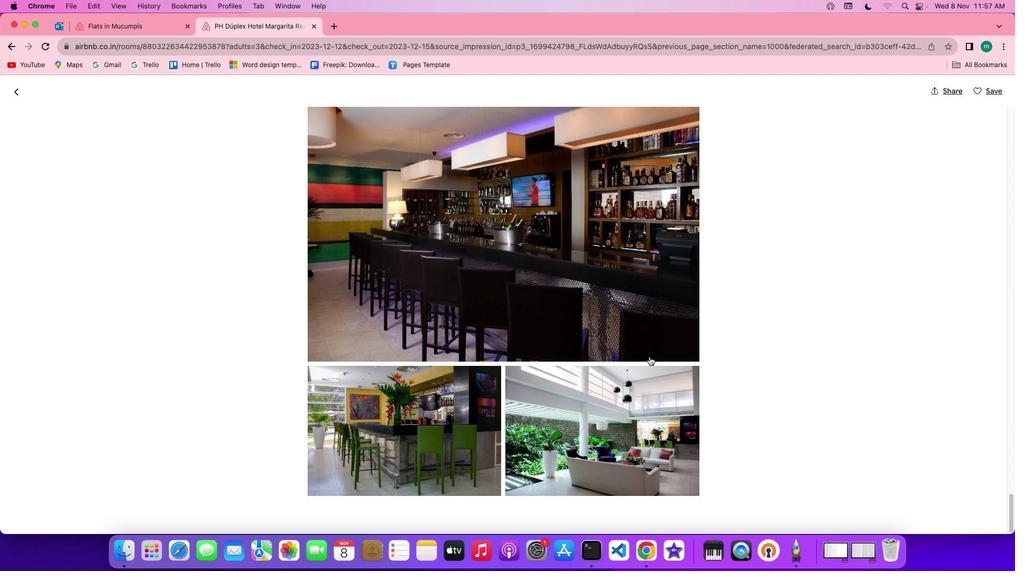 
Action: Mouse scrolled (607, 348) with delta (8, -14)
Screenshot: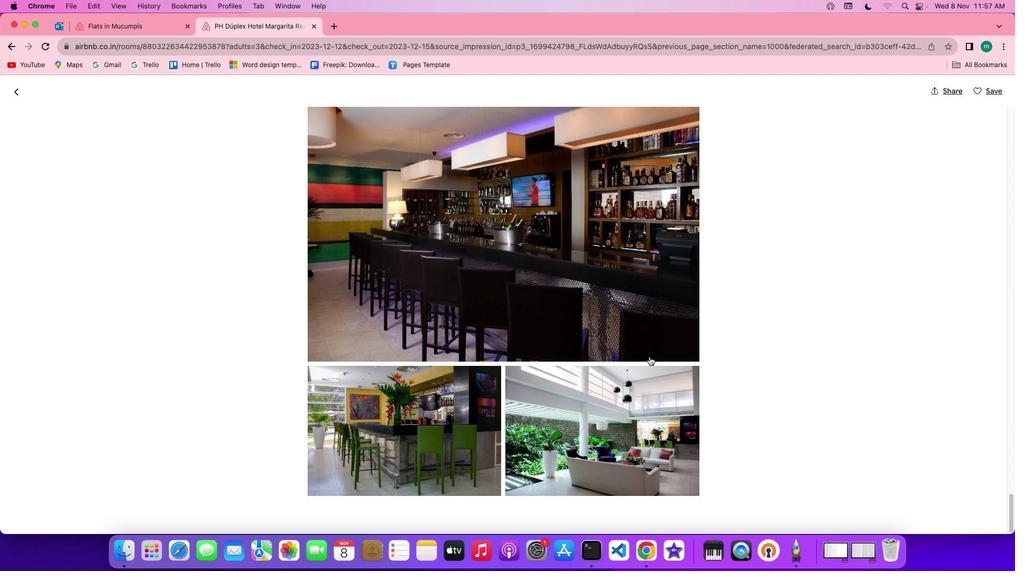 
Action: Mouse scrolled (607, 348) with delta (8, -13)
Screenshot: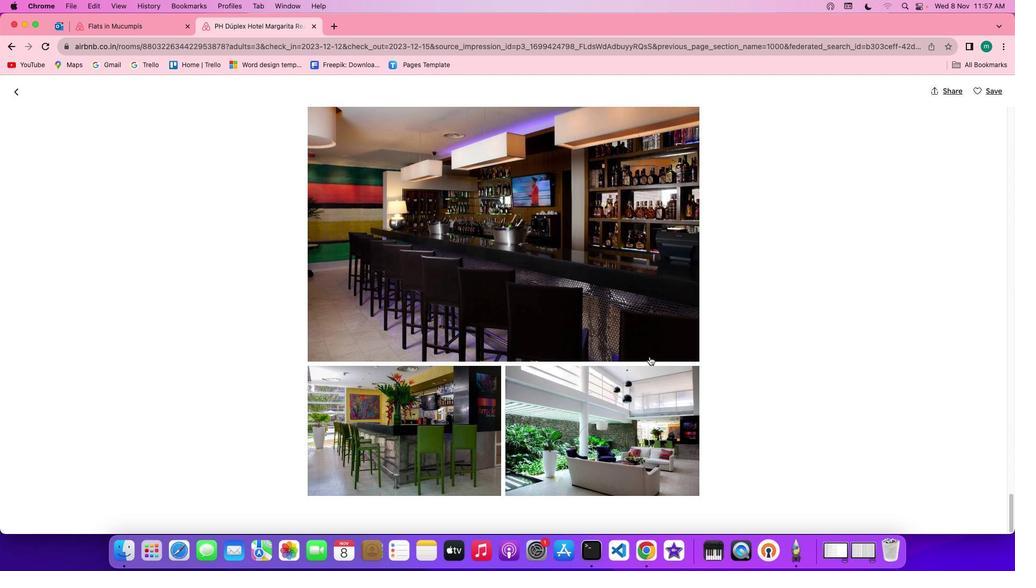 
Action: Mouse scrolled (607, 348) with delta (8, -13)
Screenshot: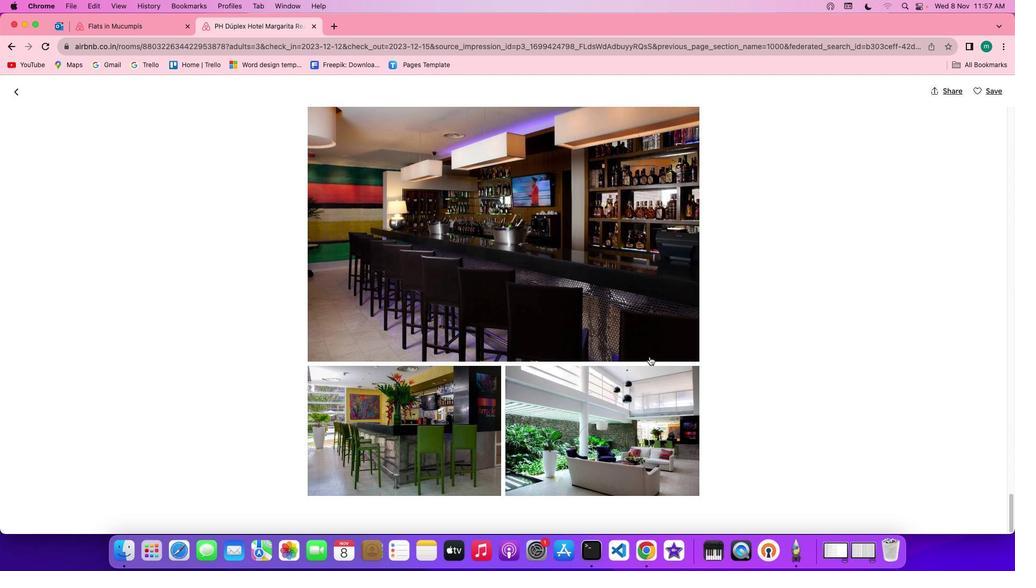 
Action: Mouse scrolled (607, 348) with delta (8, -13)
Screenshot: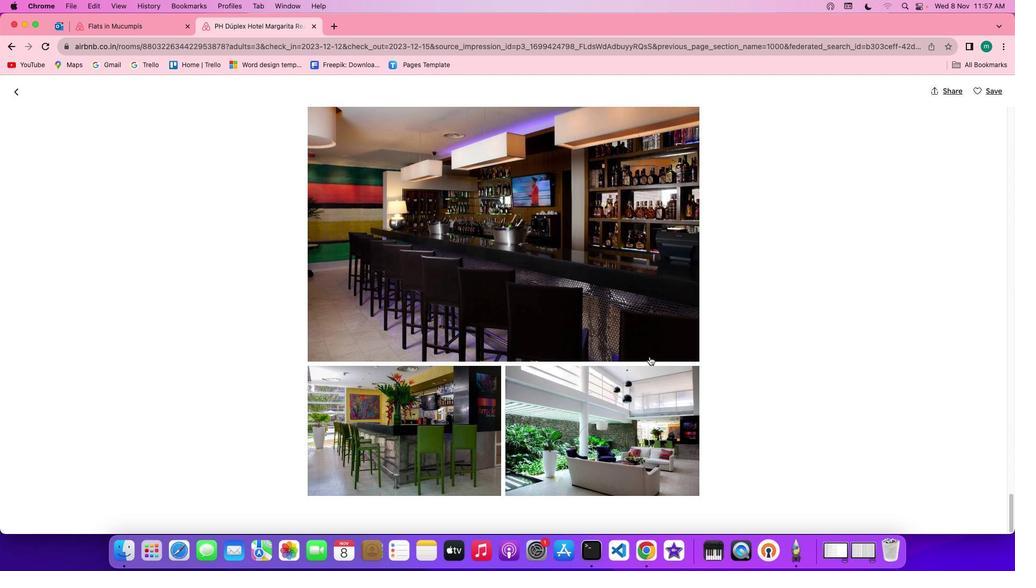 
Action: Mouse scrolled (607, 348) with delta (8, -14)
Screenshot: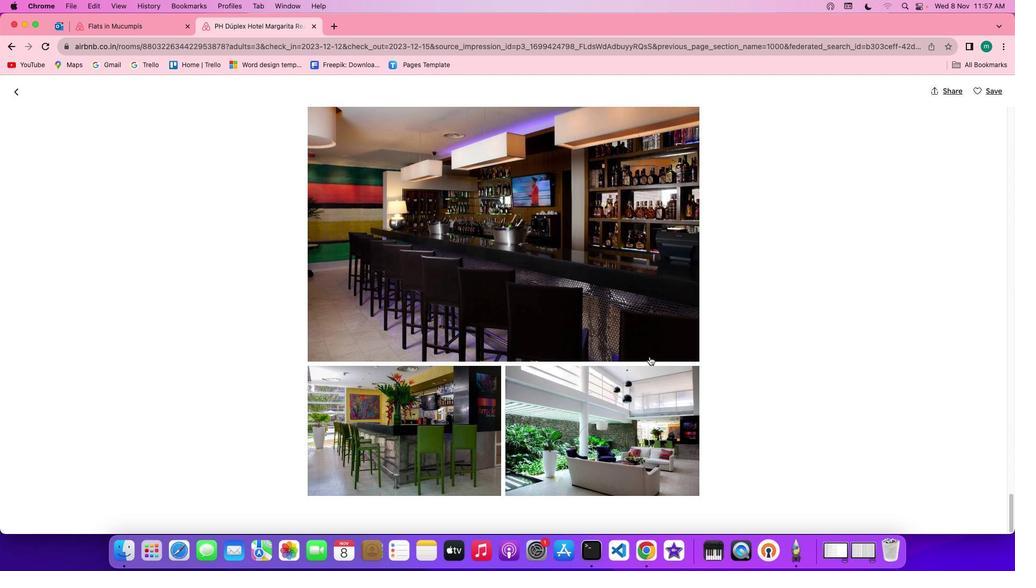 
Action: Mouse scrolled (607, 348) with delta (8, -13)
Screenshot: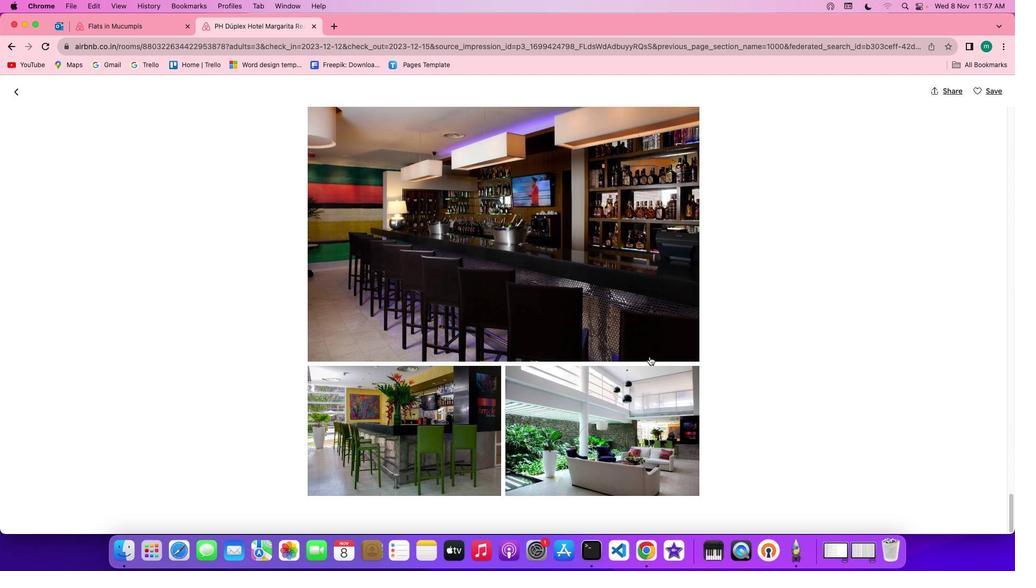 
Action: Mouse scrolled (607, 348) with delta (8, -13)
Screenshot: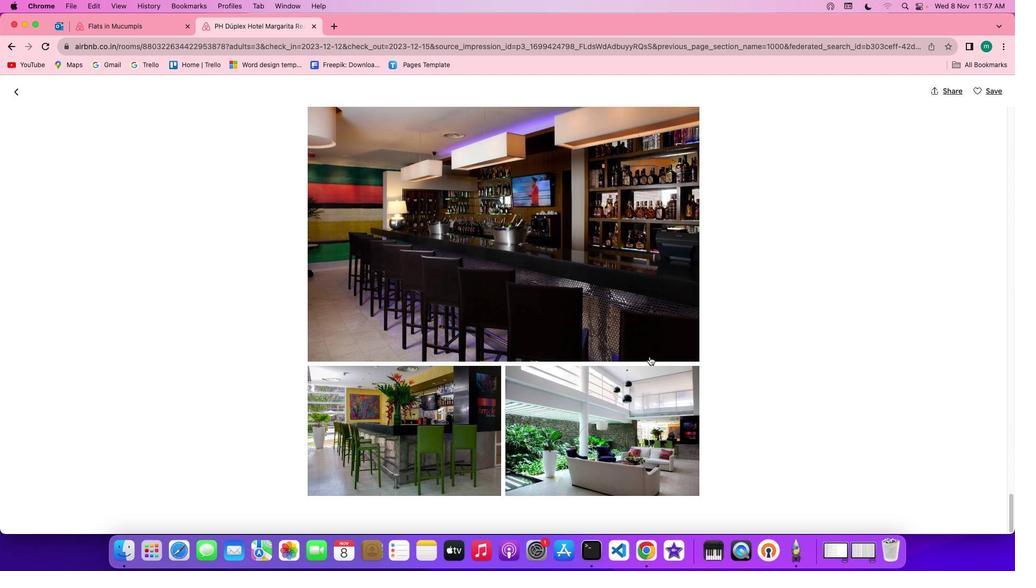 
Action: Mouse scrolled (607, 348) with delta (8, -13)
Screenshot: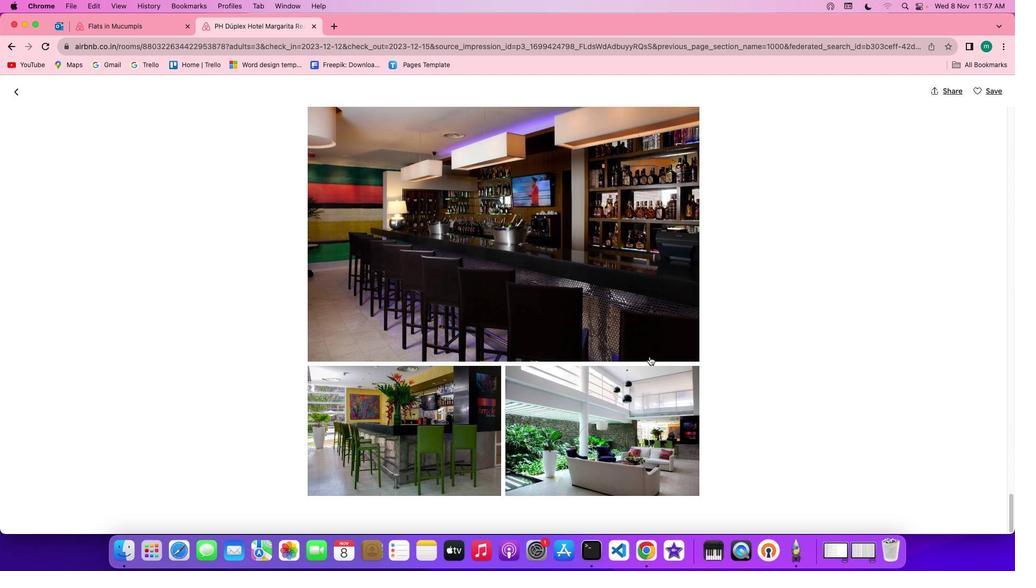 
Action: Mouse scrolled (607, 348) with delta (8, -14)
Screenshot: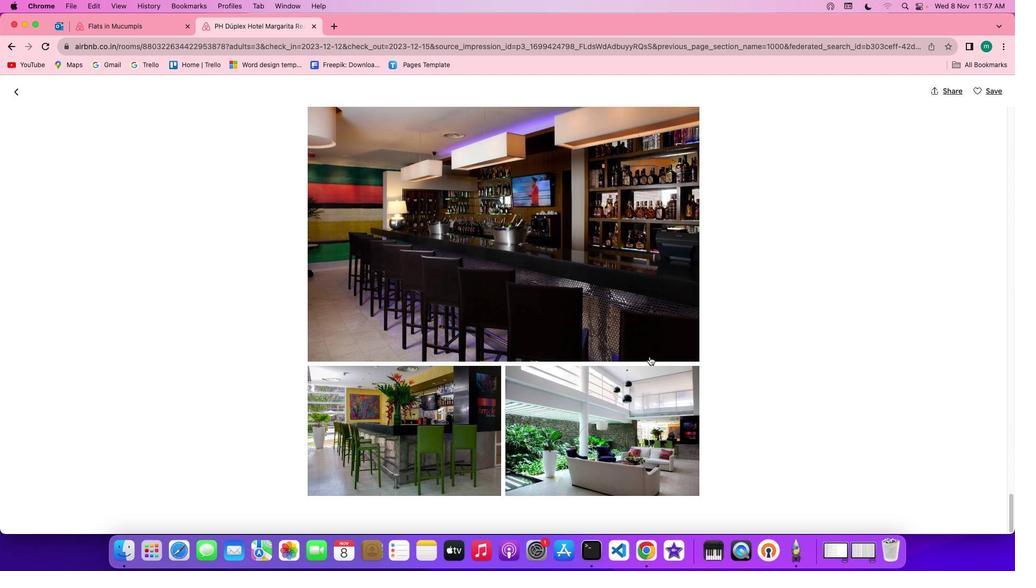 
Action: Mouse scrolled (607, 348) with delta (8, -13)
Screenshot: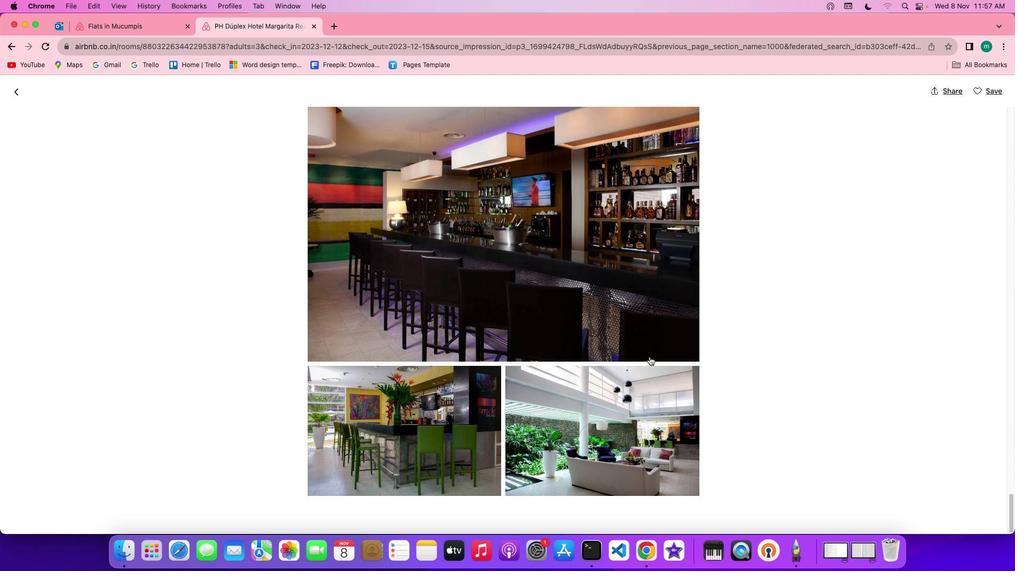 
Action: Mouse scrolled (607, 348) with delta (8, -13)
Screenshot: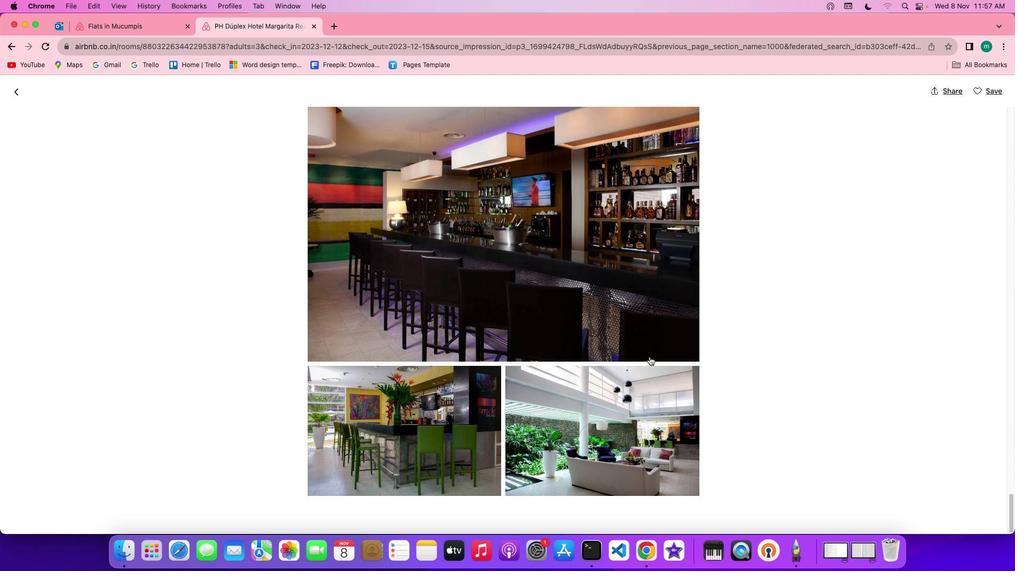 
Action: Mouse scrolled (607, 348) with delta (8, -14)
Screenshot: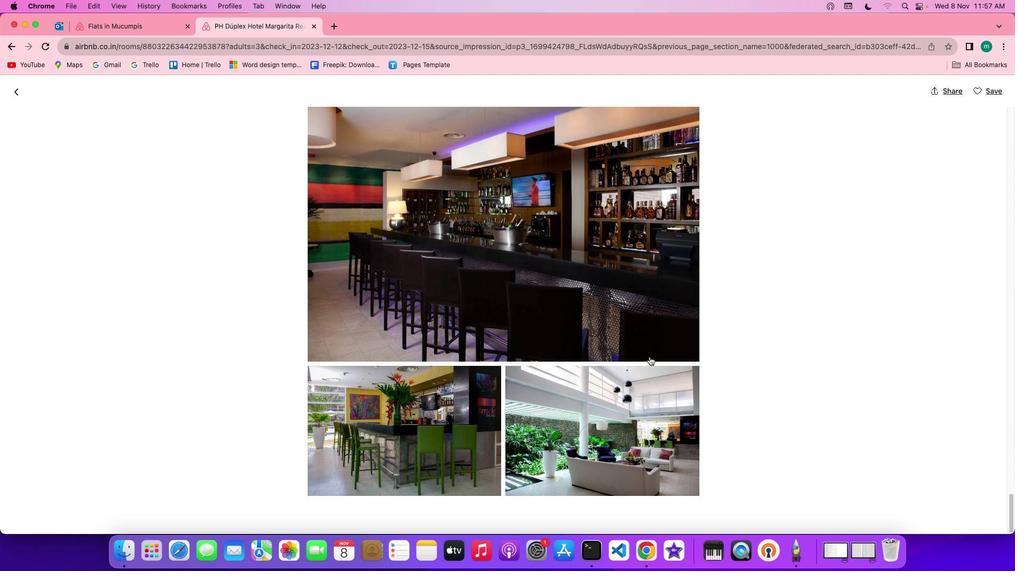 
Action: Mouse scrolled (607, 348) with delta (8, -14)
Screenshot: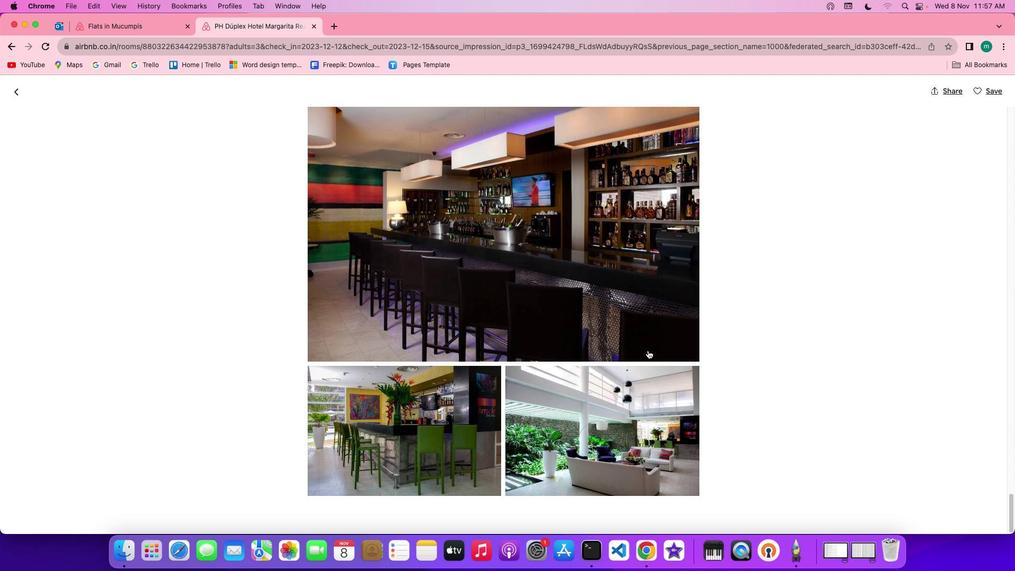 
Action: Mouse moved to (23, 84)
